 Task: Create a grey business letterhead.
Action: Mouse pressed left at (410, 105)
Screenshot: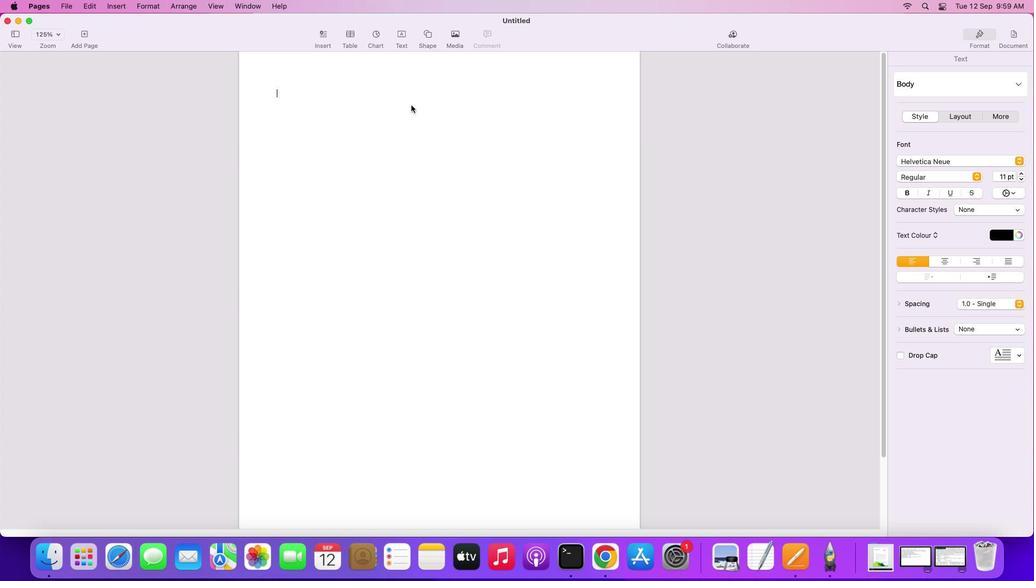 
Action: Mouse moved to (429, 37)
Screenshot: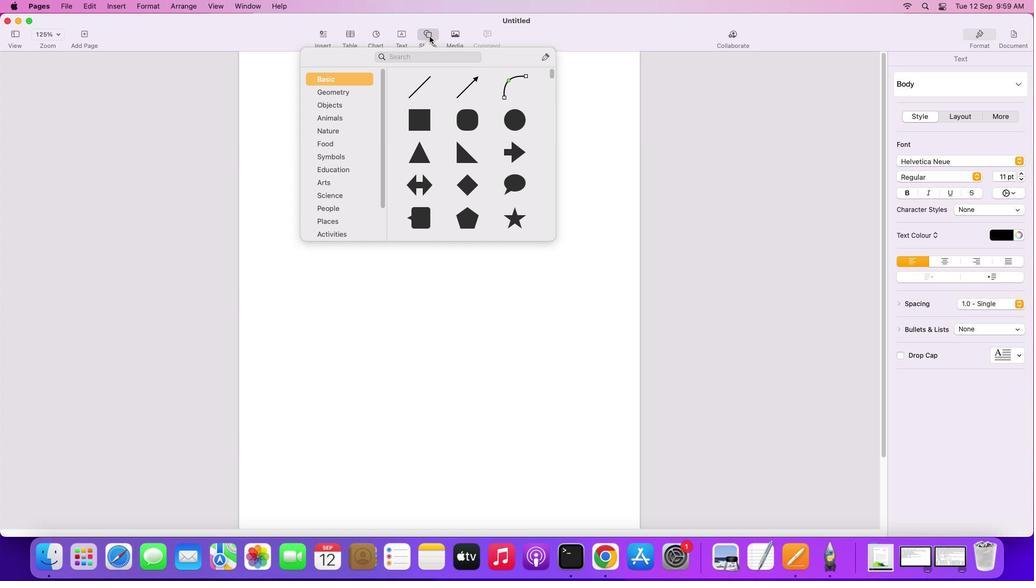 
Action: Mouse pressed left at (429, 37)
Screenshot: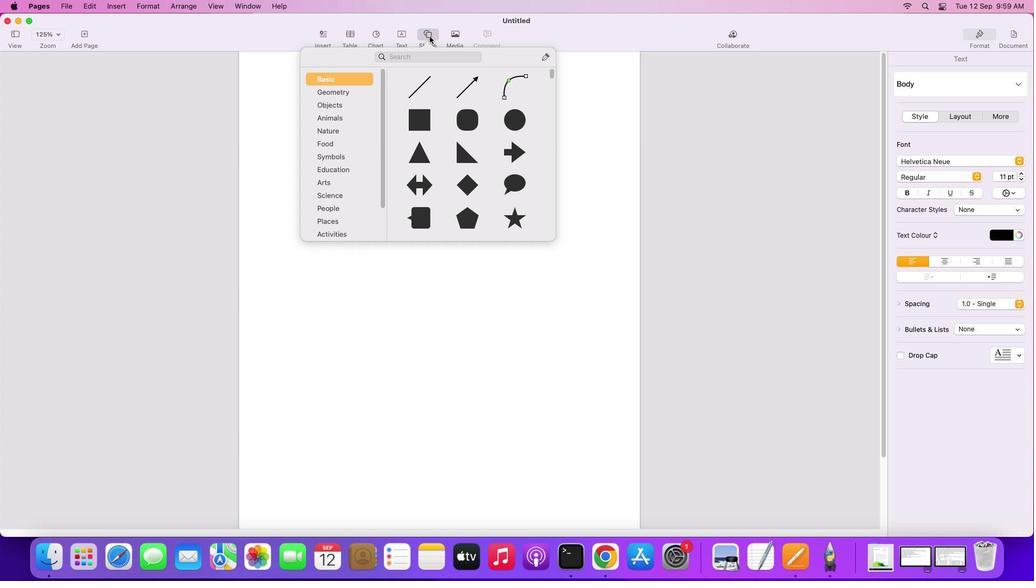 
Action: Mouse moved to (427, 116)
Screenshot: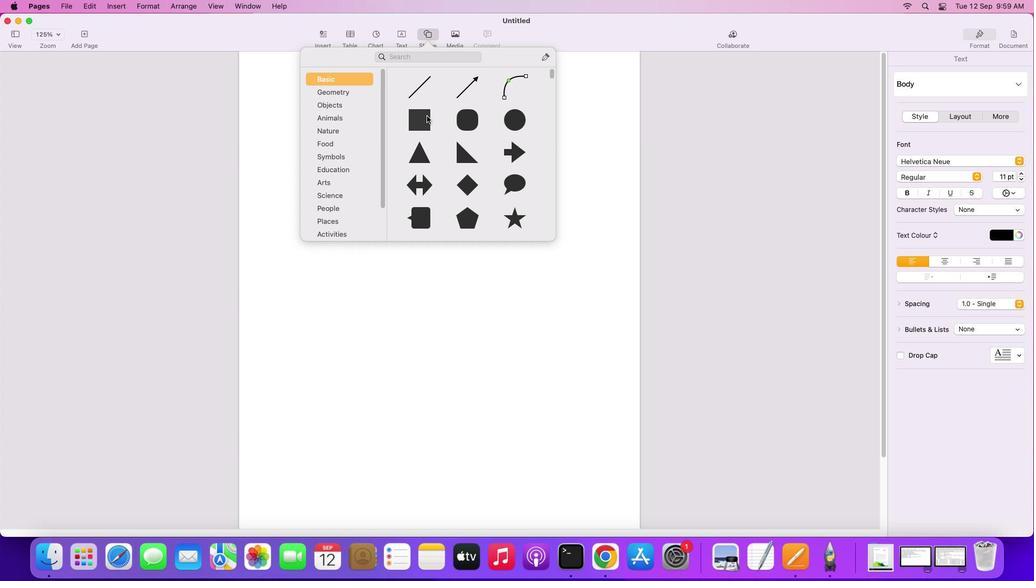 
Action: Mouse pressed left at (427, 116)
Screenshot: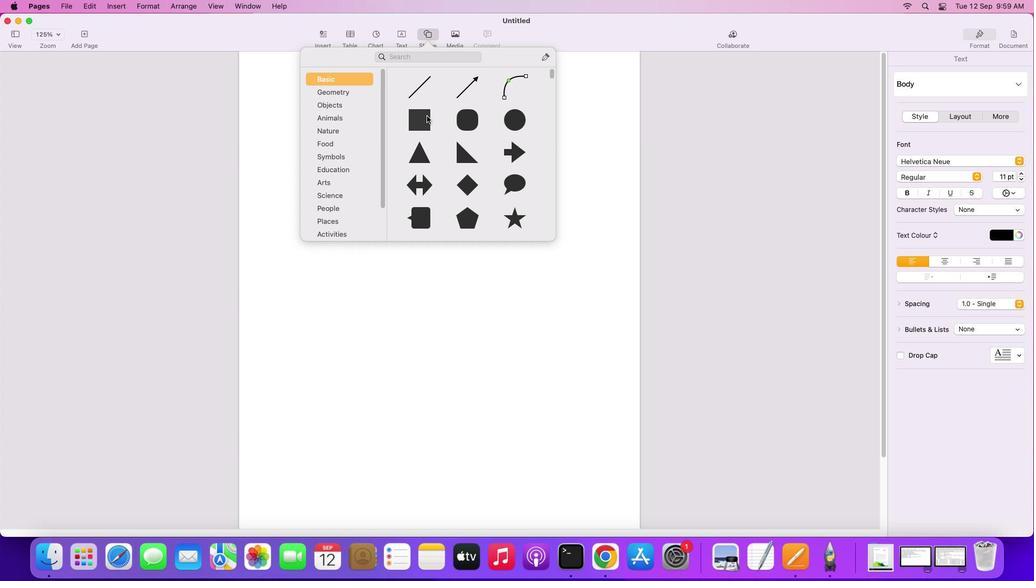 
Action: Mouse moved to (427, 123)
Screenshot: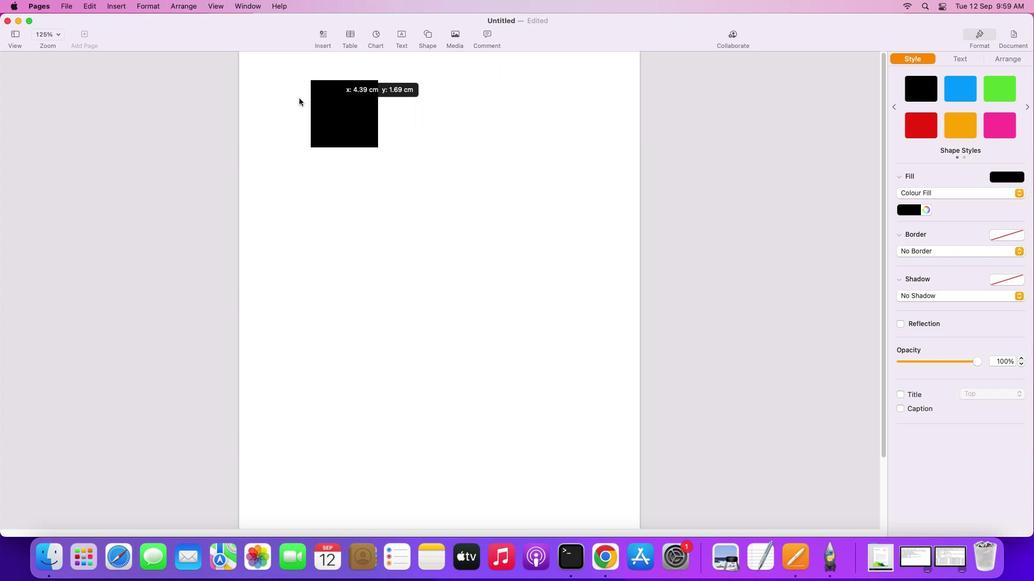 
Action: Mouse pressed left at (427, 123)
Screenshot: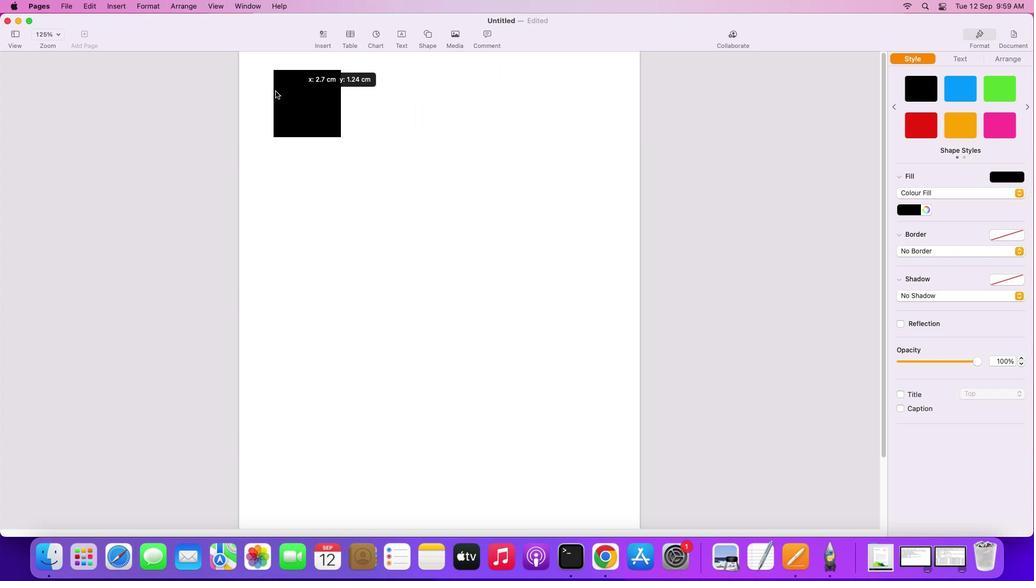 
Action: Mouse moved to (306, 117)
Screenshot: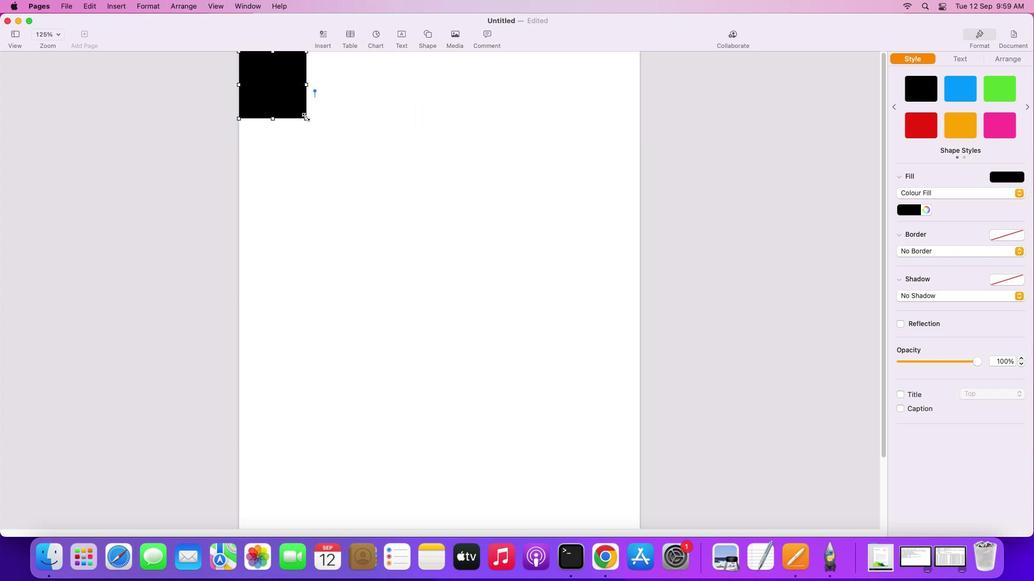
Action: Mouse pressed left at (306, 117)
Screenshot: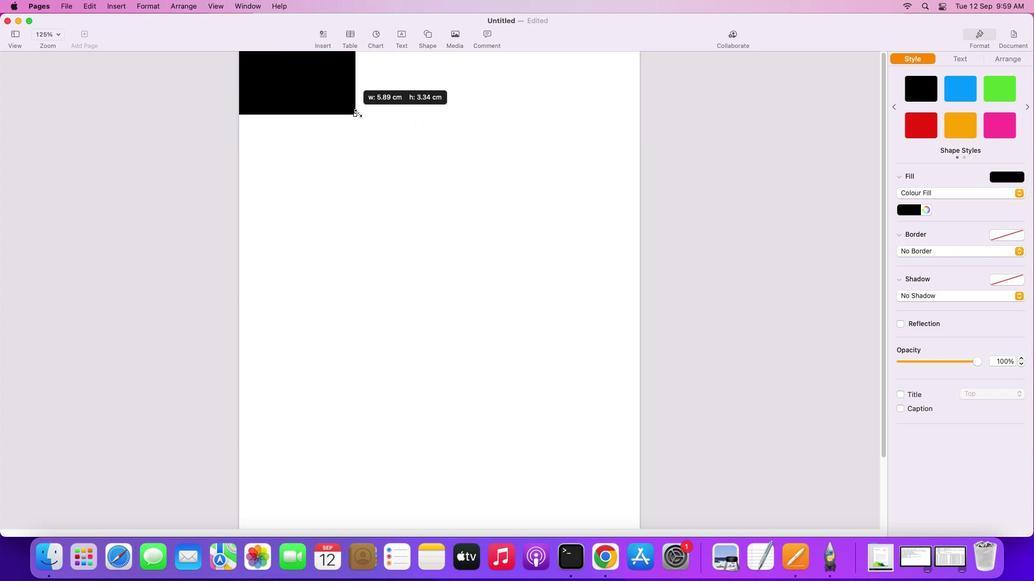 
Action: Mouse moved to (453, 98)
Screenshot: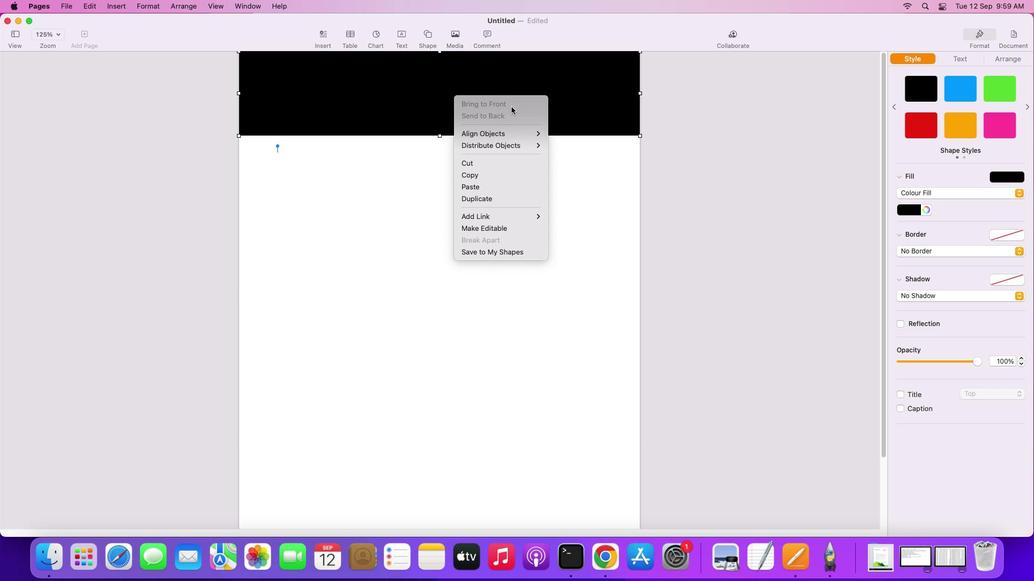 
Action: Mouse pressed right at (453, 98)
Screenshot: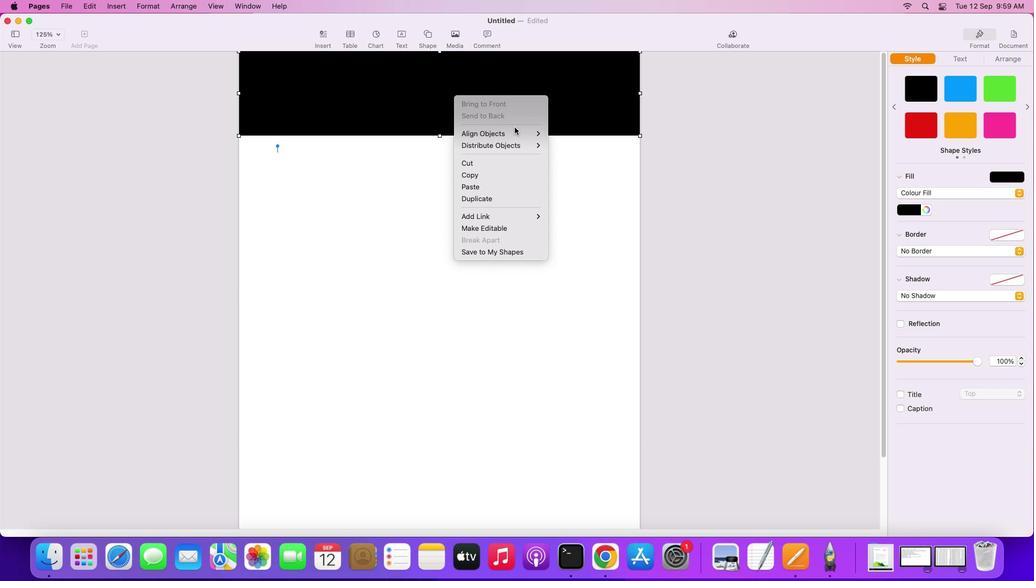 
Action: Mouse moved to (501, 227)
Screenshot: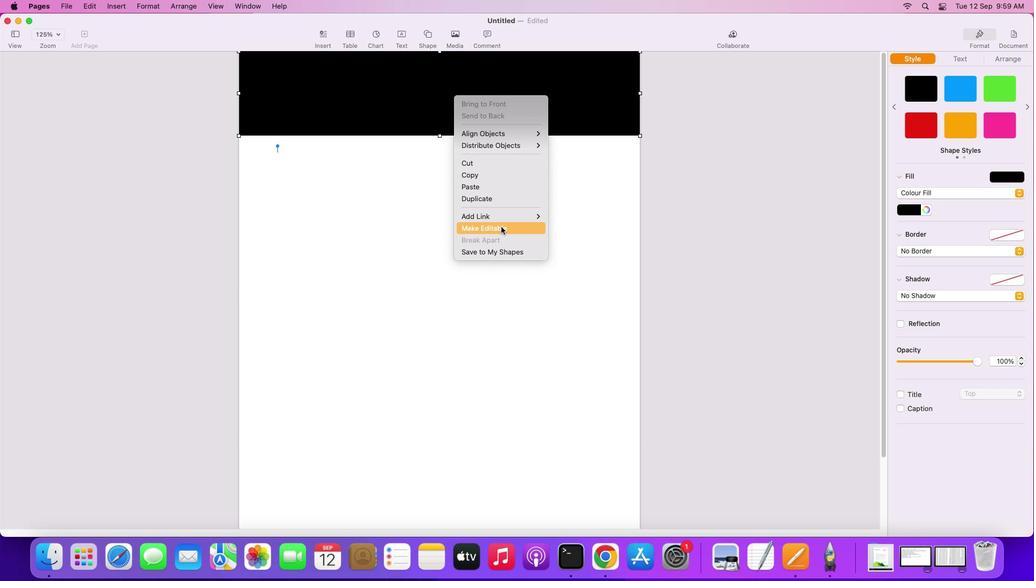
Action: Mouse pressed left at (501, 227)
Screenshot: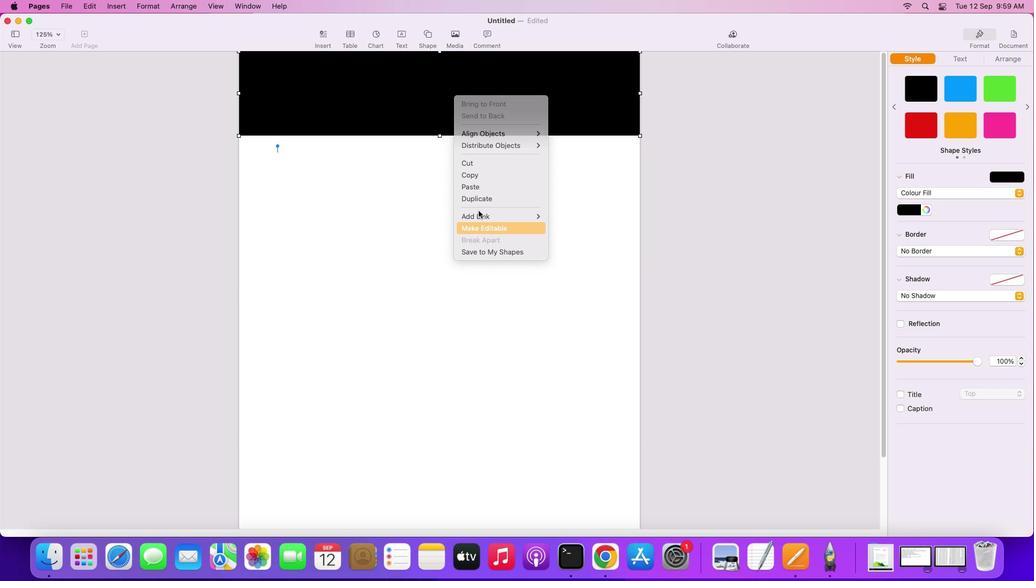 
Action: Mouse moved to (440, 135)
Screenshot: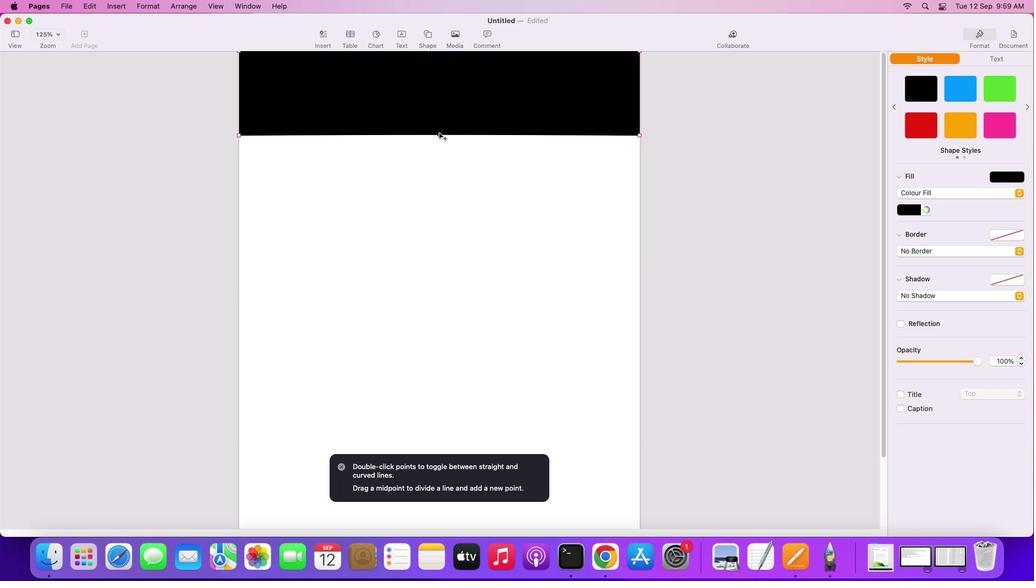 
Action: Mouse pressed left at (440, 135)
Screenshot: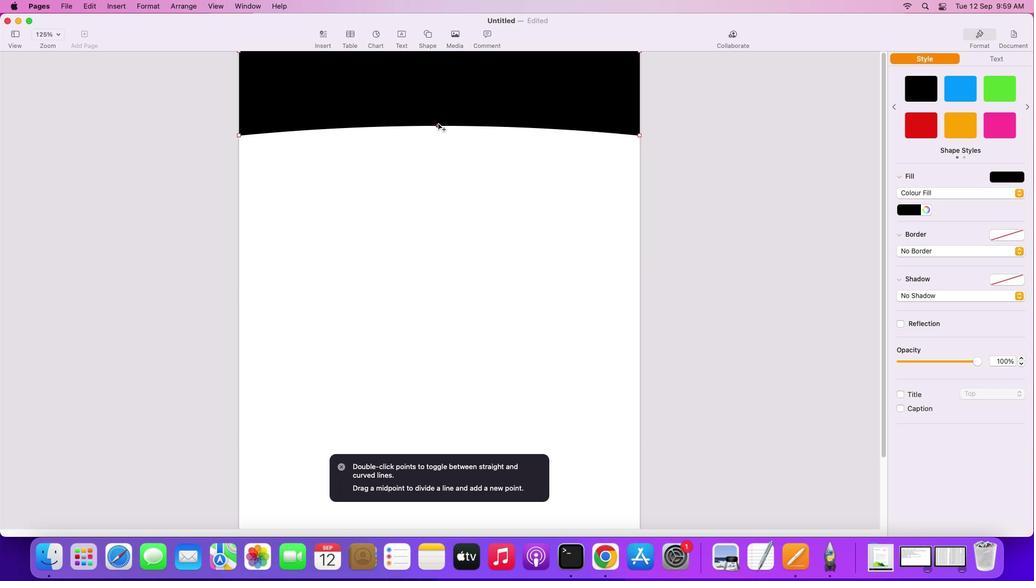
Action: Mouse moved to (334, 107)
Screenshot: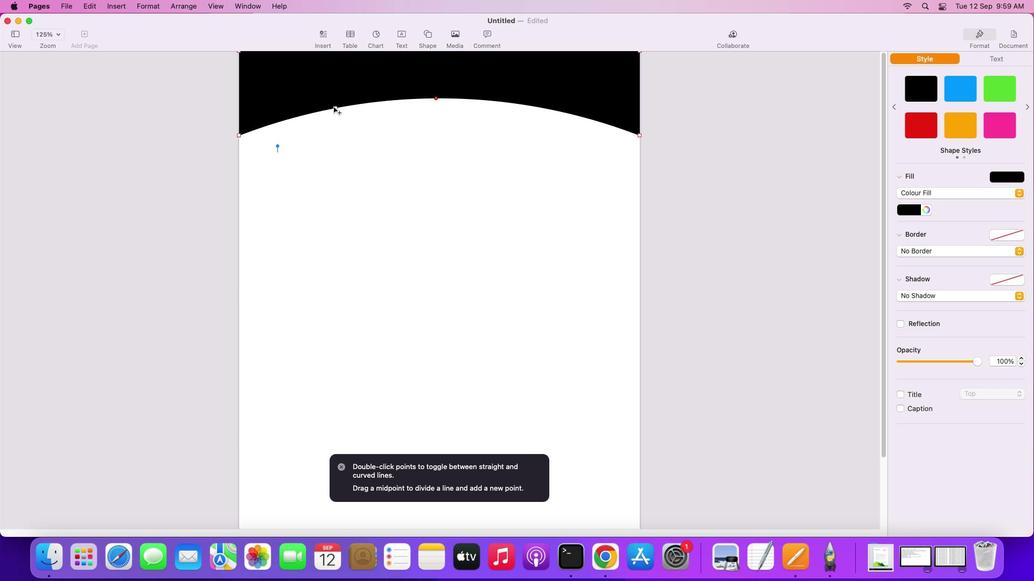
Action: Mouse pressed left at (334, 107)
Screenshot: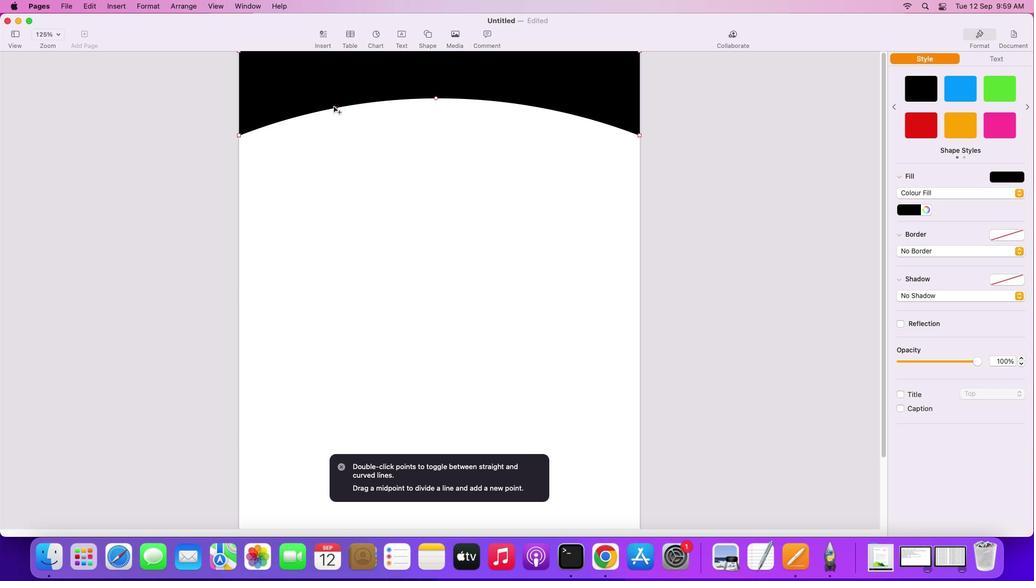 
Action: Mouse moved to (538, 119)
Screenshot: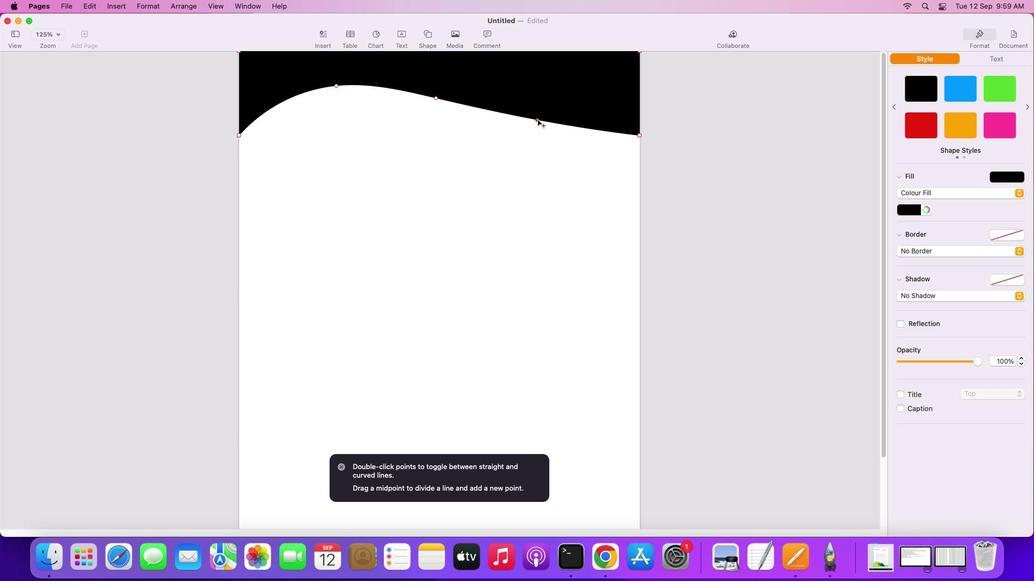 
Action: Mouse pressed left at (538, 119)
Screenshot: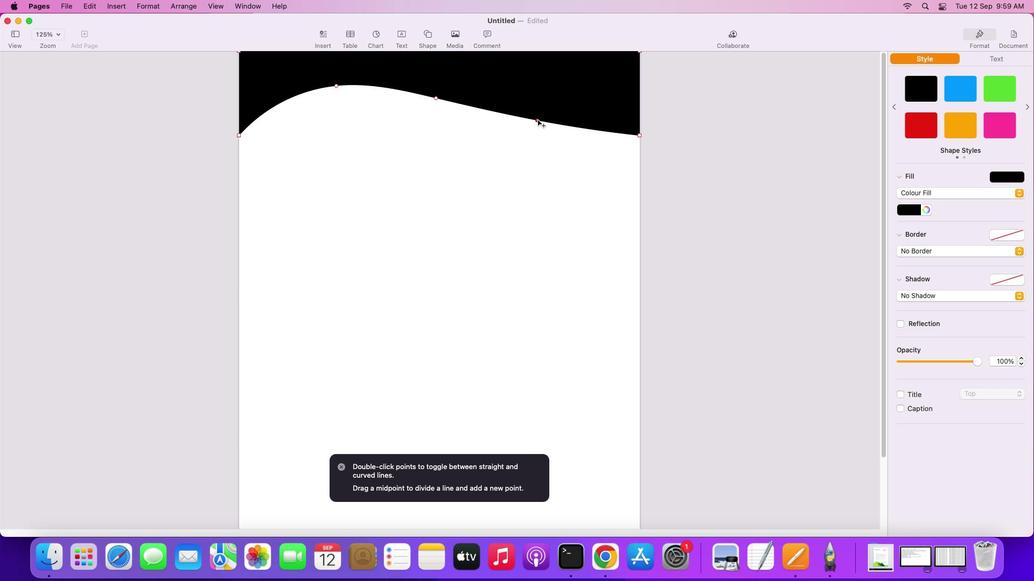 
Action: Mouse moved to (639, 134)
Screenshot: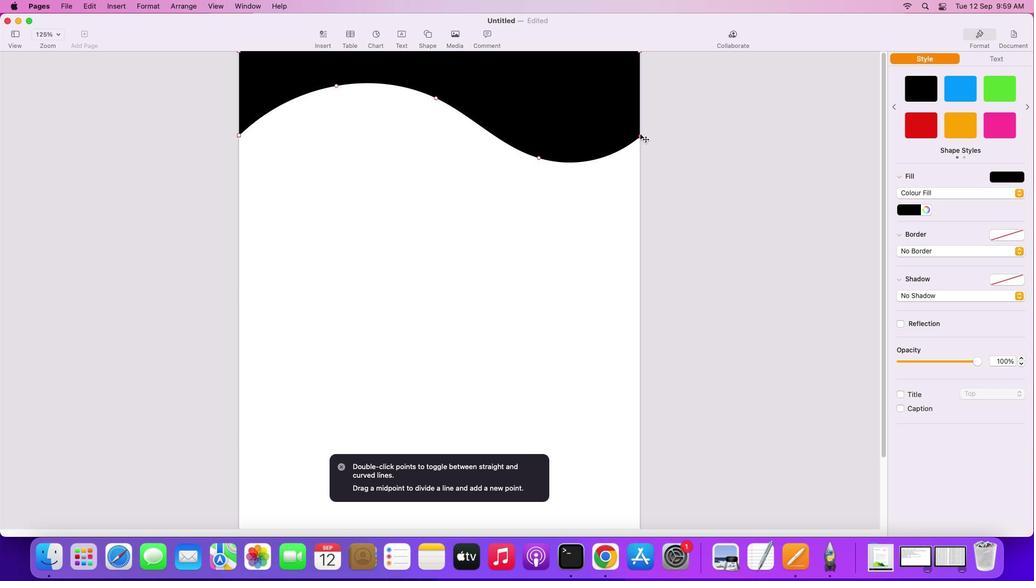 
Action: Mouse pressed left at (639, 134)
Screenshot: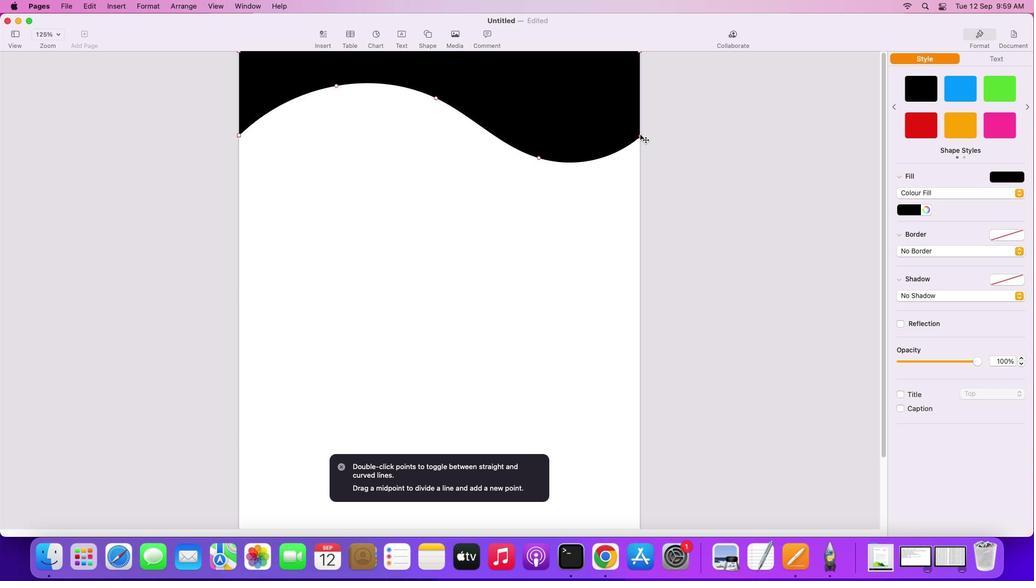 
Action: Mouse moved to (389, 133)
Screenshot: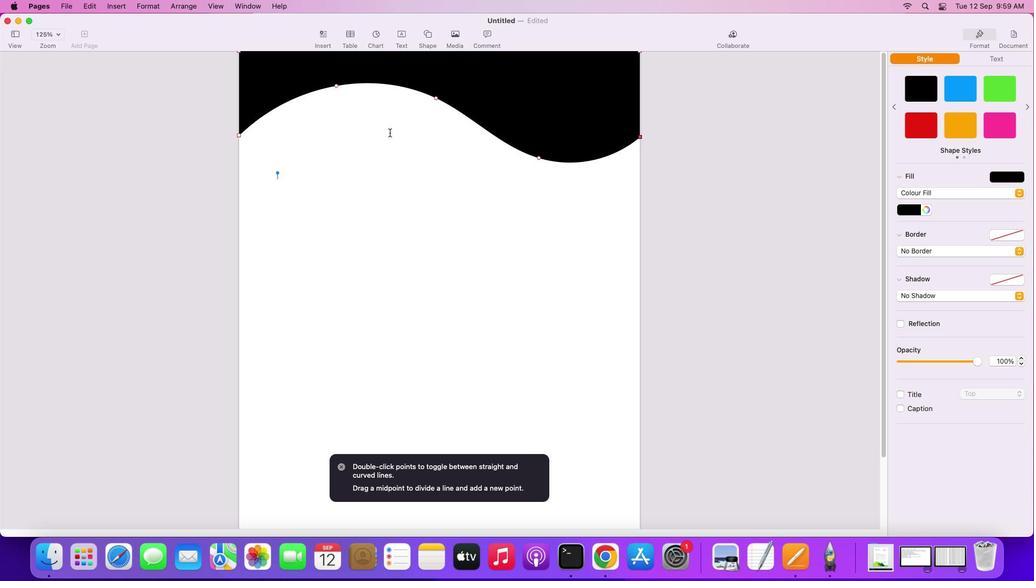 
Action: Mouse pressed left at (389, 133)
Screenshot: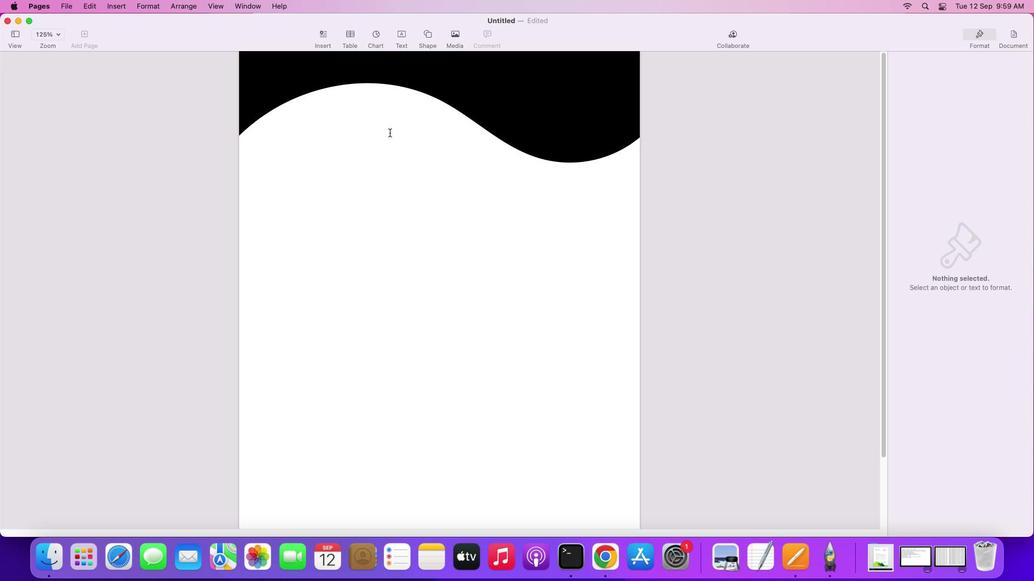 
Action: Mouse moved to (394, 358)
Screenshot: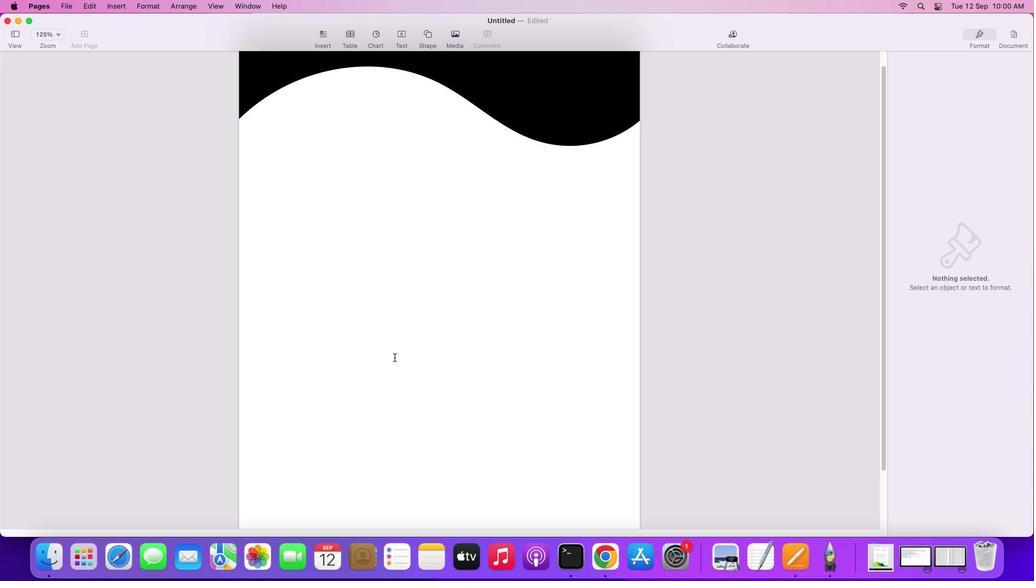 
Action: Mouse scrolled (394, 358) with delta (0, 0)
Screenshot: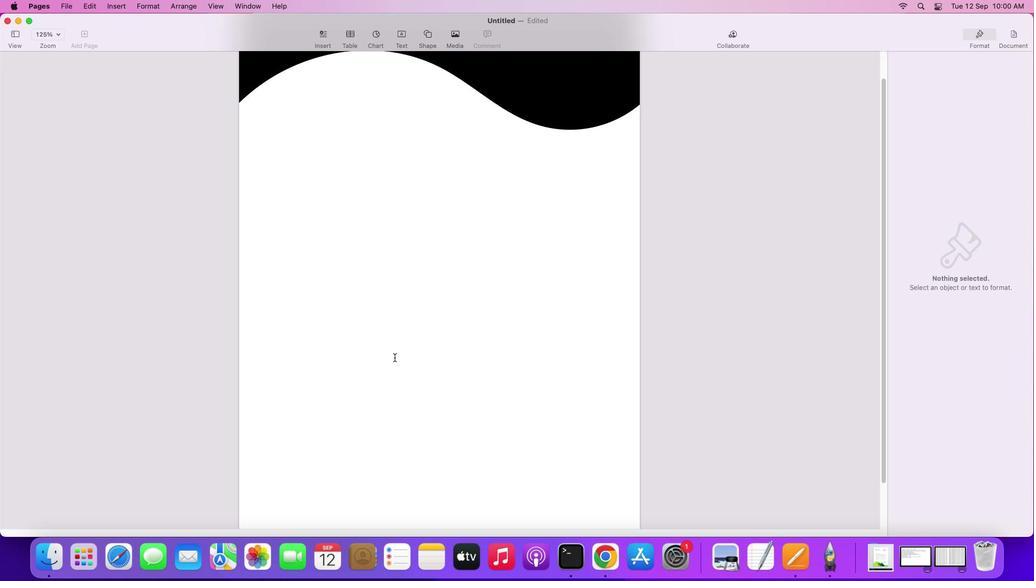 
Action: Mouse scrolled (394, 358) with delta (0, 0)
Screenshot: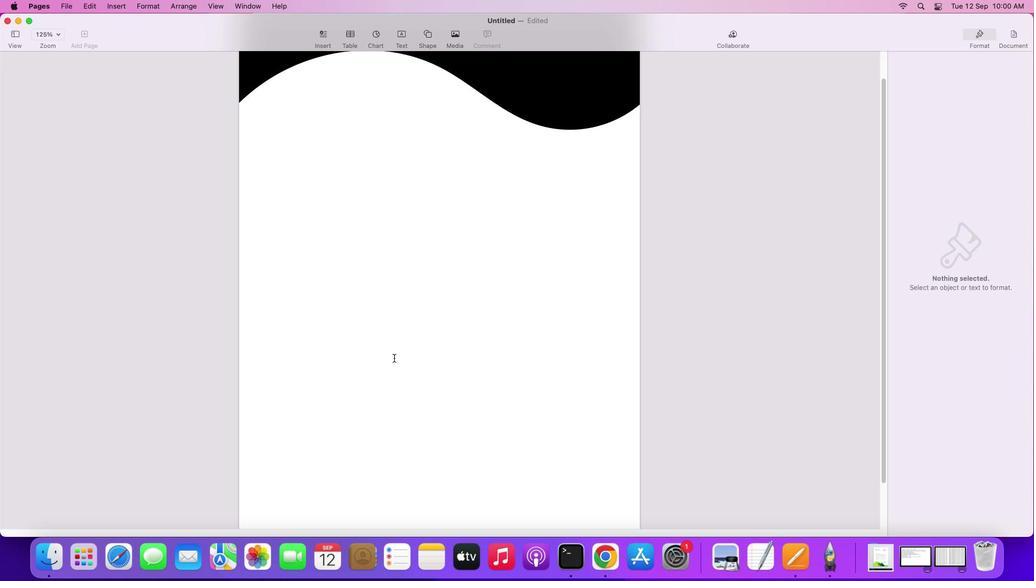 
Action: Mouse scrolled (394, 358) with delta (0, 0)
Screenshot: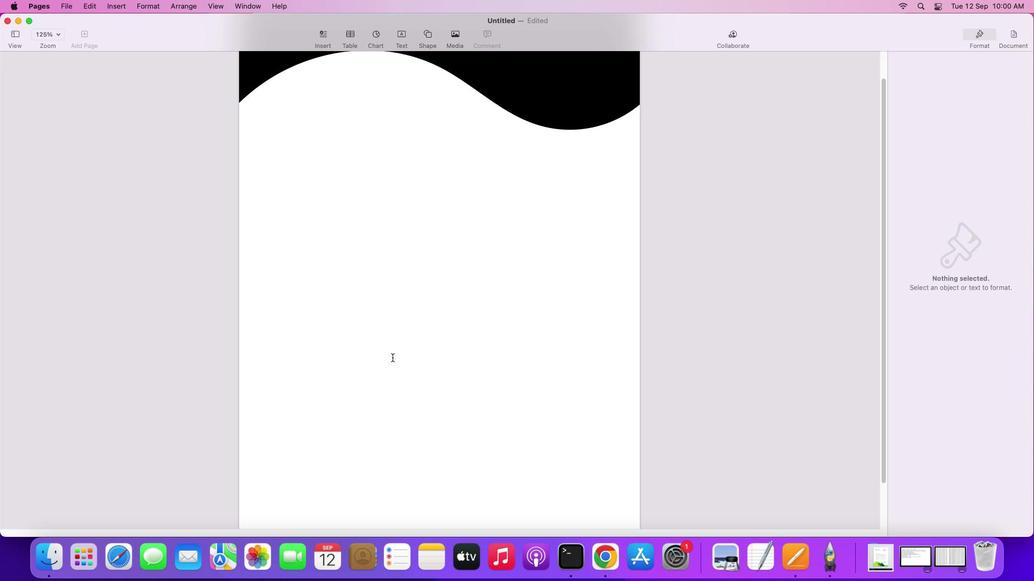 
Action: Mouse scrolled (394, 358) with delta (0, 0)
Screenshot: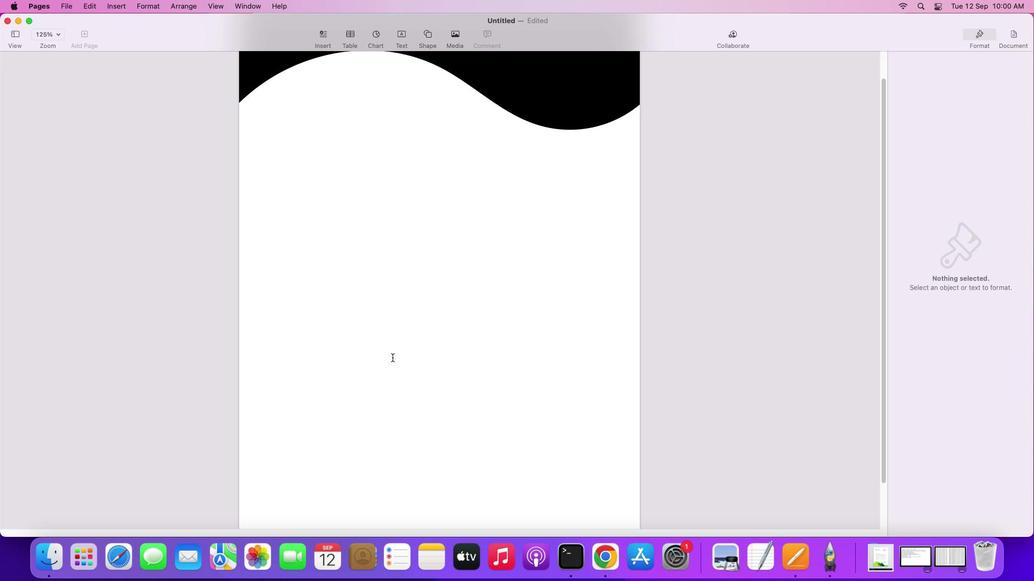 
Action: Mouse scrolled (394, 358) with delta (0, -1)
Screenshot: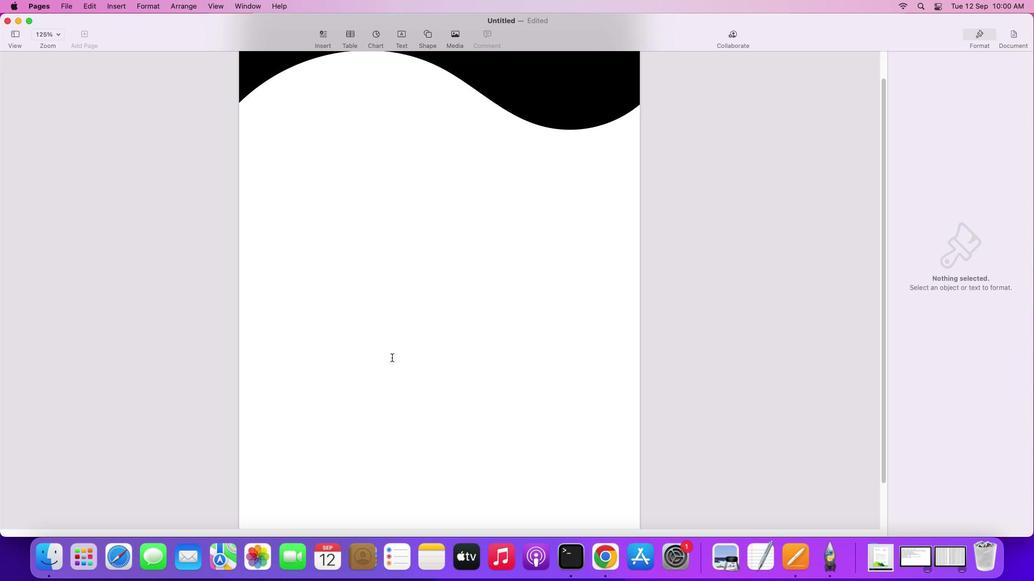 
Action: Mouse moved to (392, 357)
Screenshot: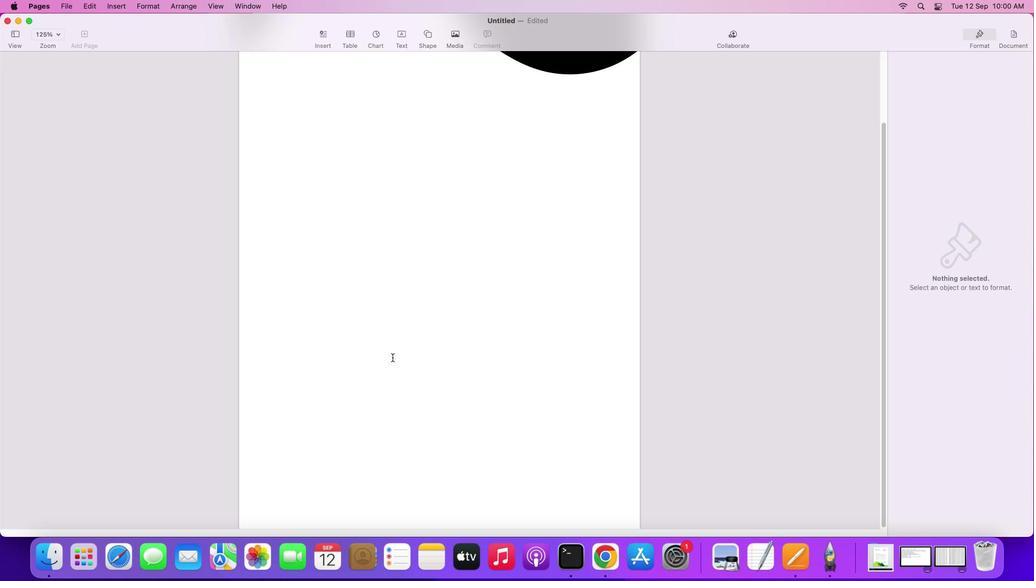 
Action: Mouse scrolled (392, 357) with delta (0, 0)
Screenshot: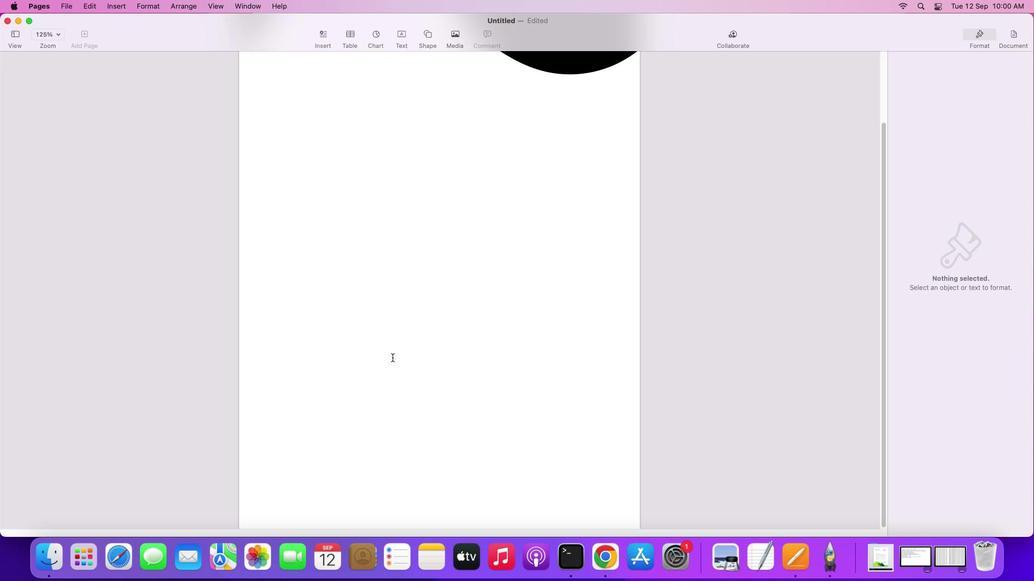 
Action: Mouse scrolled (392, 357) with delta (0, 0)
Screenshot: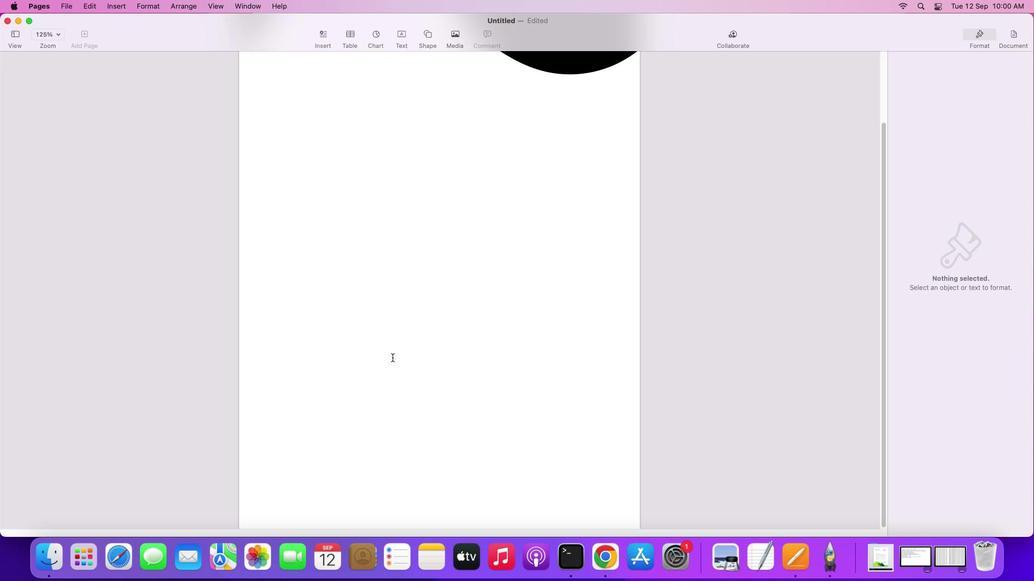 
Action: Mouse scrolled (392, 357) with delta (0, -1)
Screenshot: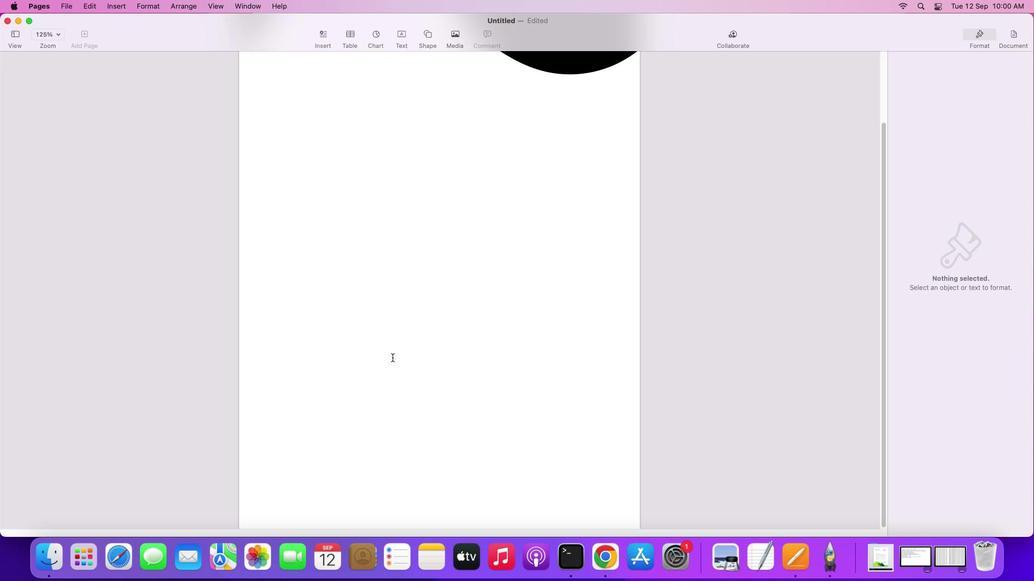 
Action: Mouse scrolled (392, 357) with delta (0, -2)
Screenshot: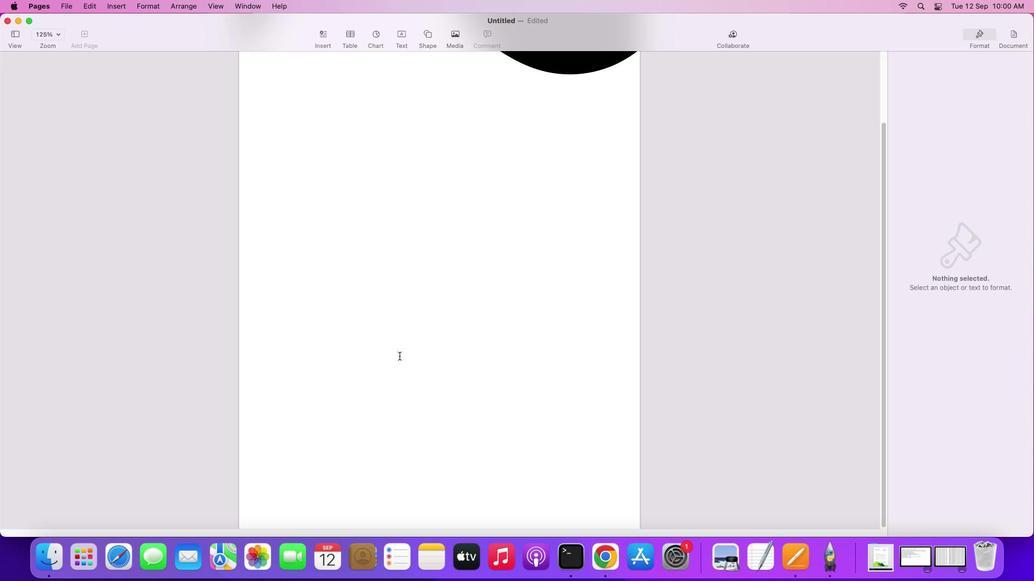 
Action: Mouse scrolled (392, 357) with delta (0, -2)
Screenshot: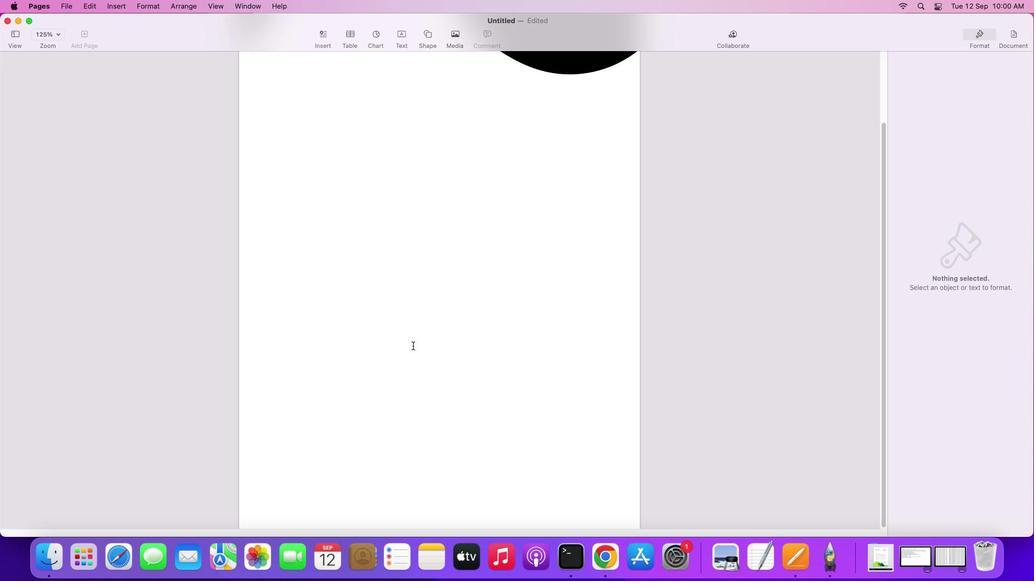 
Action: Mouse moved to (428, 36)
Screenshot: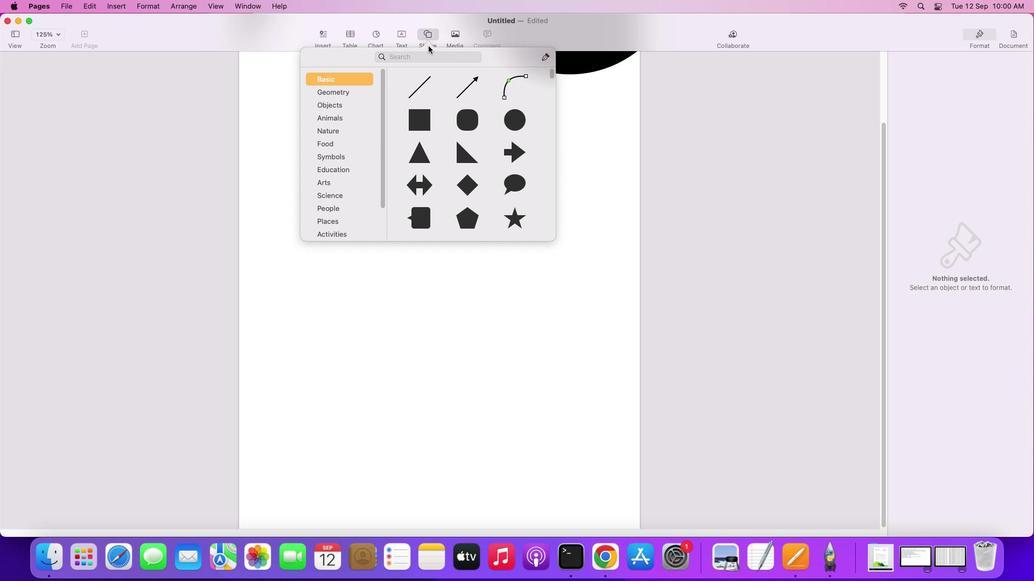 
Action: Mouse pressed left at (428, 36)
Screenshot: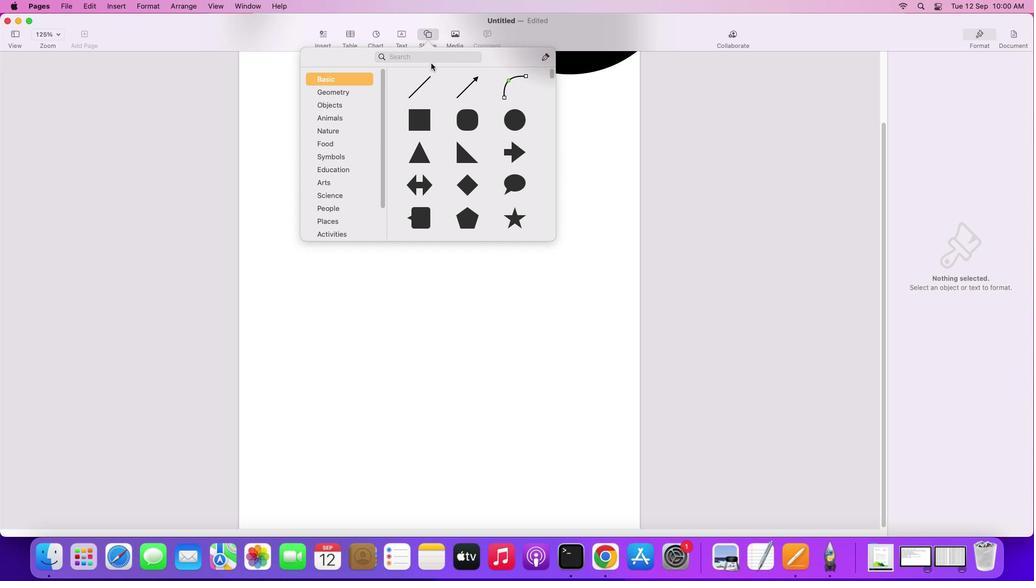 
Action: Mouse moved to (513, 119)
Screenshot: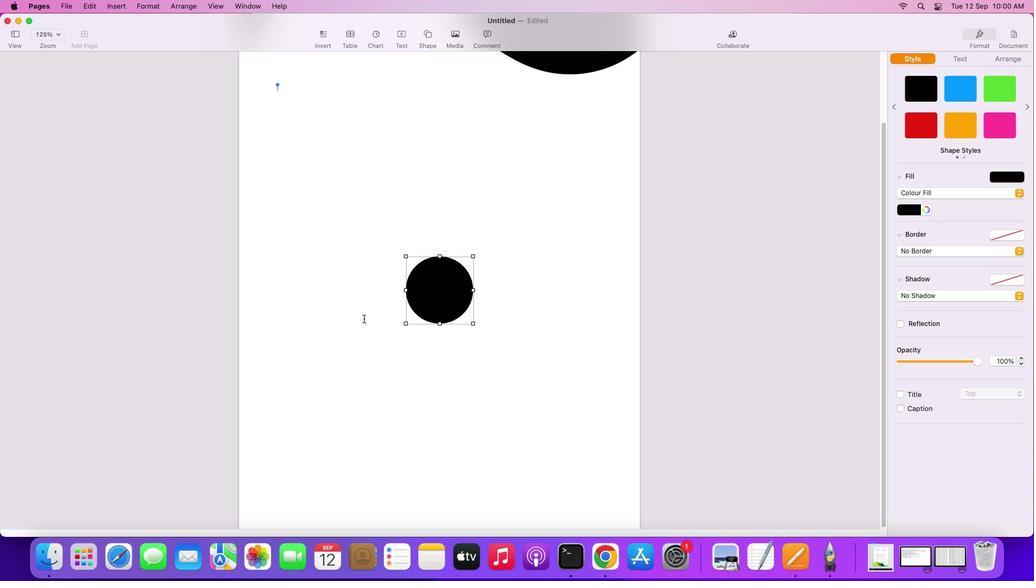
Action: Mouse pressed left at (513, 119)
Screenshot: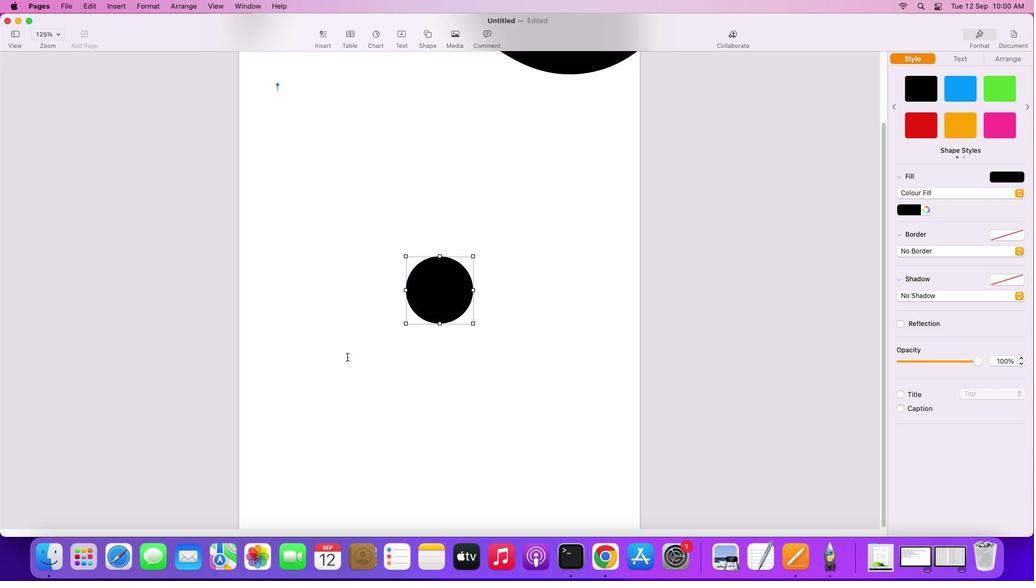 
Action: Mouse moved to (1006, 58)
Screenshot: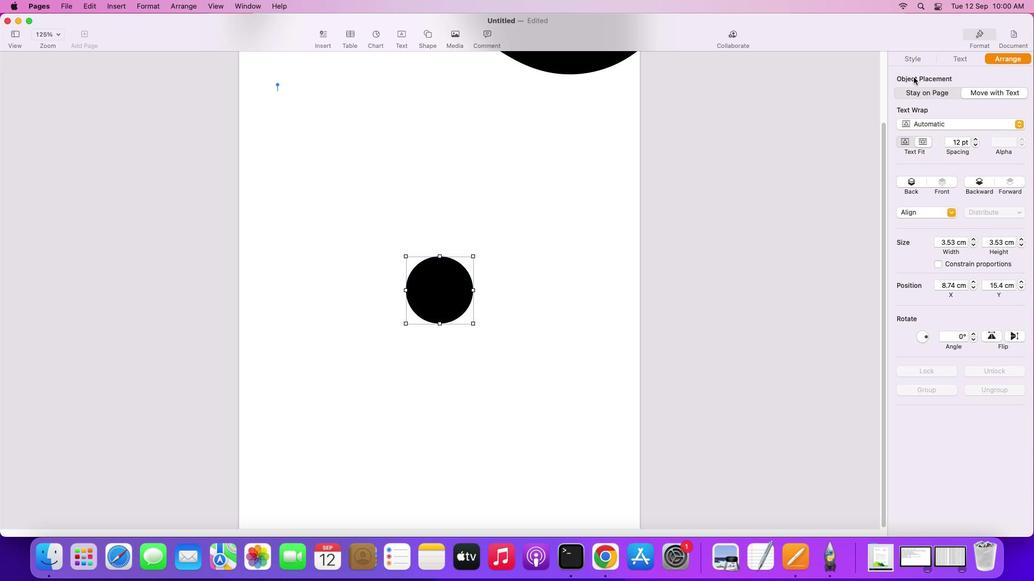 
Action: Mouse pressed left at (1006, 58)
Screenshot: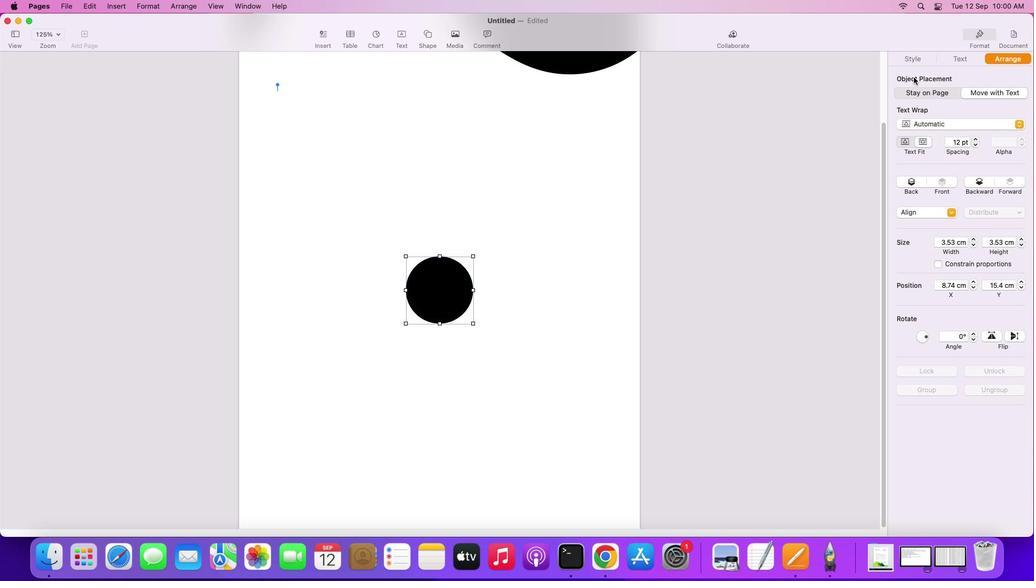 
Action: Mouse moved to (916, 93)
Screenshot: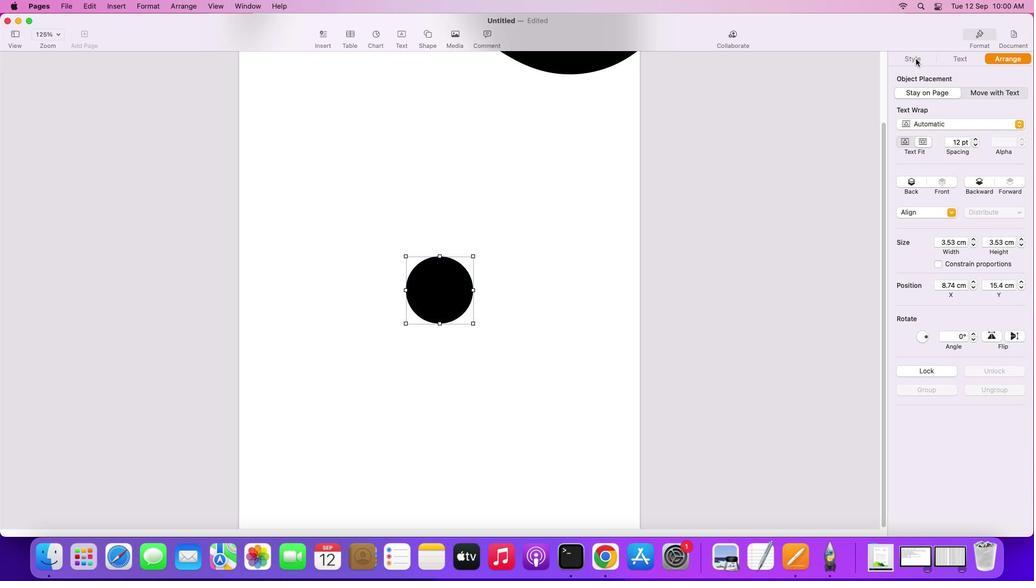 
Action: Mouse pressed left at (916, 93)
Screenshot: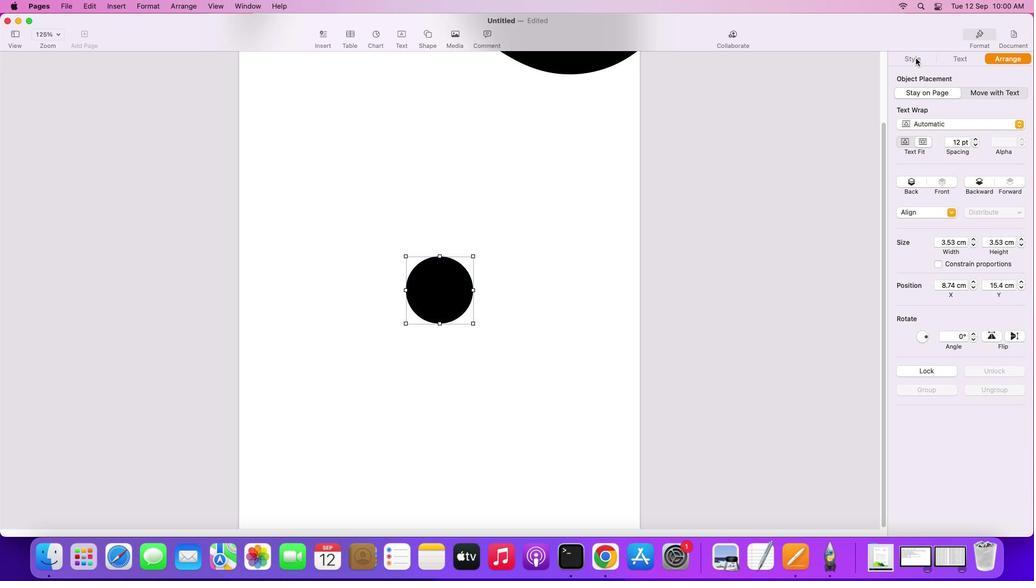 
Action: Mouse moved to (915, 58)
Screenshot: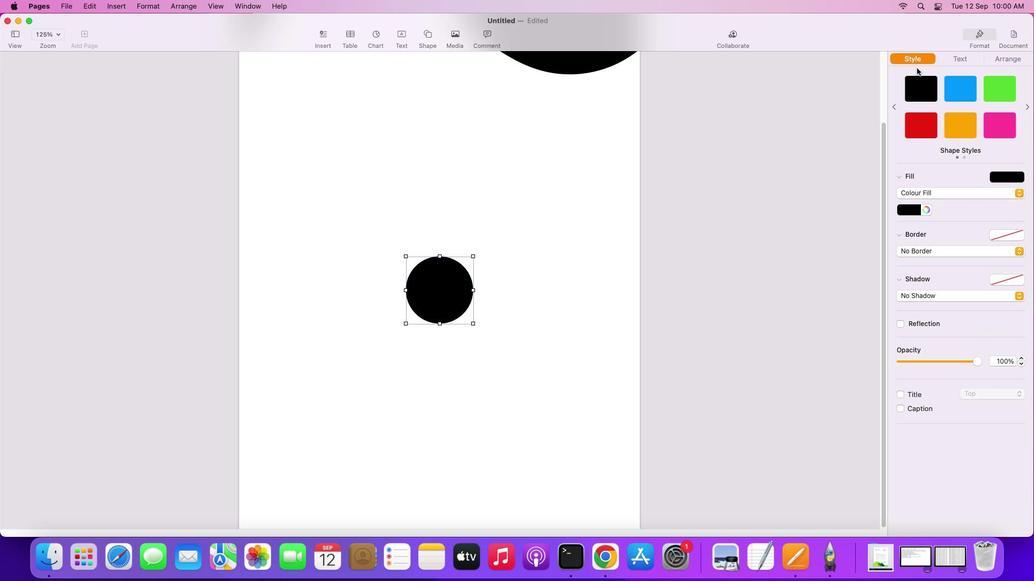 
Action: Mouse pressed left at (915, 58)
Screenshot: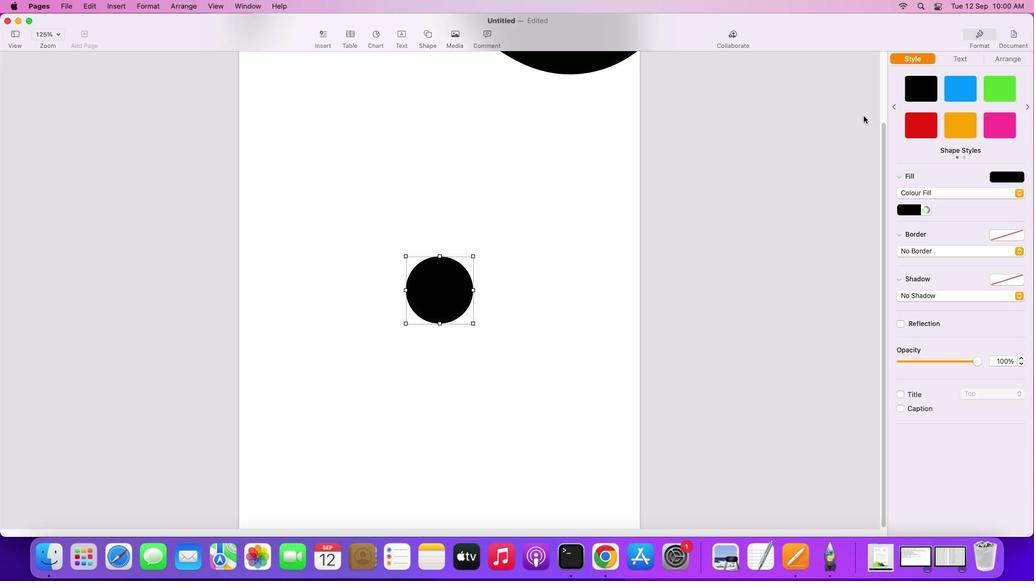 
Action: Mouse moved to (967, 89)
Screenshot: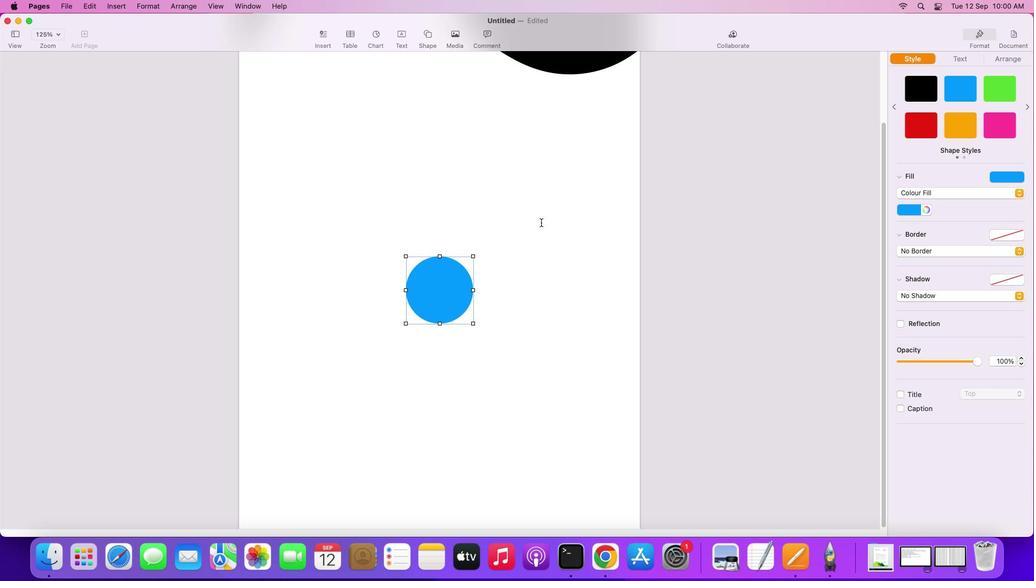 
Action: Mouse pressed left at (967, 89)
Screenshot: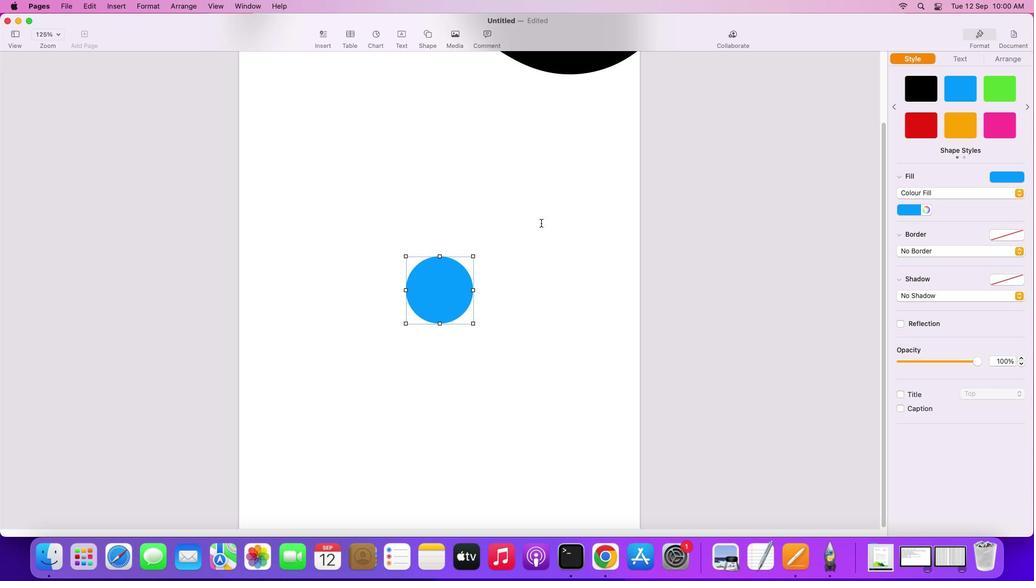 
Action: Mouse moved to (909, 86)
Screenshot: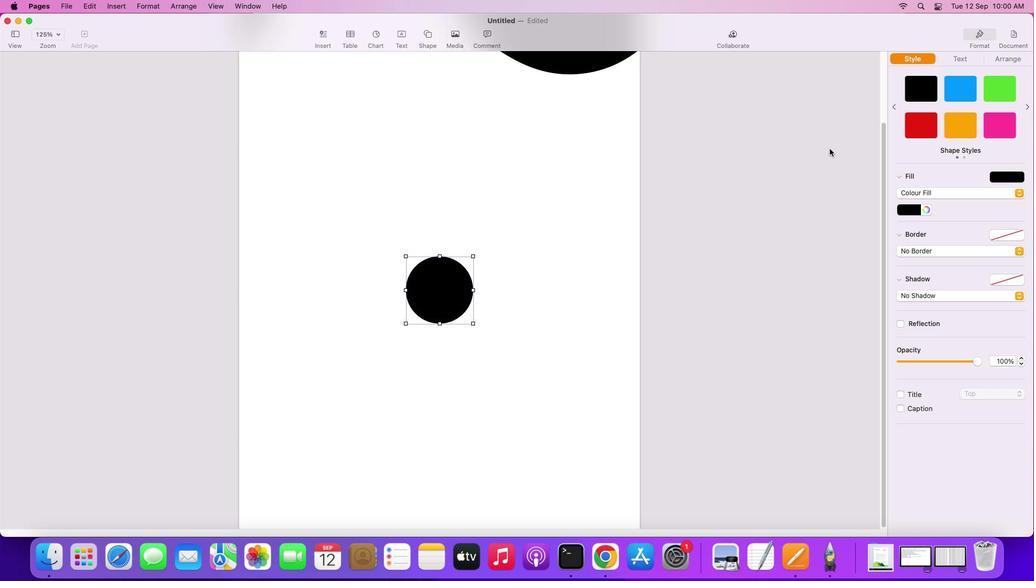 
Action: Mouse pressed left at (909, 86)
Screenshot: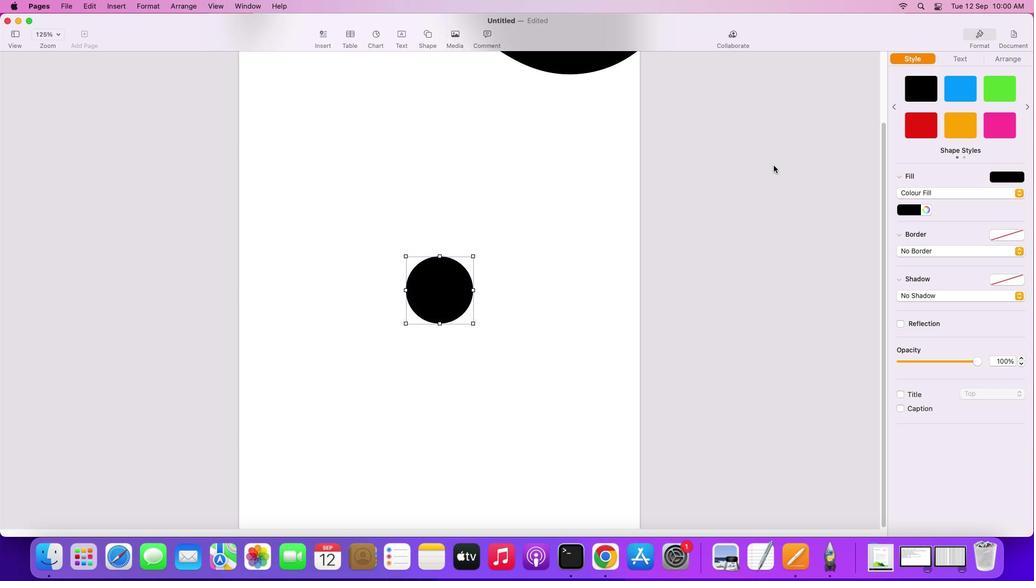 
Action: Mouse moved to (474, 324)
Screenshot: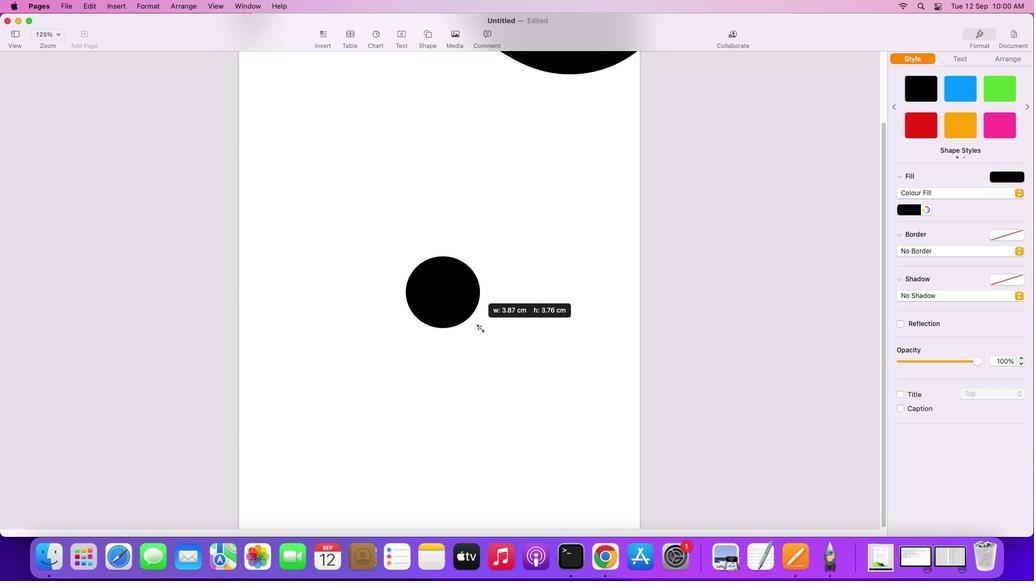 
Action: Mouse pressed left at (474, 324)
Screenshot: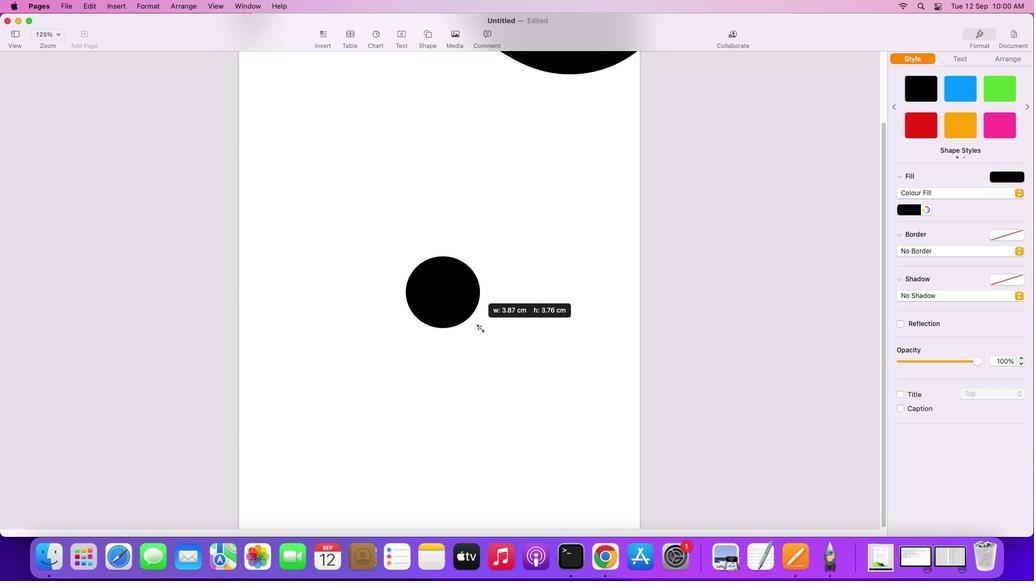 
Action: Mouse moved to (443, 299)
Screenshot: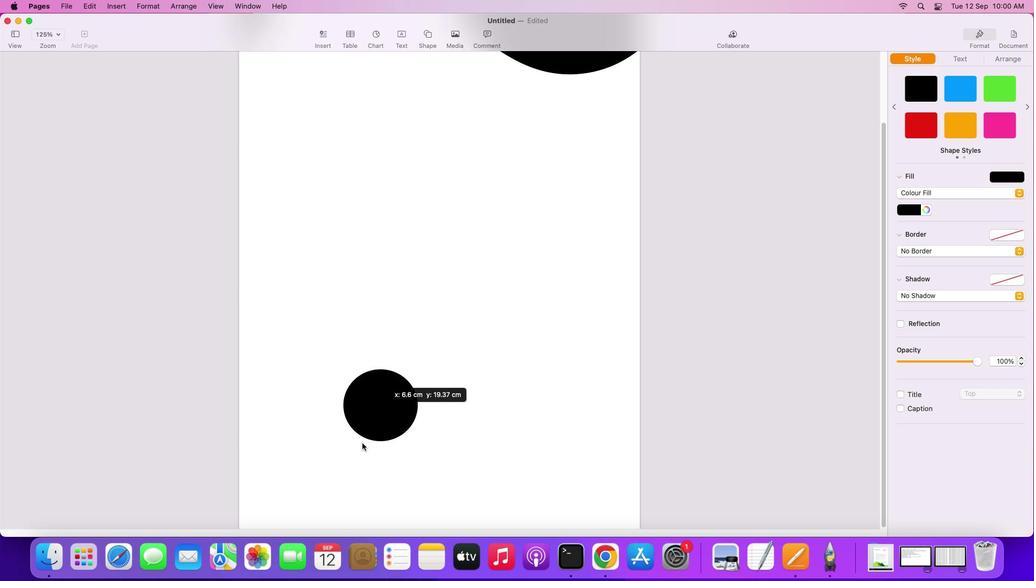 
Action: Mouse pressed left at (443, 299)
Screenshot: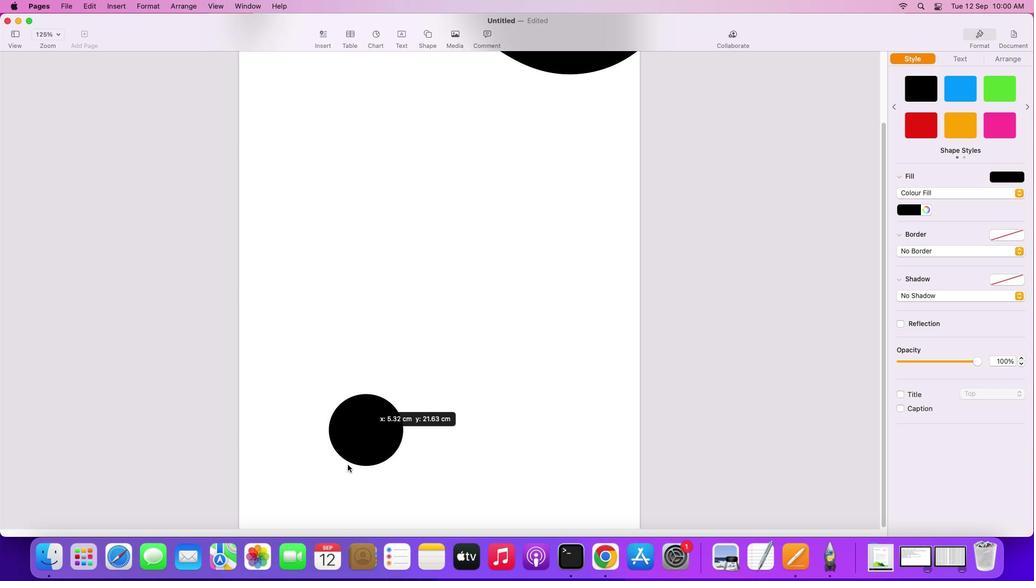 
Action: Mouse moved to (405, 392)
Screenshot: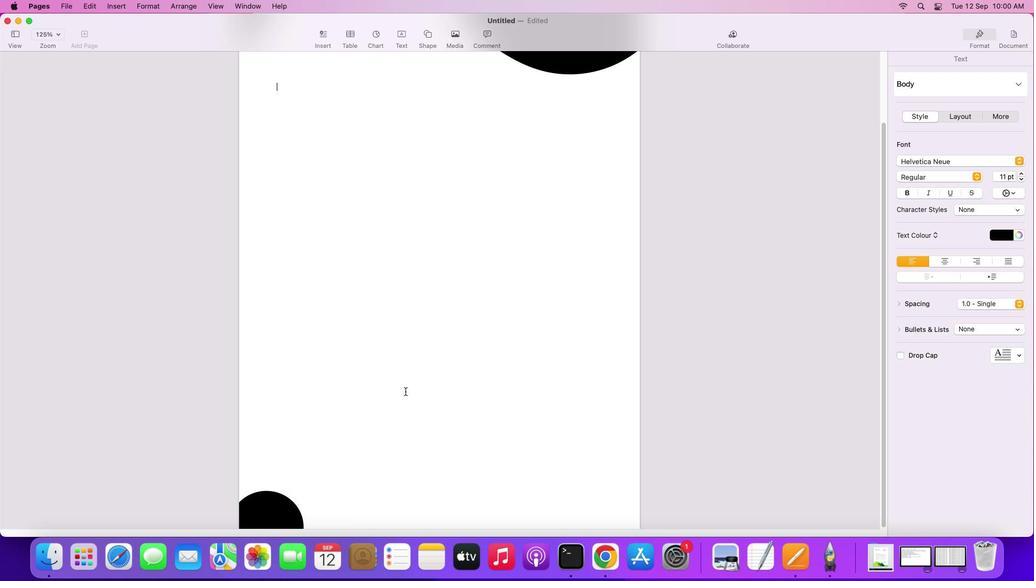 
Action: Mouse pressed left at (405, 392)
Screenshot: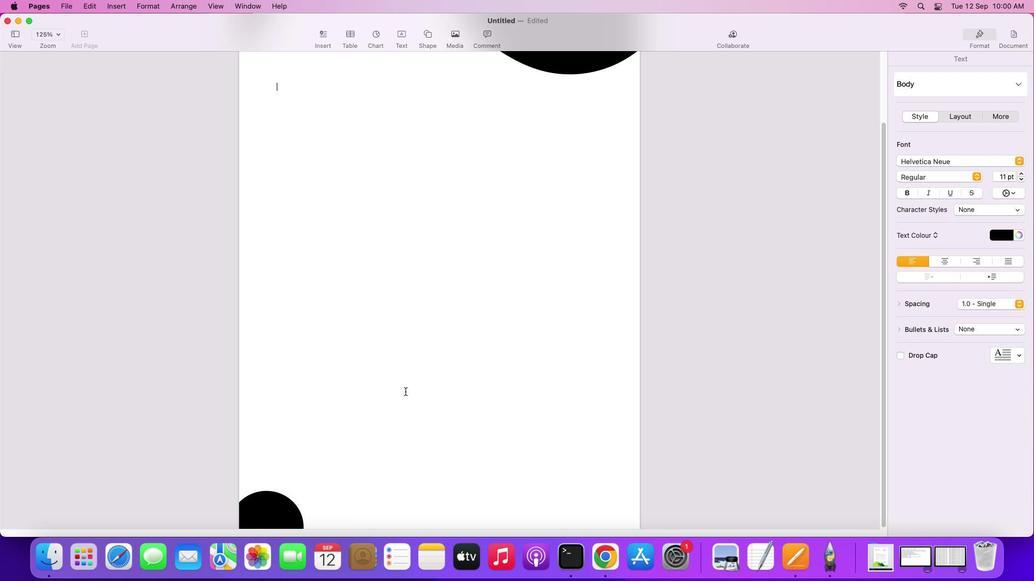 
Action: Mouse moved to (415, 31)
Screenshot: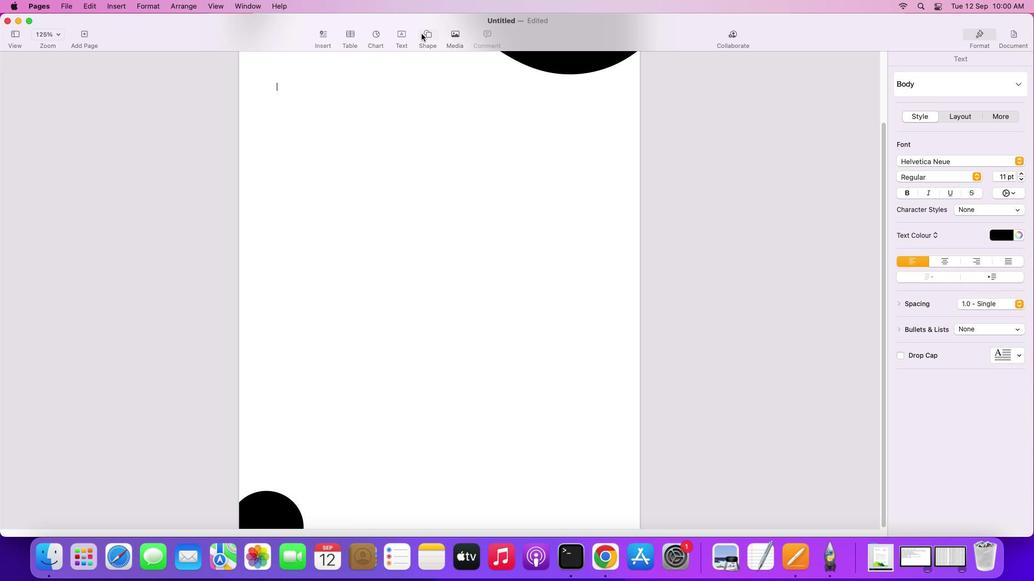 
Action: Mouse pressed left at (415, 31)
Screenshot: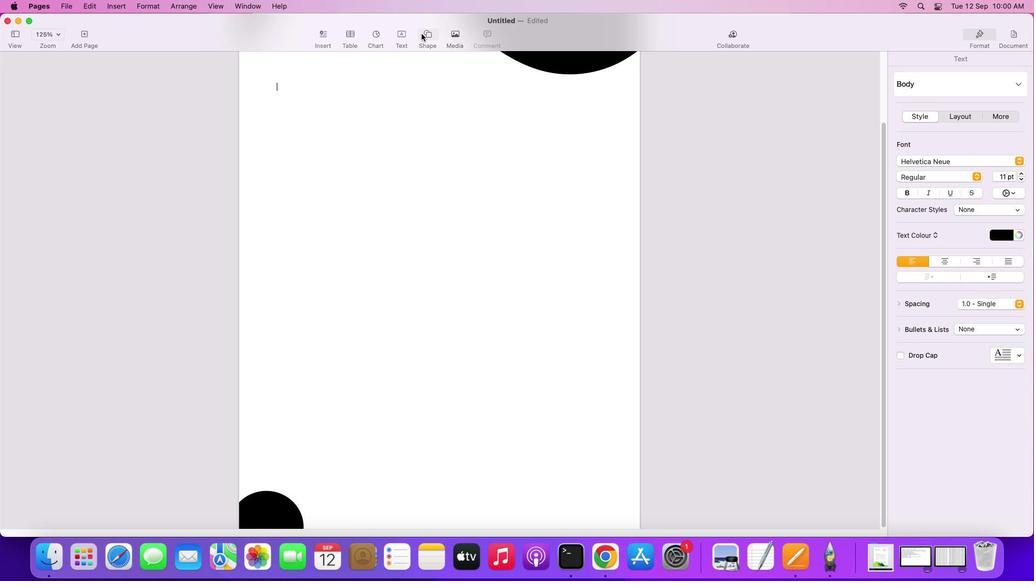 
Action: Mouse moved to (424, 33)
Screenshot: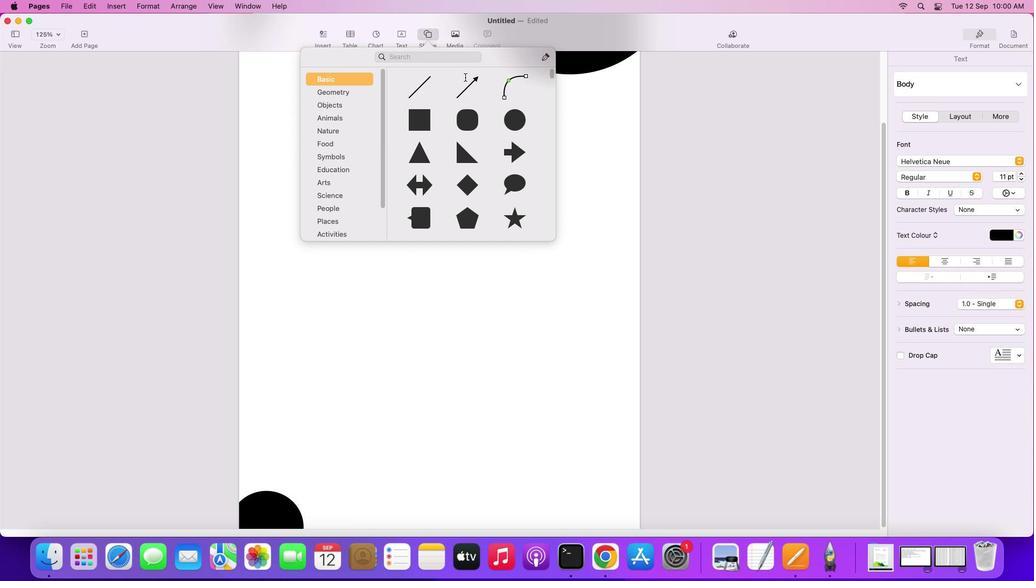 
Action: Mouse pressed left at (424, 33)
Screenshot: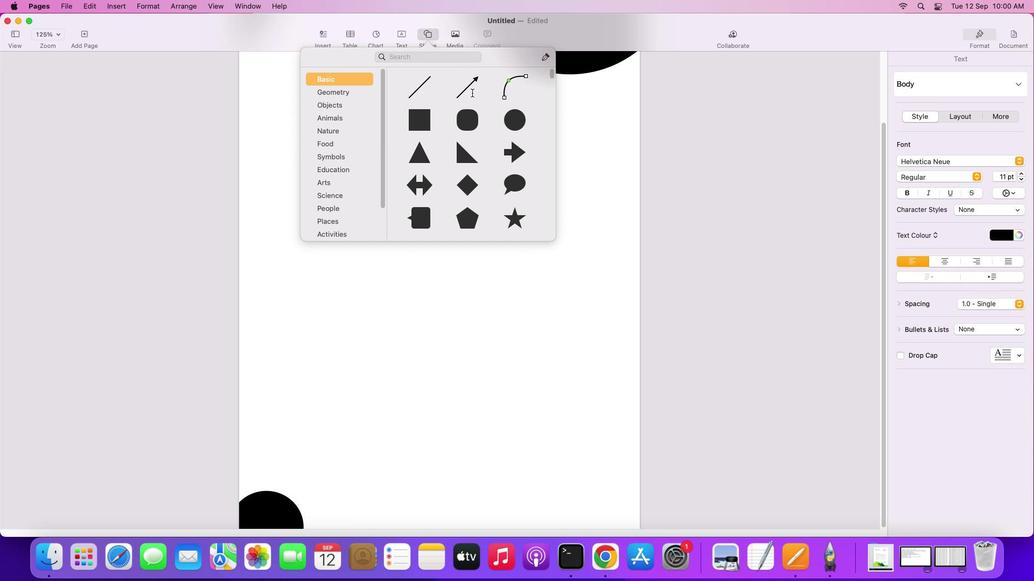
Action: Mouse moved to (519, 124)
Screenshot: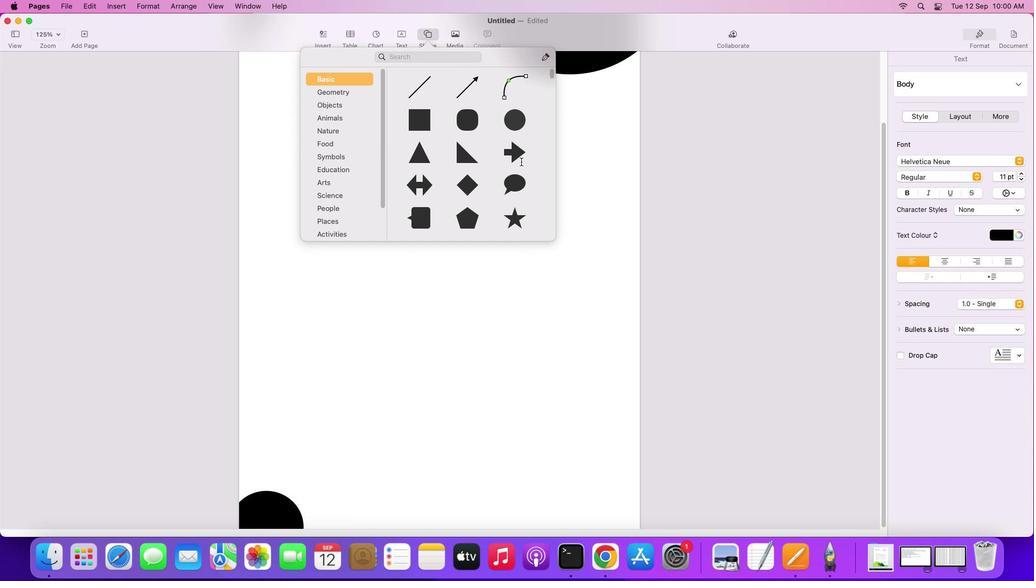 
Action: Mouse pressed left at (519, 124)
Screenshot: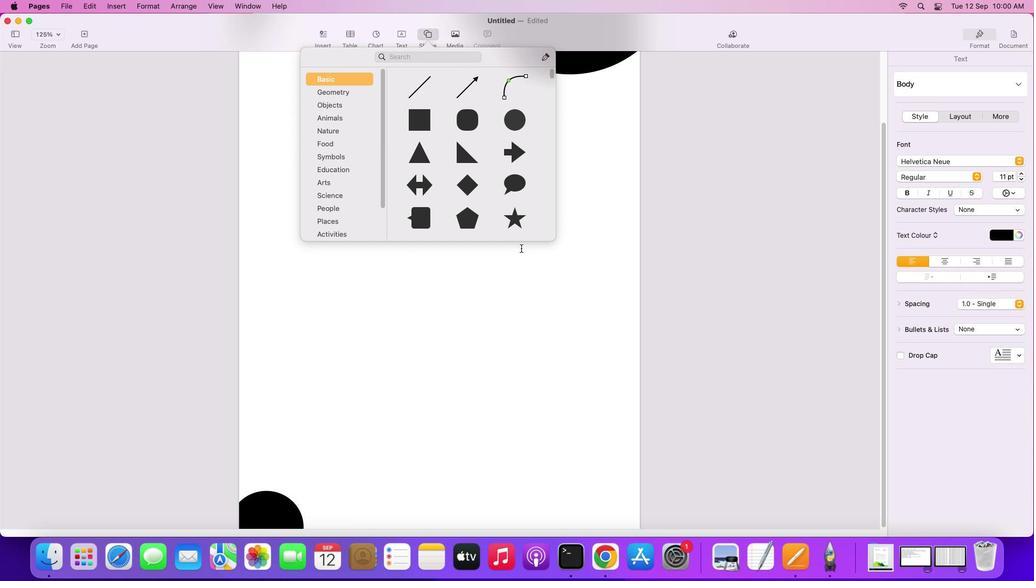
Action: Mouse moved to (424, 33)
Screenshot: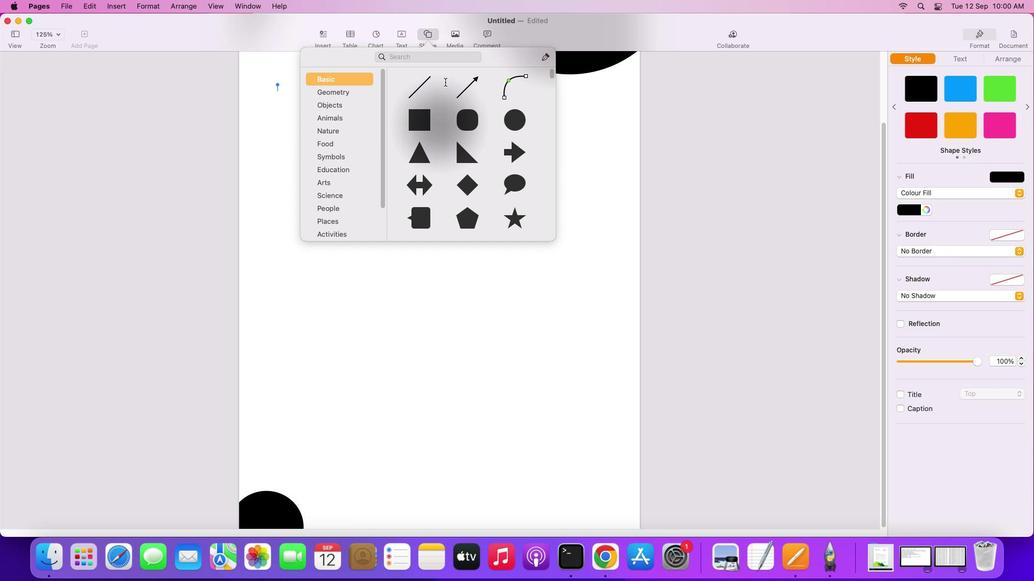 
Action: Mouse pressed left at (424, 33)
Screenshot: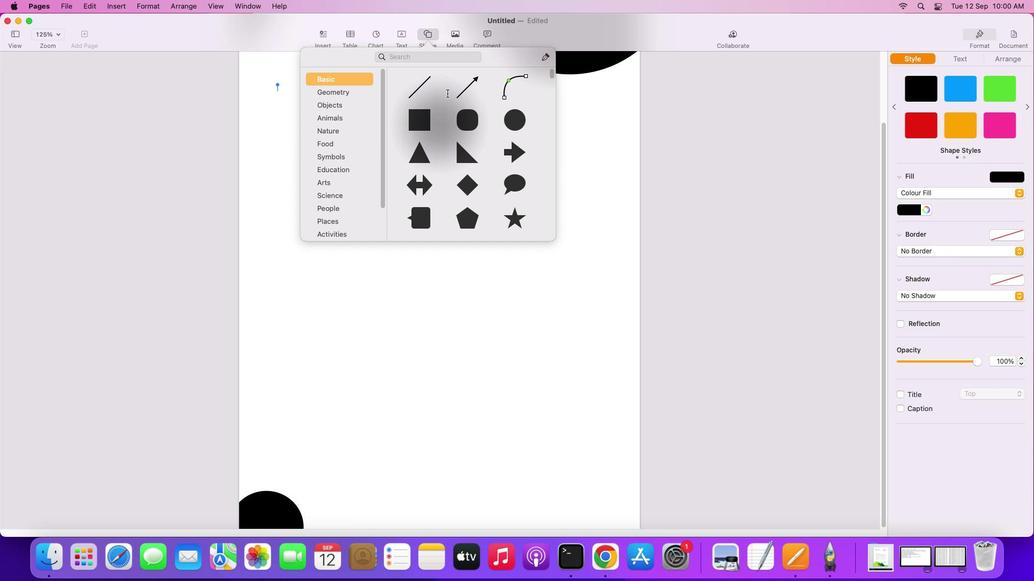 
Action: Mouse moved to (420, 117)
Screenshot: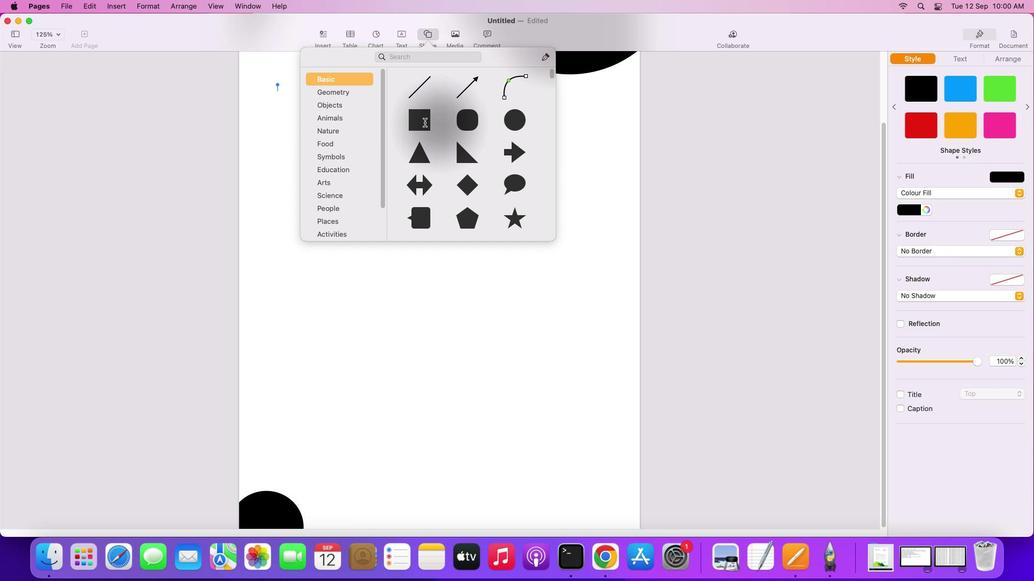 
Action: Mouse pressed left at (420, 117)
Screenshot: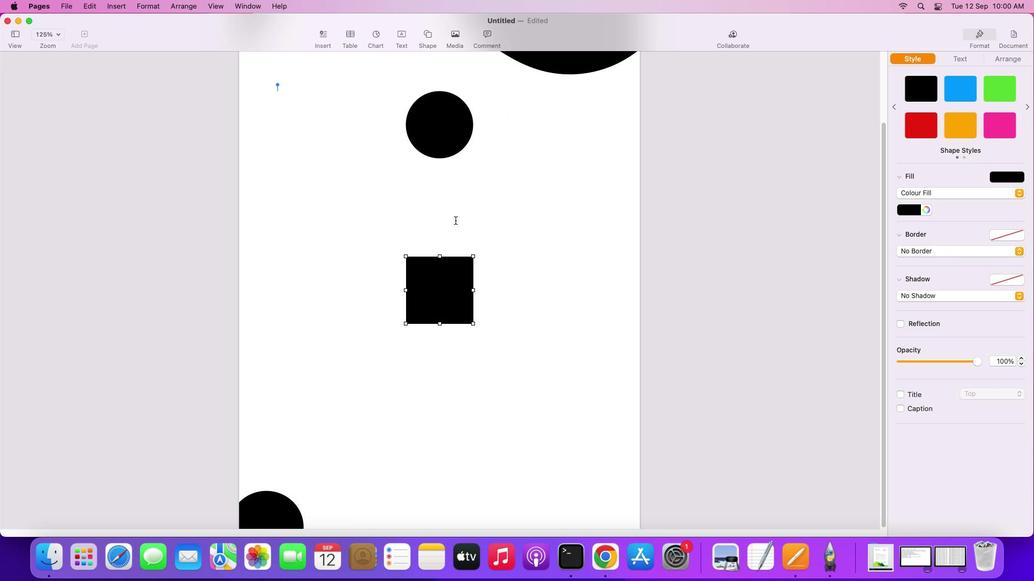 
Action: Mouse moved to (453, 302)
Screenshot: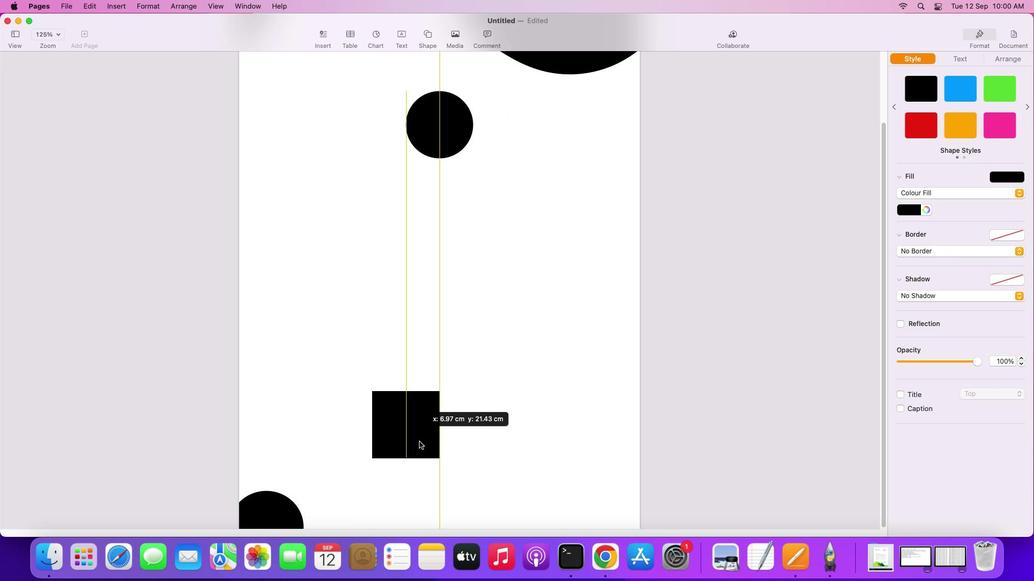 
Action: Mouse pressed left at (453, 302)
Screenshot: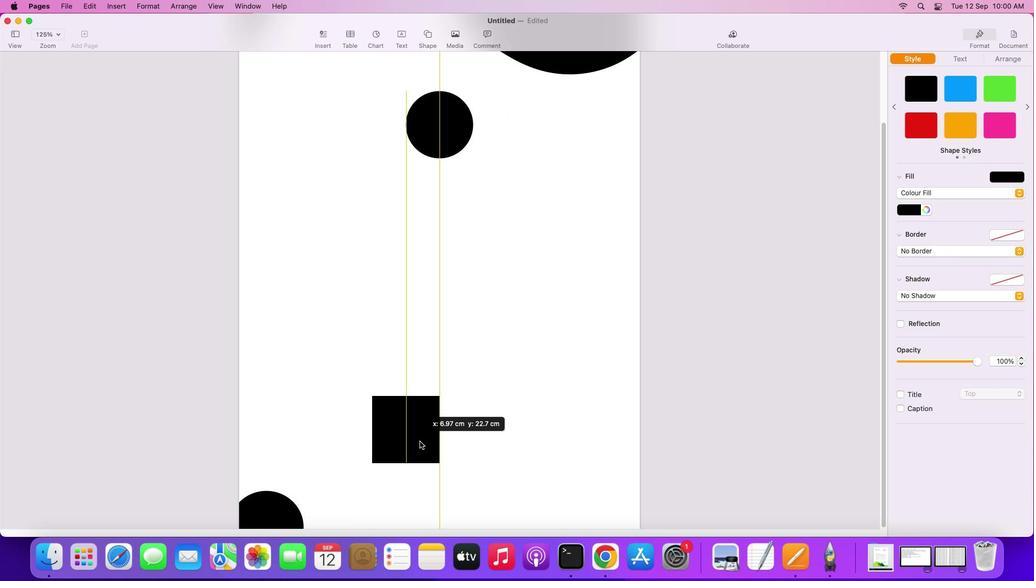 
Action: Mouse moved to (404, 490)
Screenshot: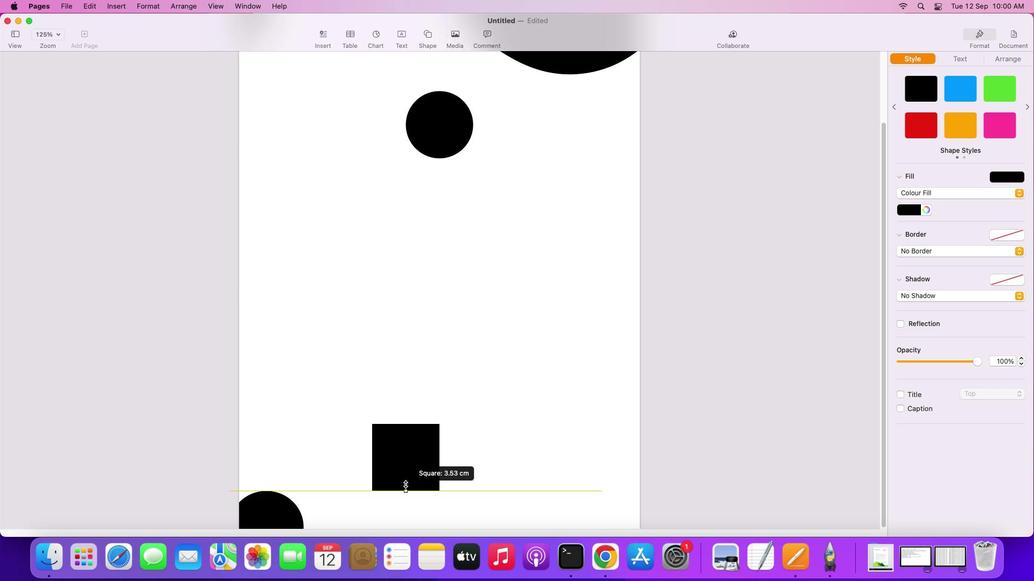 
Action: Mouse pressed left at (404, 490)
Screenshot: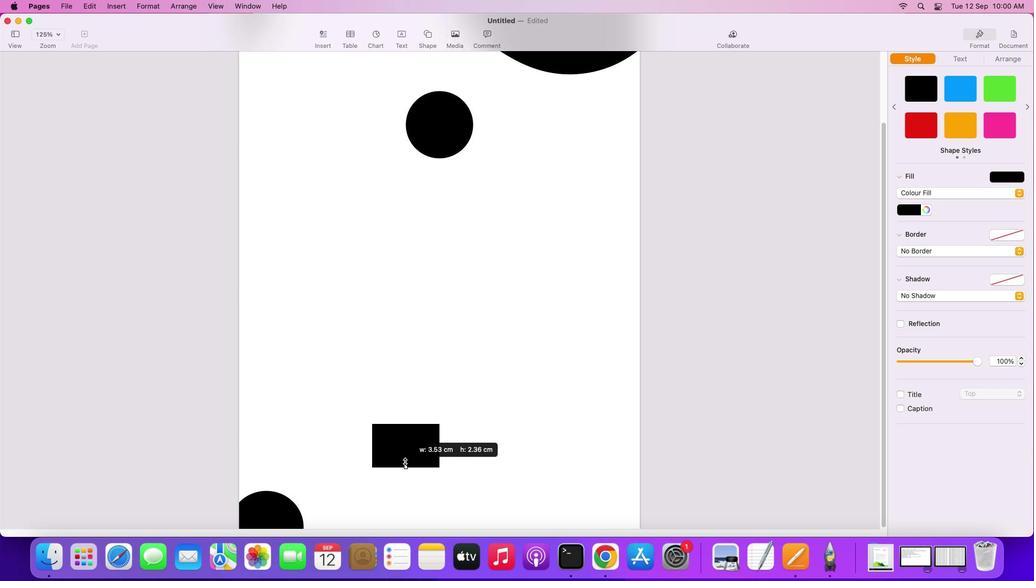 
Action: Mouse moved to (406, 431)
Screenshot: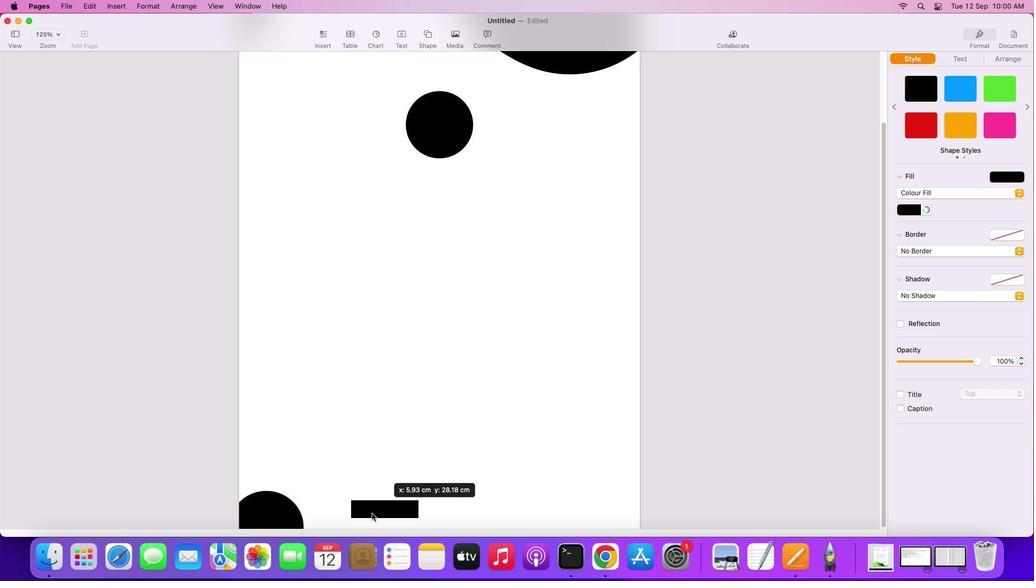 
Action: Mouse pressed left at (406, 431)
Screenshot: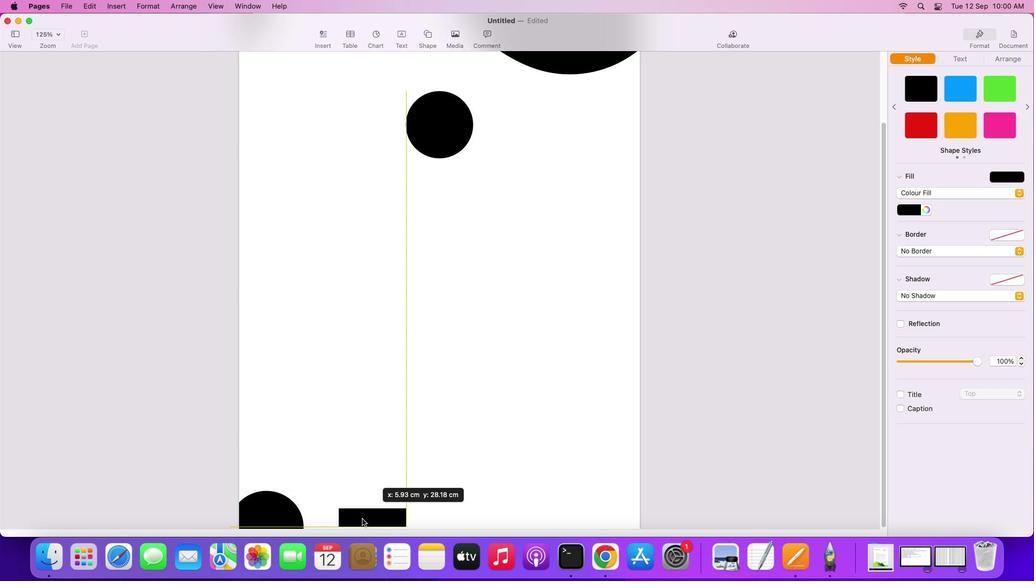 
Action: Mouse moved to (1007, 56)
Screenshot: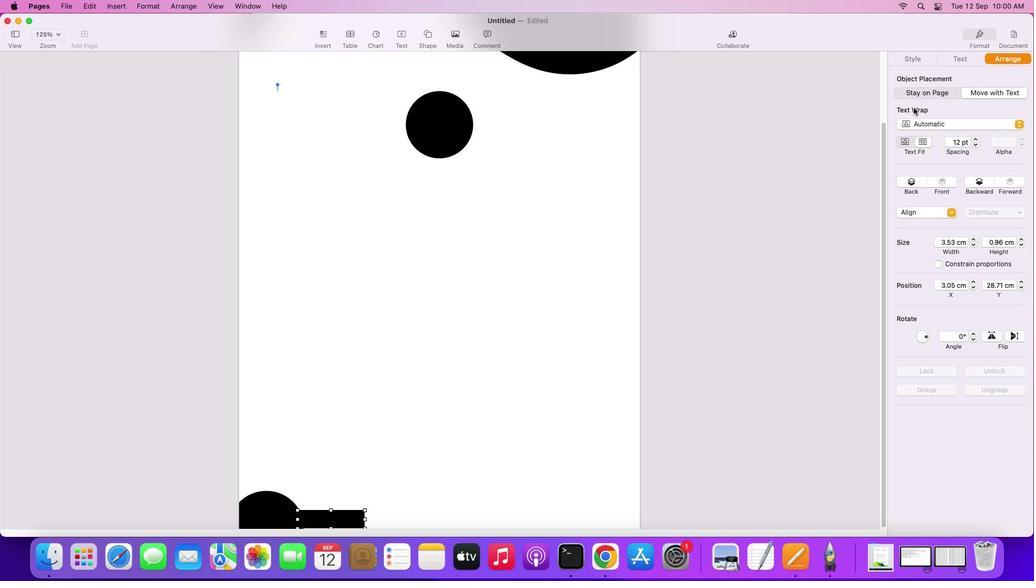 
Action: Mouse pressed left at (1007, 56)
Screenshot: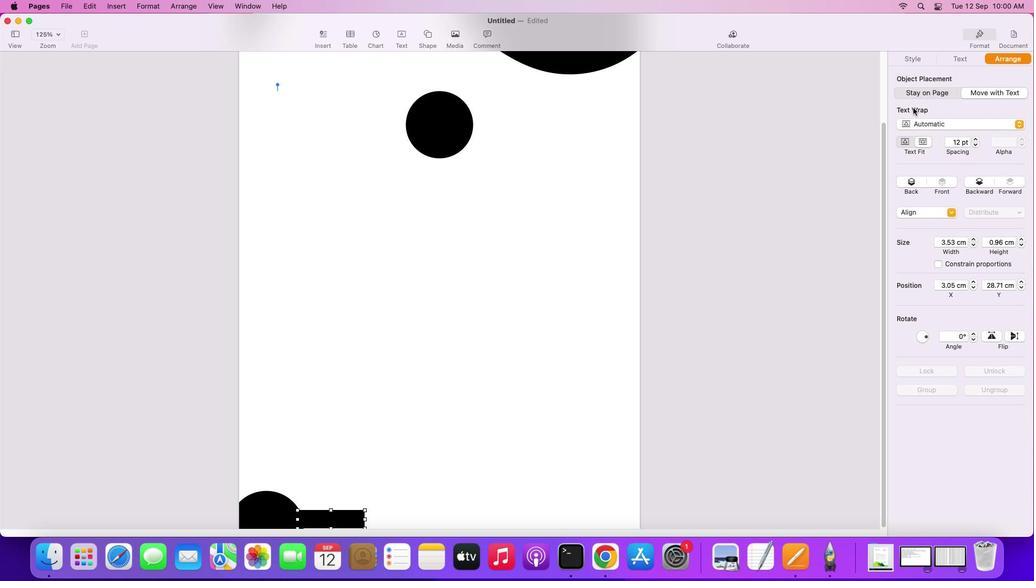 
Action: Mouse moved to (917, 93)
Screenshot: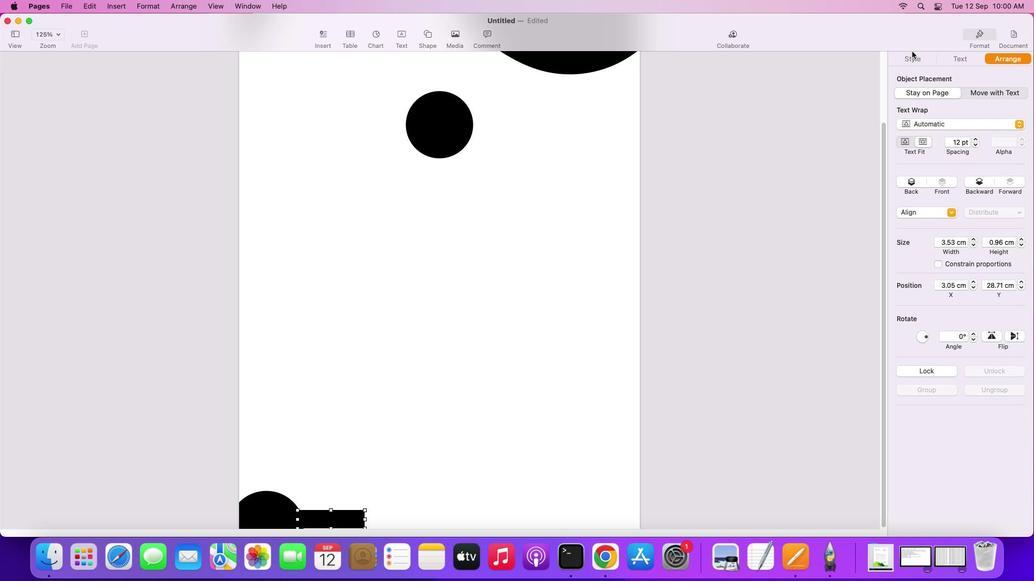 
Action: Mouse pressed left at (917, 93)
Screenshot: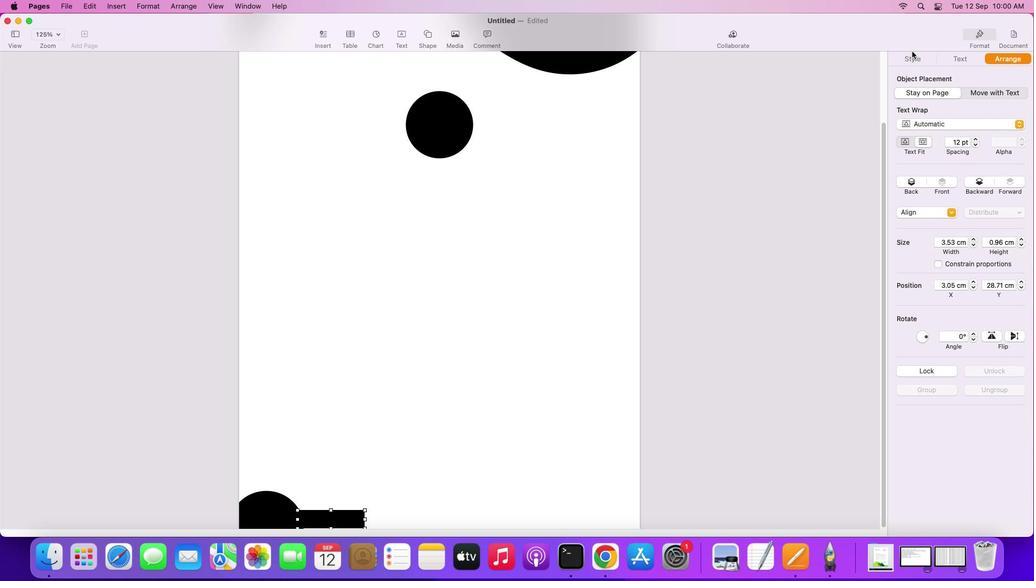 
Action: Mouse moved to (911, 51)
Screenshot: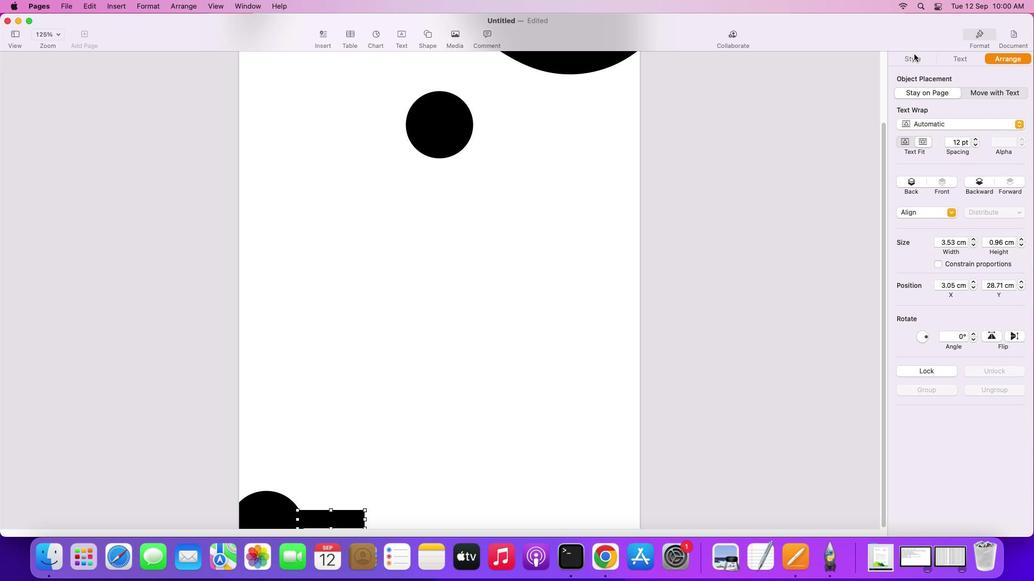 
Action: Mouse pressed left at (911, 51)
Screenshot: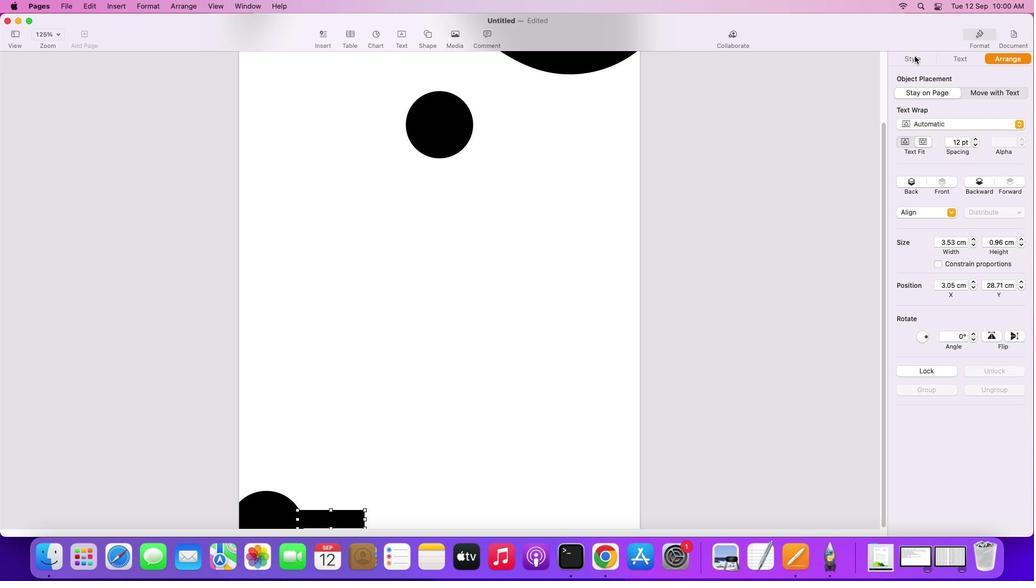 
Action: Mouse moved to (914, 56)
Screenshot: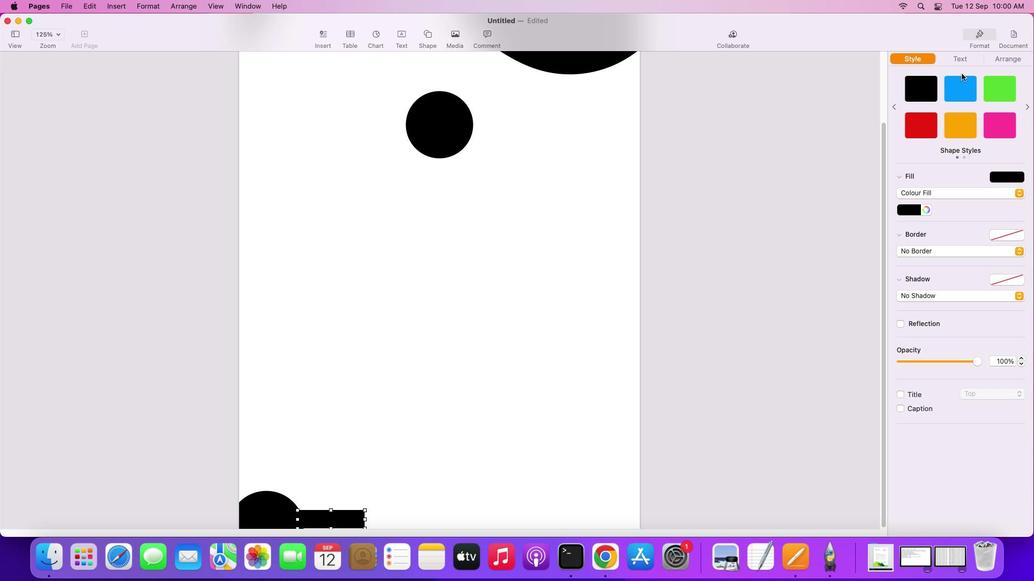 
Action: Mouse pressed left at (914, 56)
Screenshot: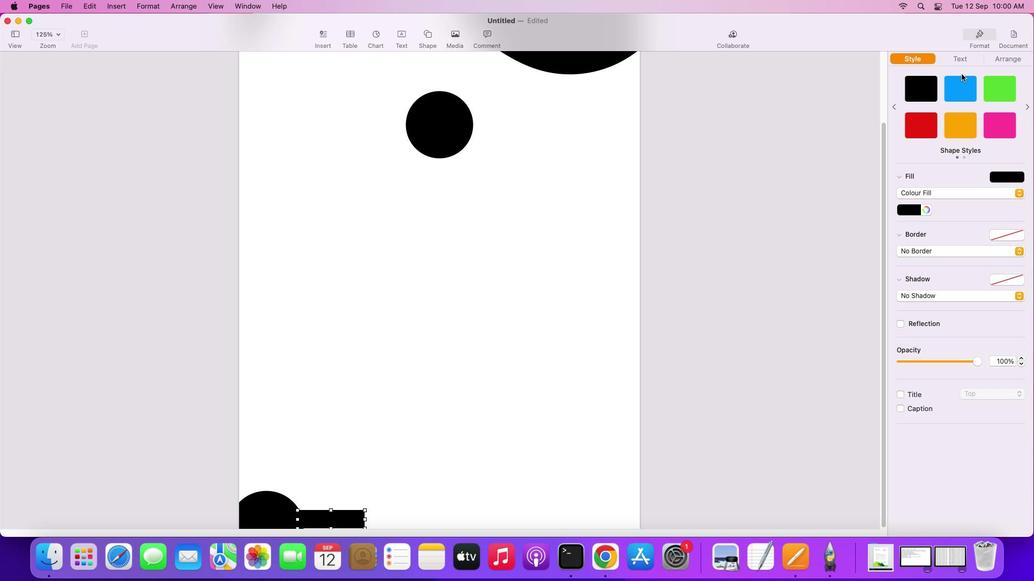 
Action: Mouse moved to (956, 85)
Screenshot: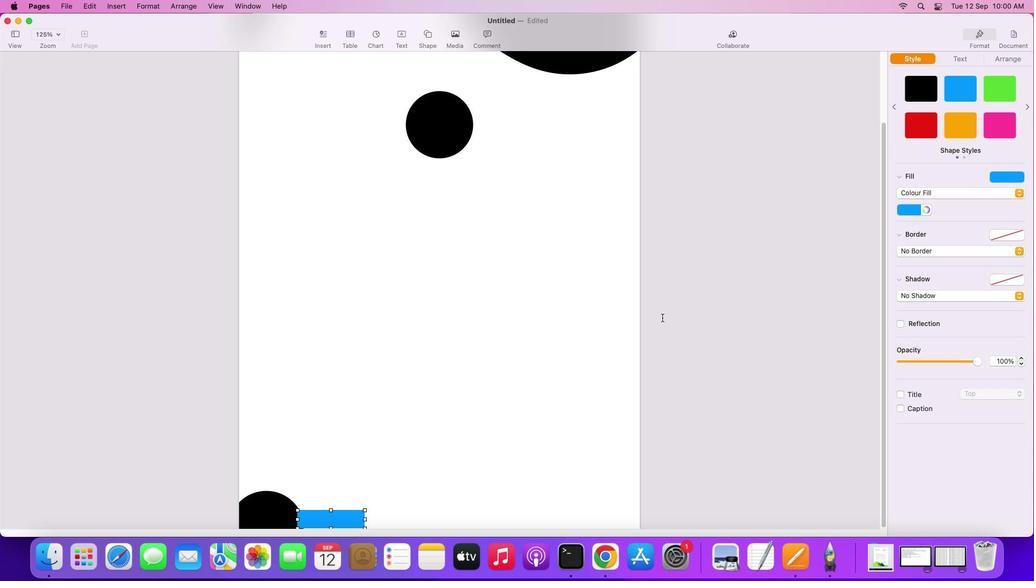 
Action: Mouse pressed left at (956, 85)
Screenshot: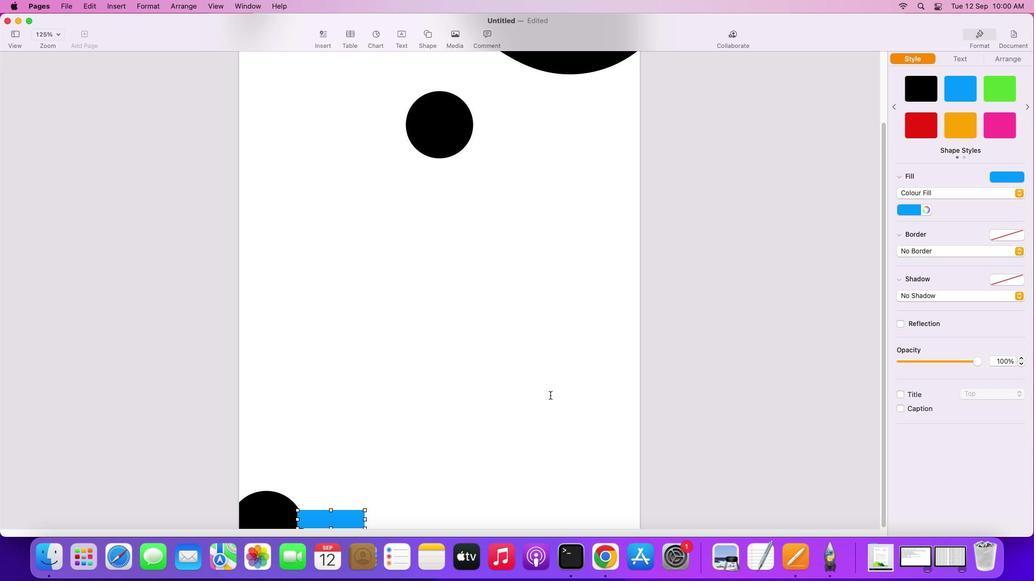 
Action: Mouse moved to (333, 519)
Screenshot: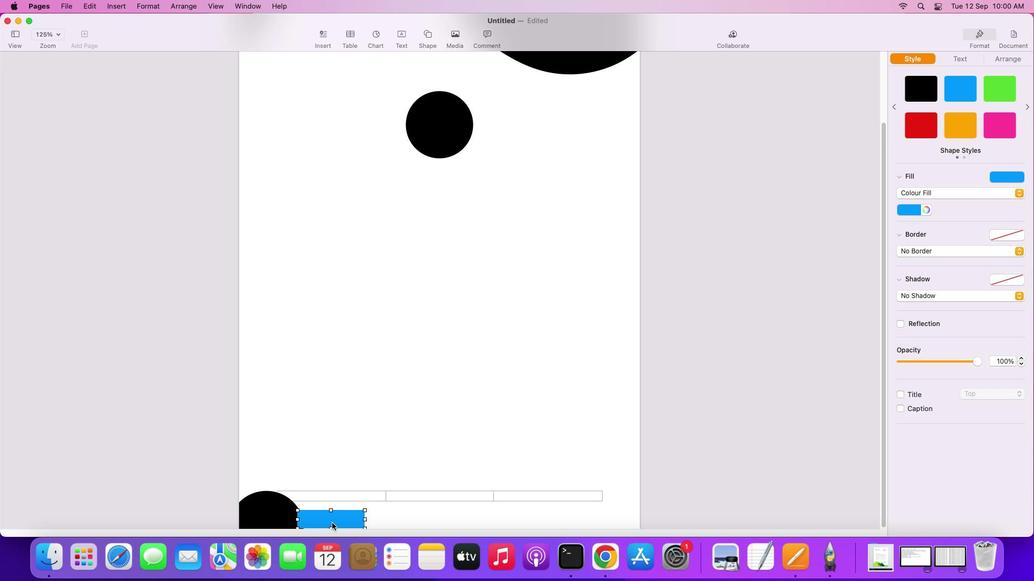 
Action: Mouse pressed left at (333, 519)
Screenshot: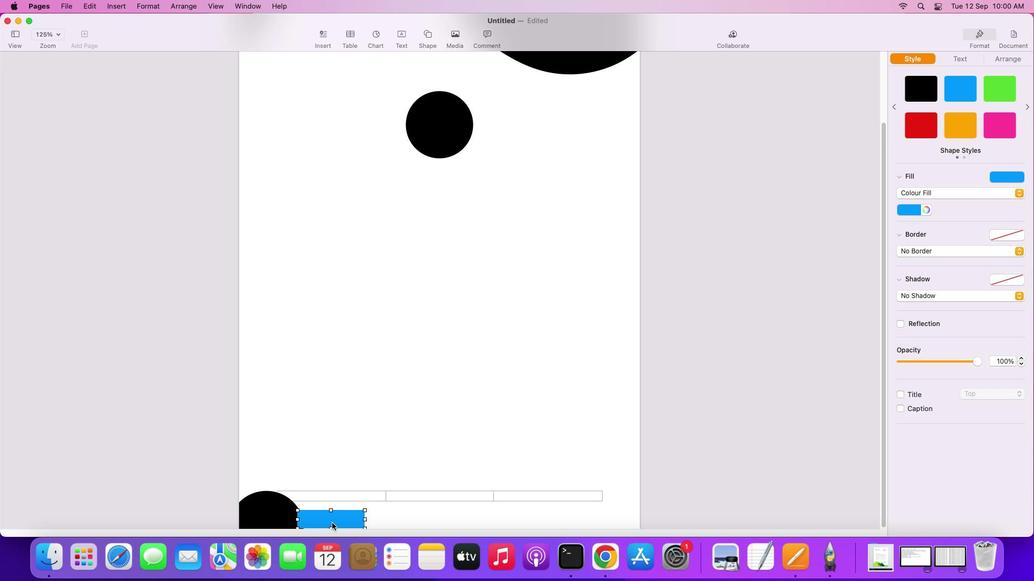 
Action: Mouse moved to (282, 516)
Screenshot: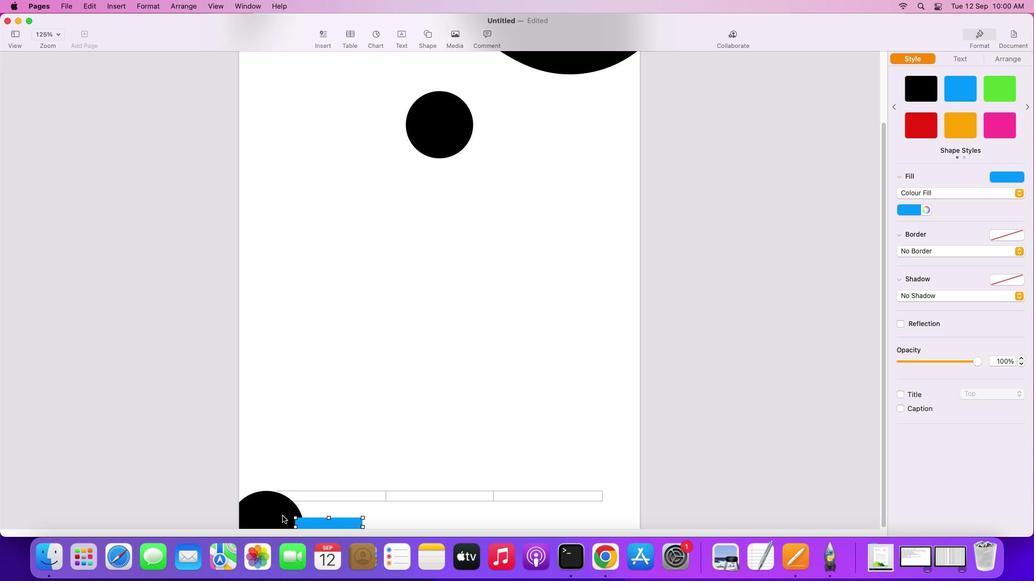 
Action: Mouse pressed left at (282, 516)
Screenshot: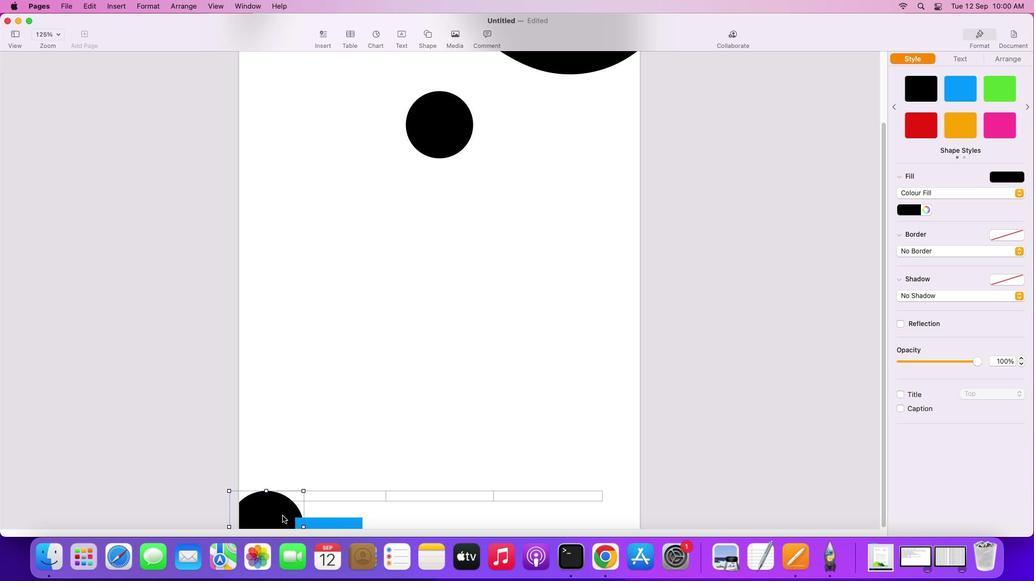 
Action: Mouse moved to (412, 429)
Screenshot: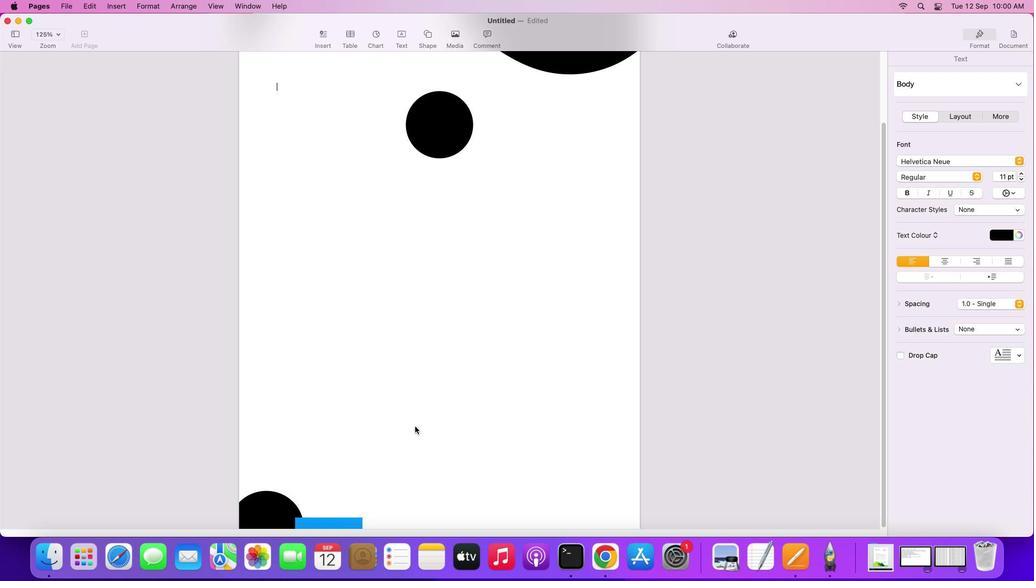 
Action: Mouse pressed left at (412, 429)
Screenshot: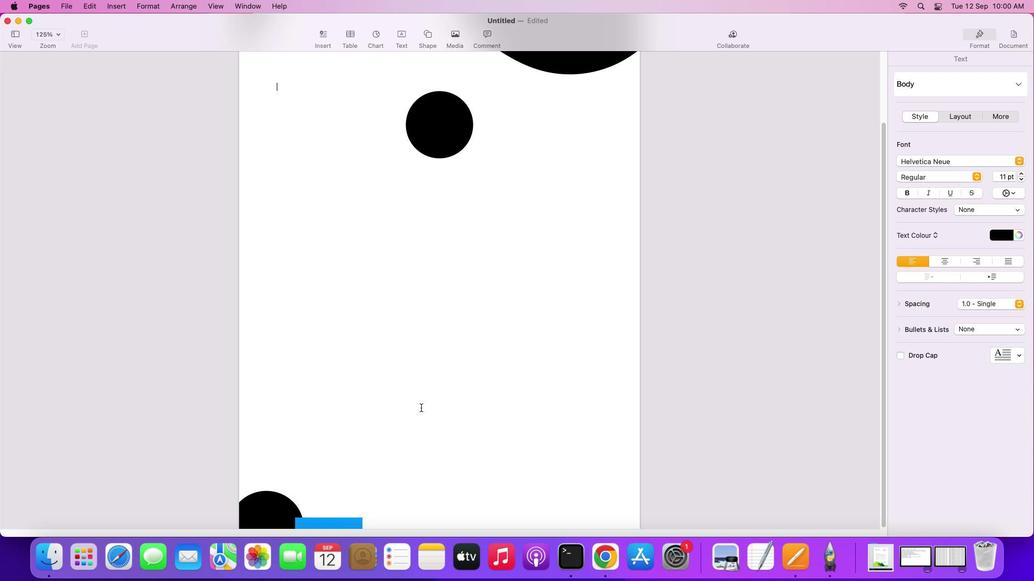 
Action: Mouse moved to (440, 141)
Screenshot: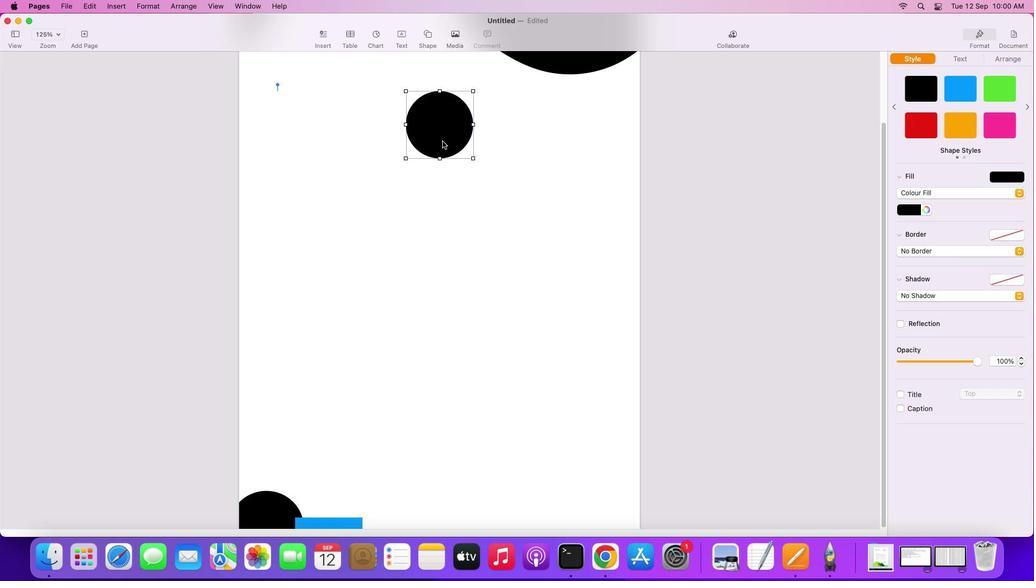 
Action: Mouse pressed left at (440, 141)
Screenshot: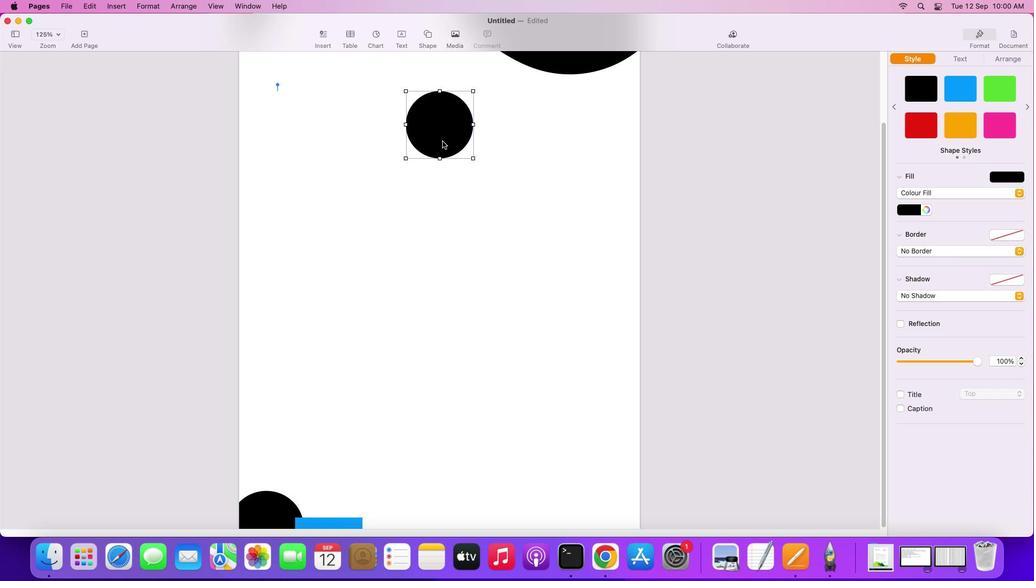 
Action: Mouse moved to (442, 138)
Screenshot: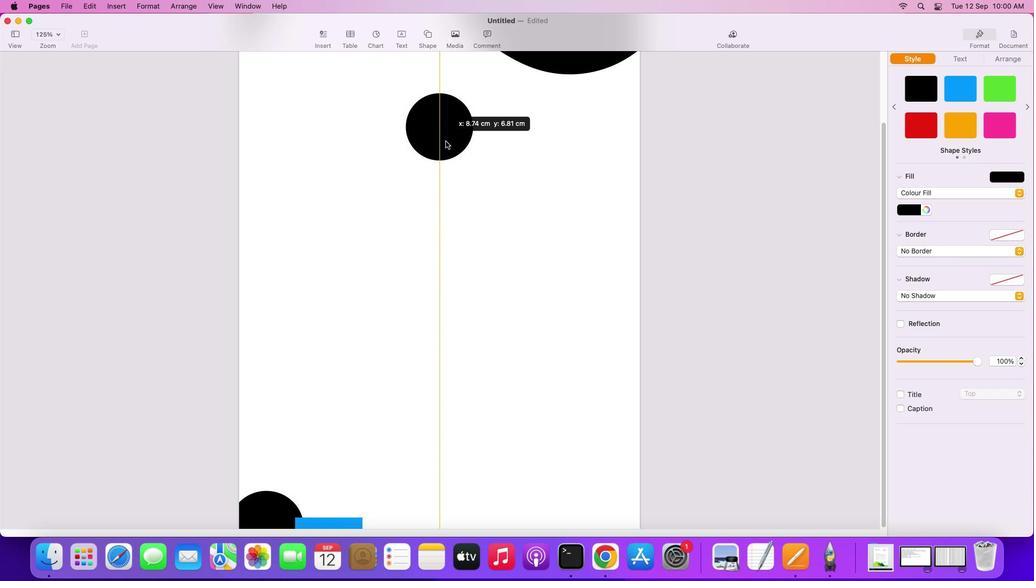 
Action: Mouse pressed left at (442, 138)
Screenshot: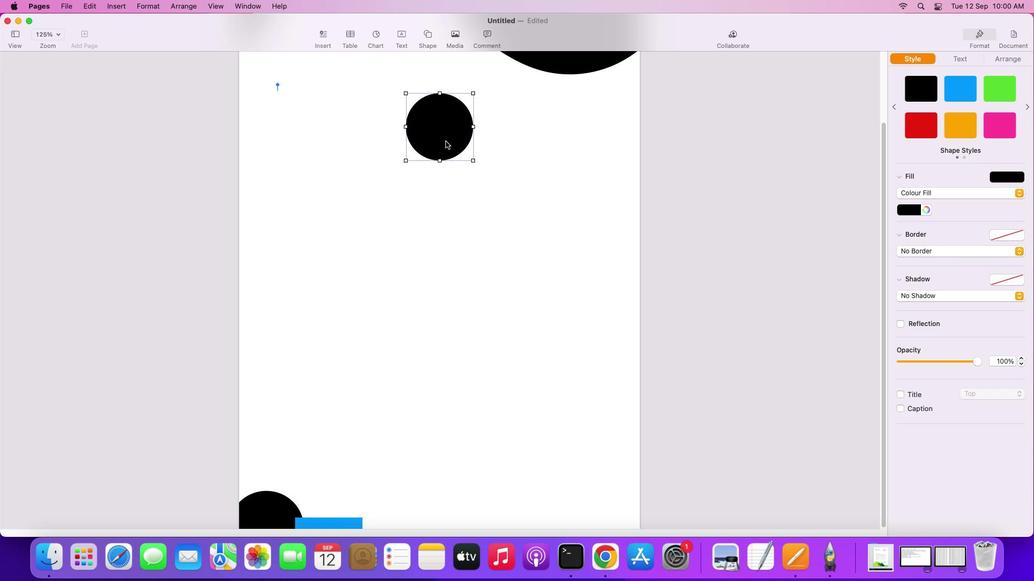 
Action: Mouse moved to (1007, 85)
Screenshot: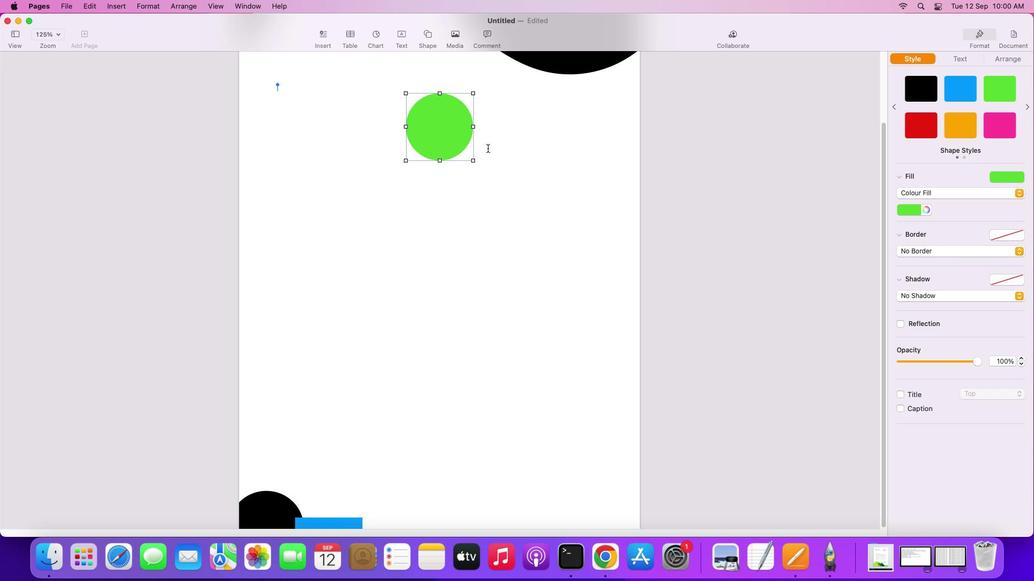 
Action: Mouse pressed left at (1007, 85)
Screenshot: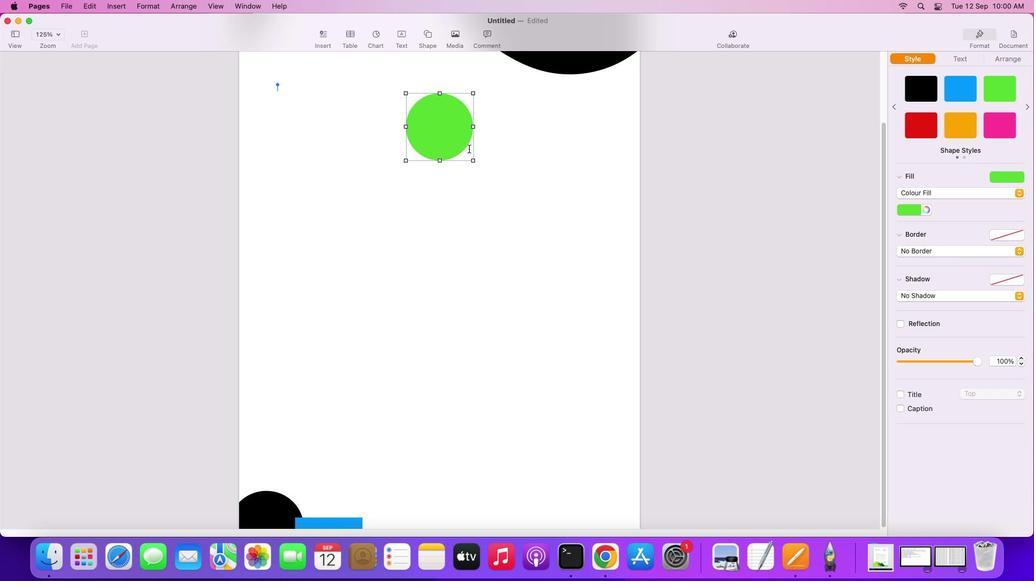 
Action: Mouse moved to (447, 133)
Screenshot: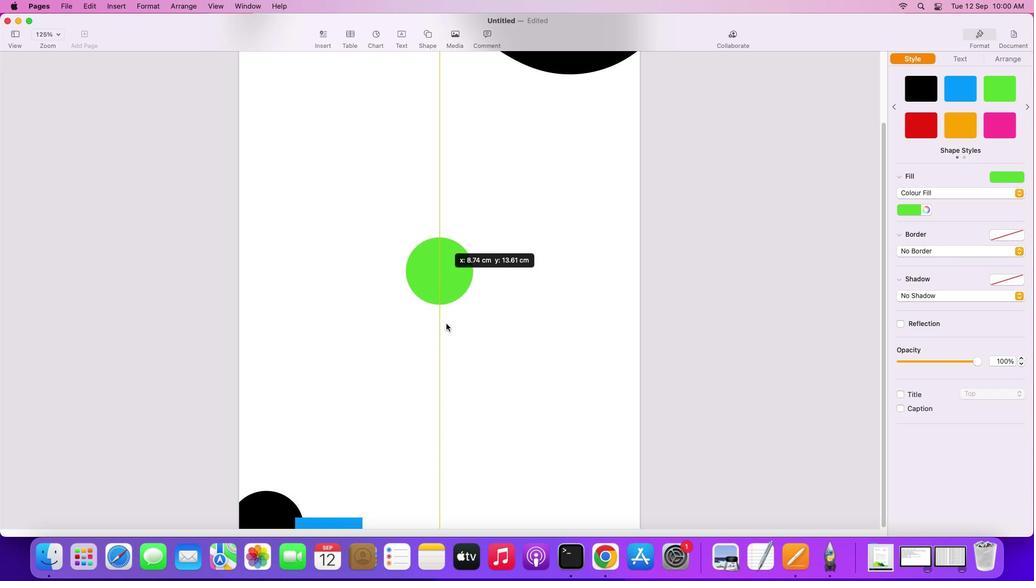 
Action: Mouse pressed left at (447, 133)
Screenshot: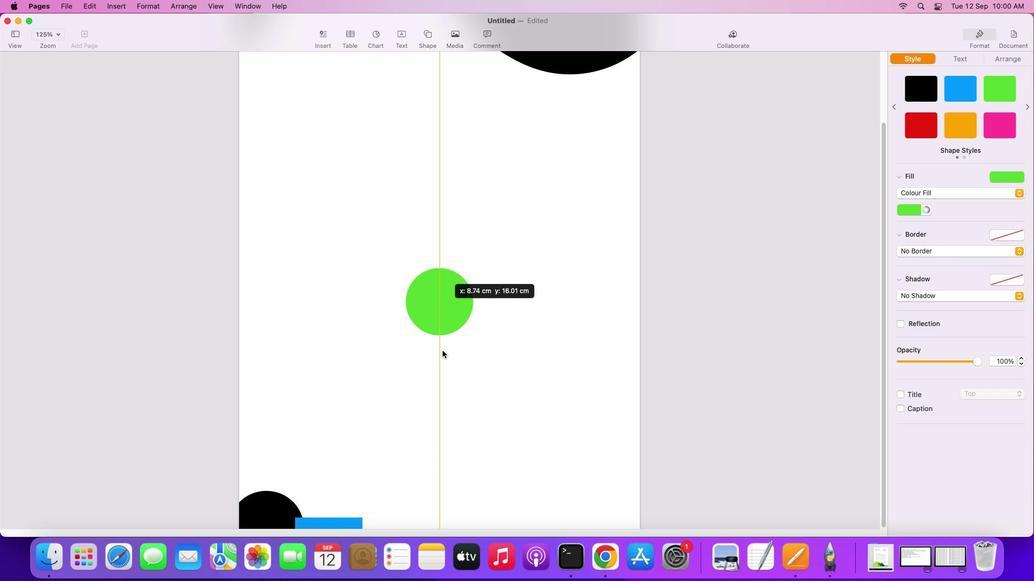 
Action: Mouse moved to (372, 502)
Screenshot: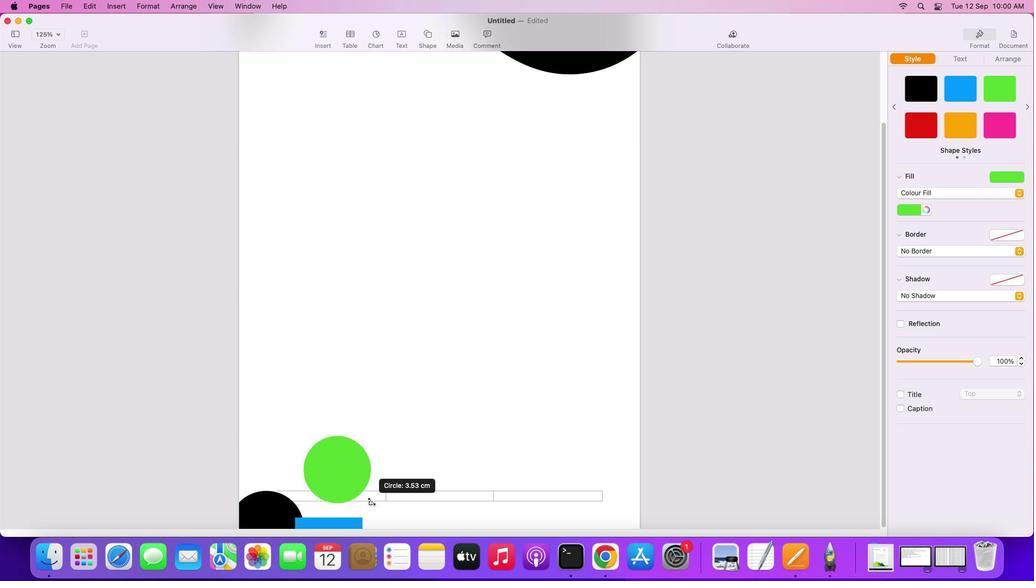 
Action: Mouse pressed left at (372, 502)
Screenshot: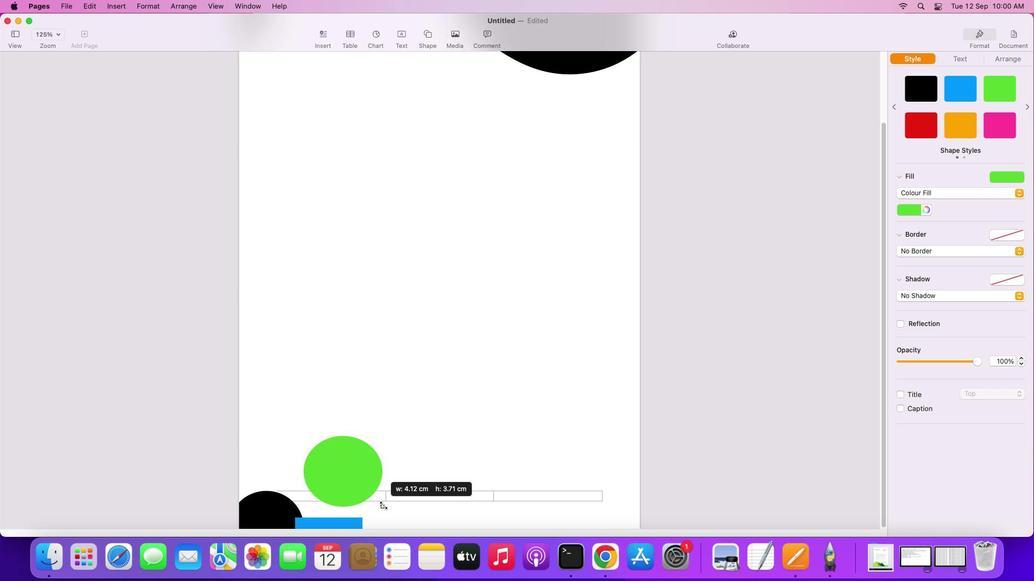 
Action: Mouse moved to (347, 480)
Screenshot: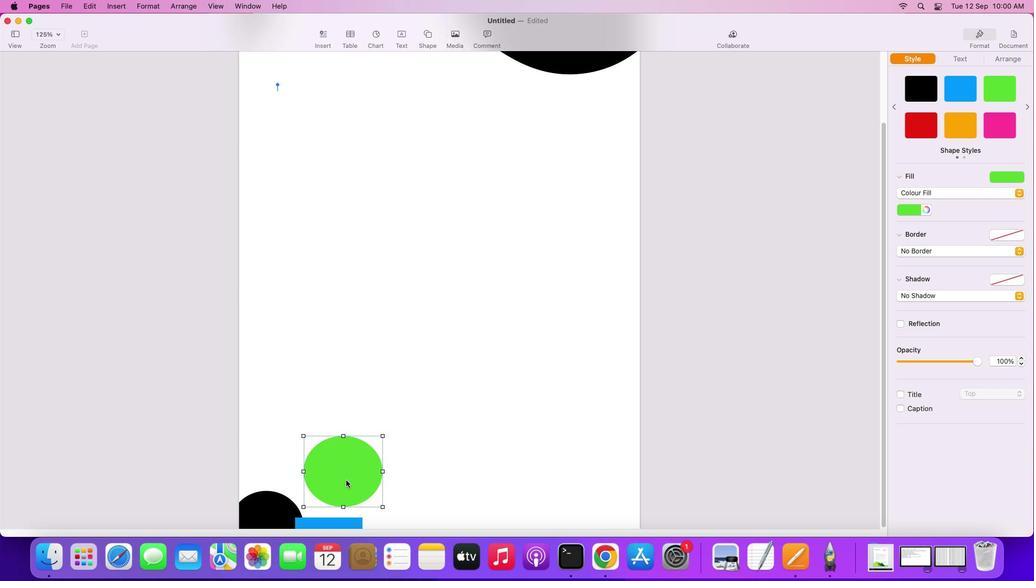 
Action: Mouse pressed left at (347, 480)
Screenshot: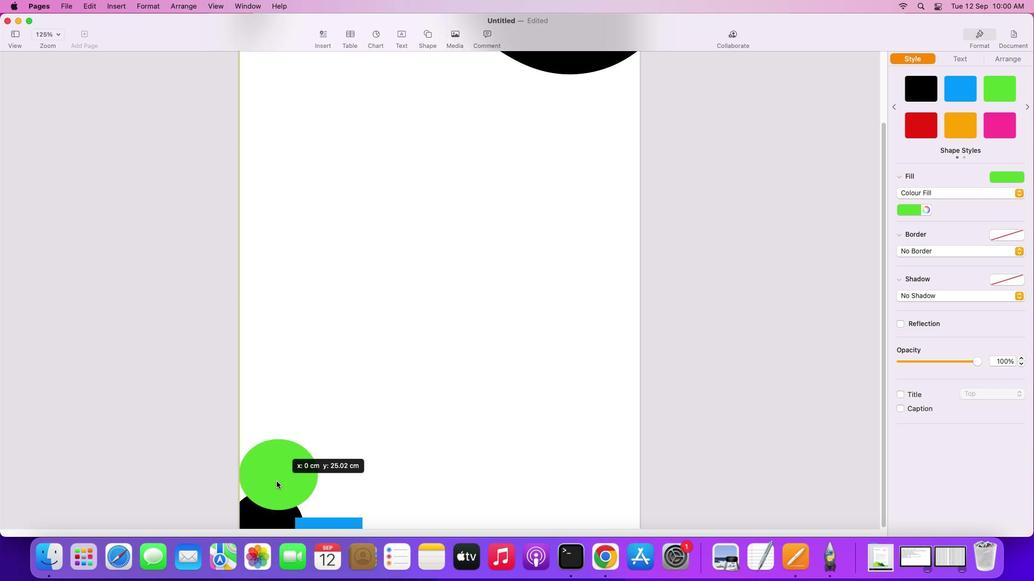 
Action: Mouse moved to (346, 523)
Screenshot: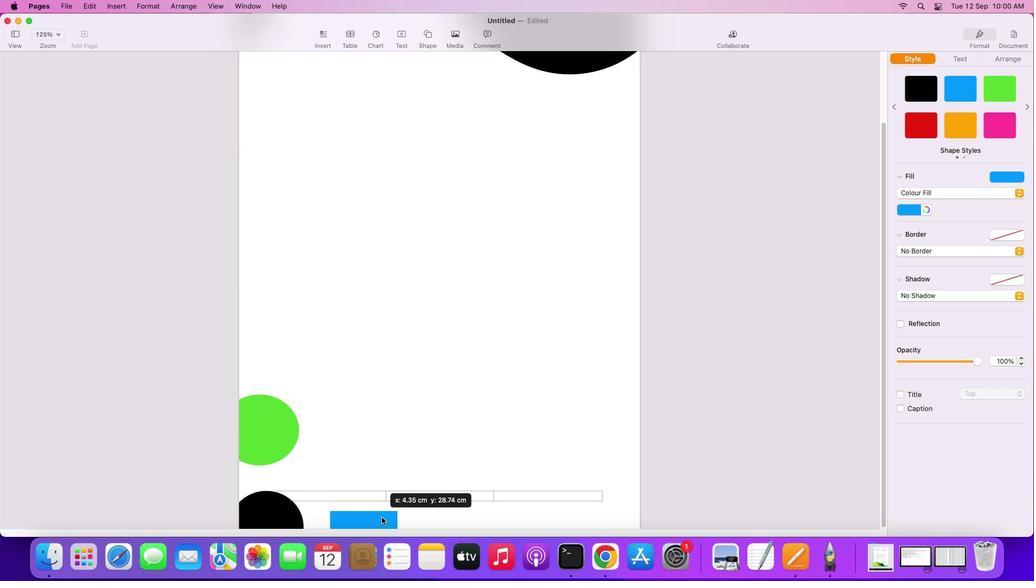 
Action: Mouse pressed left at (346, 523)
Screenshot: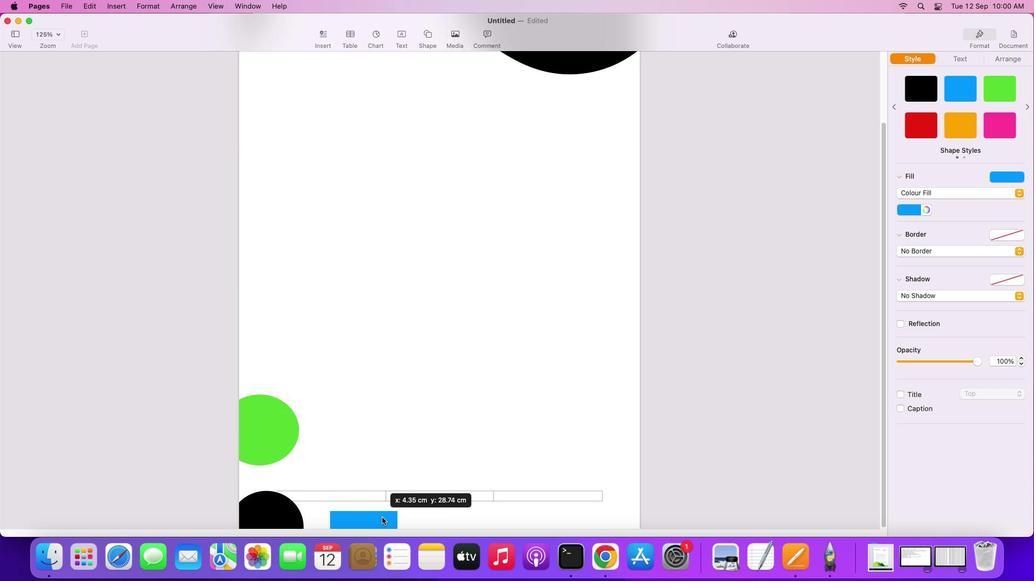 
Action: Mouse moved to (289, 511)
Screenshot: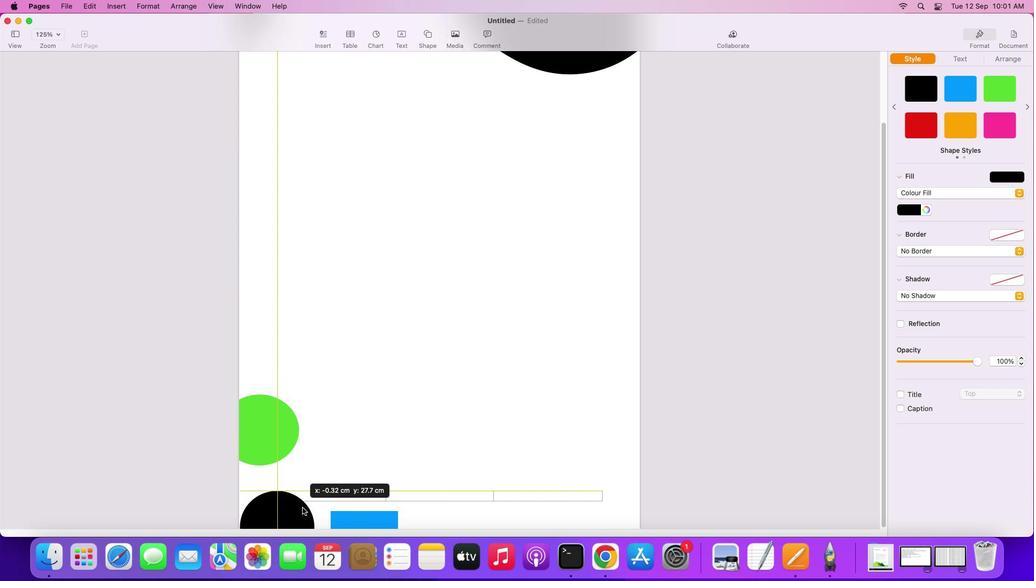 
Action: Mouse pressed left at (289, 511)
Screenshot: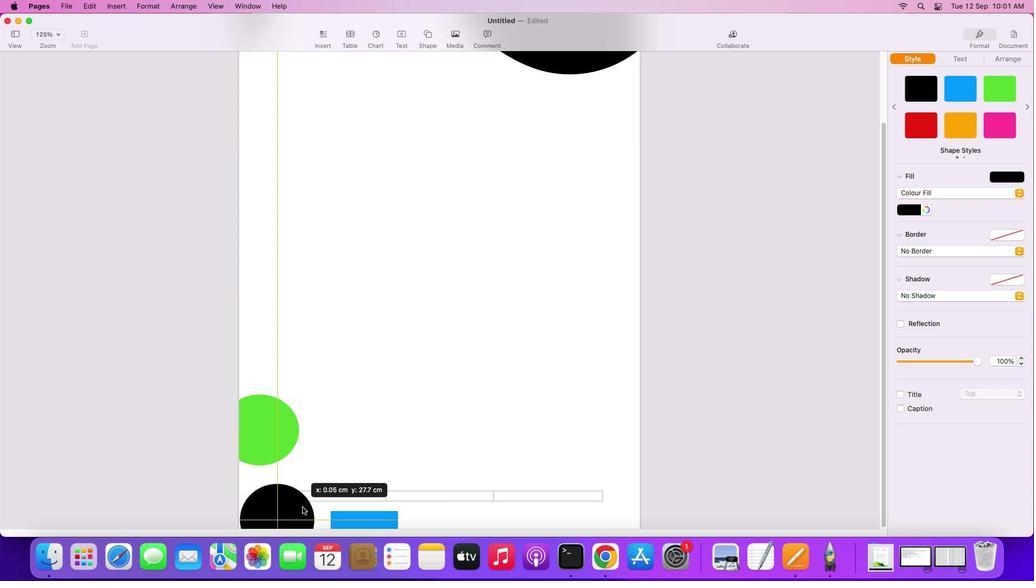 
Action: Mouse moved to (356, 518)
Screenshot: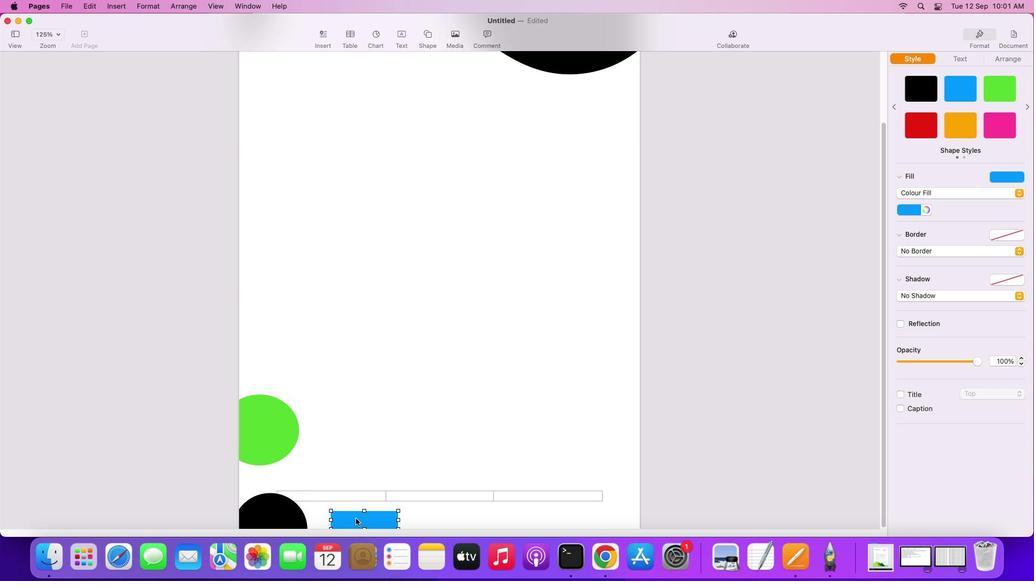 
Action: Mouse pressed left at (356, 518)
Screenshot: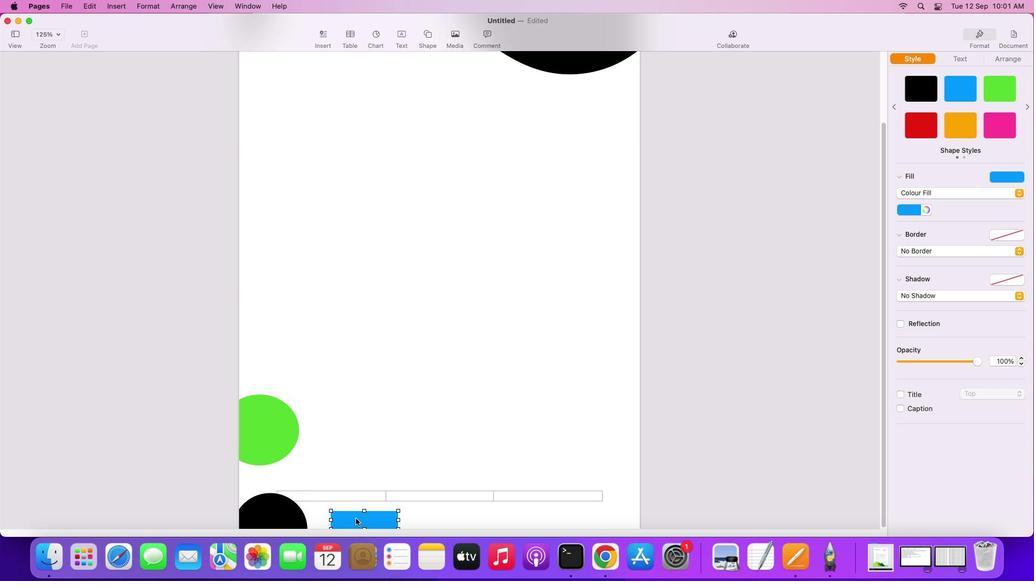 
Action: Mouse moved to (264, 437)
Screenshot: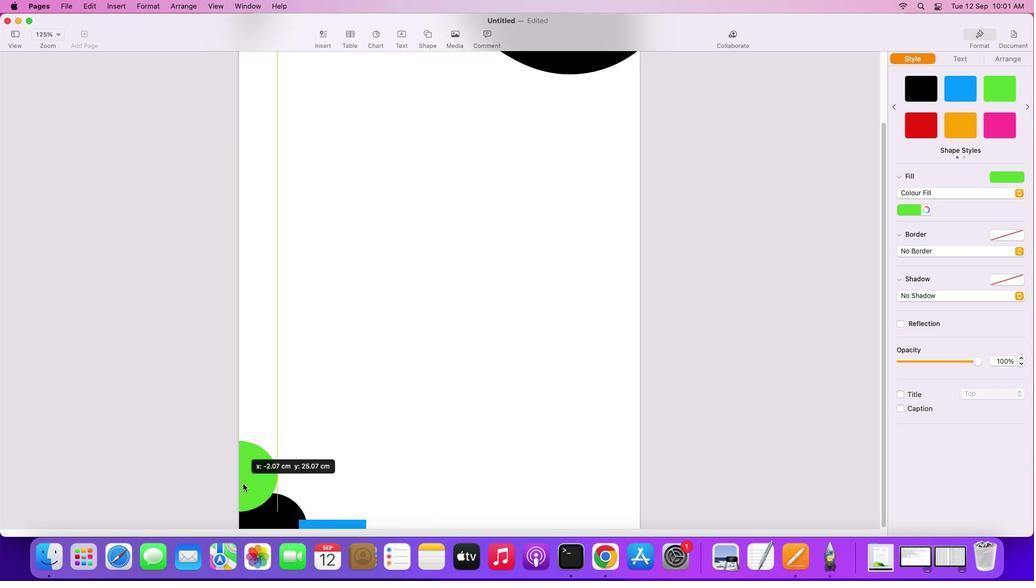 
Action: Mouse pressed left at (264, 437)
Screenshot: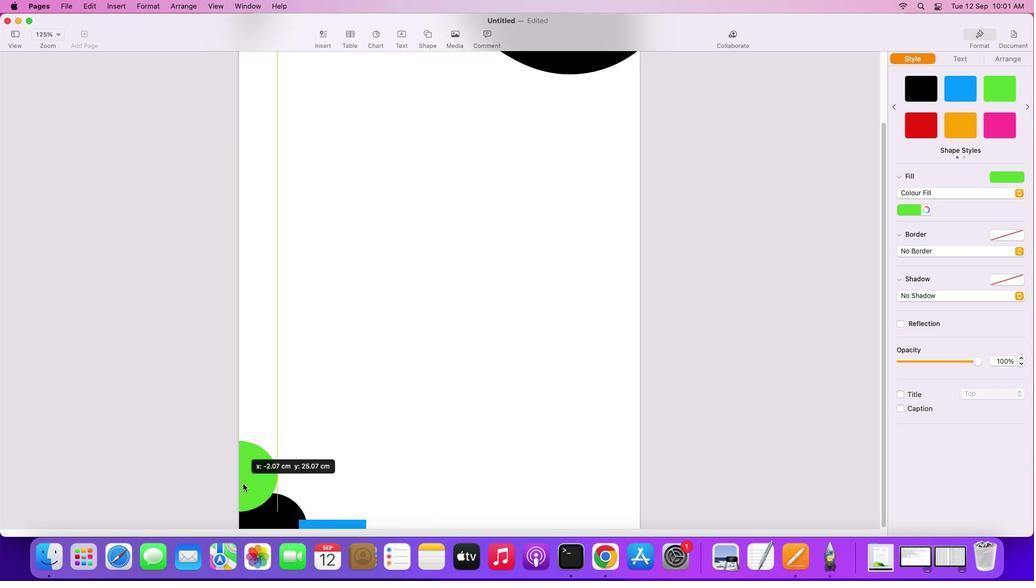 
Action: Mouse moved to (489, 375)
Screenshot: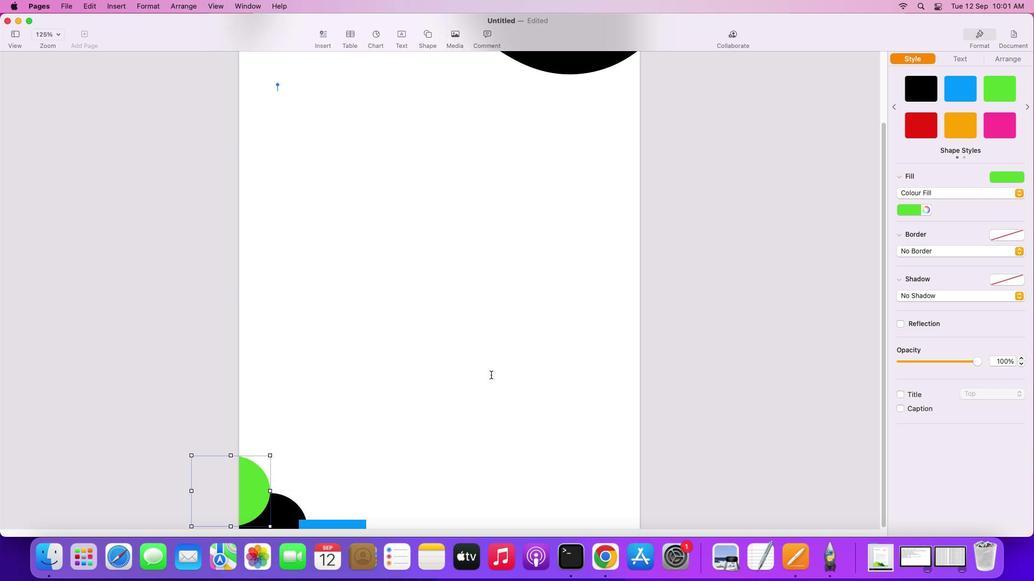 
Action: Mouse pressed left at (489, 375)
Screenshot: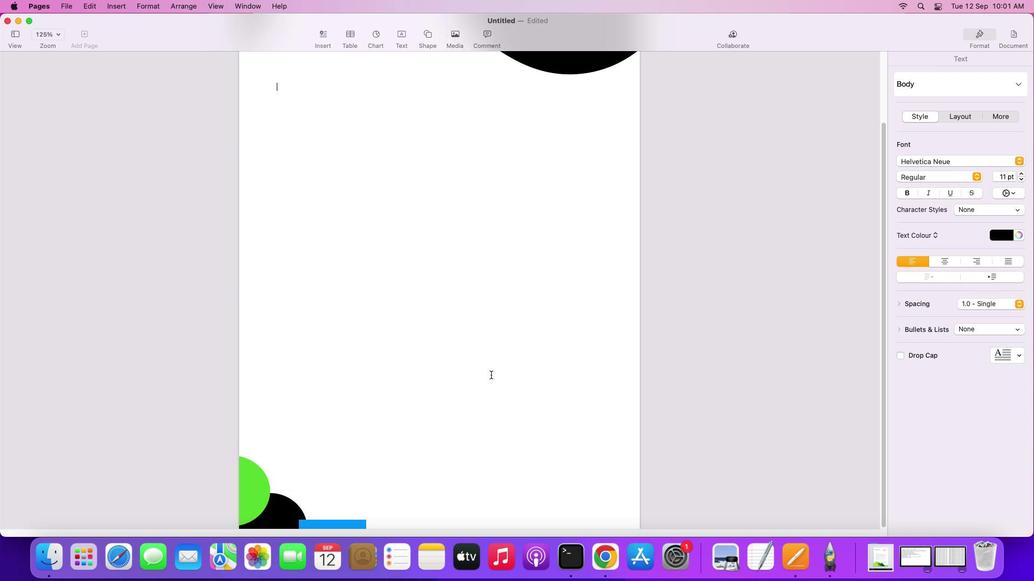 
Action: Mouse moved to (434, 32)
Screenshot: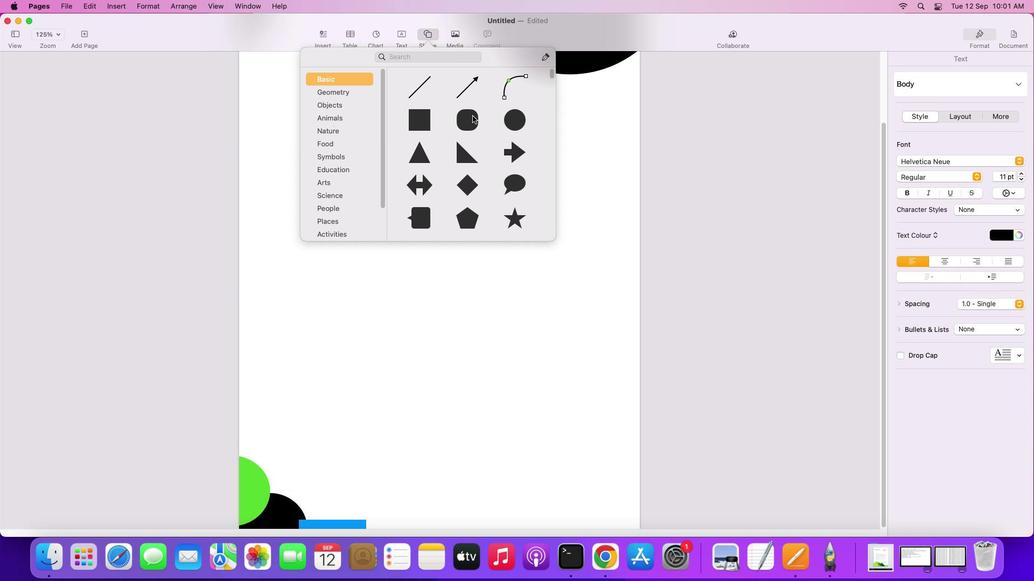 
Action: Mouse pressed left at (434, 32)
Screenshot: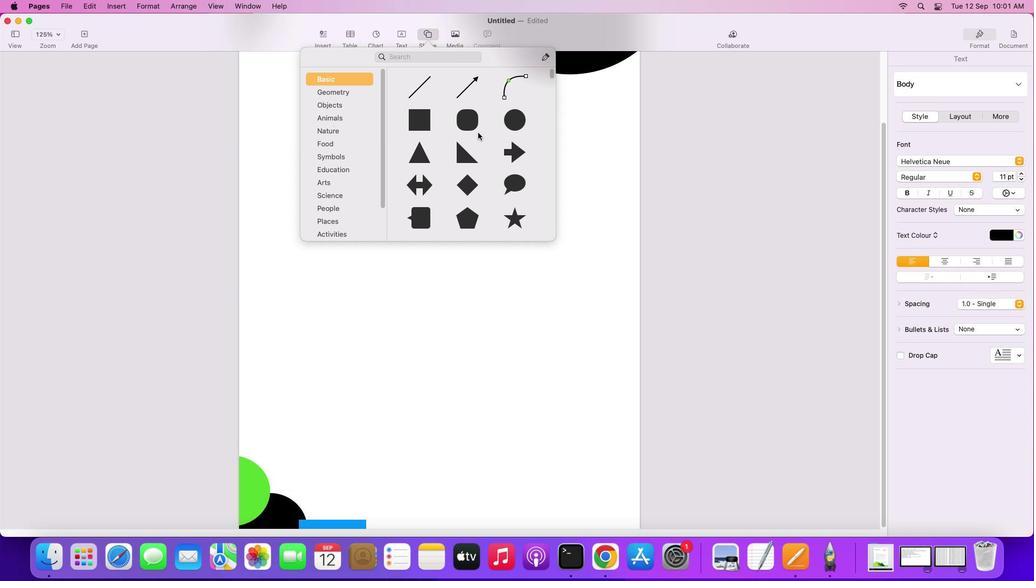 
Action: Mouse moved to (516, 117)
Screenshot: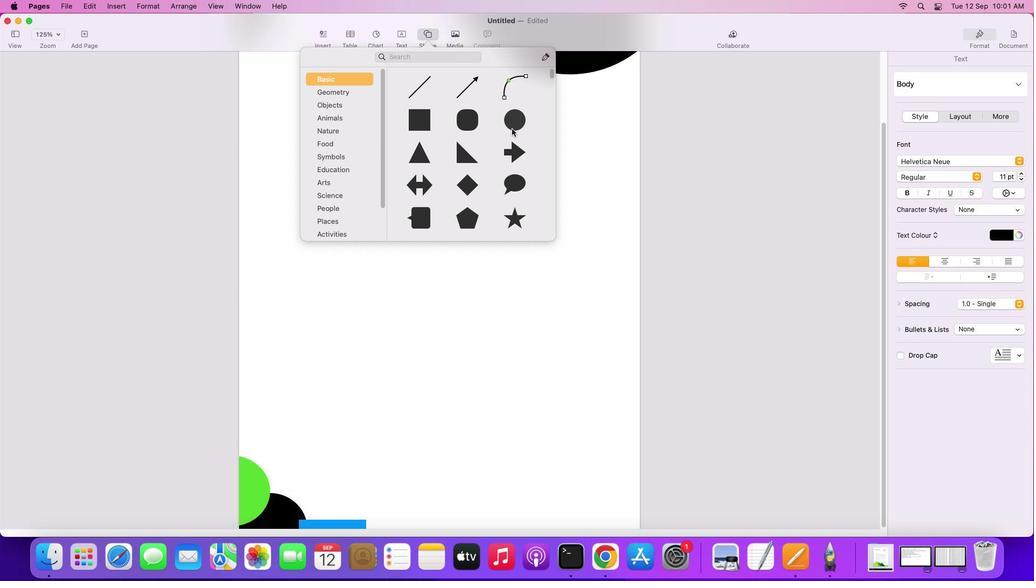 
Action: Mouse pressed left at (516, 117)
Screenshot: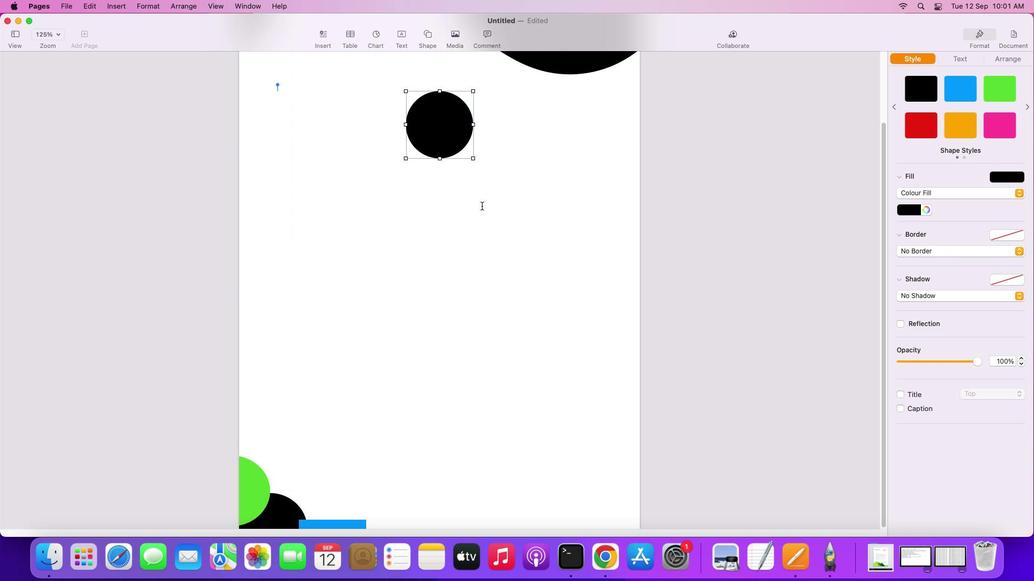 
Action: Mouse moved to (472, 158)
Screenshot: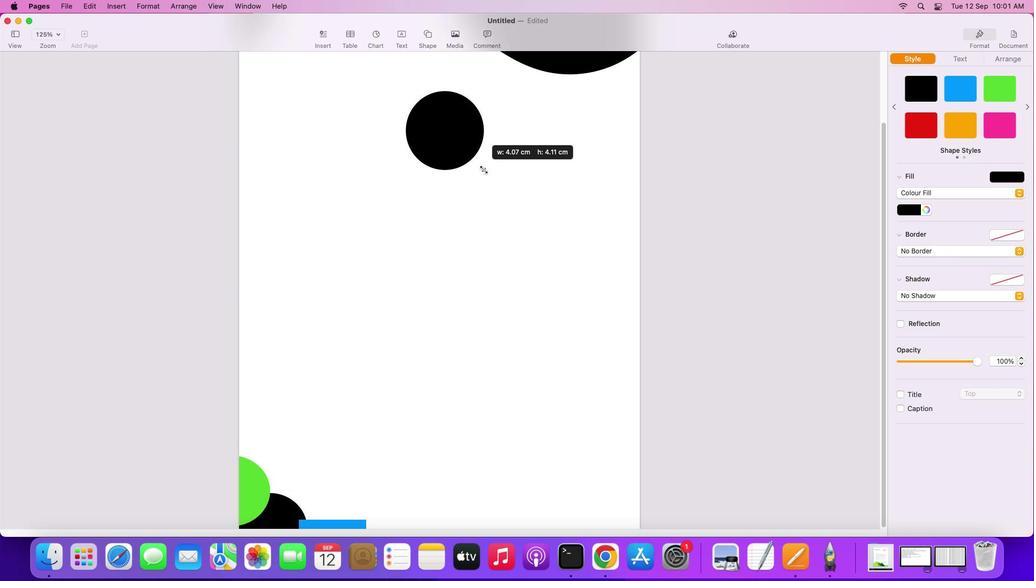 
Action: Mouse pressed left at (472, 158)
Screenshot: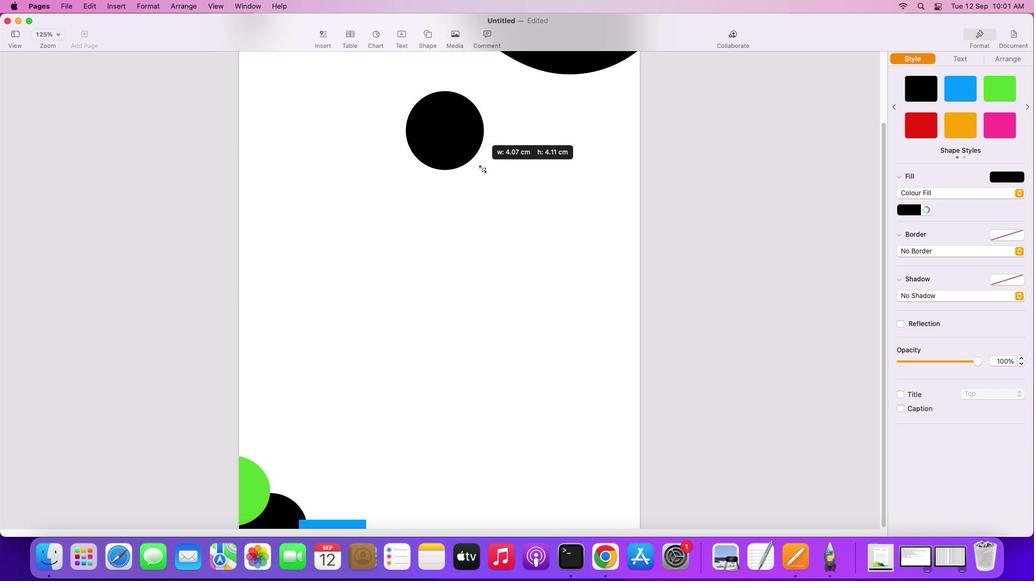 
Action: Mouse moved to (446, 140)
Screenshot: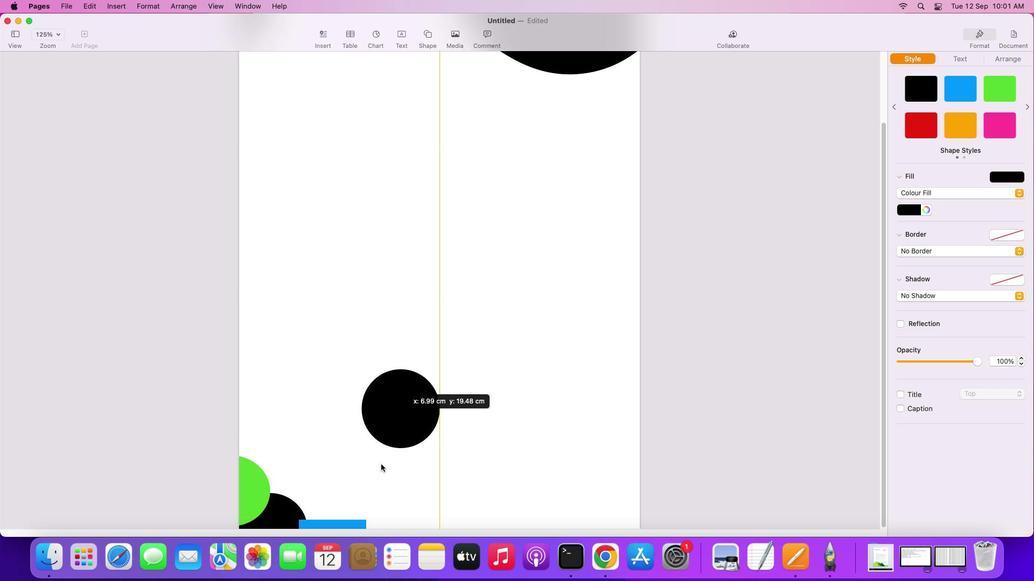 
Action: Mouse pressed left at (446, 140)
Screenshot: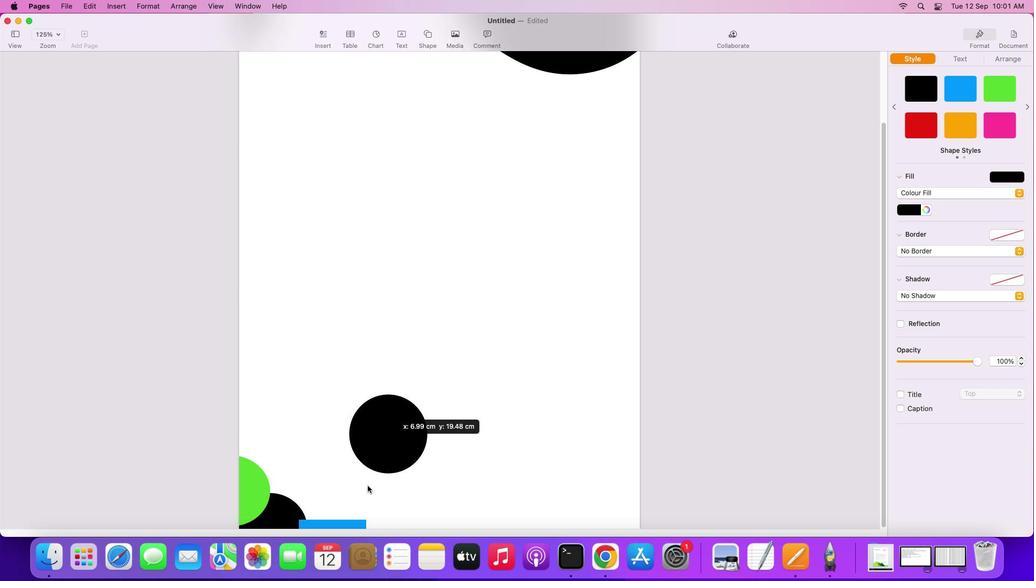 
Action: Mouse moved to (913, 128)
Screenshot: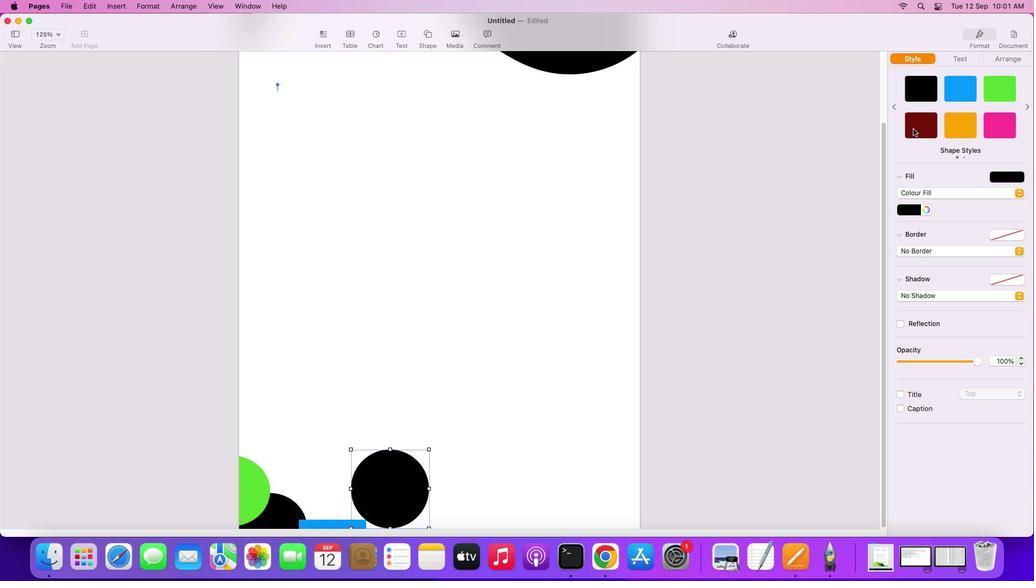 
Action: Mouse pressed left at (913, 128)
Screenshot: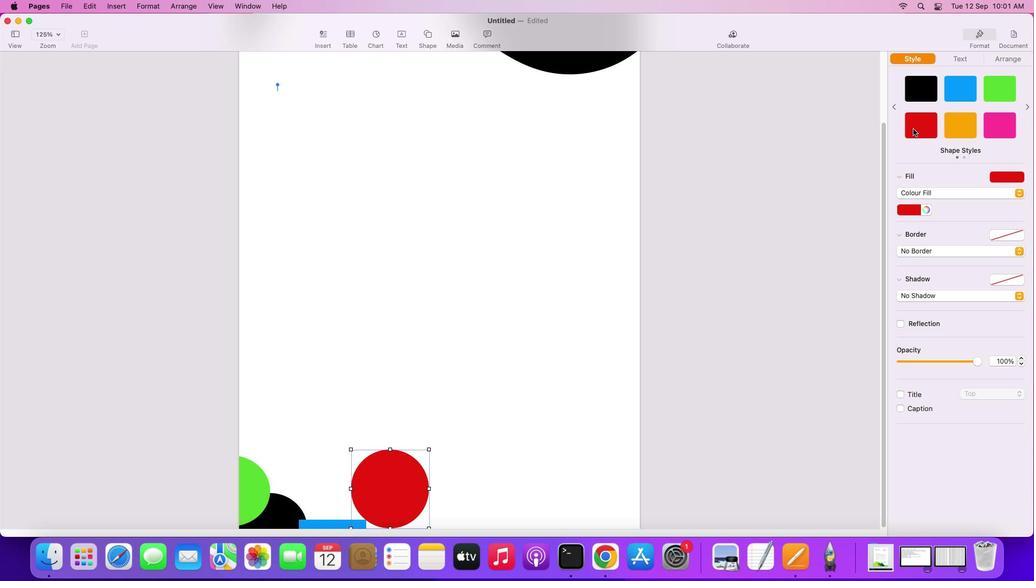 
Action: Mouse moved to (1006, 57)
Screenshot: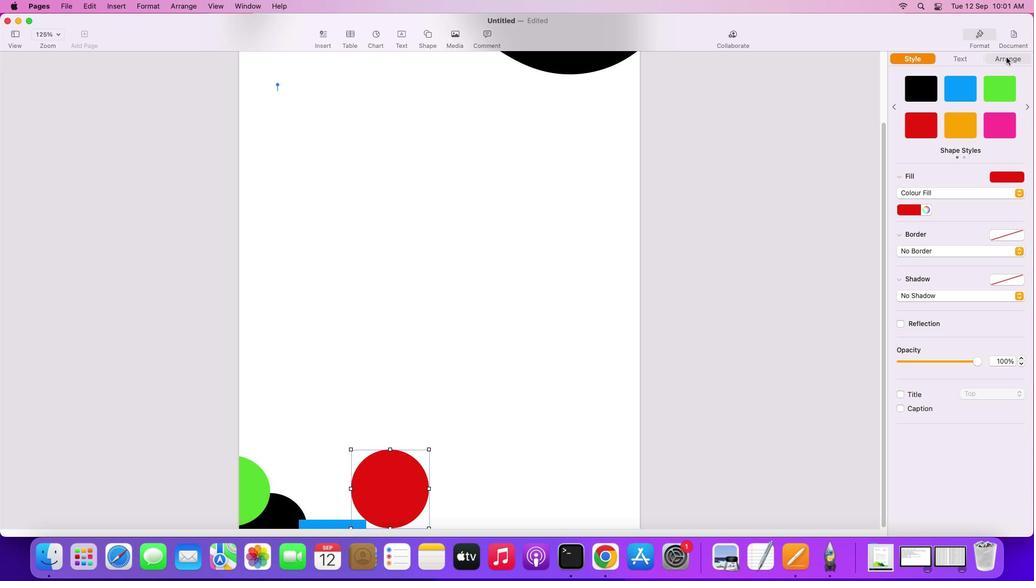 
Action: Mouse pressed left at (1006, 57)
Screenshot: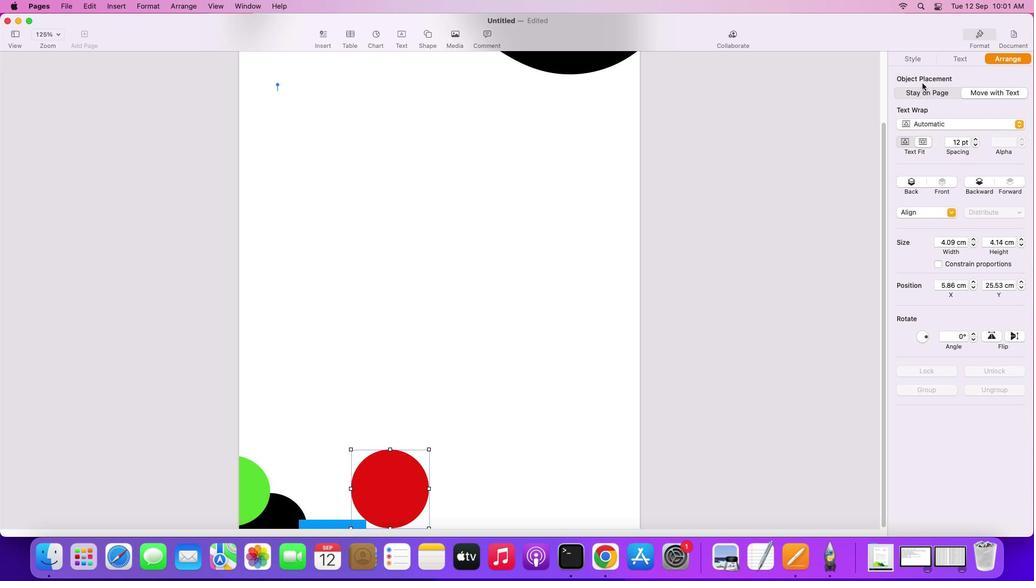 
Action: Mouse moved to (920, 88)
Screenshot: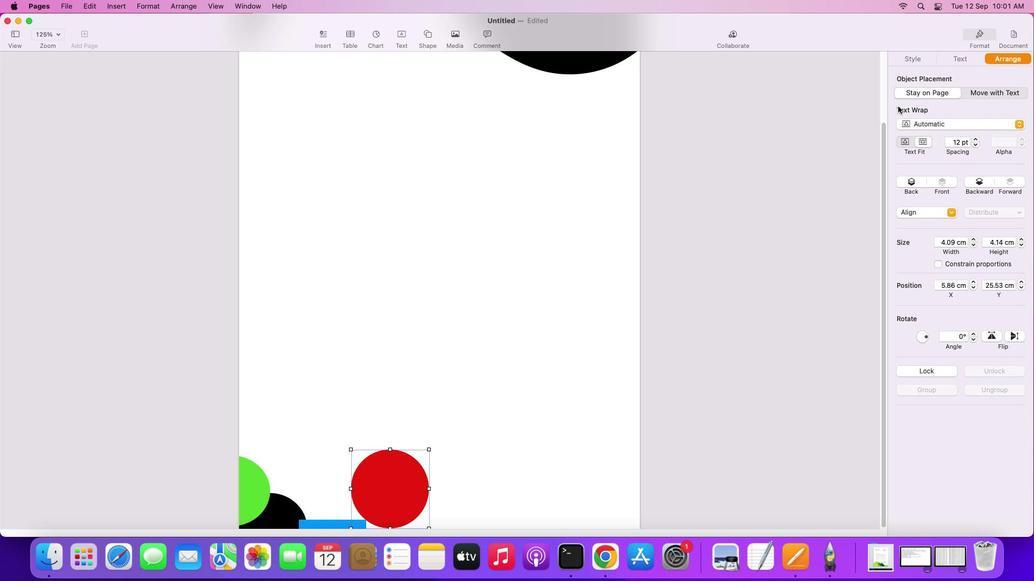 
Action: Mouse pressed left at (920, 88)
Screenshot: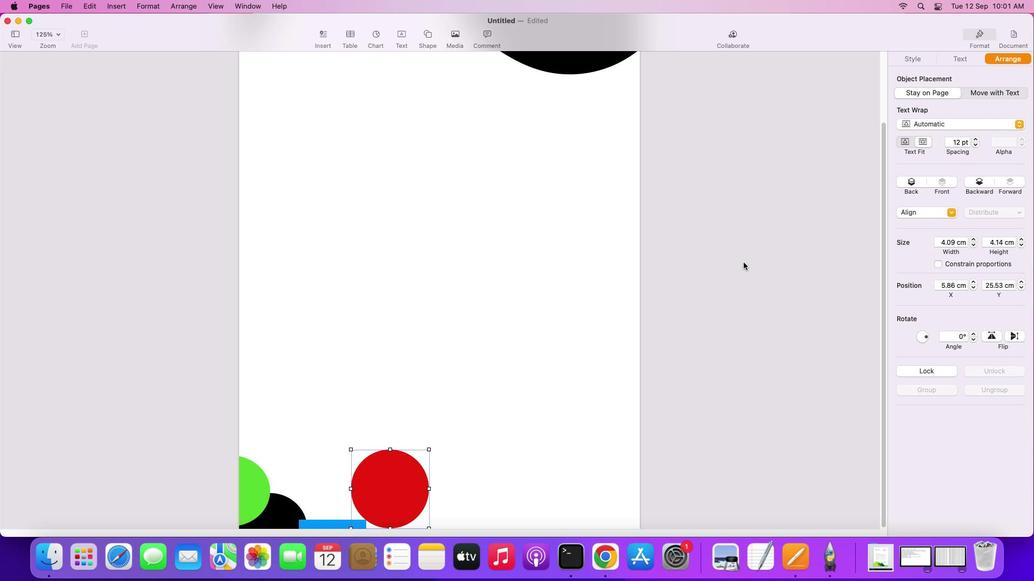 
Action: Mouse moved to (384, 484)
Screenshot: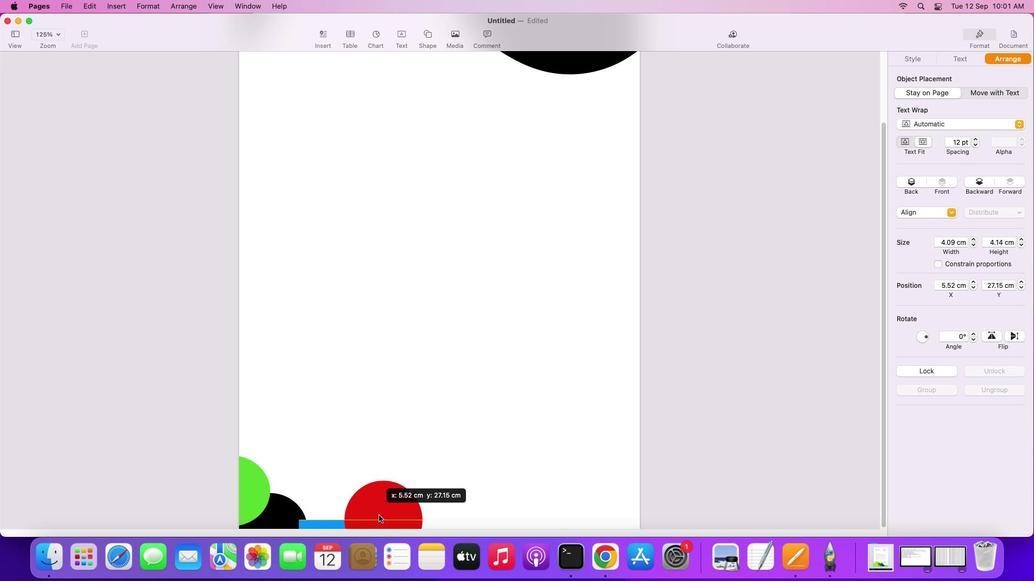 
Action: Mouse pressed left at (384, 484)
Screenshot: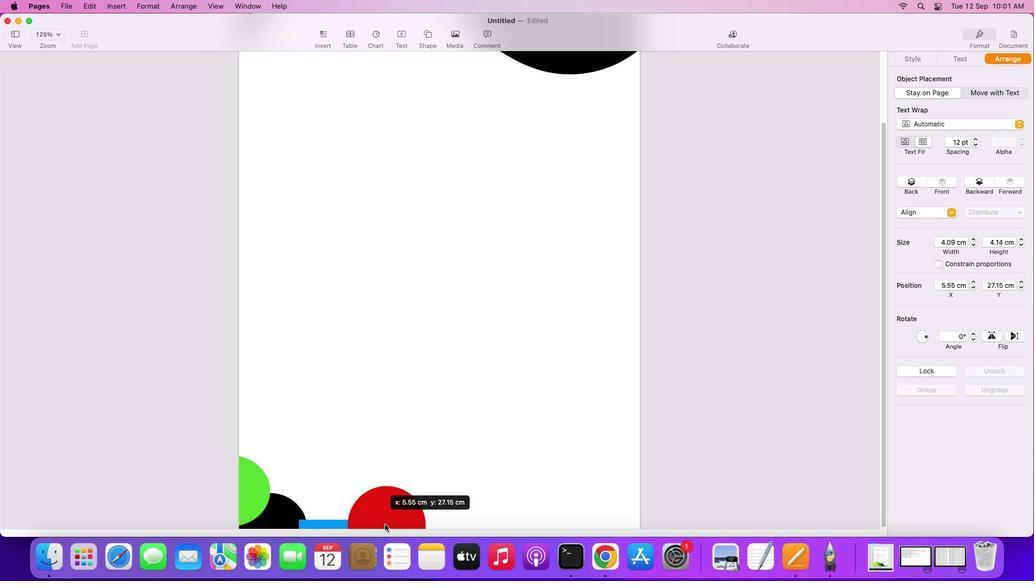 
Action: Mouse moved to (463, 309)
Screenshot: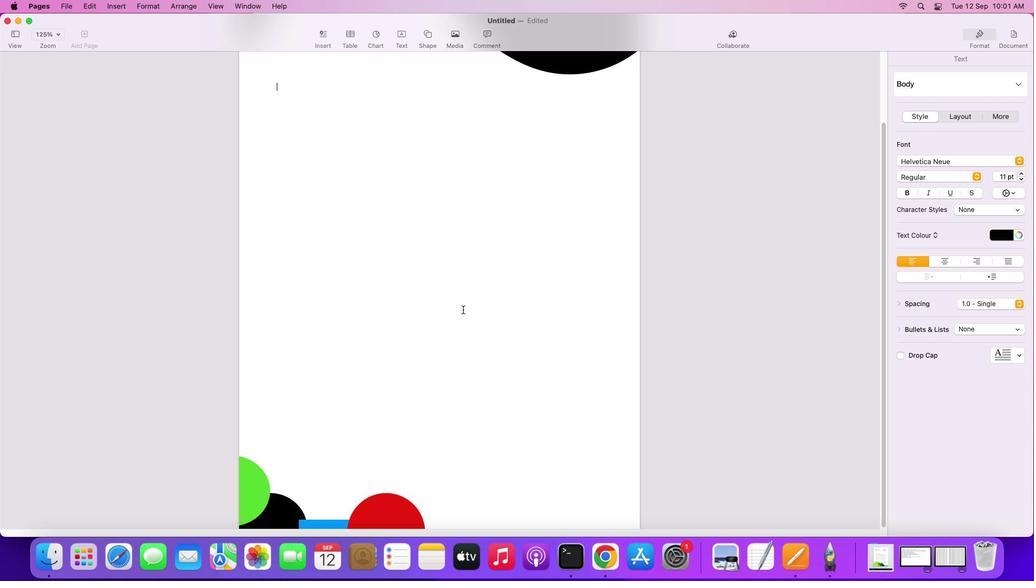 
Action: Mouse pressed left at (463, 309)
Screenshot: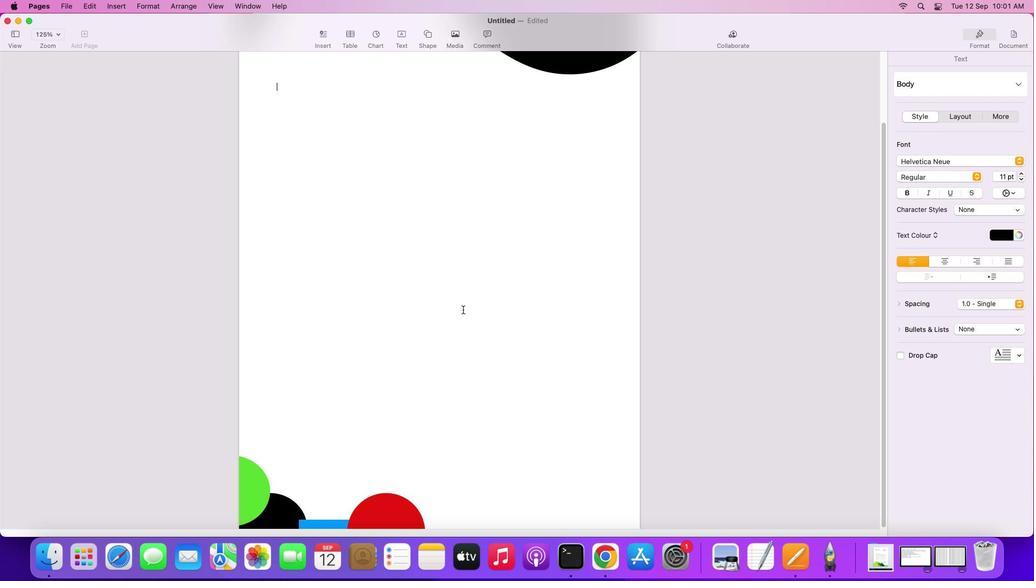 
Action: Mouse moved to (429, 35)
Screenshot: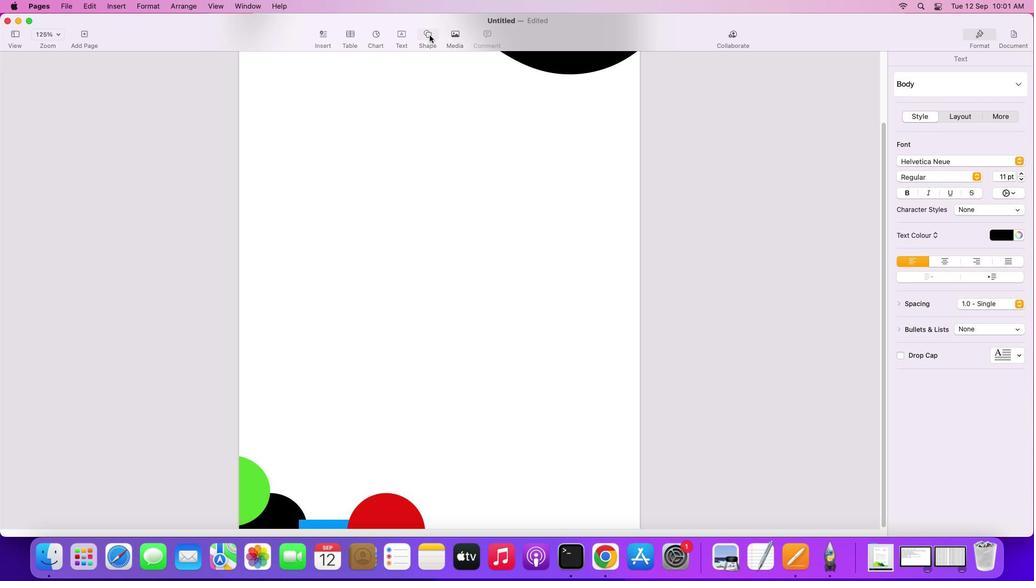 
Action: Mouse pressed left at (429, 35)
Screenshot: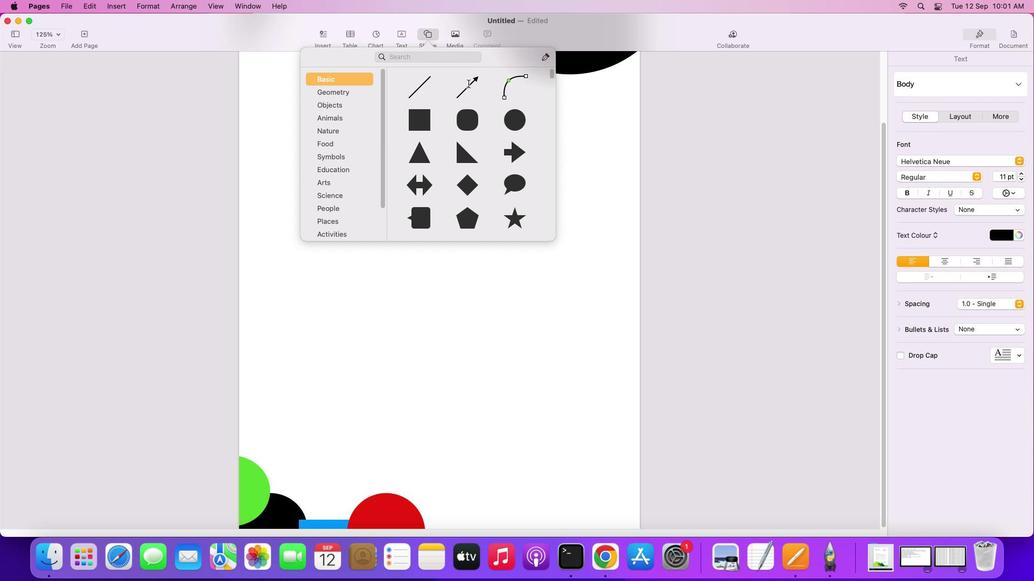 
Action: Mouse moved to (520, 121)
Screenshot: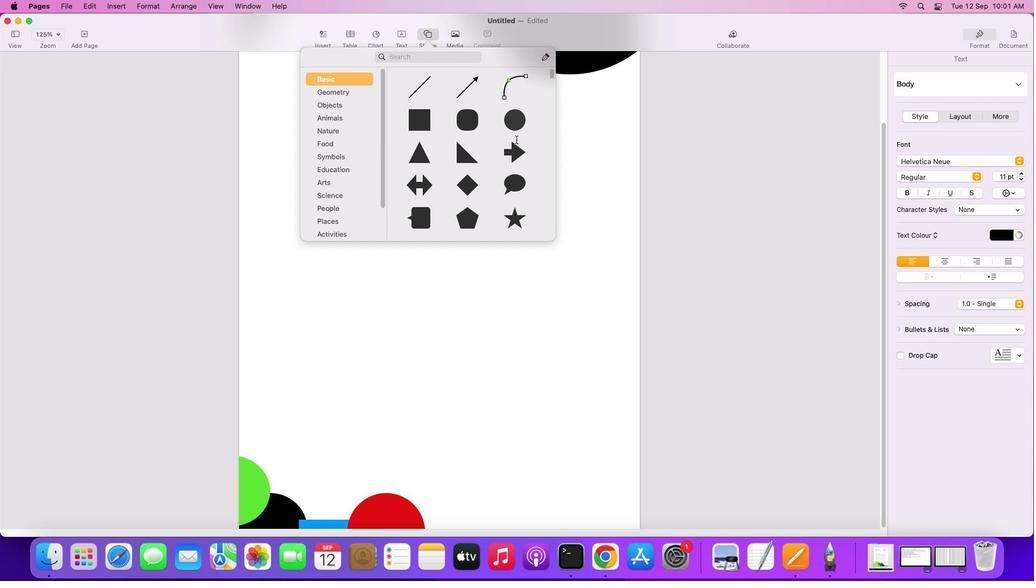 
Action: Mouse pressed left at (520, 121)
Screenshot: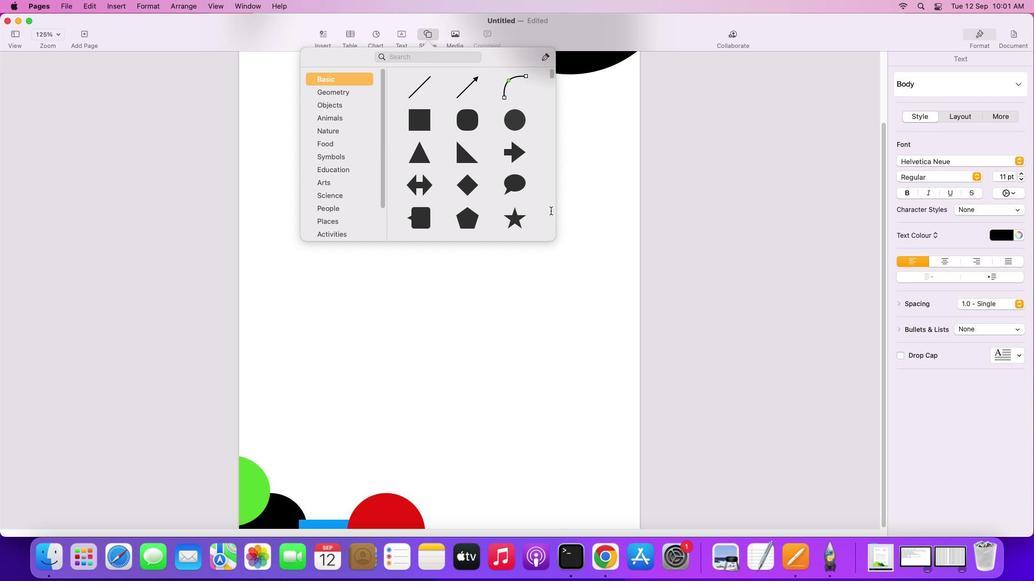 
Action: Mouse moved to (447, 129)
Screenshot: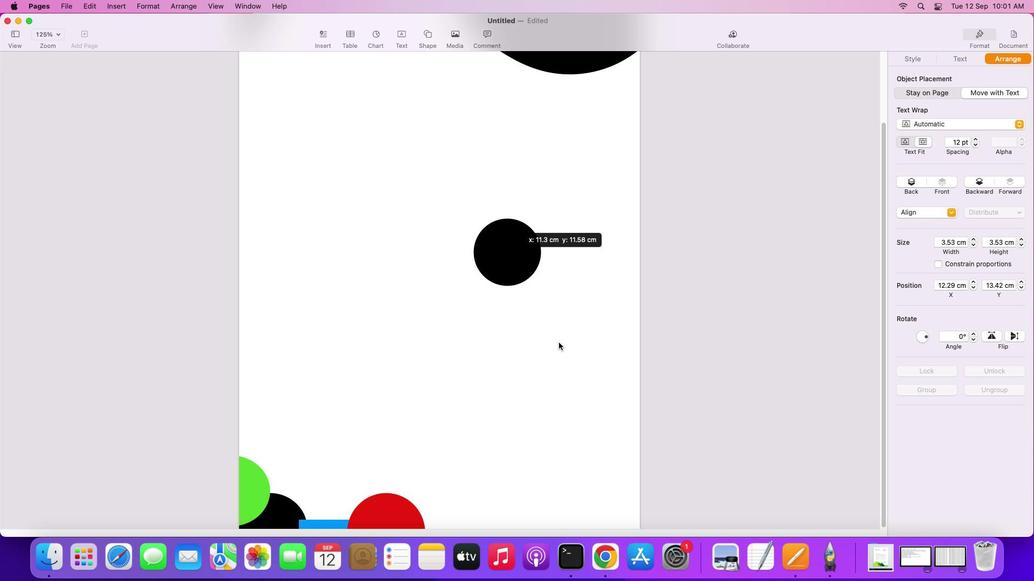 
Action: Mouse pressed left at (447, 129)
Screenshot: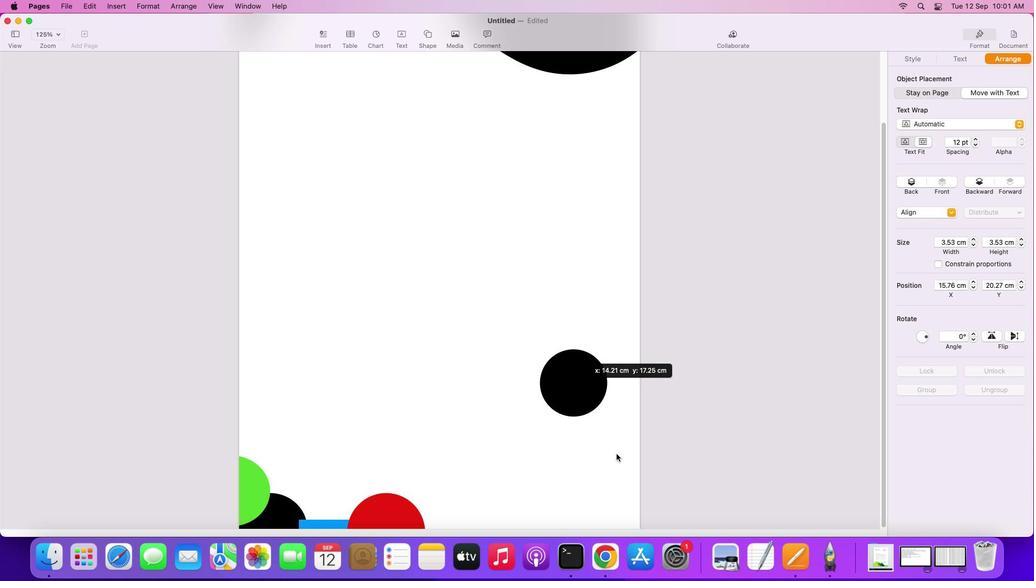 
Action: Mouse moved to (930, 90)
Screenshot: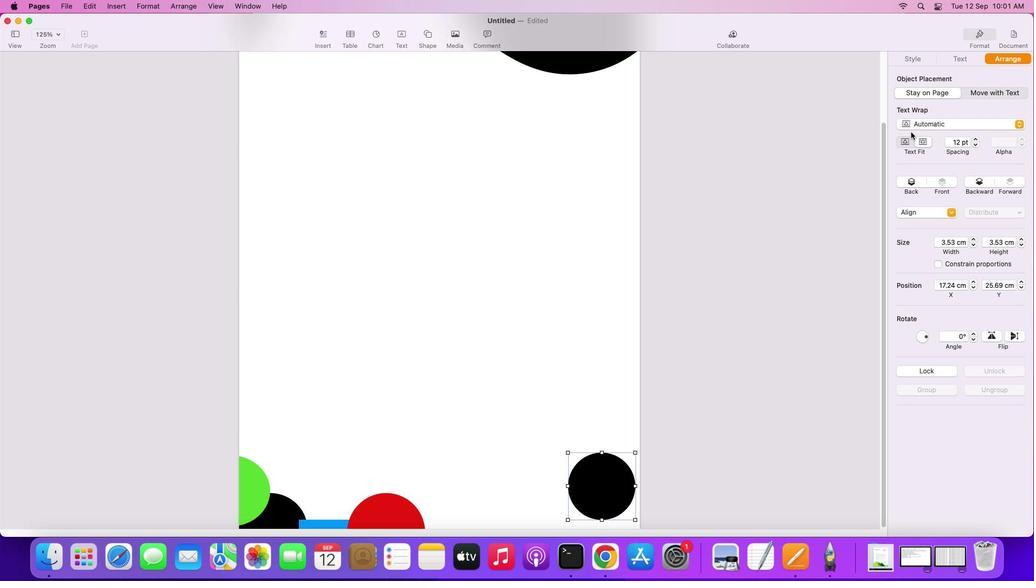 
Action: Mouse pressed left at (930, 90)
Screenshot: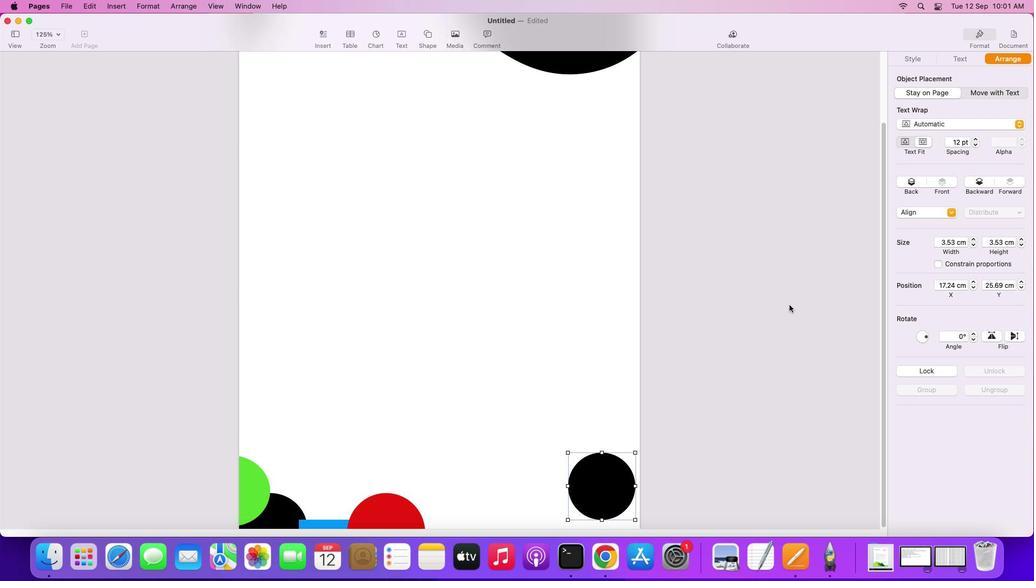 
Action: Mouse moved to (607, 479)
Screenshot: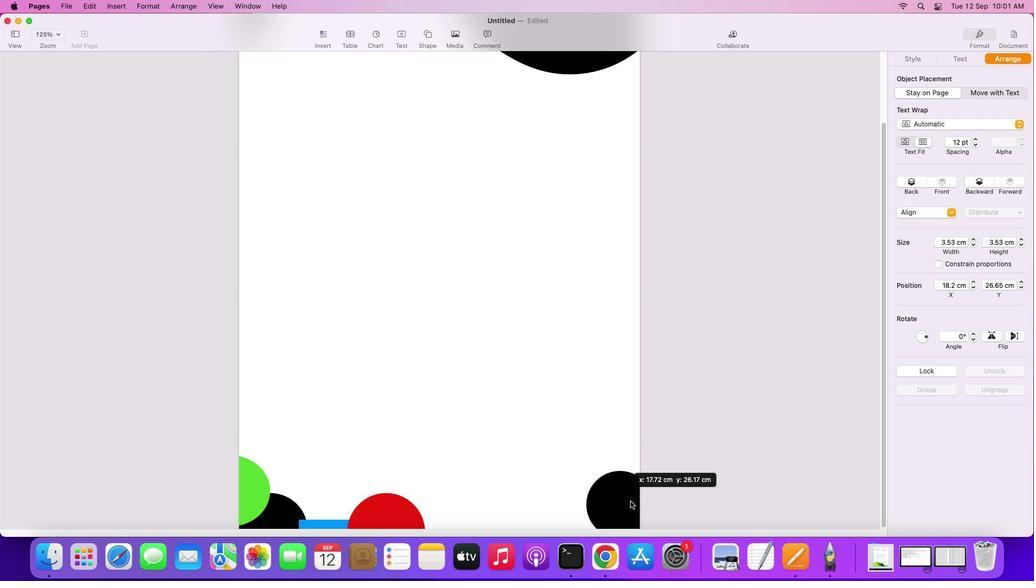 
Action: Mouse pressed left at (607, 479)
Screenshot: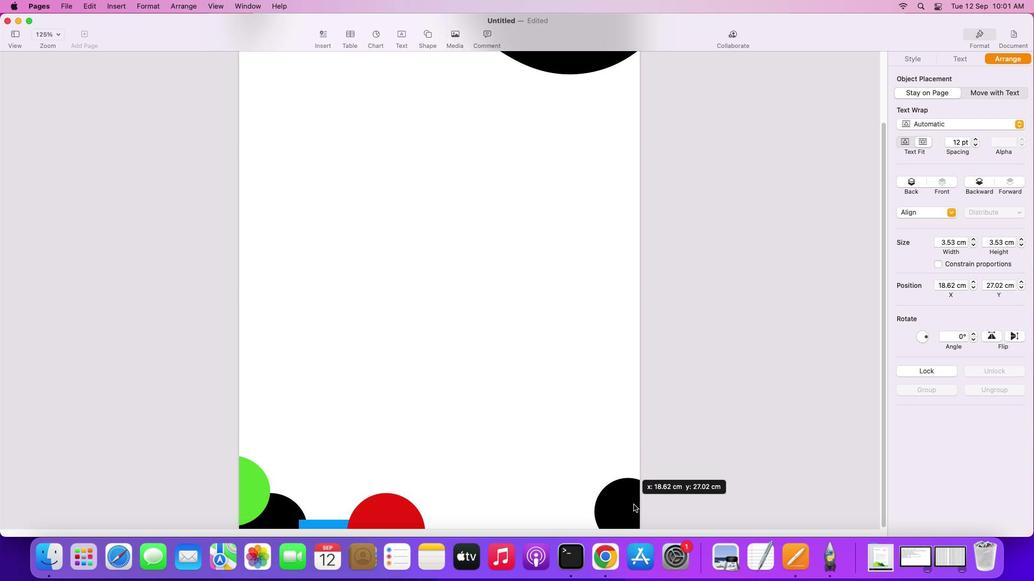 
Action: Mouse moved to (562, 398)
Screenshot: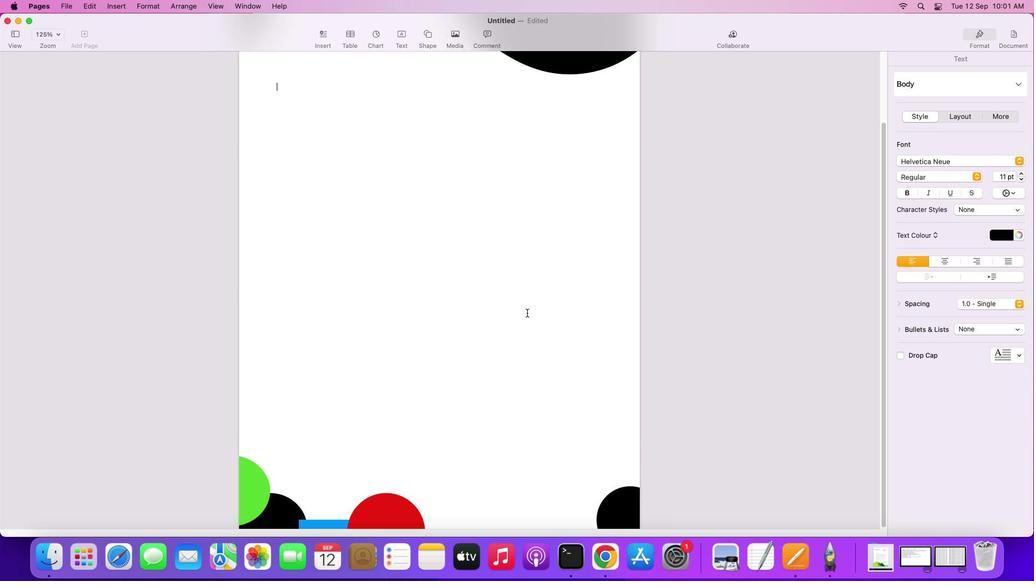 
Action: Mouse pressed left at (562, 398)
Screenshot: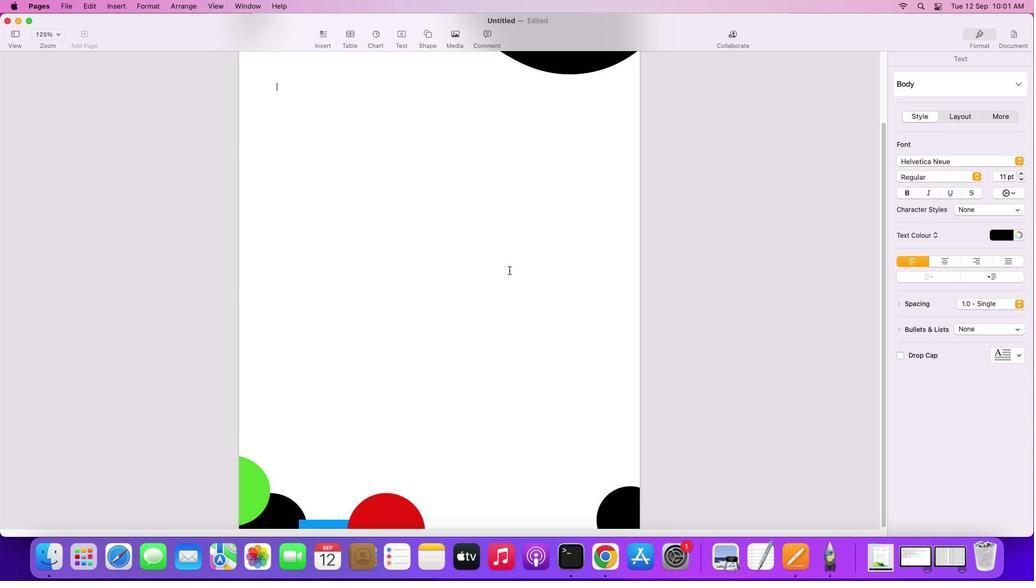 
Action: Mouse moved to (427, 37)
Screenshot: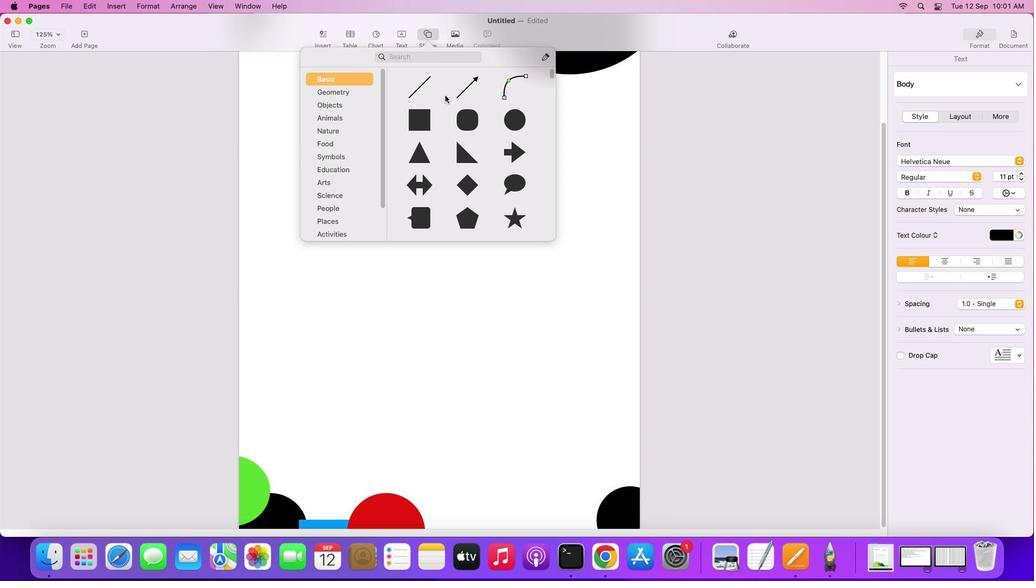 
Action: Mouse pressed left at (427, 37)
Screenshot: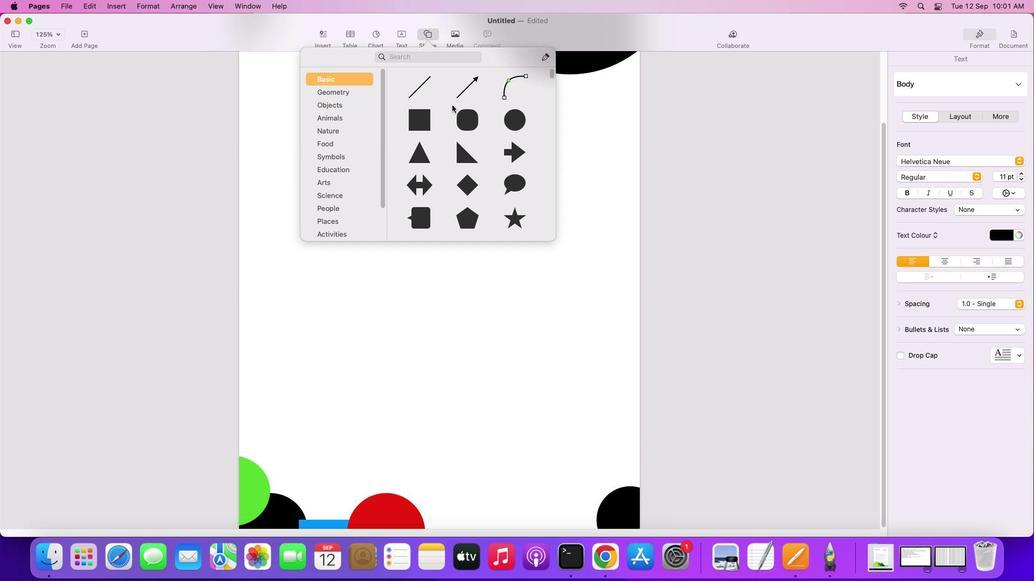 
Action: Mouse moved to (505, 119)
Screenshot: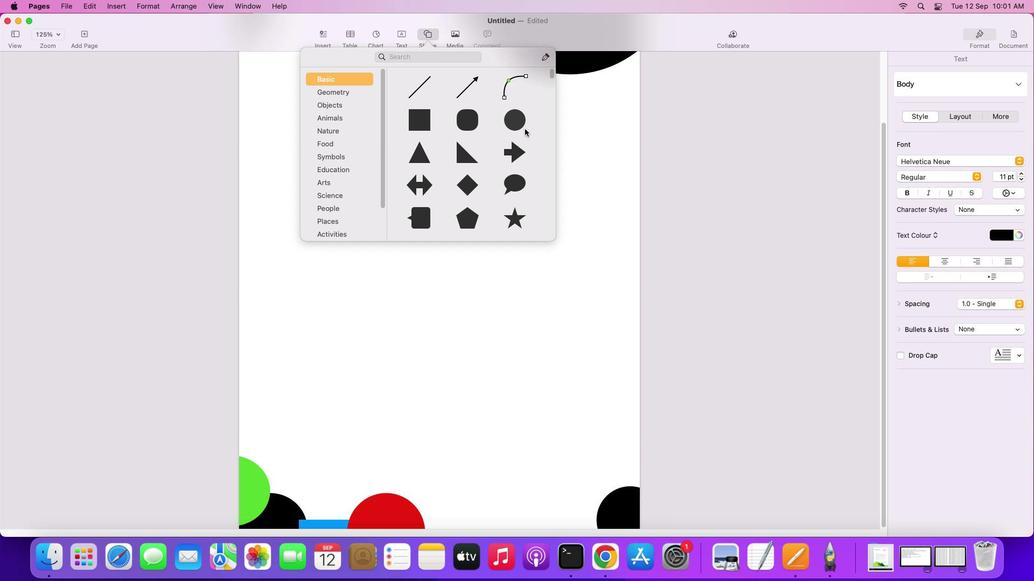 
Action: Mouse pressed left at (505, 119)
Screenshot: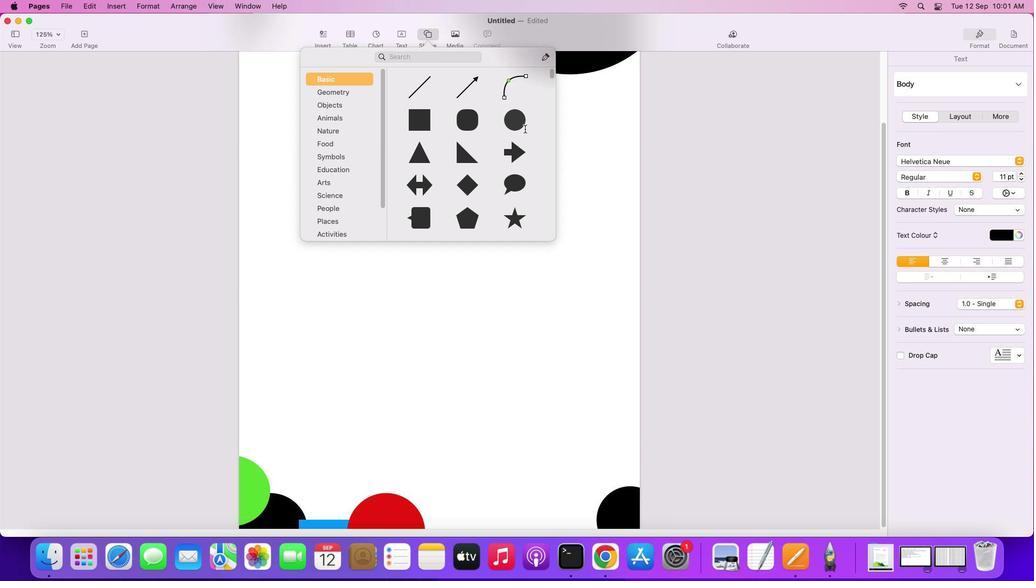 
Action: Mouse moved to (465, 134)
Screenshot: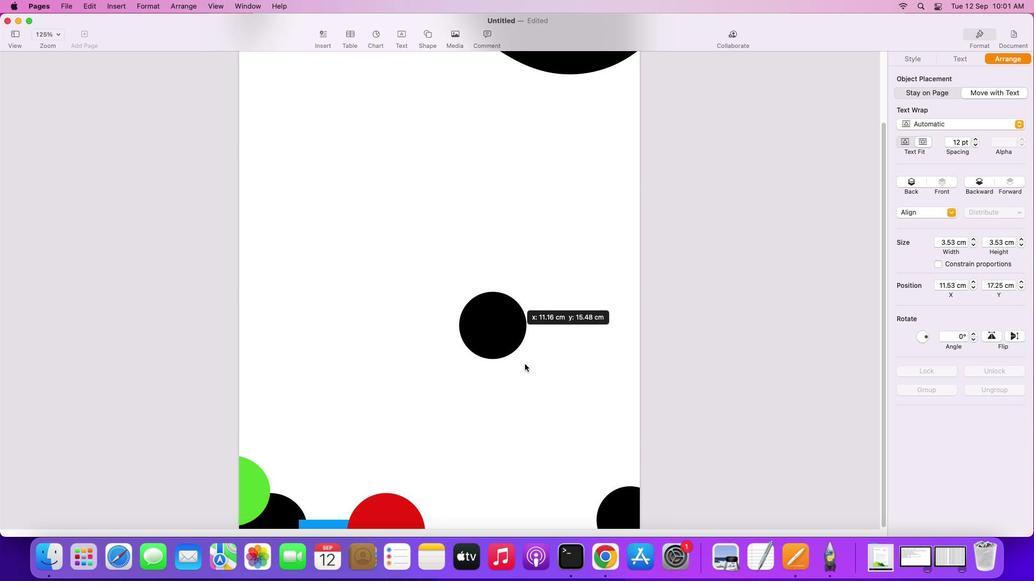 
Action: Mouse pressed left at (465, 134)
Screenshot: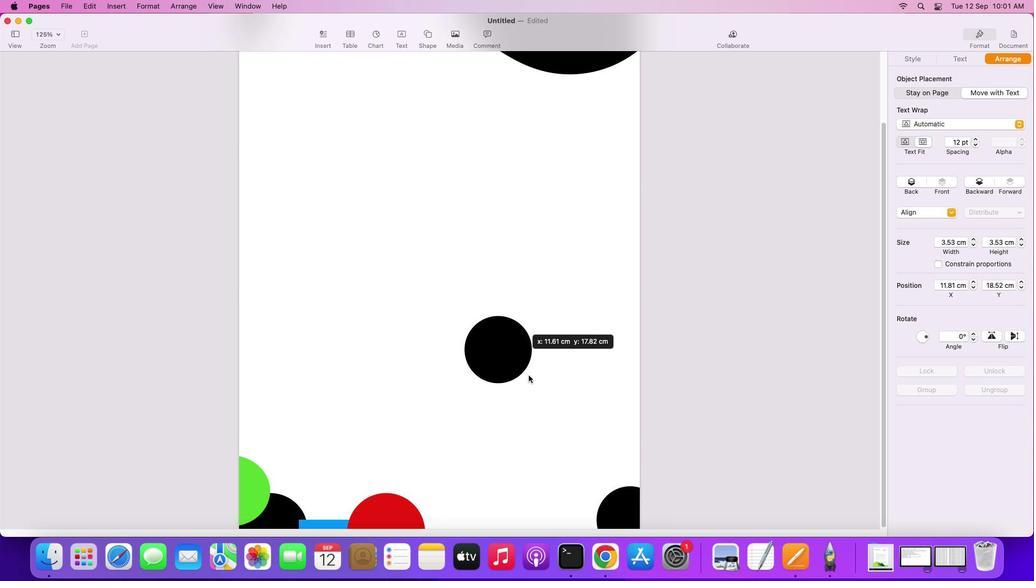 
Action: Mouse moved to (924, 89)
Screenshot: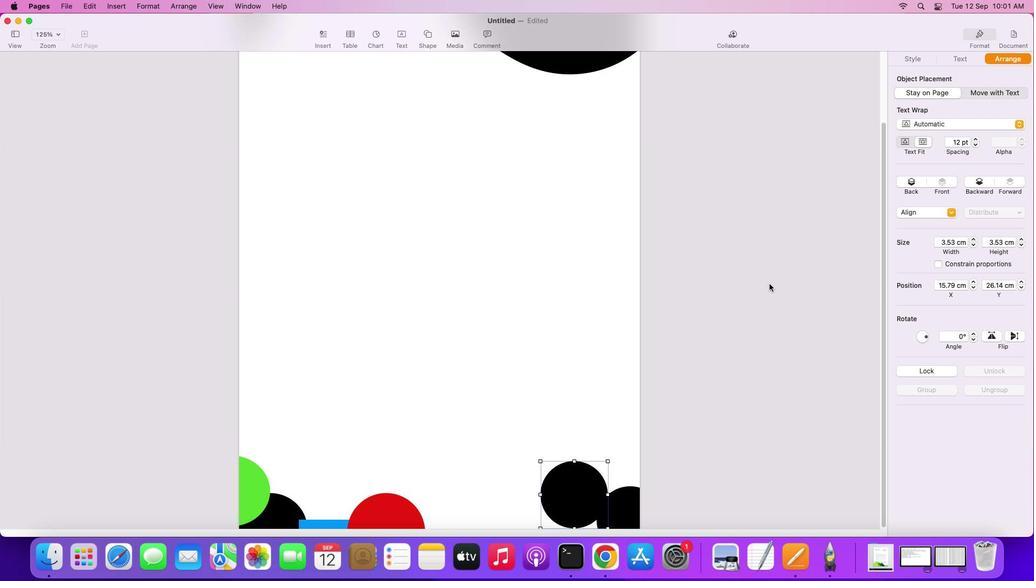 
Action: Mouse pressed left at (924, 89)
Screenshot: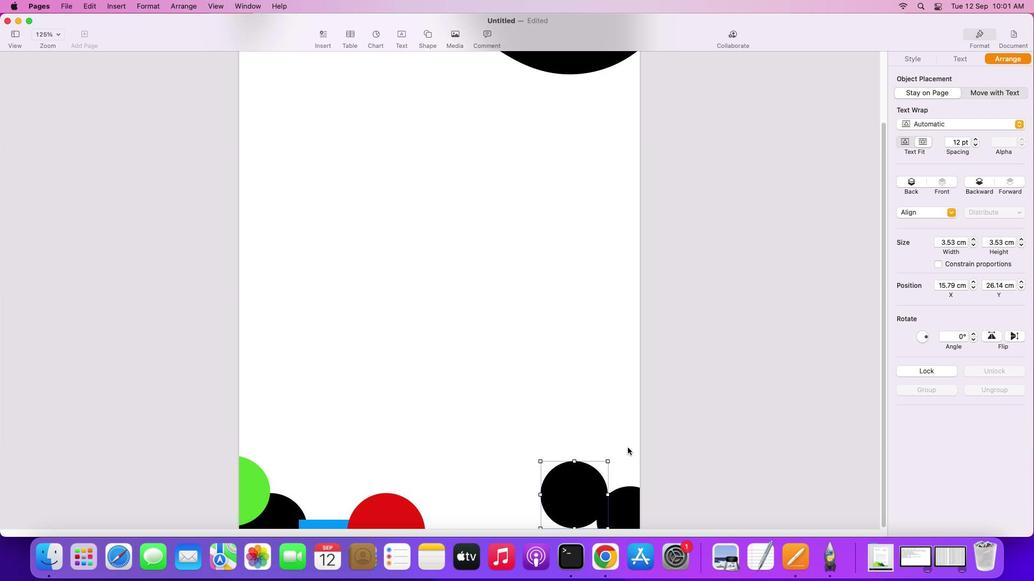 
Action: Mouse moved to (569, 486)
Screenshot: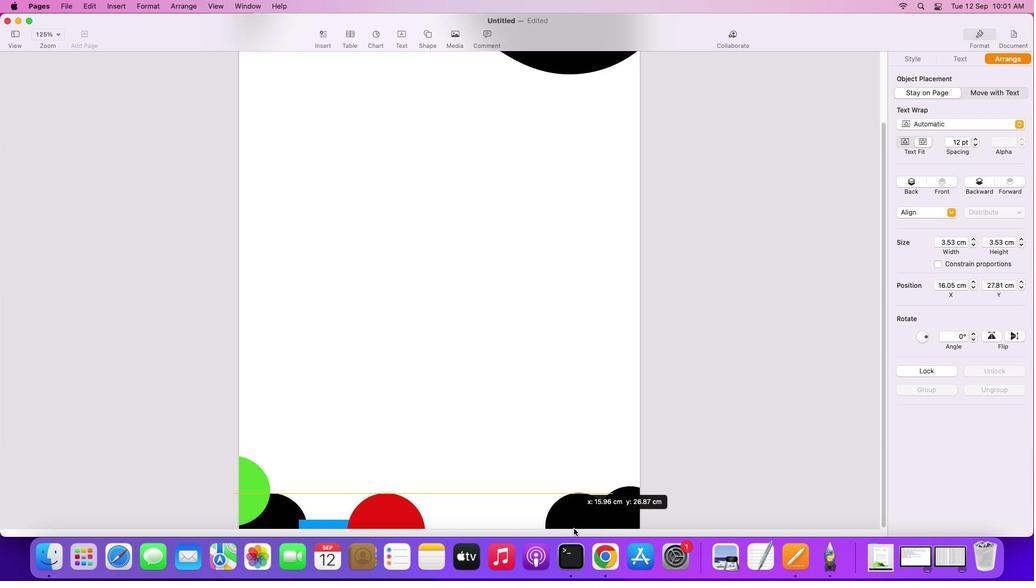 
Action: Mouse pressed left at (569, 486)
Screenshot: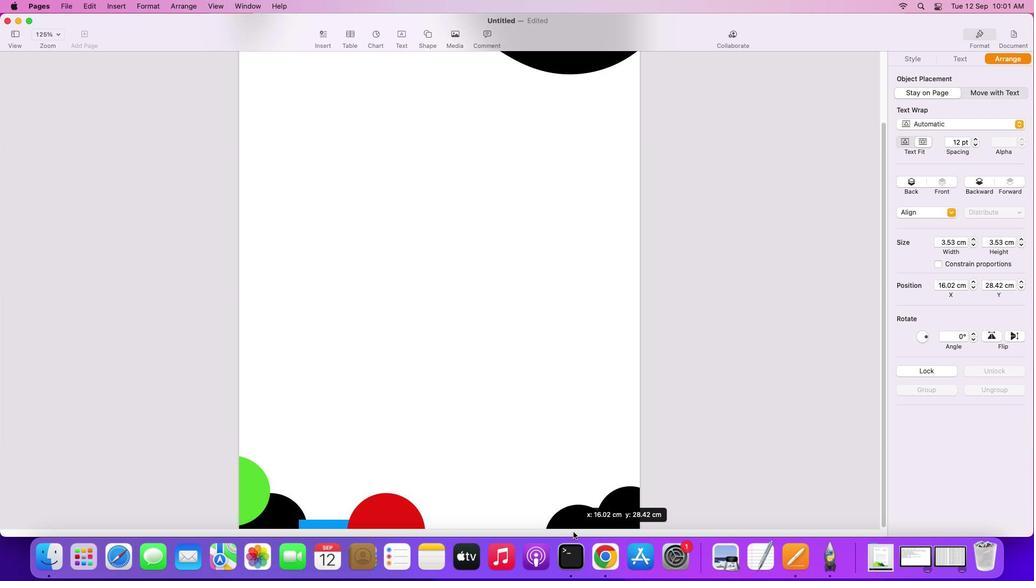 
Action: Mouse moved to (908, 53)
Screenshot: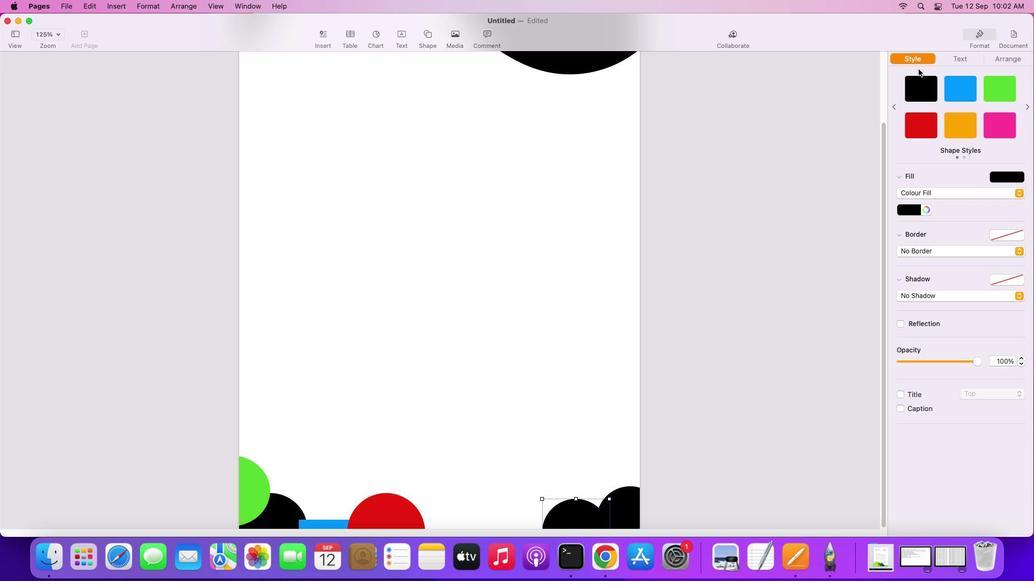
Action: Mouse pressed left at (908, 53)
Screenshot: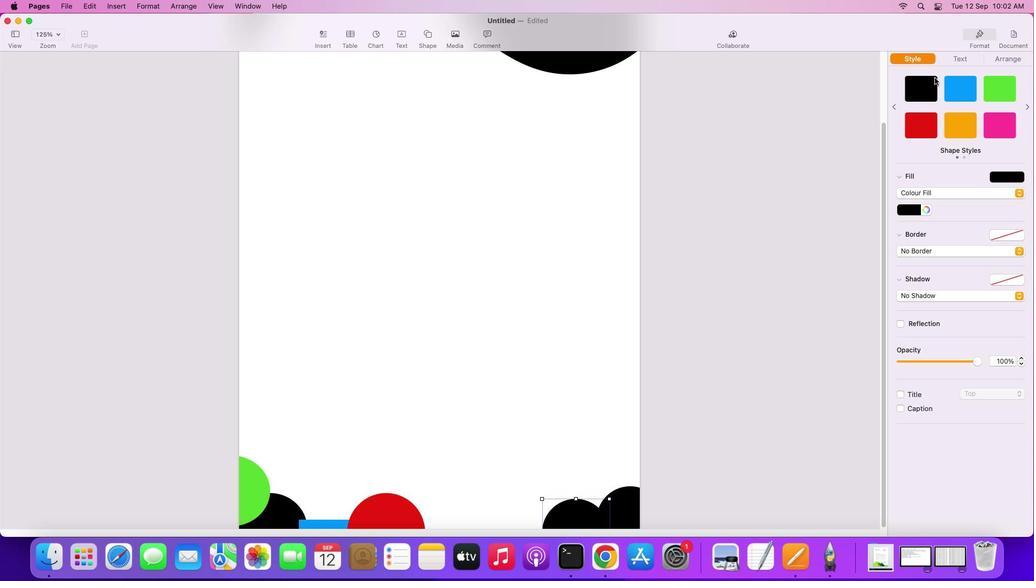 
Action: Mouse moved to (952, 82)
Screenshot: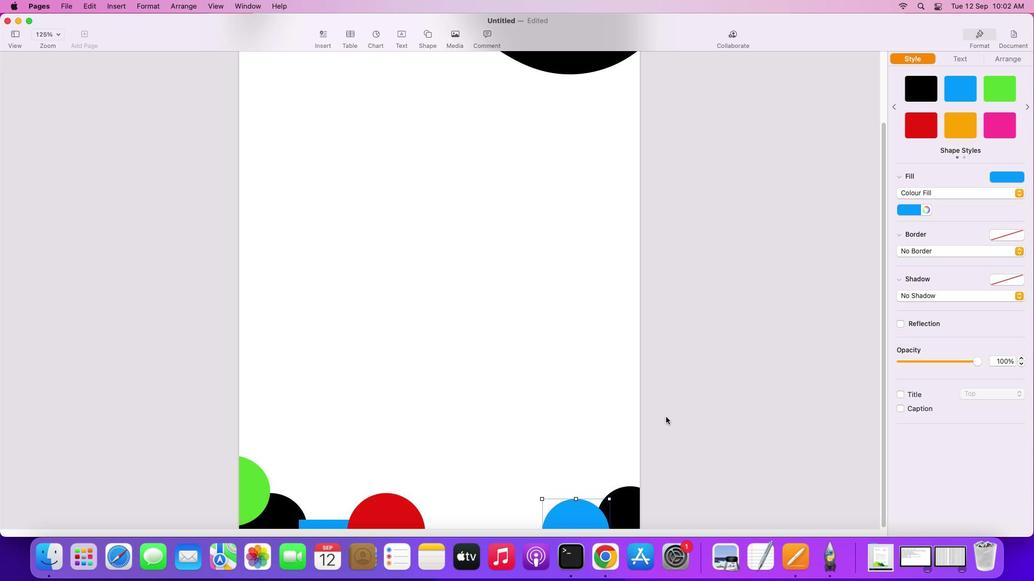 
Action: Mouse pressed left at (952, 82)
Screenshot: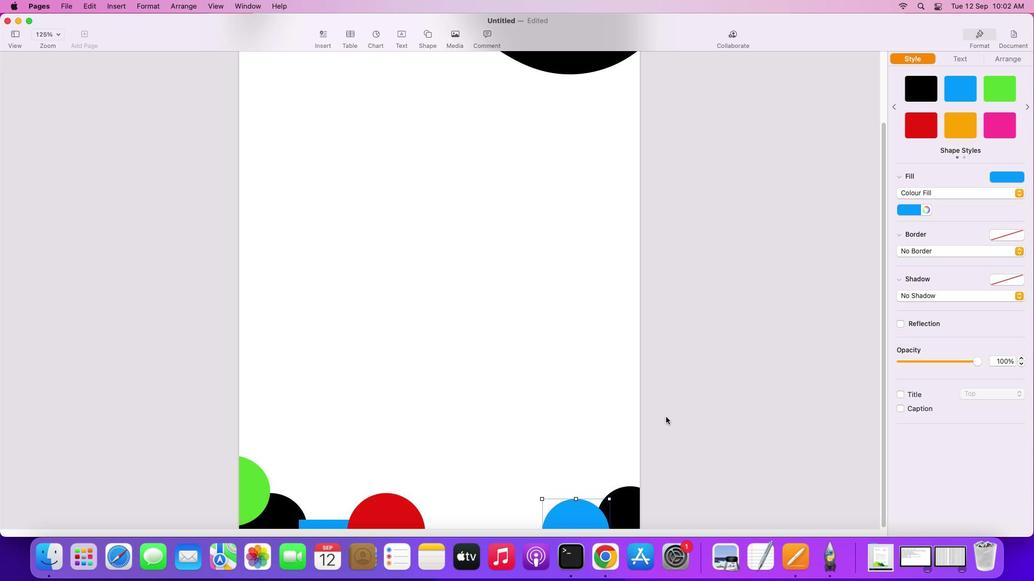 
Action: Mouse moved to (579, 520)
Screenshot: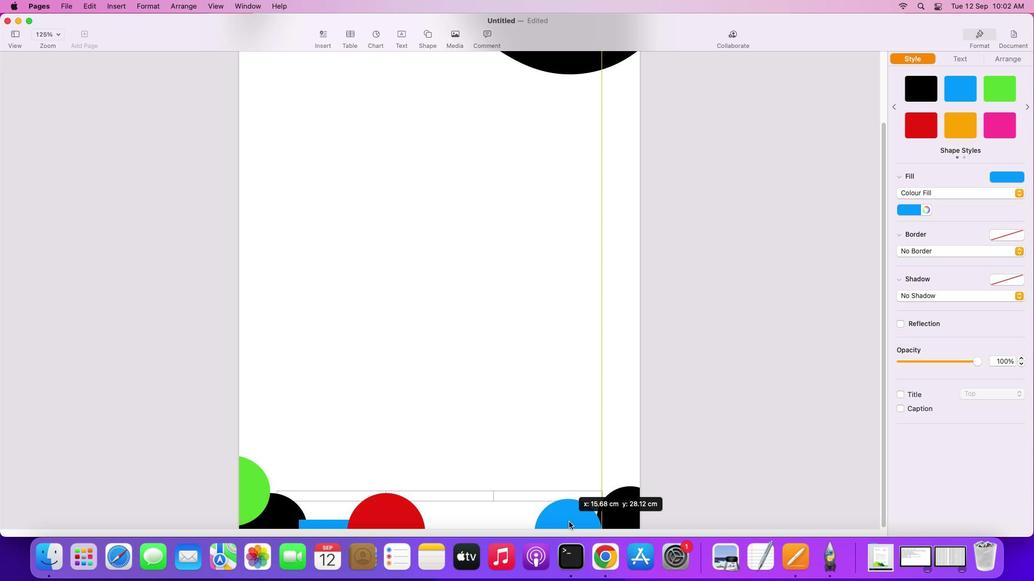 
Action: Mouse pressed left at (579, 520)
Screenshot: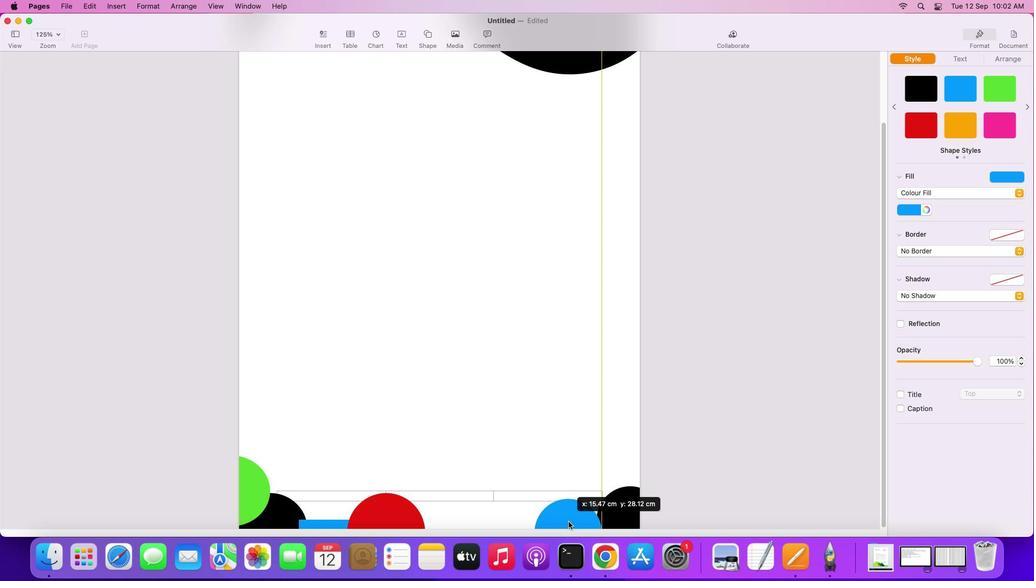 
Action: Mouse moved to (571, 428)
Screenshot: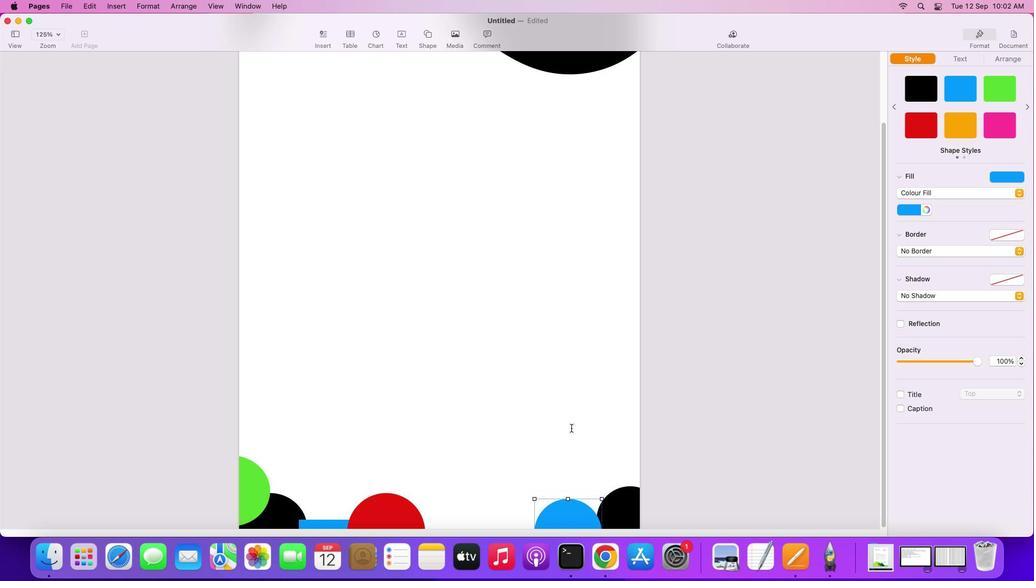 
Action: Mouse pressed left at (571, 428)
Screenshot: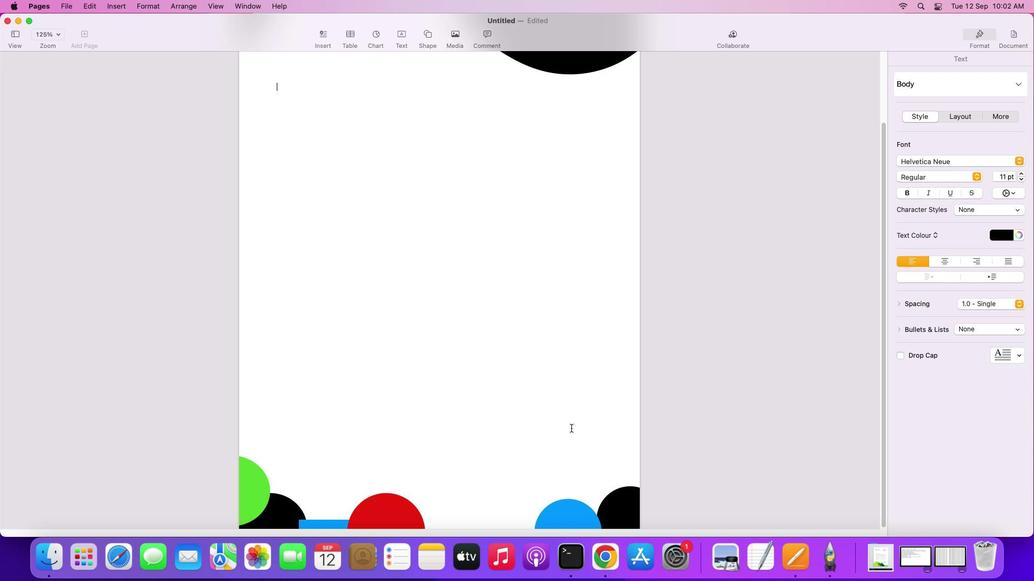 
Action: Mouse moved to (427, 34)
Screenshot: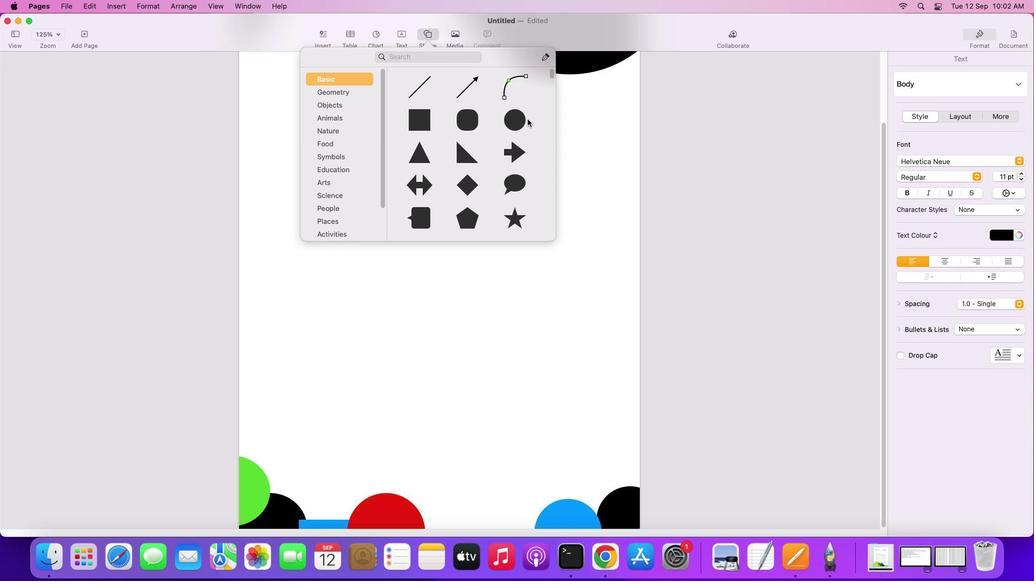 
Action: Mouse pressed left at (427, 34)
Screenshot: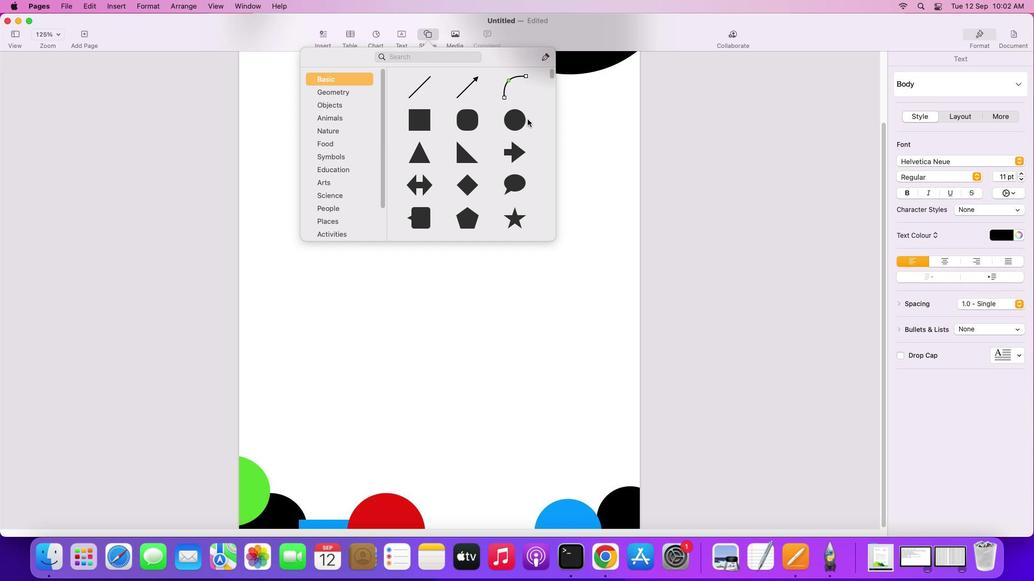 
Action: Mouse moved to (512, 117)
Screenshot: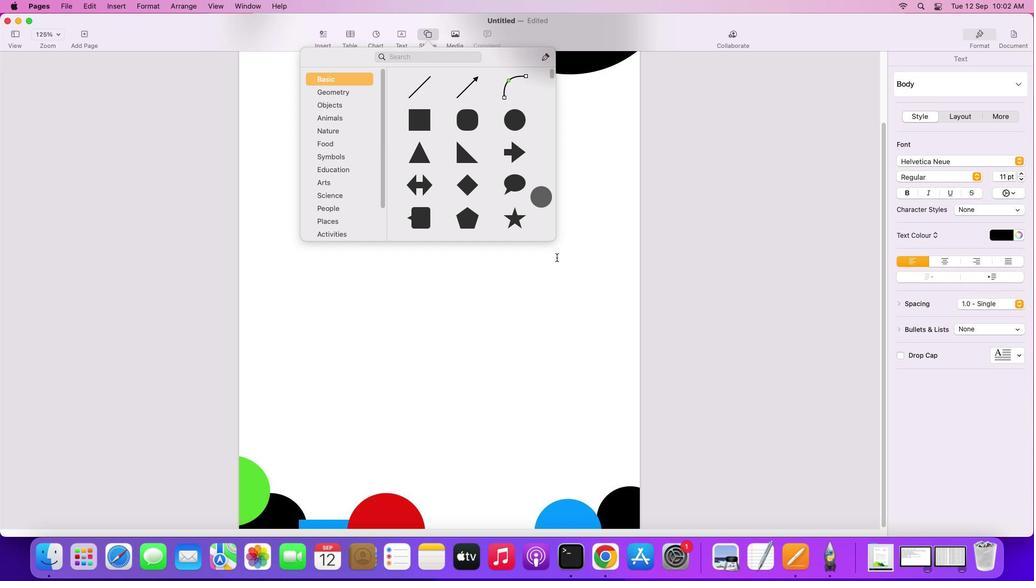 
Action: Mouse pressed left at (512, 117)
Screenshot: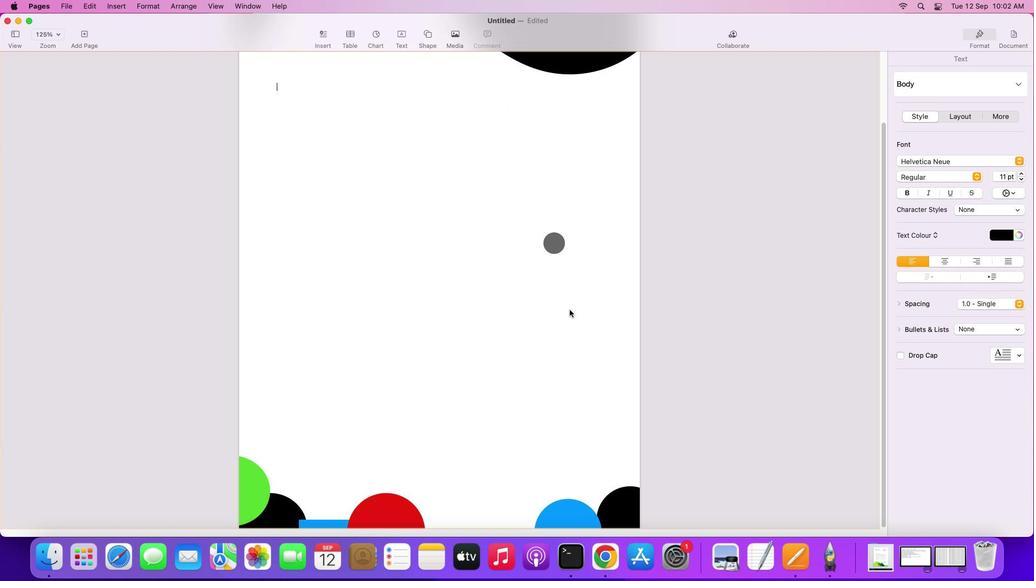 
Action: Mouse moved to (1000, 86)
Screenshot: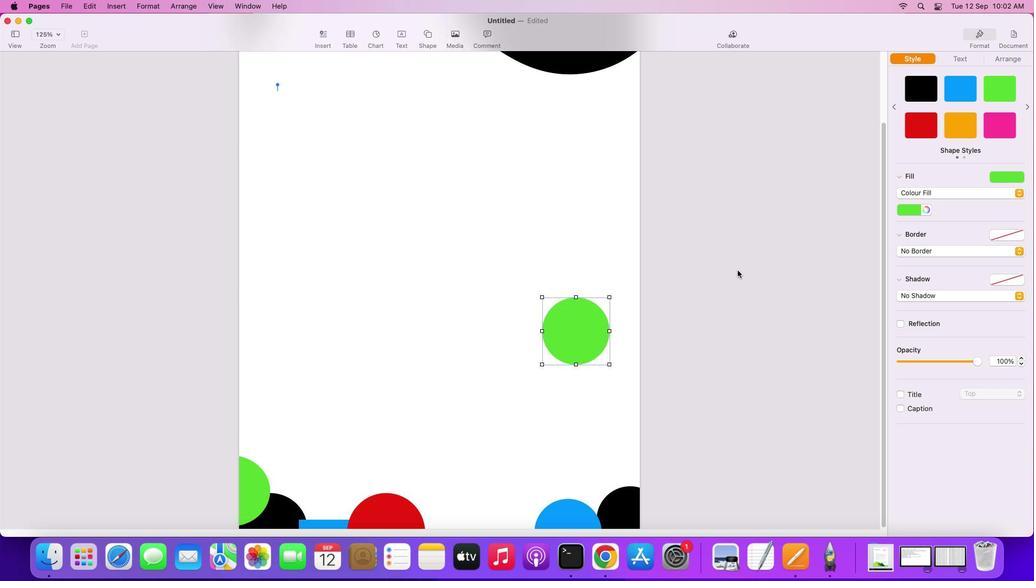 
Action: Mouse pressed left at (1000, 86)
Screenshot: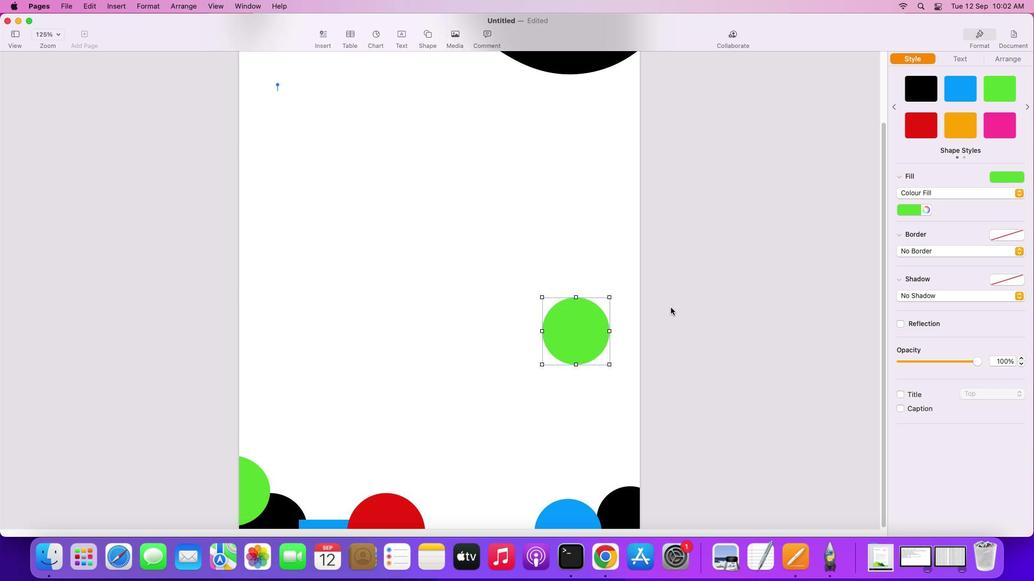 
Action: Mouse moved to (578, 328)
Screenshot: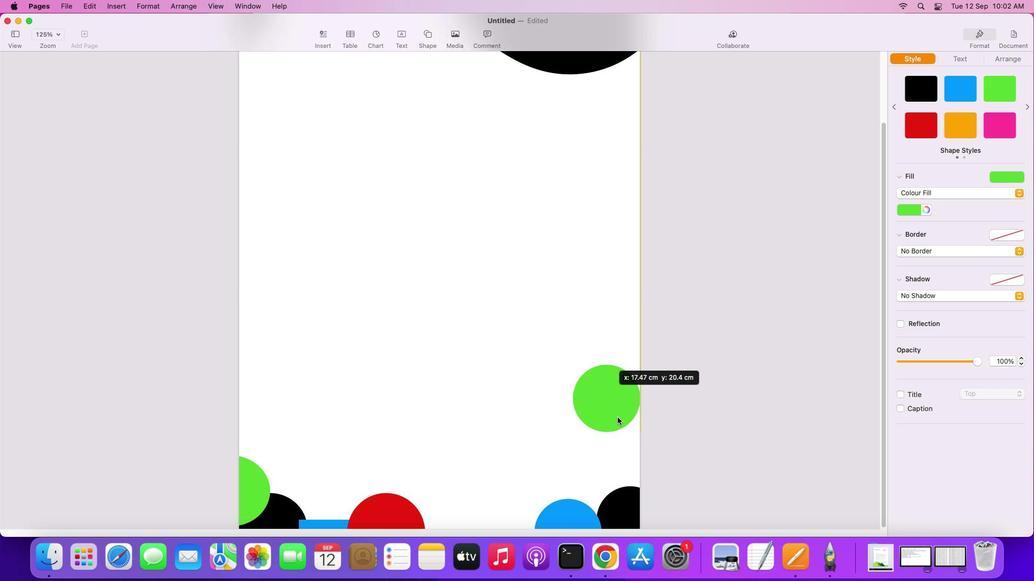 
Action: Mouse pressed left at (578, 328)
Screenshot: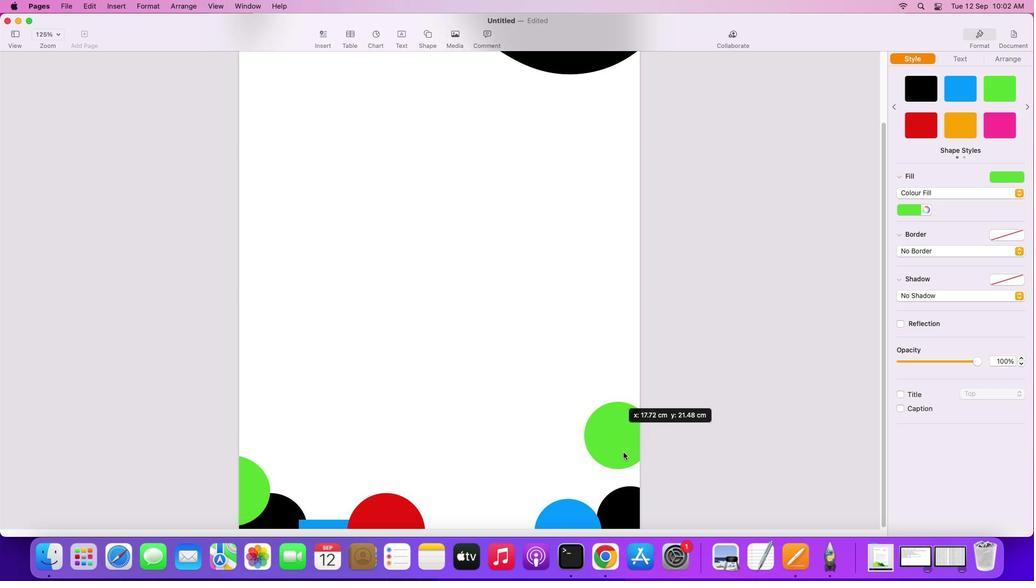 
Action: Mouse moved to (1012, 57)
Screenshot: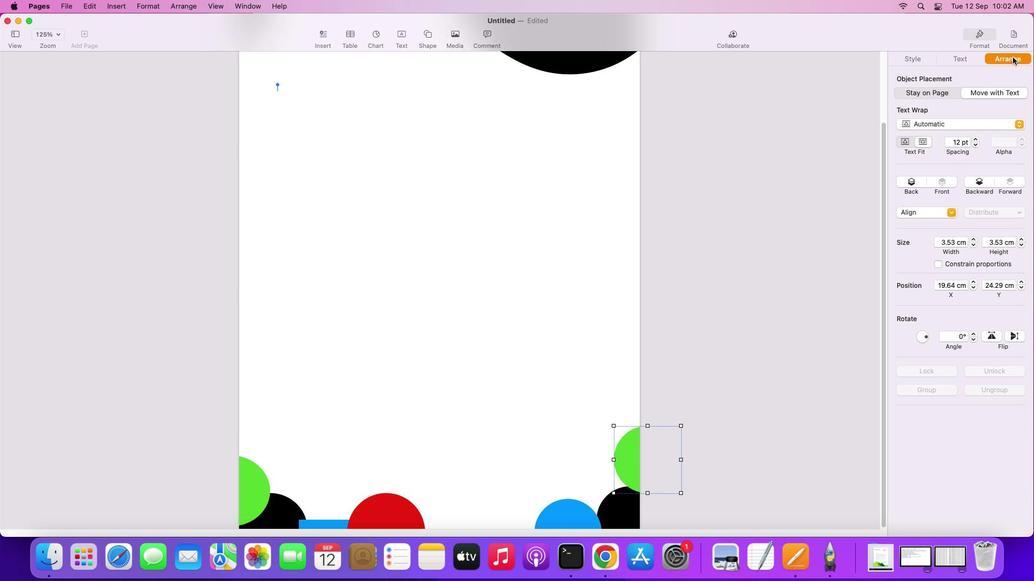 
Action: Mouse pressed left at (1012, 57)
Screenshot: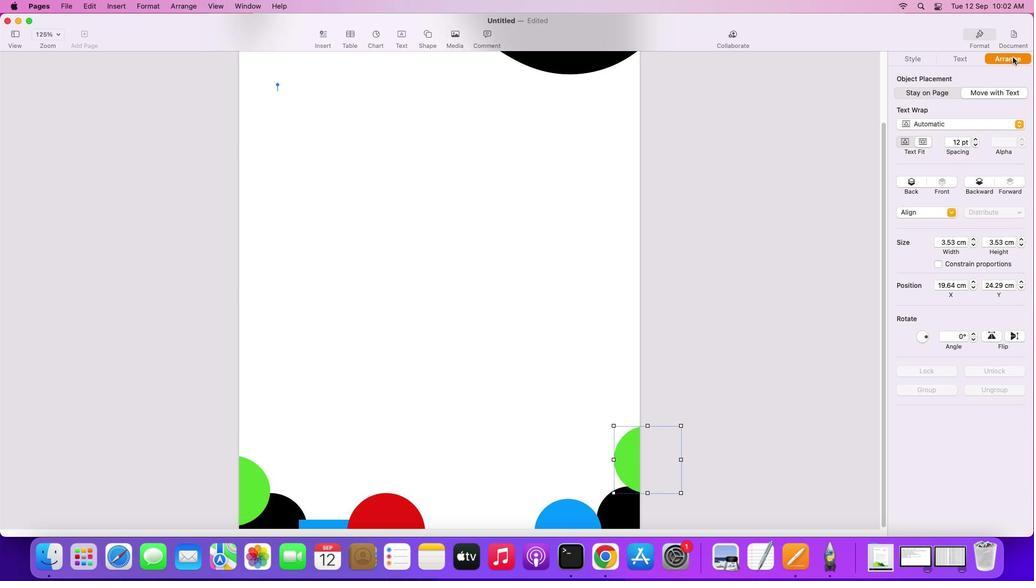 
Action: Mouse moved to (917, 91)
Screenshot: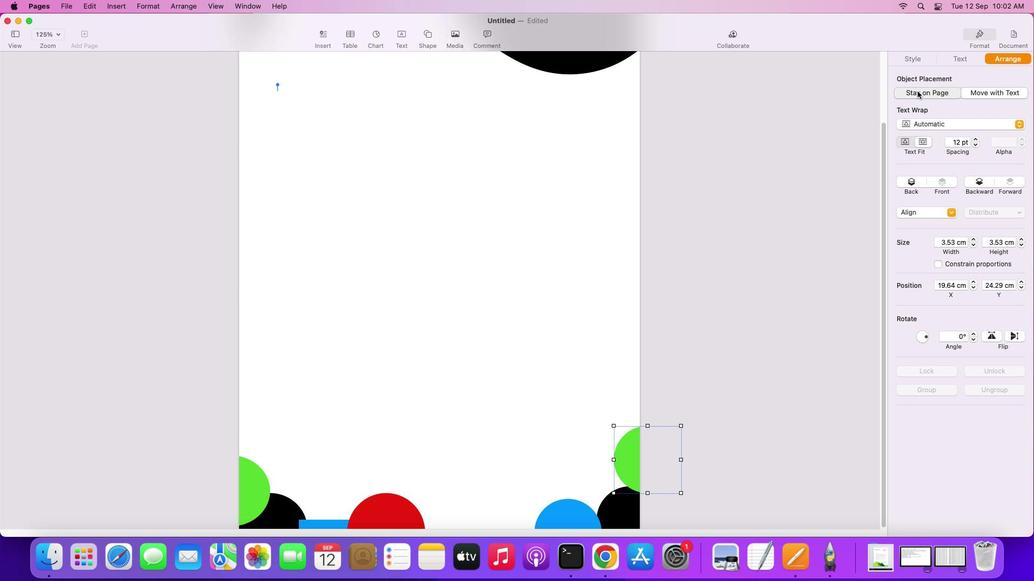 
Action: Mouse pressed left at (917, 91)
Screenshot: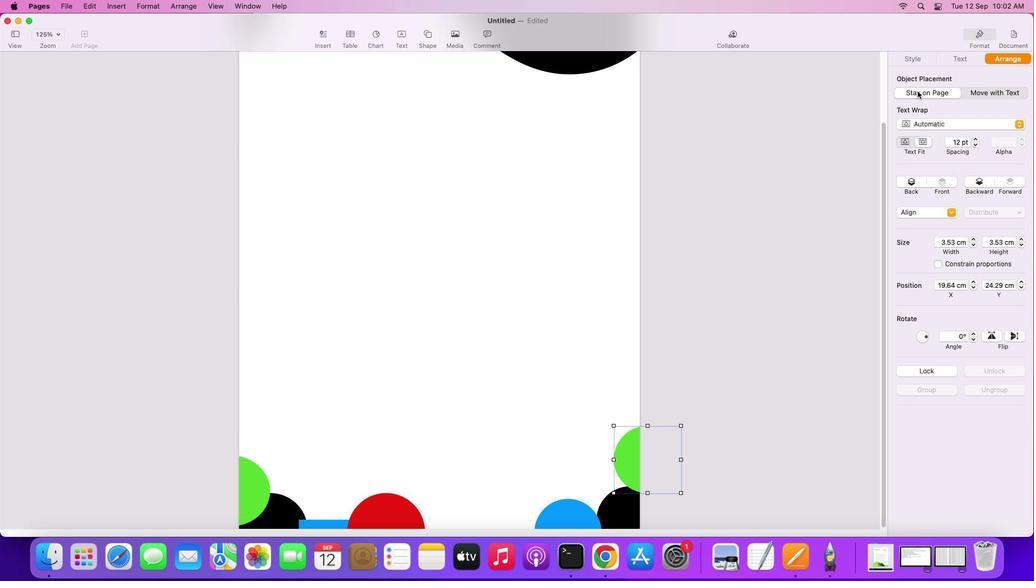 
Action: Mouse moved to (583, 204)
Screenshot: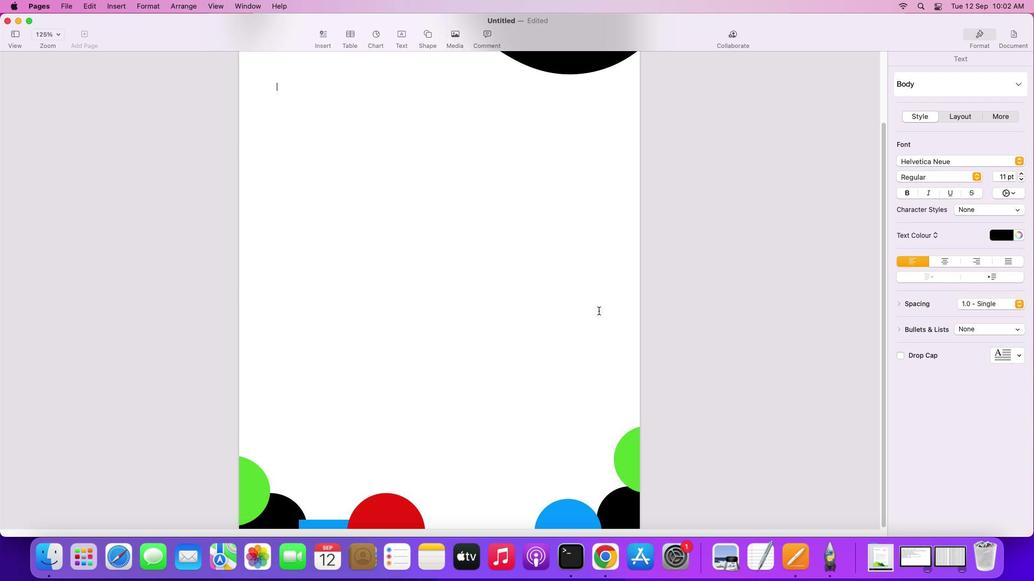 
Action: Mouse pressed left at (583, 204)
Screenshot: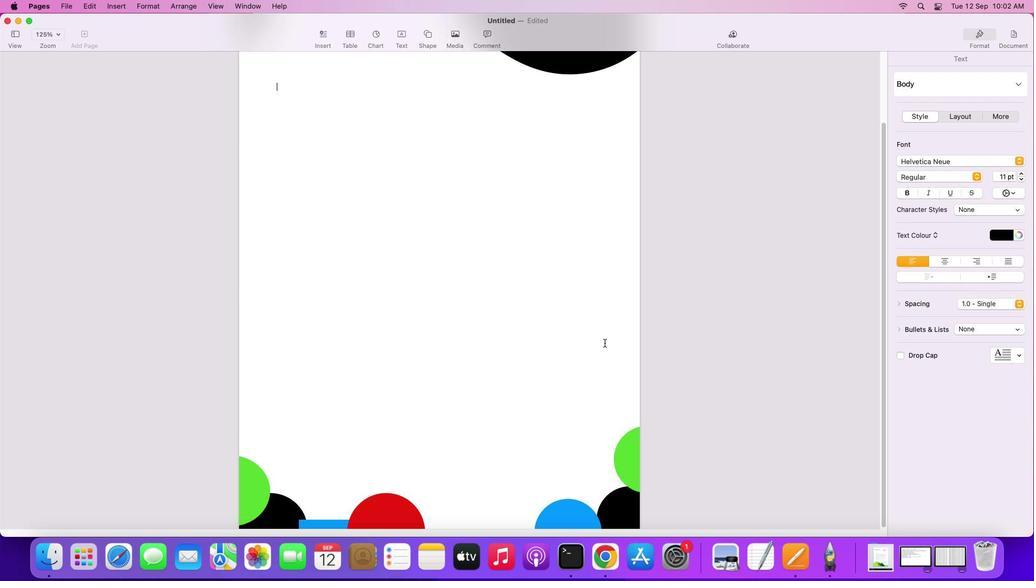 
Action: Mouse moved to (351, 308)
Screenshot: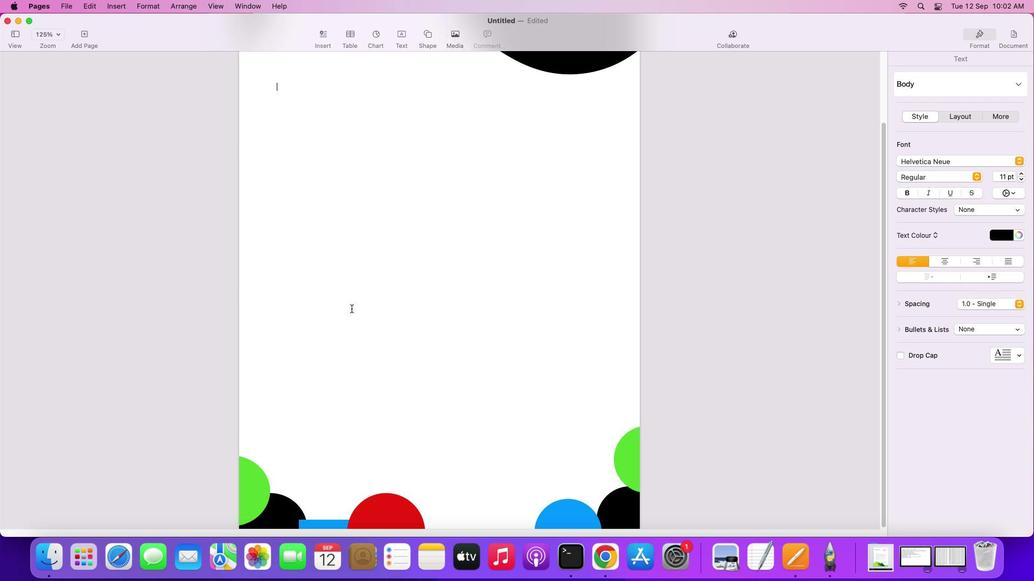 
Action: Mouse pressed left at (351, 308)
Screenshot: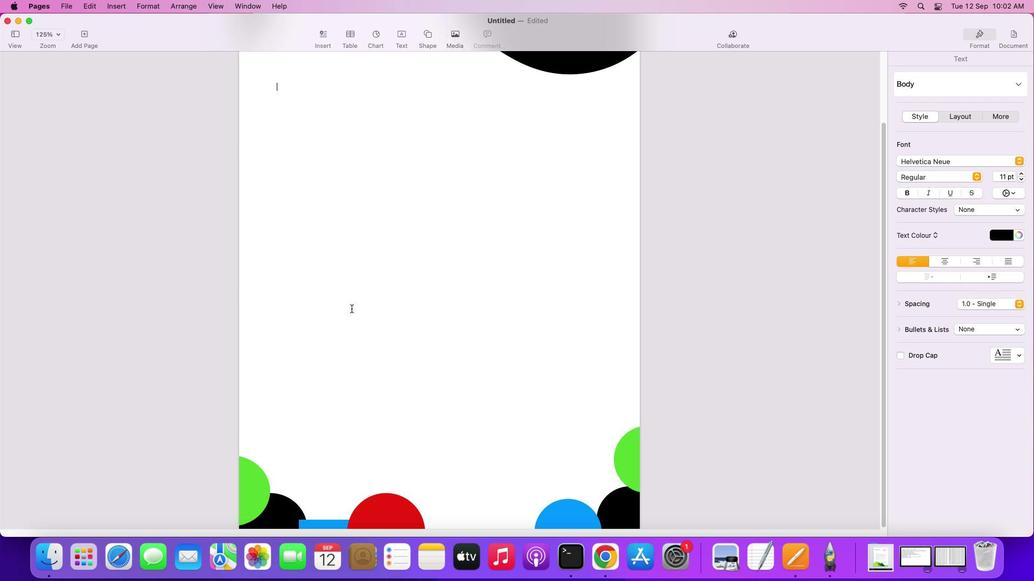 
Action: Mouse moved to (269, 318)
Screenshot: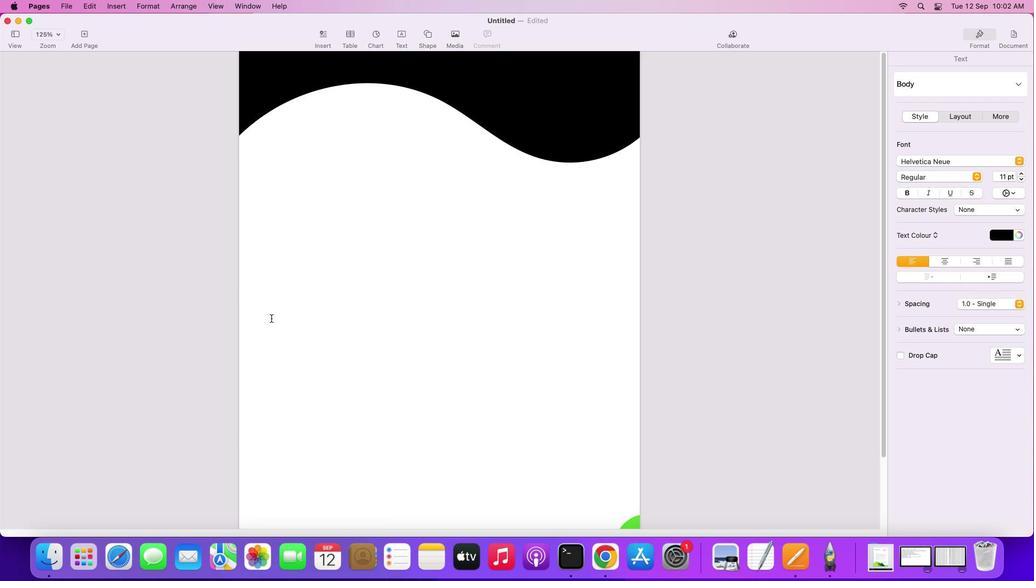 
Action: Mouse scrolled (269, 318) with delta (0, 0)
Screenshot: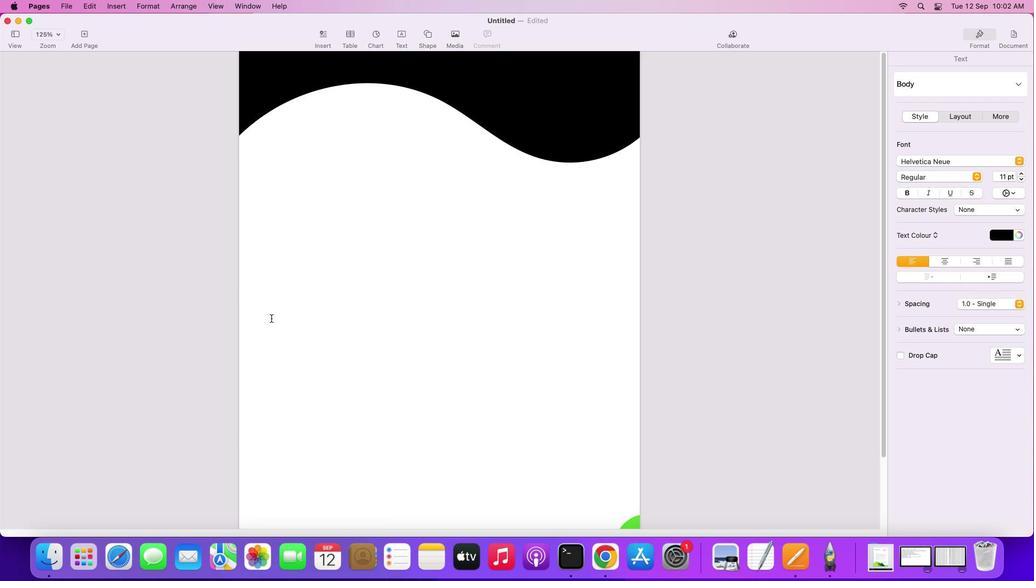 
Action: Mouse moved to (268, 319)
Screenshot: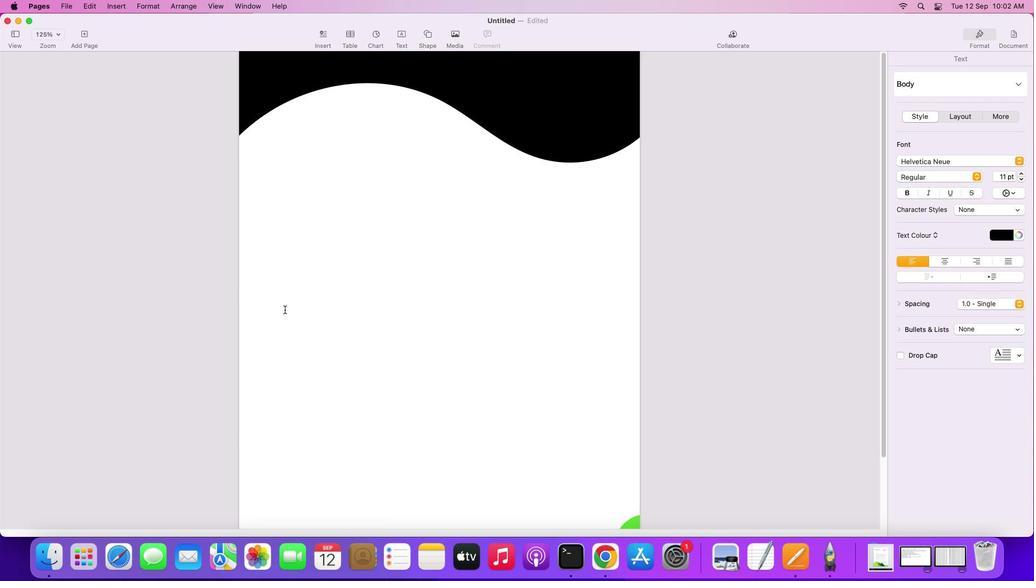 
Action: Mouse scrolled (268, 319) with delta (0, 0)
Screenshot: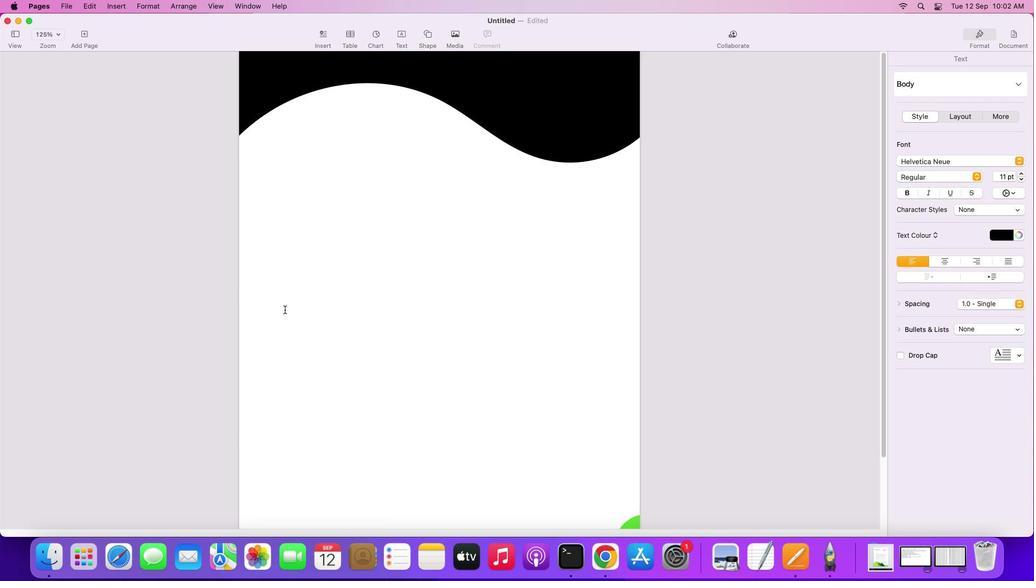 
Action: Mouse scrolled (268, 319) with delta (0, 2)
Screenshot: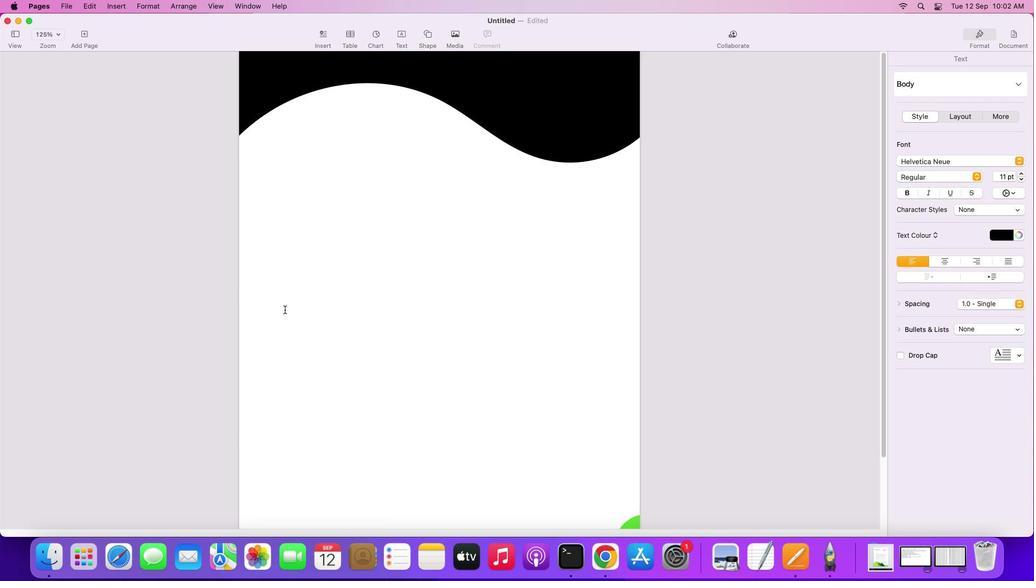 
Action: Mouse scrolled (268, 319) with delta (0, 2)
Screenshot: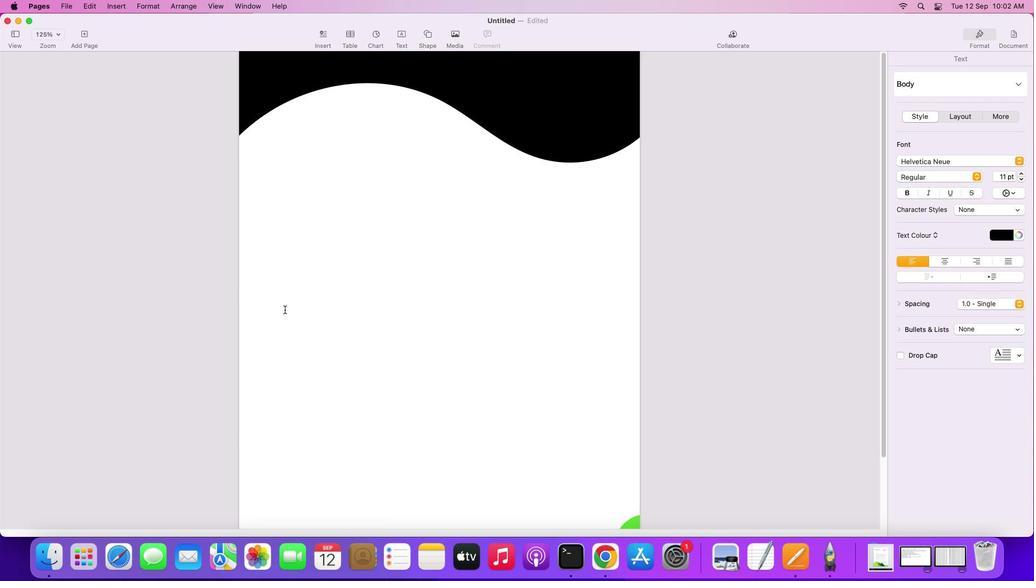 
Action: Mouse scrolled (268, 319) with delta (0, 3)
Screenshot: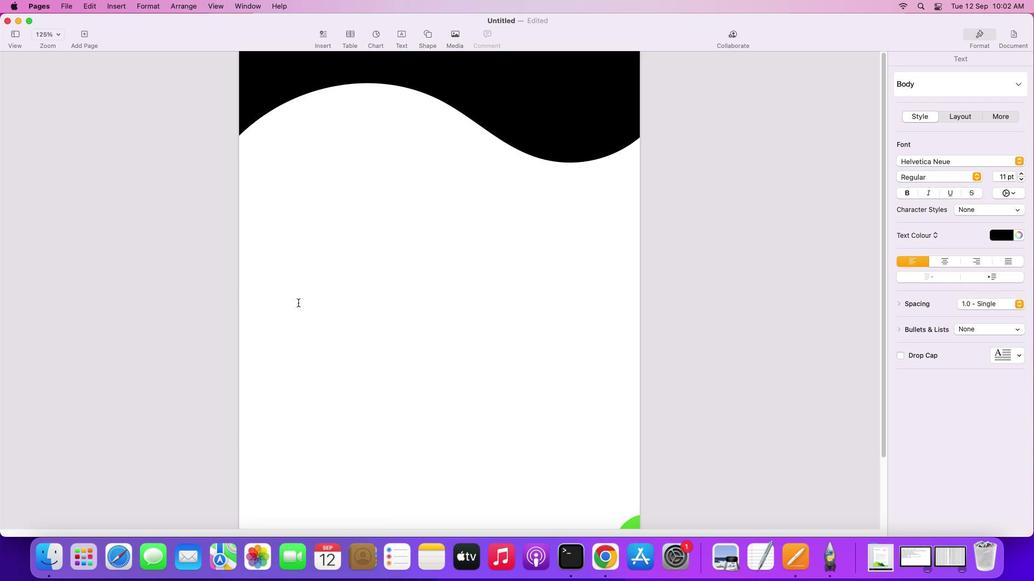 
Action: Mouse scrolled (268, 319) with delta (0, 3)
Screenshot: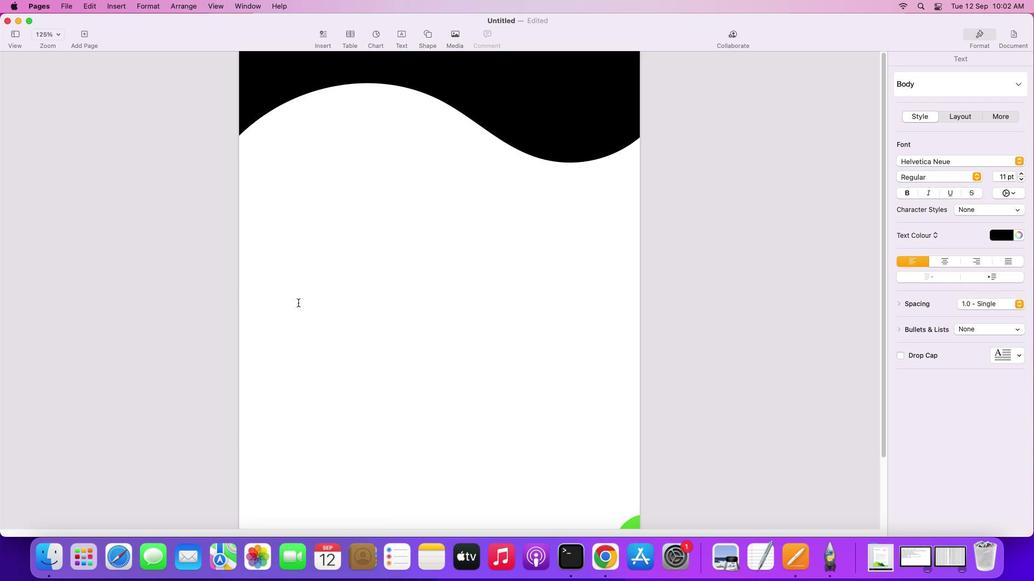 
Action: Mouse scrolled (268, 319) with delta (0, 4)
Screenshot: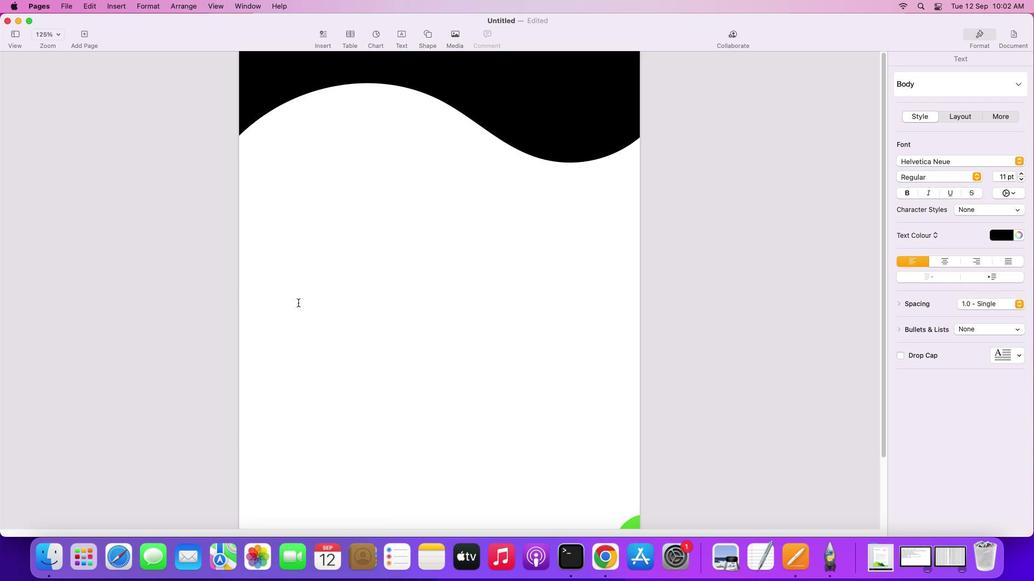 
Action: Mouse moved to (269, 318)
Screenshot: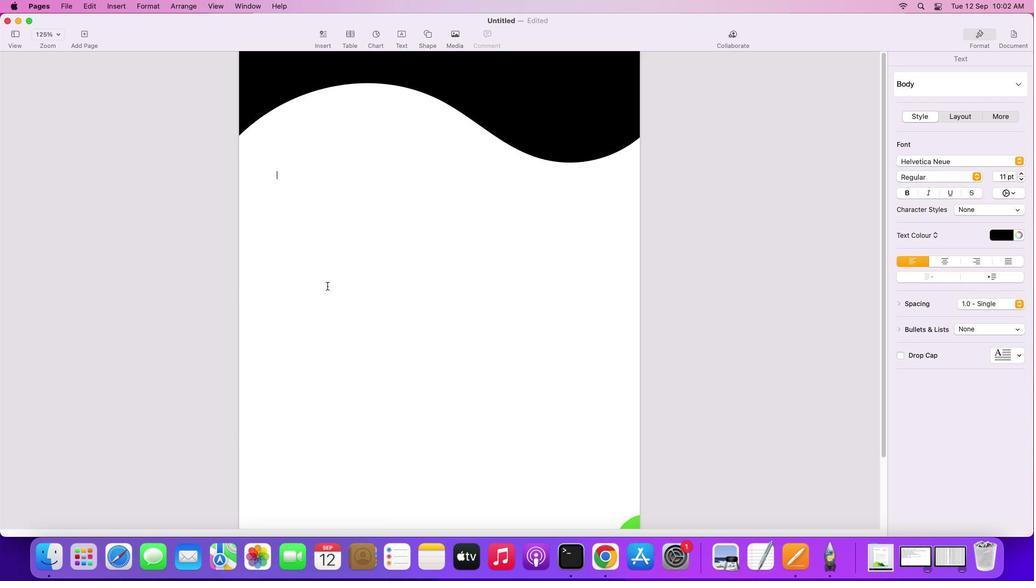 
Action: Mouse scrolled (269, 318) with delta (0, 0)
Screenshot: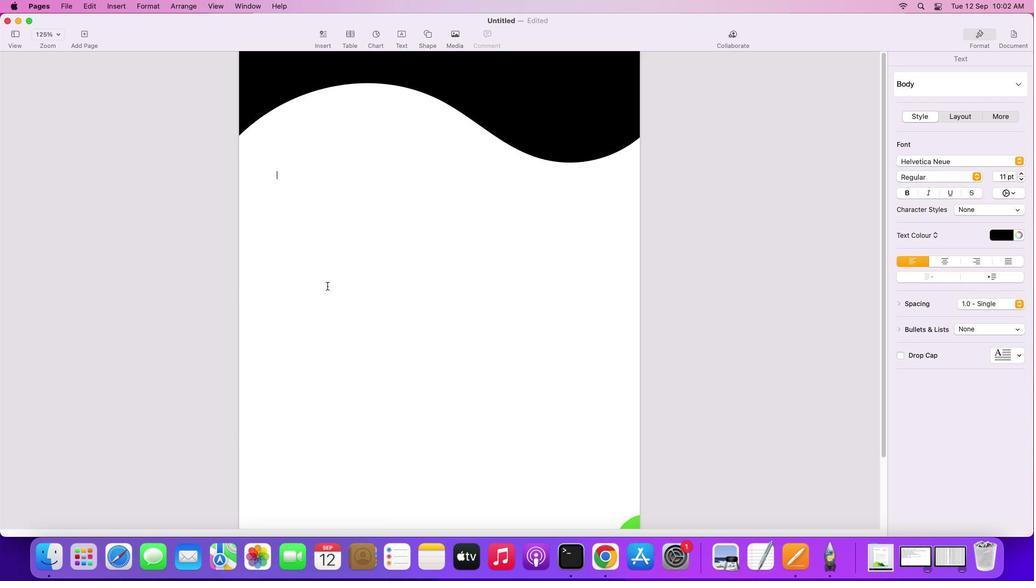 
Action: Mouse scrolled (269, 318) with delta (0, 0)
Screenshot: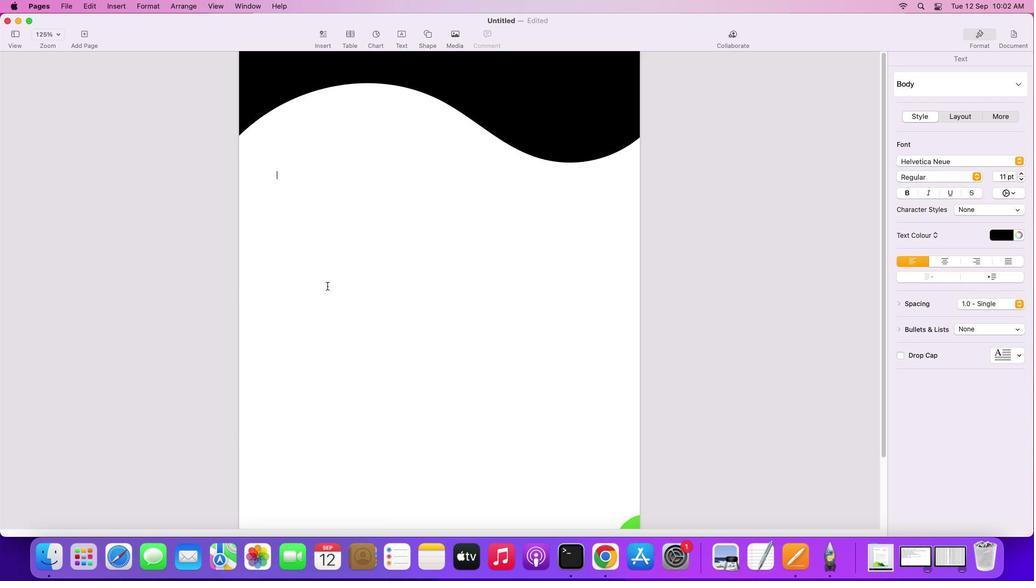 
Action: Mouse moved to (269, 318)
Screenshot: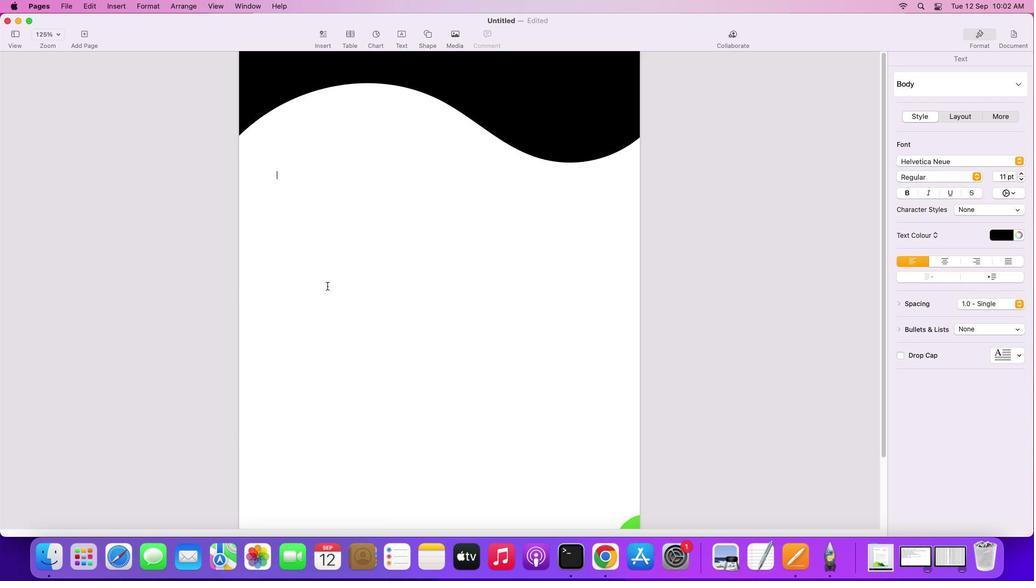 
Action: Mouse scrolled (269, 318) with delta (0, 1)
Screenshot: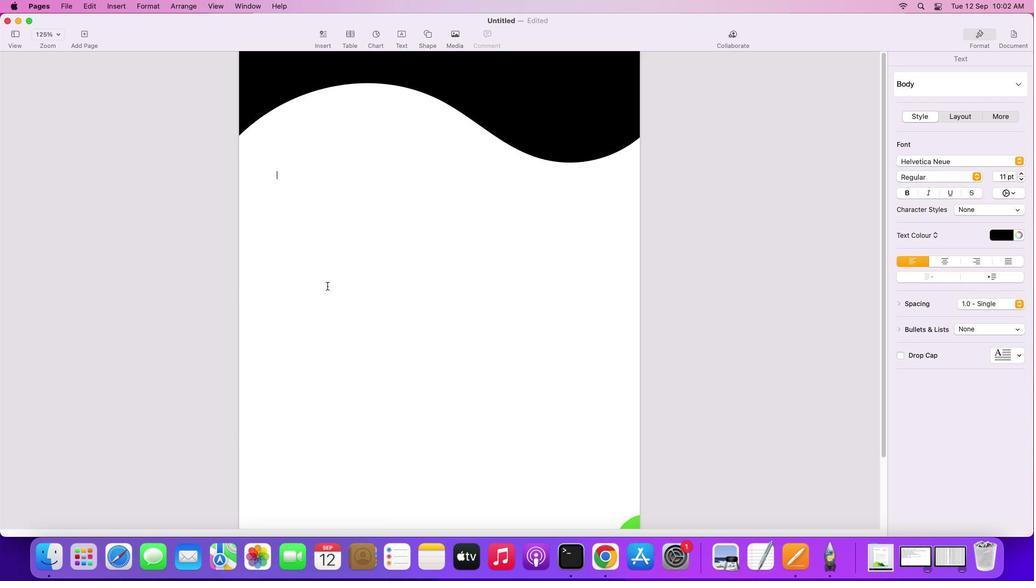 
Action: Mouse scrolled (269, 318) with delta (0, 2)
Screenshot: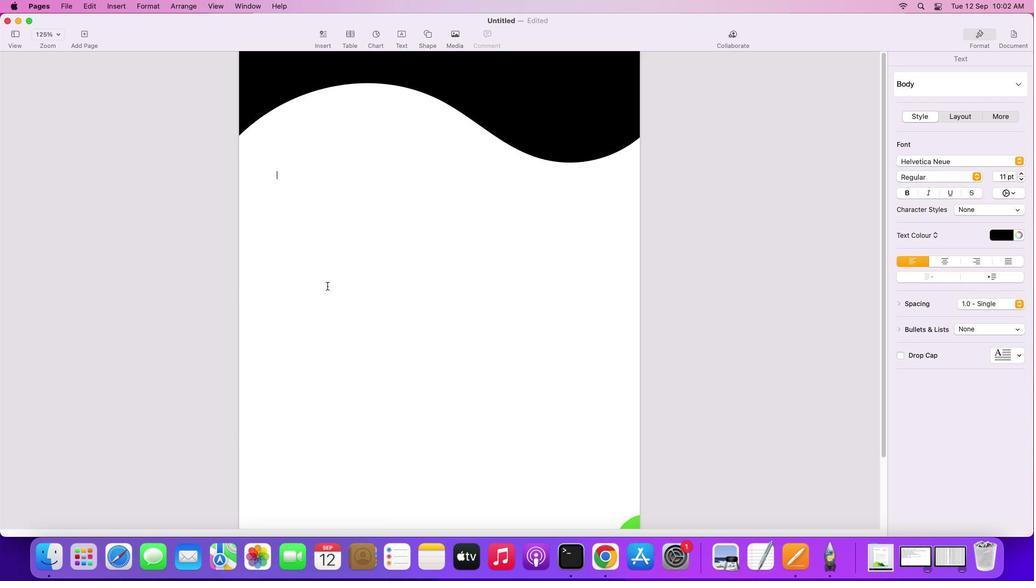 
Action: Mouse scrolled (269, 318) with delta (0, 3)
Screenshot: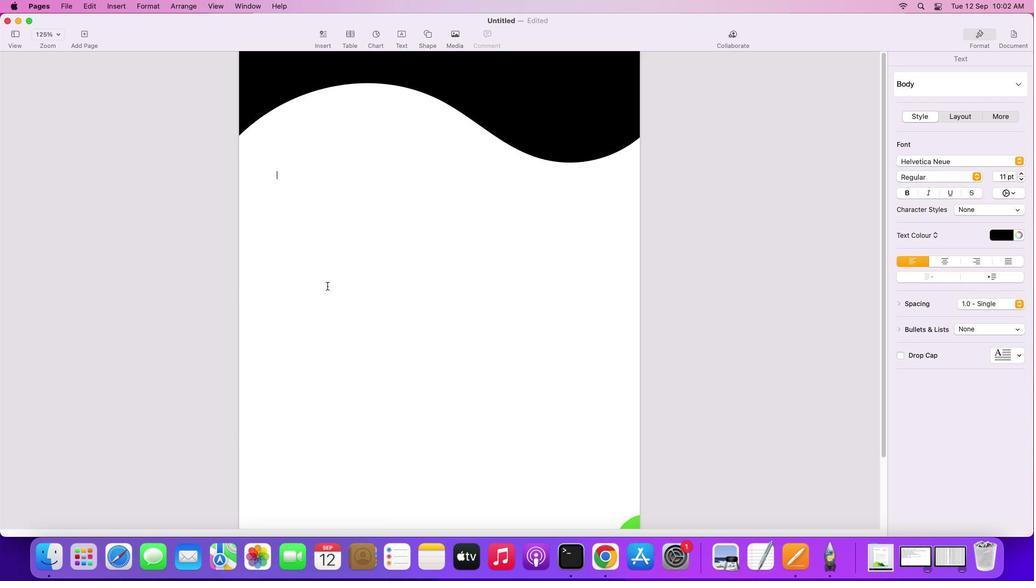
Action: Mouse moved to (270, 318)
Screenshot: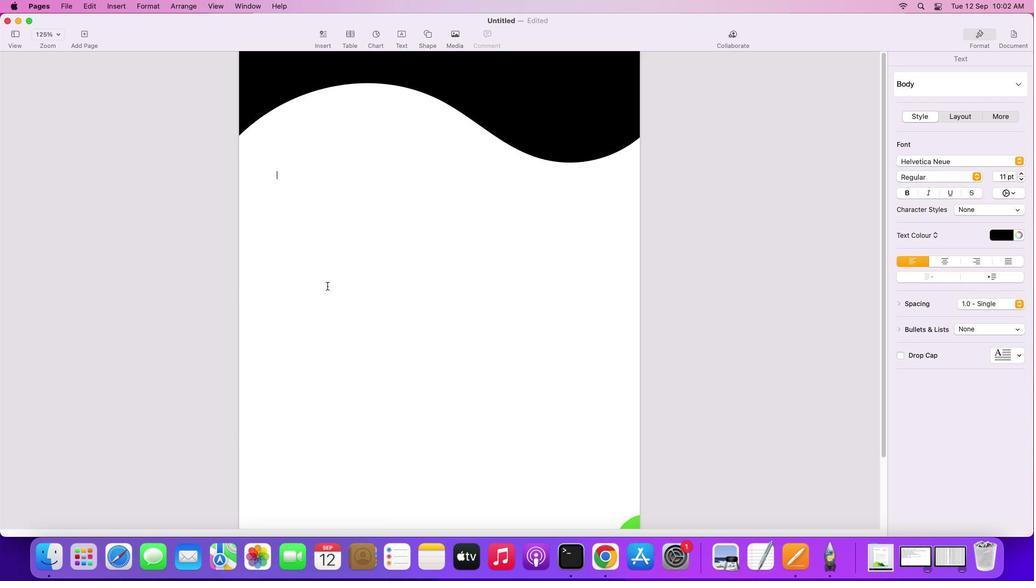 
Action: Mouse scrolled (270, 318) with delta (0, 3)
Screenshot: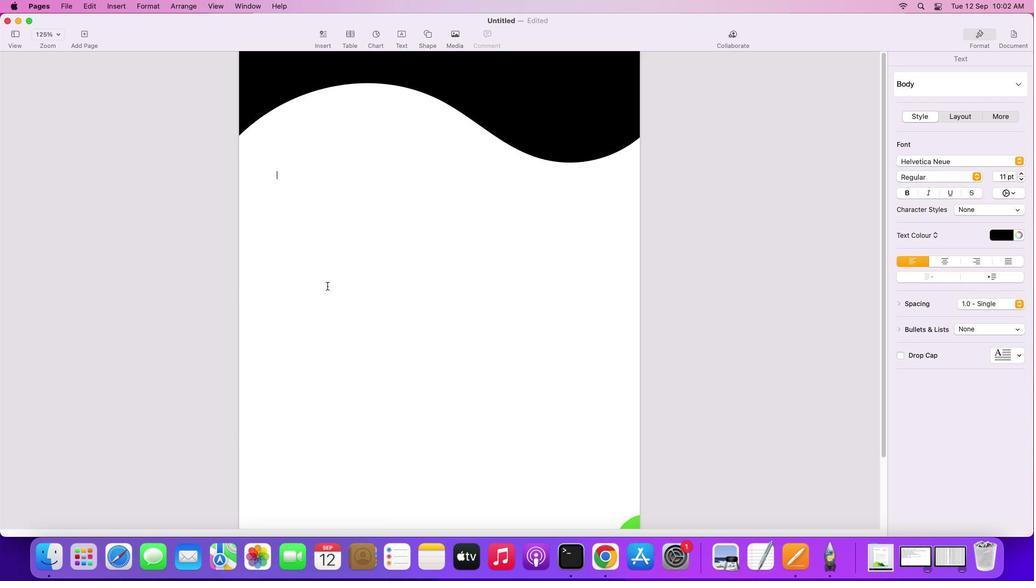 
Action: Mouse moved to (401, 33)
Screenshot: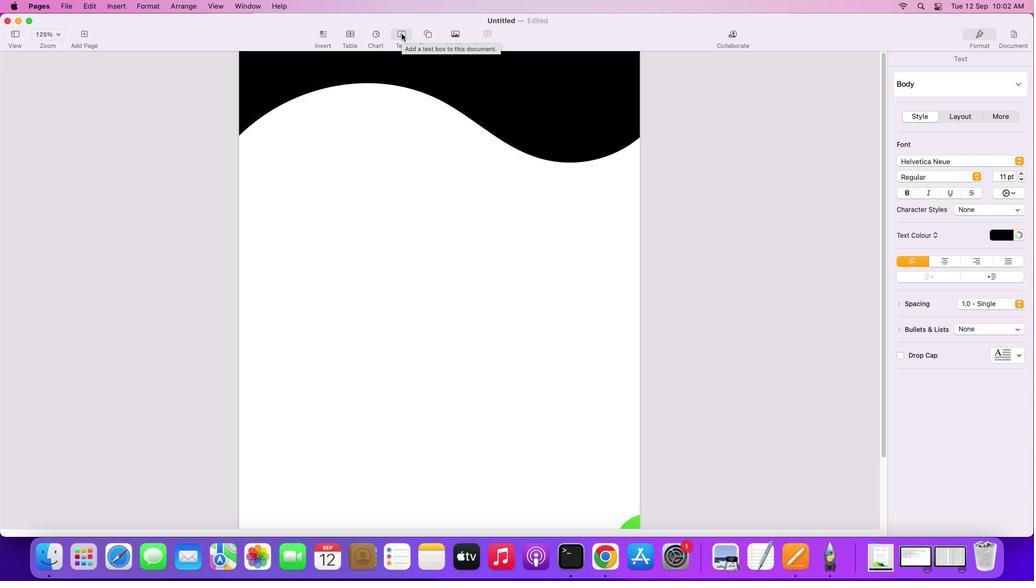 
Action: Mouse pressed left at (401, 33)
Screenshot: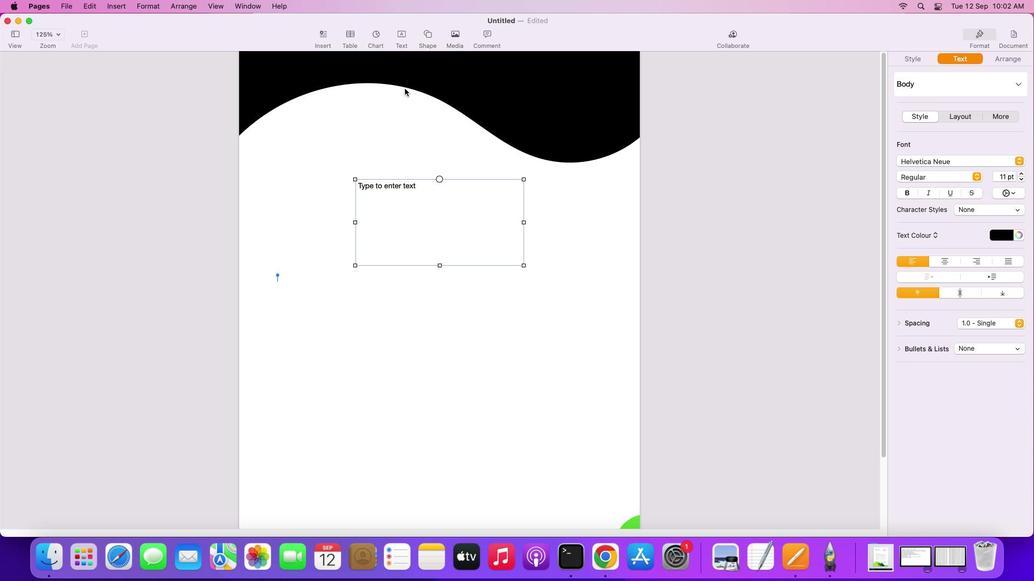 
Action: Mouse moved to (415, 211)
Screenshot: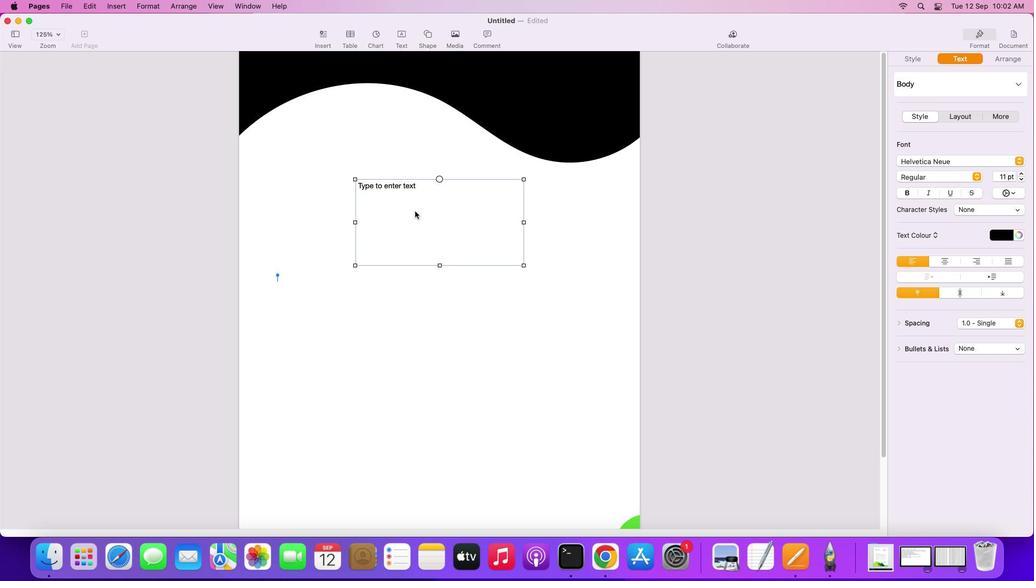 
Action: Key pressed Key.shift'C''O''M''P'
Screenshot: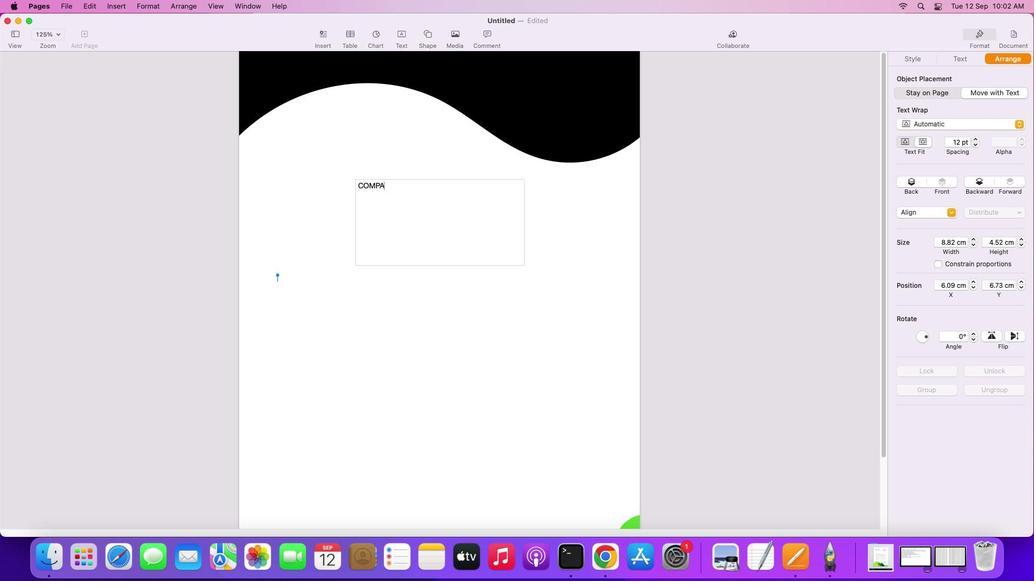 
Action: Mouse moved to (415, 211)
Screenshot: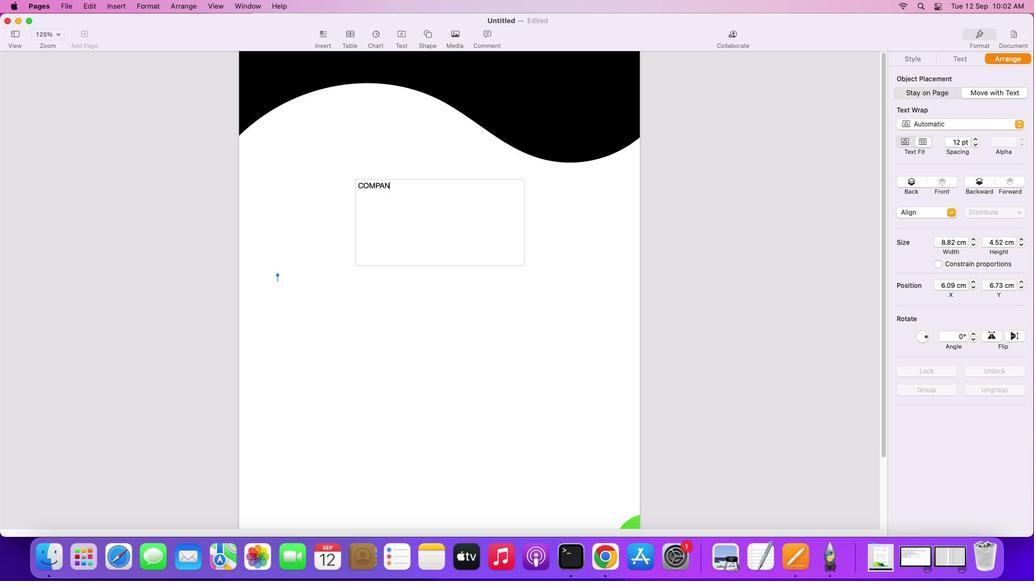 
Action: Key pressed 'A''N''Y'Key.space'N''A''M''E'
Screenshot: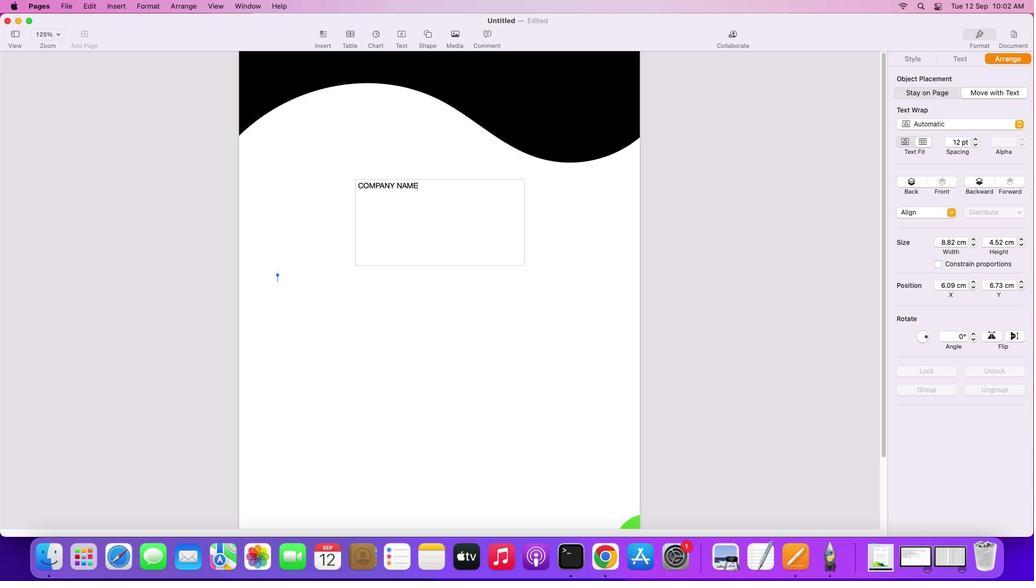 
Action: Mouse moved to (954, 57)
Screenshot: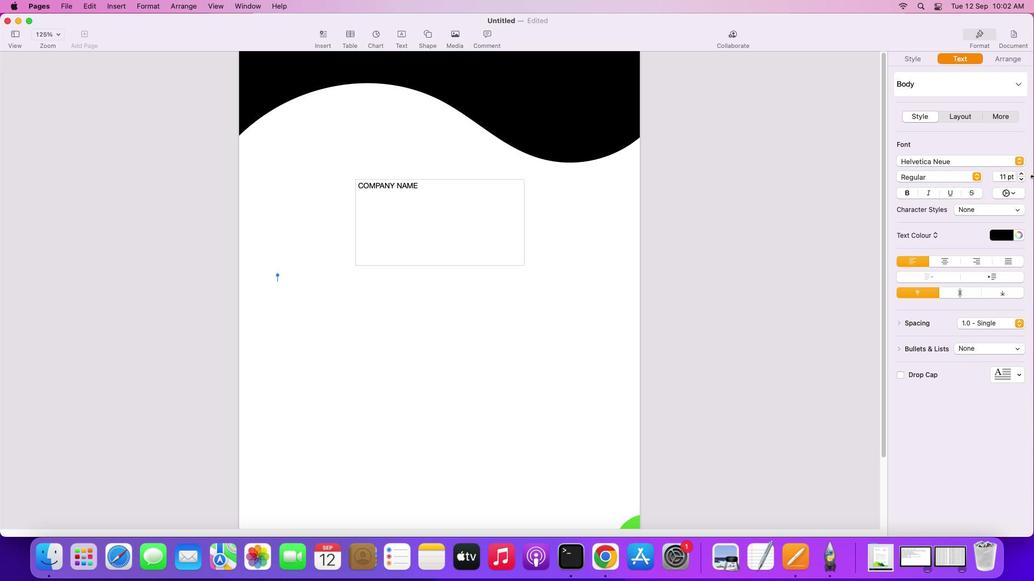 
Action: Mouse pressed left at (954, 57)
Screenshot: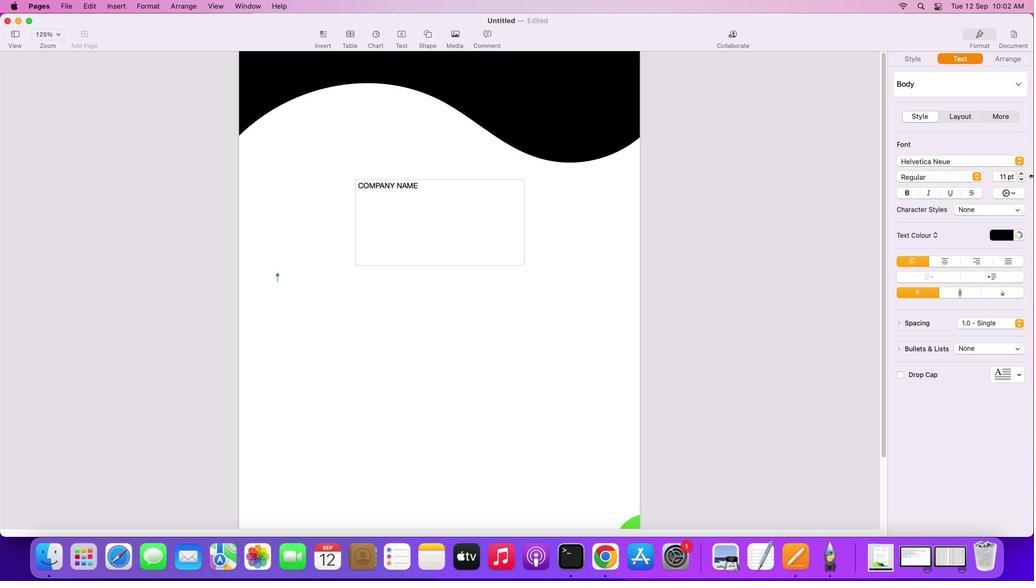
Action: Mouse moved to (1020, 172)
Screenshot: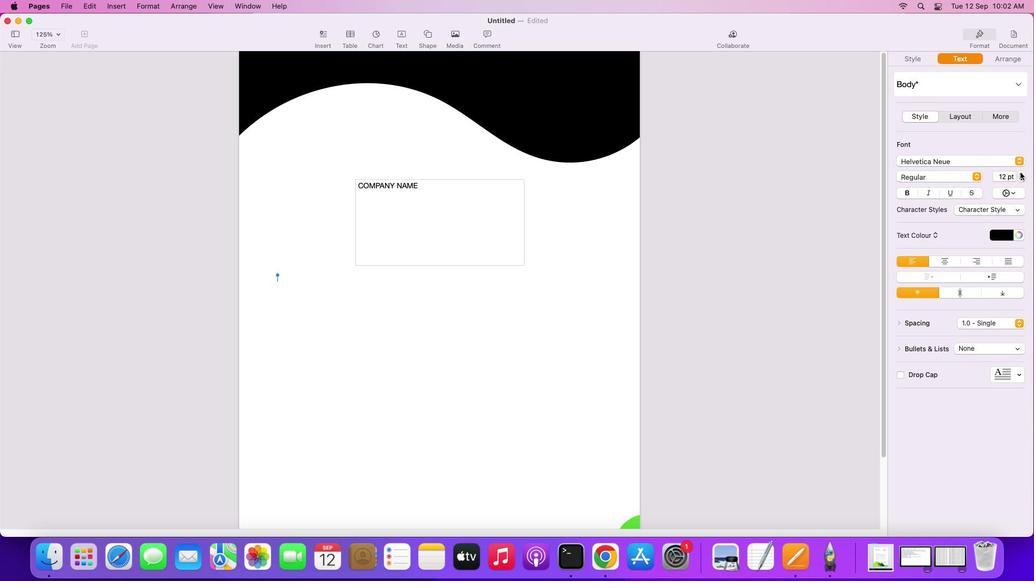 
Action: Mouse pressed left at (1020, 172)
Screenshot: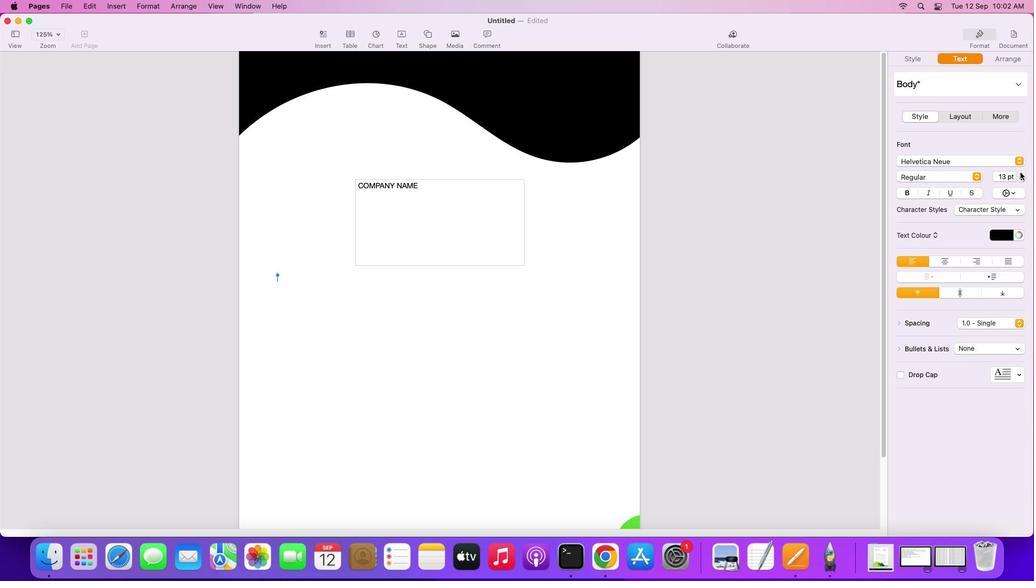 
Action: Mouse pressed left at (1020, 172)
Screenshot: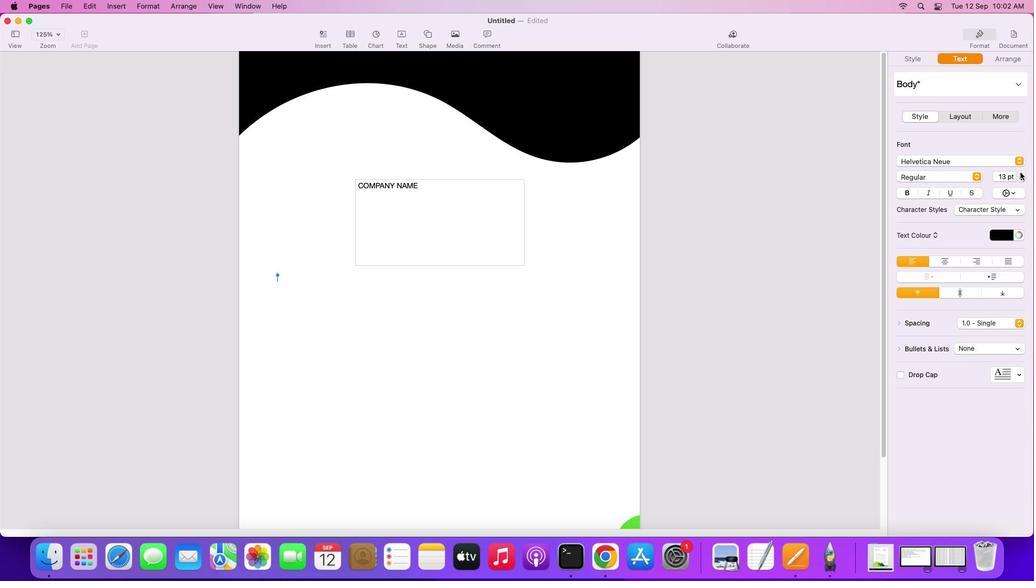 
Action: Mouse pressed left at (1020, 172)
Screenshot: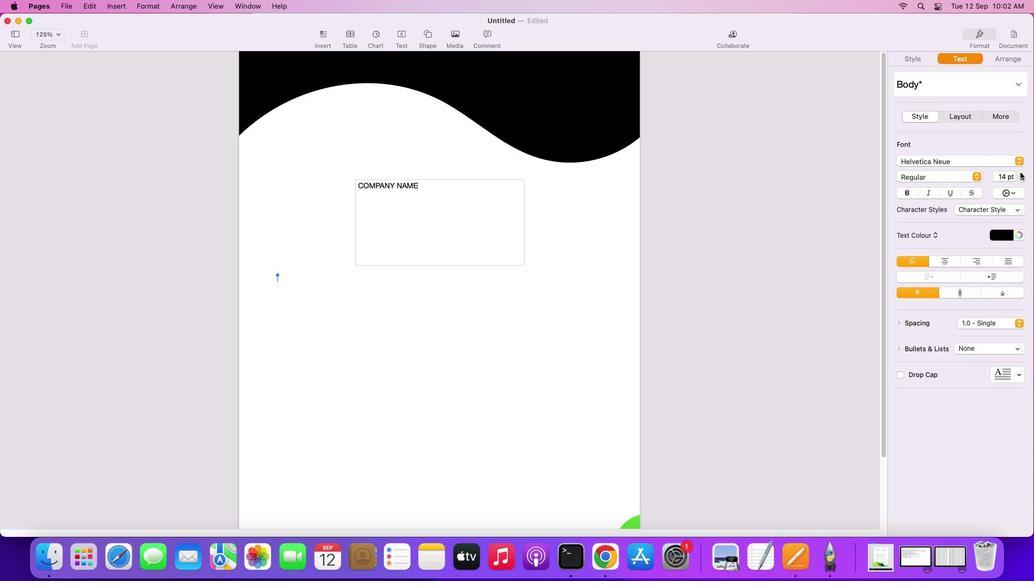 
Action: Mouse pressed left at (1020, 172)
Screenshot: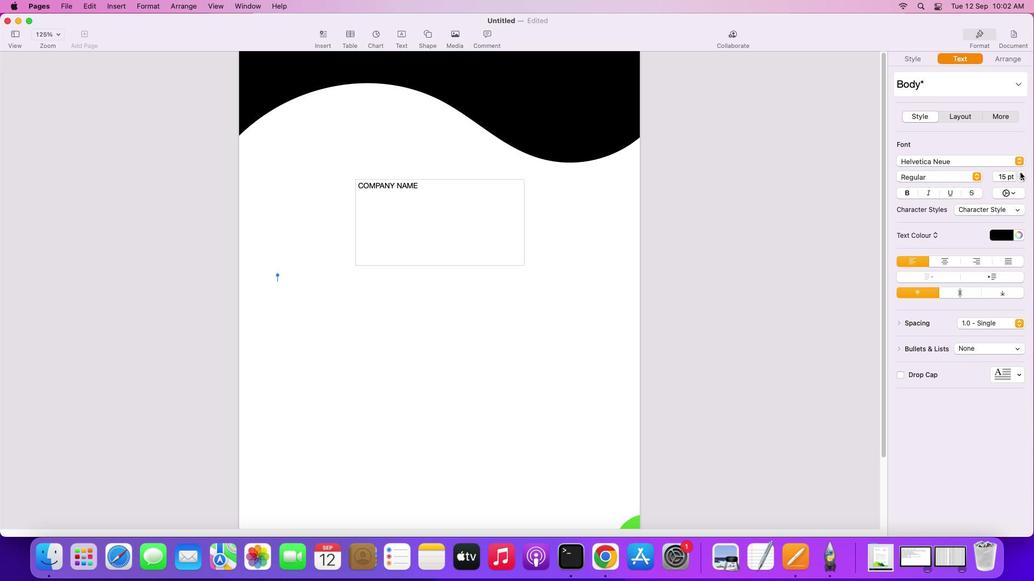 
Action: Mouse pressed left at (1020, 172)
Screenshot: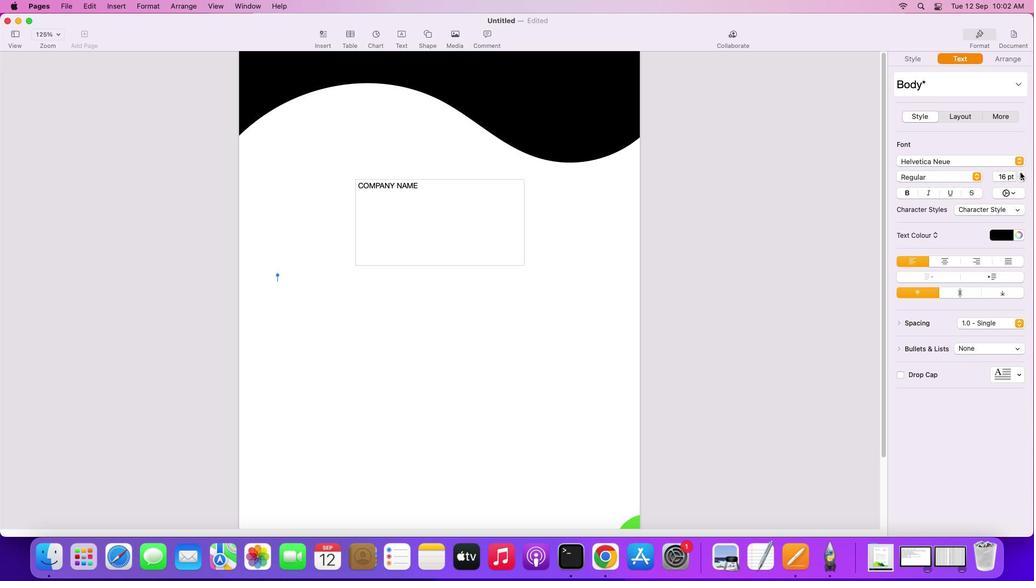 
Action: Mouse moved to (1019, 173)
Screenshot: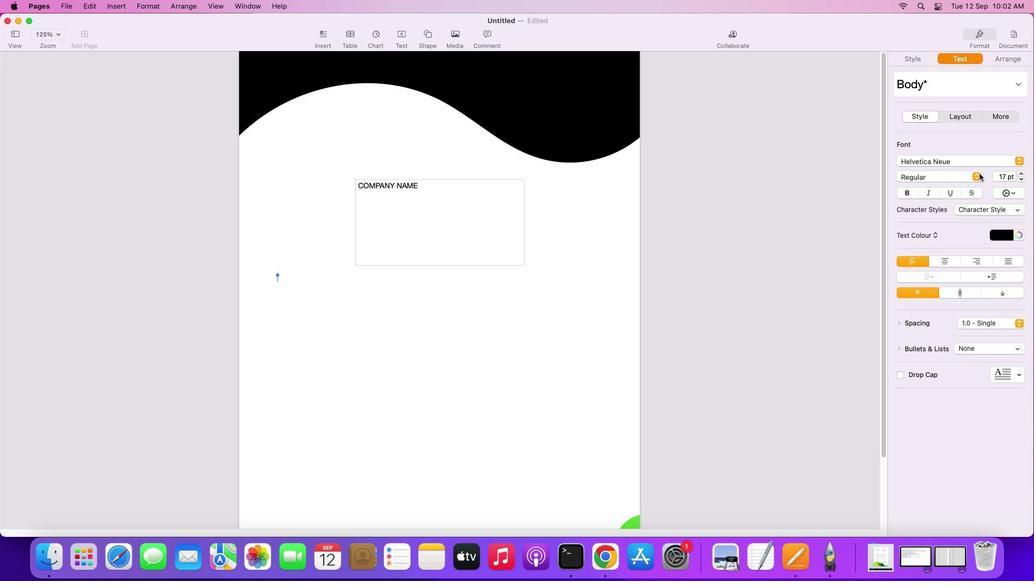 
Action: Mouse pressed left at (1019, 173)
Screenshot: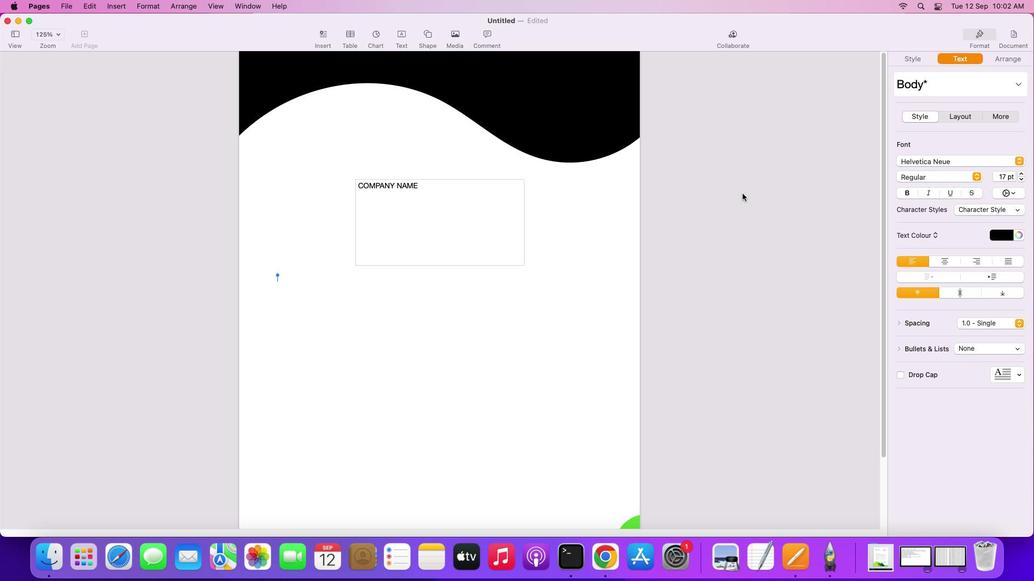 
Action: Mouse moved to (357, 210)
Screenshot: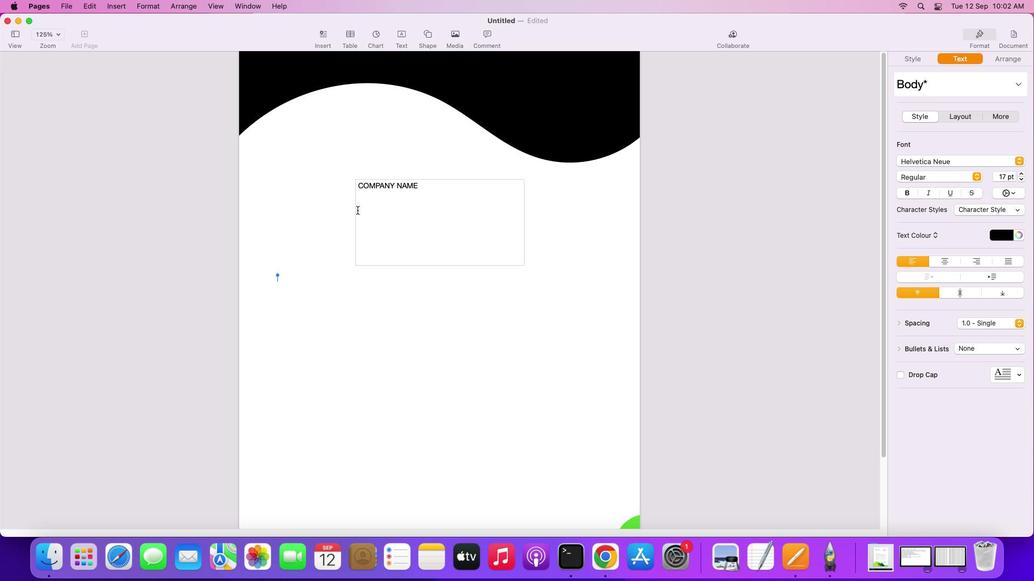 
Action: Key pressed Key.cmd
Screenshot: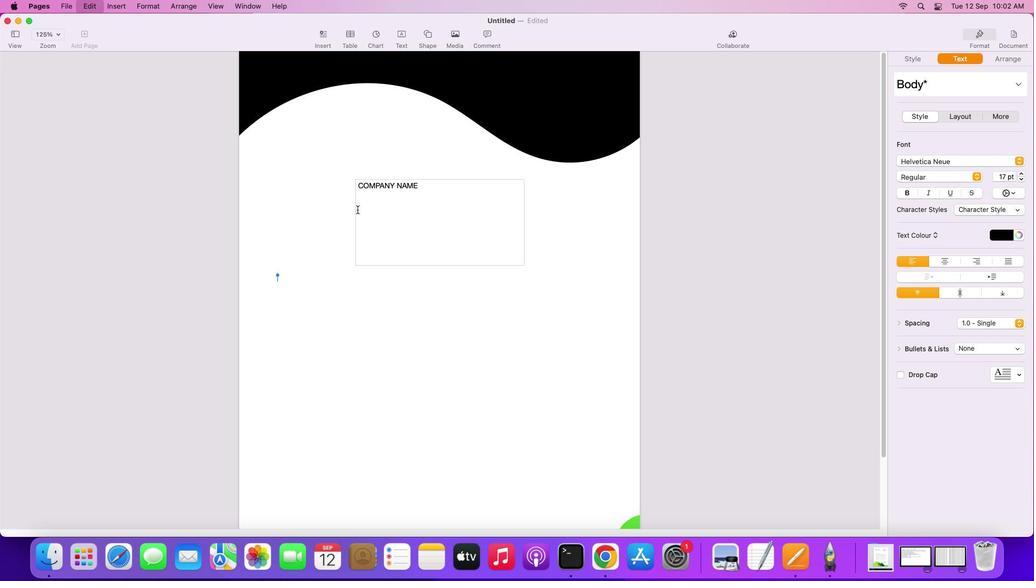 
Action: Mouse moved to (357, 210)
Screenshot: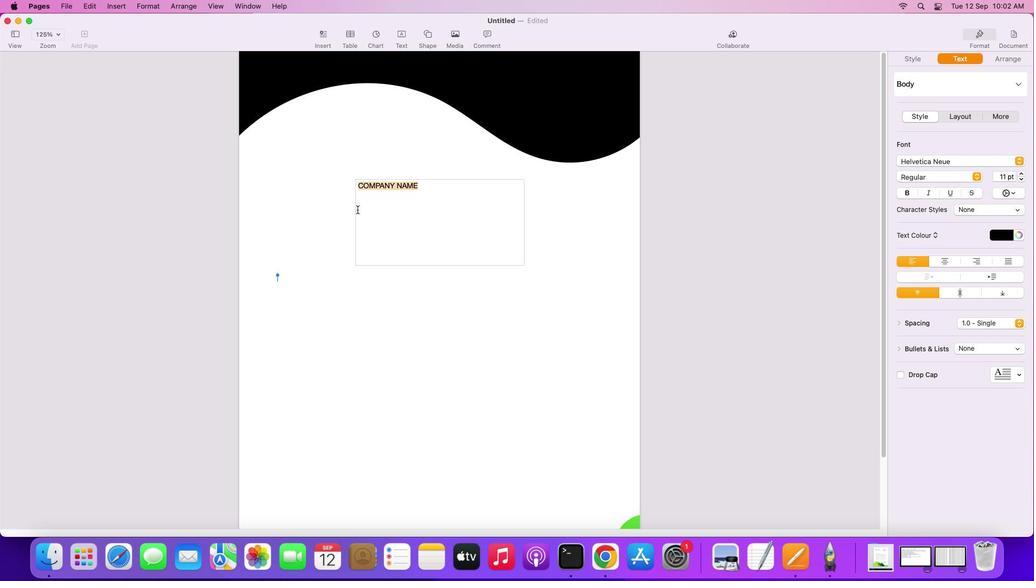 
Action: Key pressed 'a'
Screenshot: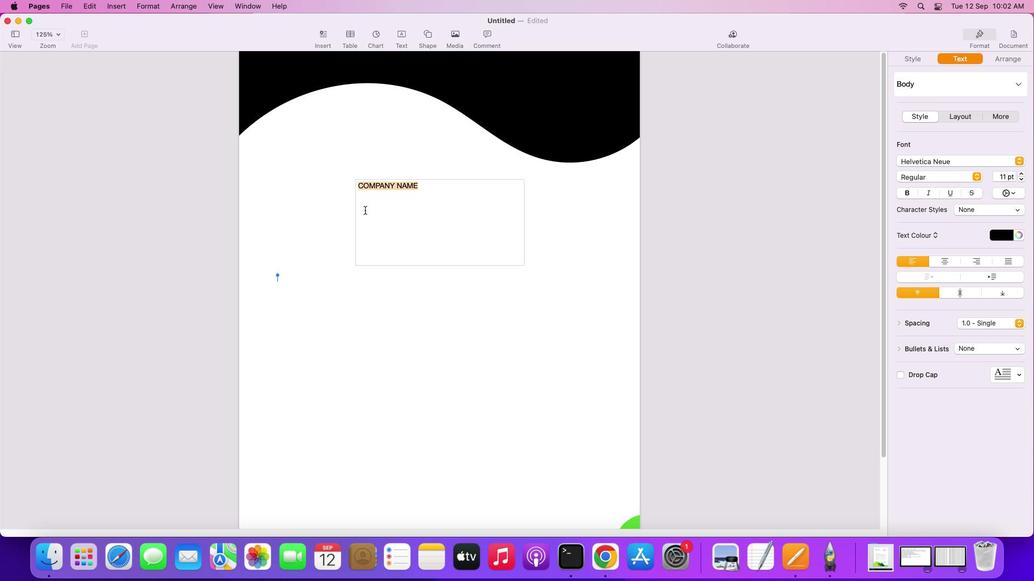 
Action: Mouse moved to (1018, 171)
Screenshot: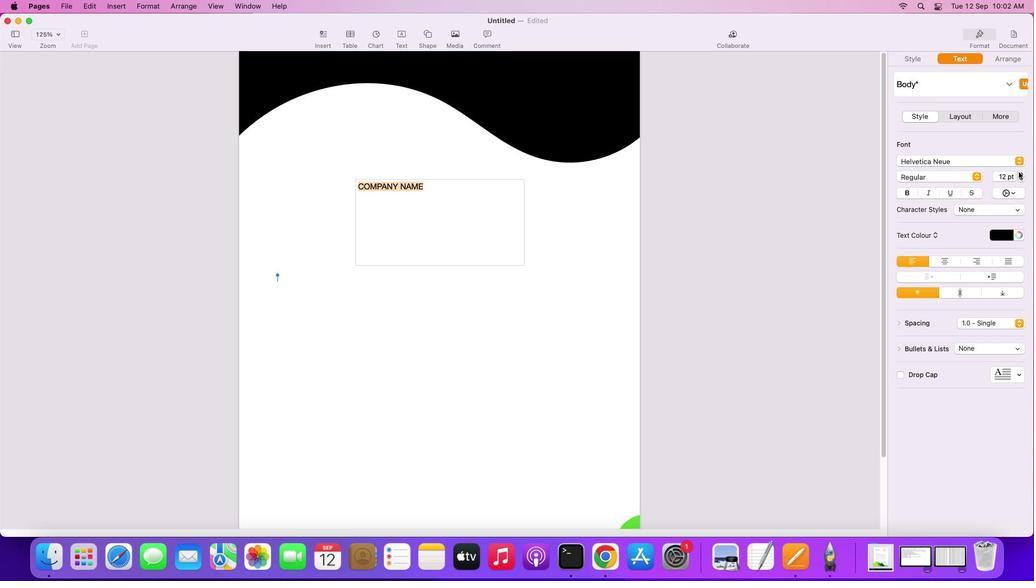 
Action: Mouse pressed left at (1018, 171)
Screenshot: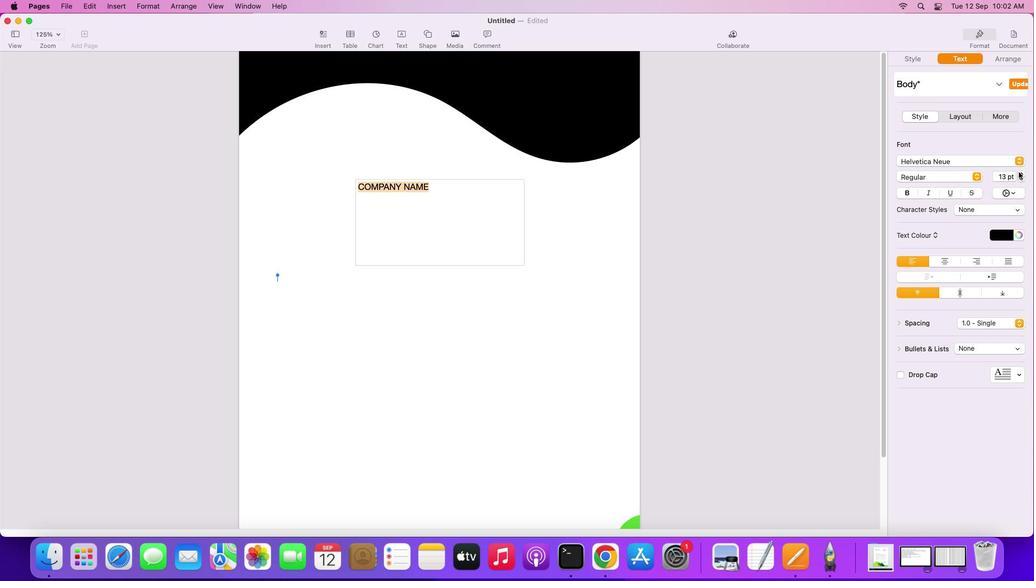 
Action: Mouse pressed left at (1018, 171)
Screenshot: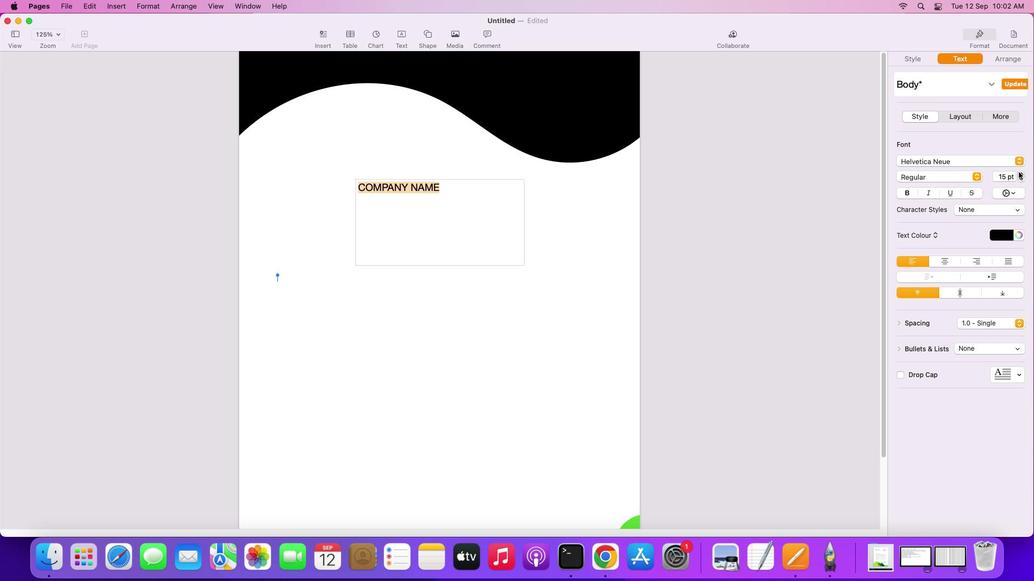 
Action: Mouse pressed left at (1018, 171)
Screenshot: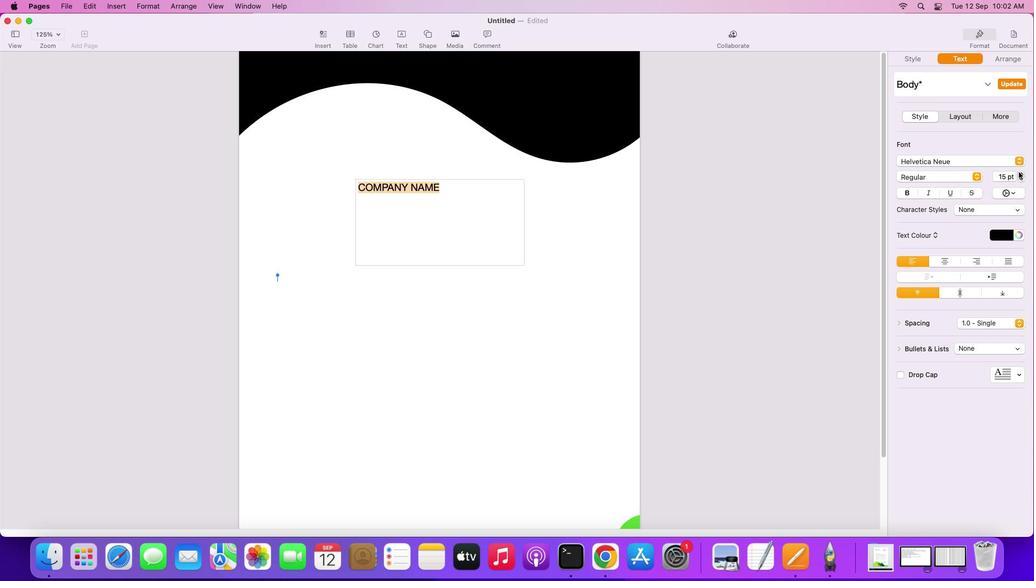 
Action: Mouse pressed left at (1018, 171)
Screenshot: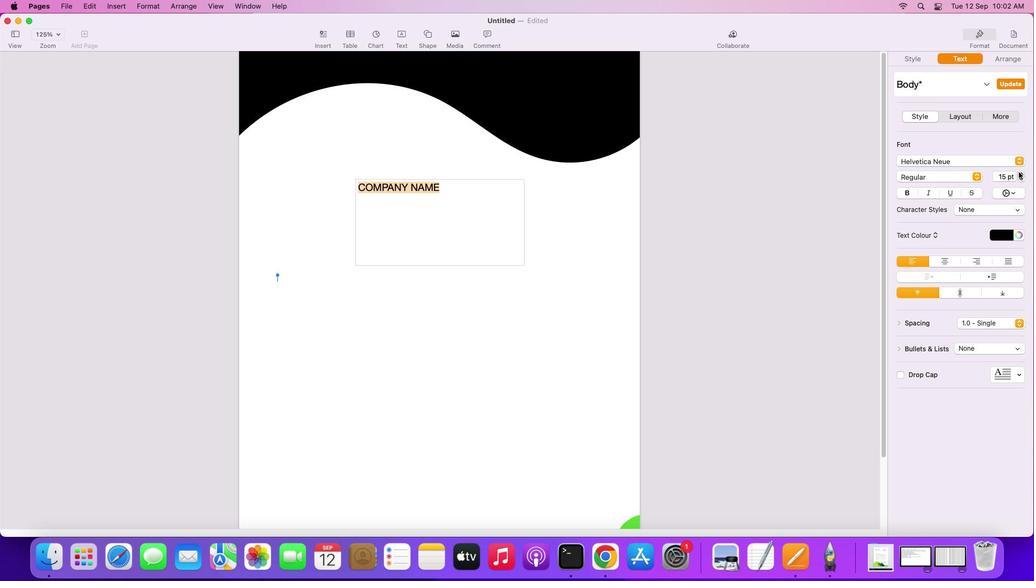 
Action: Mouse pressed left at (1018, 171)
Screenshot: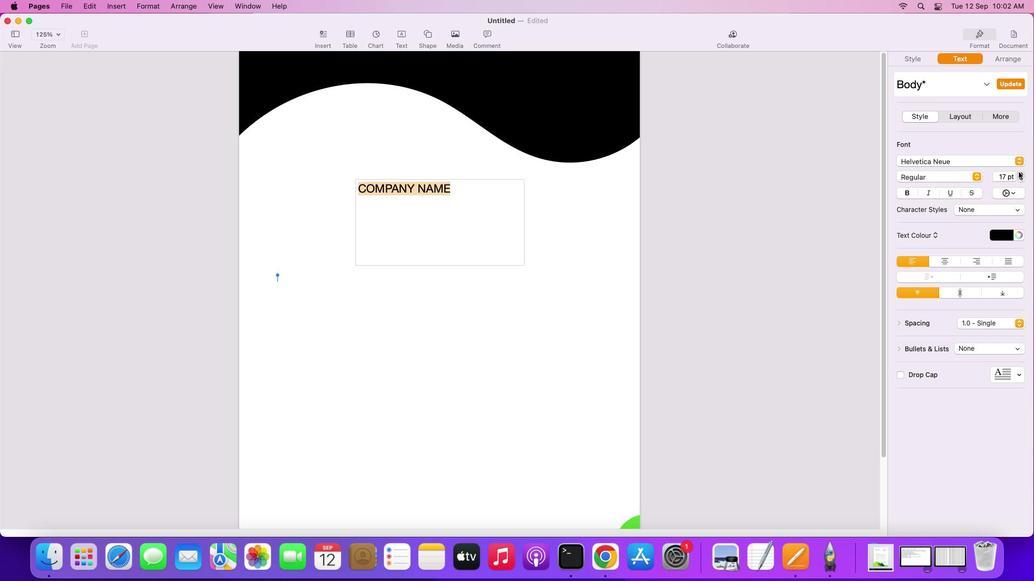 
Action: Mouse pressed left at (1018, 171)
Screenshot: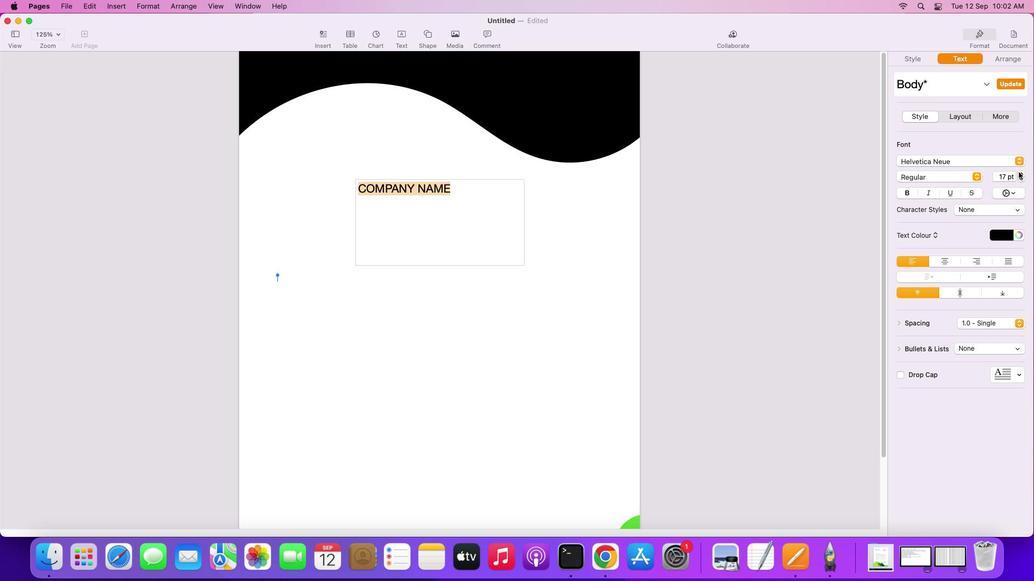 
Action: Mouse pressed left at (1018, 171)
Screenshot: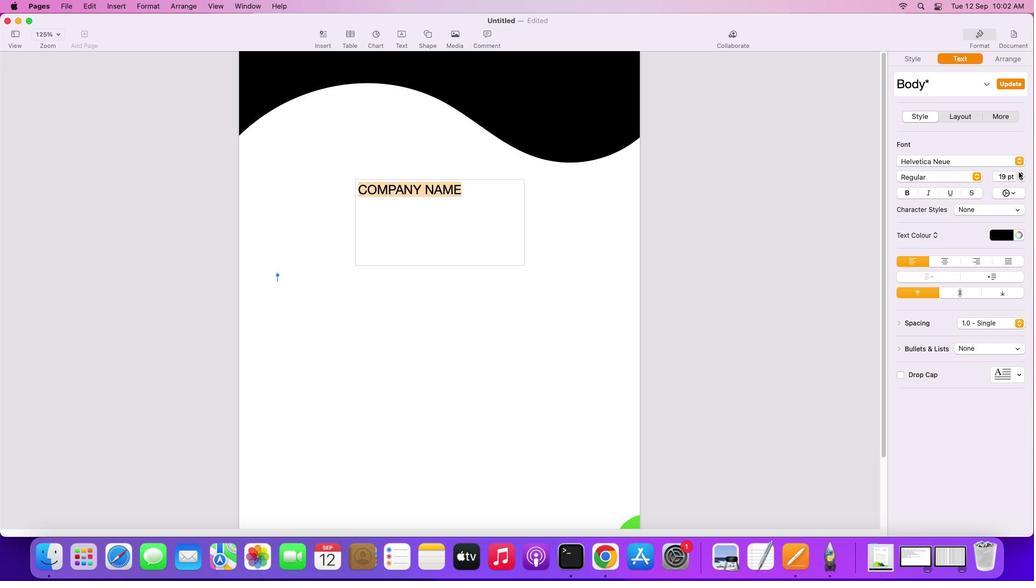 
Action: Mouse pressed left at (1018, 171)
Screenshot: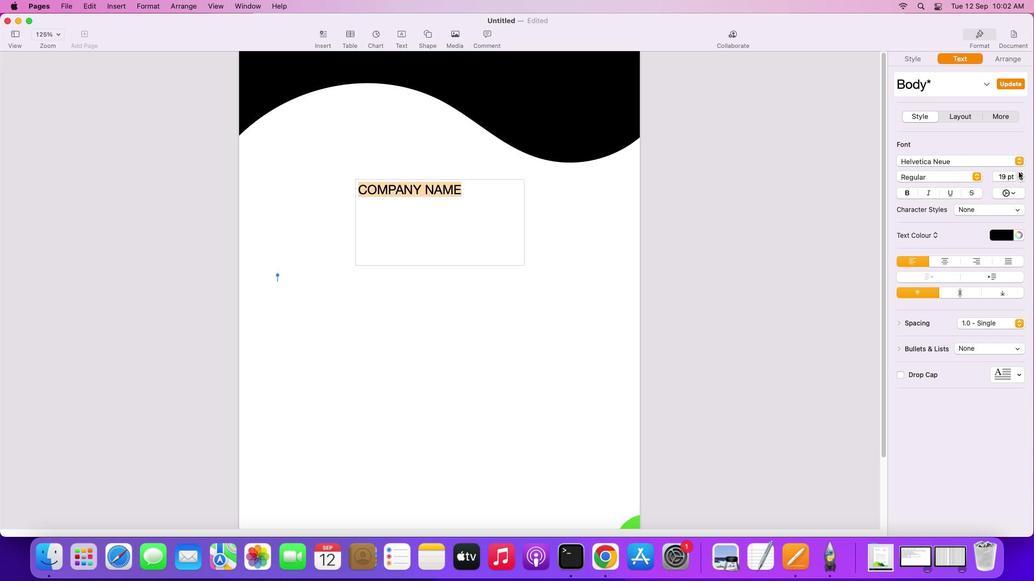 
Action: Mouse pressed left at (1018, 171)
Screenshot: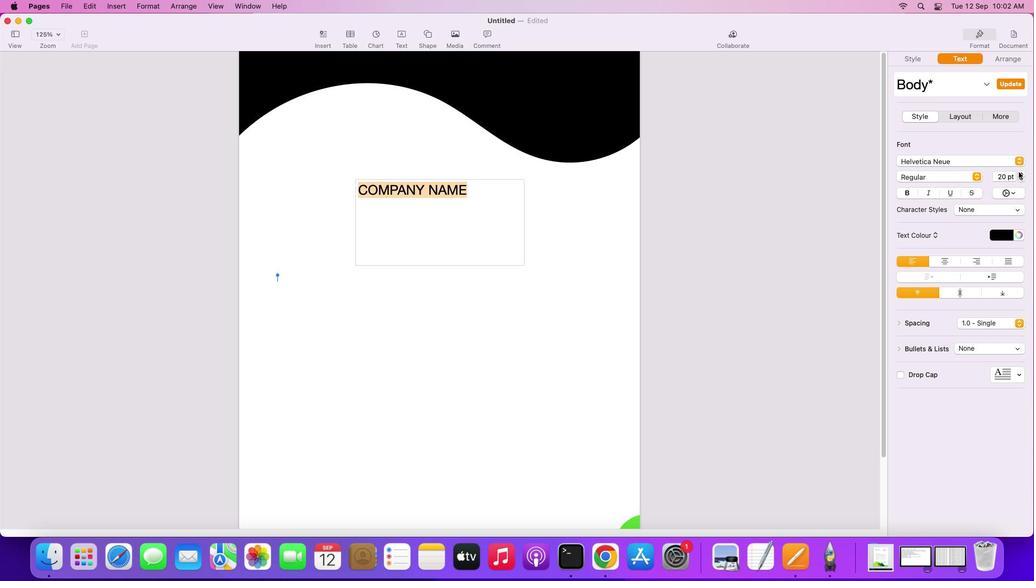 
Action: Mouse moved to (1023, 171)
Screenshot: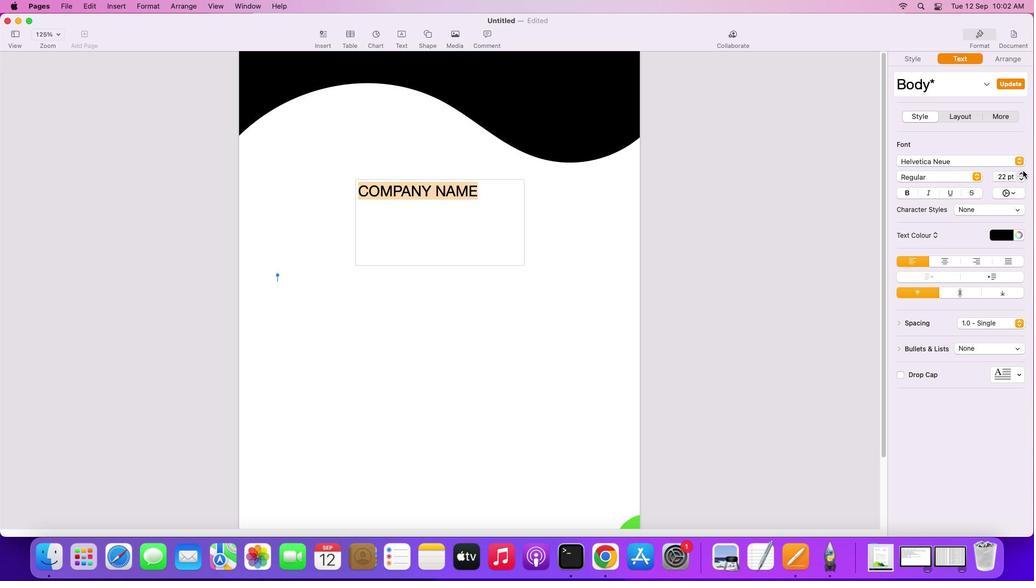 
Action: Mouse pressed left at (1023, 171)
Screenshot: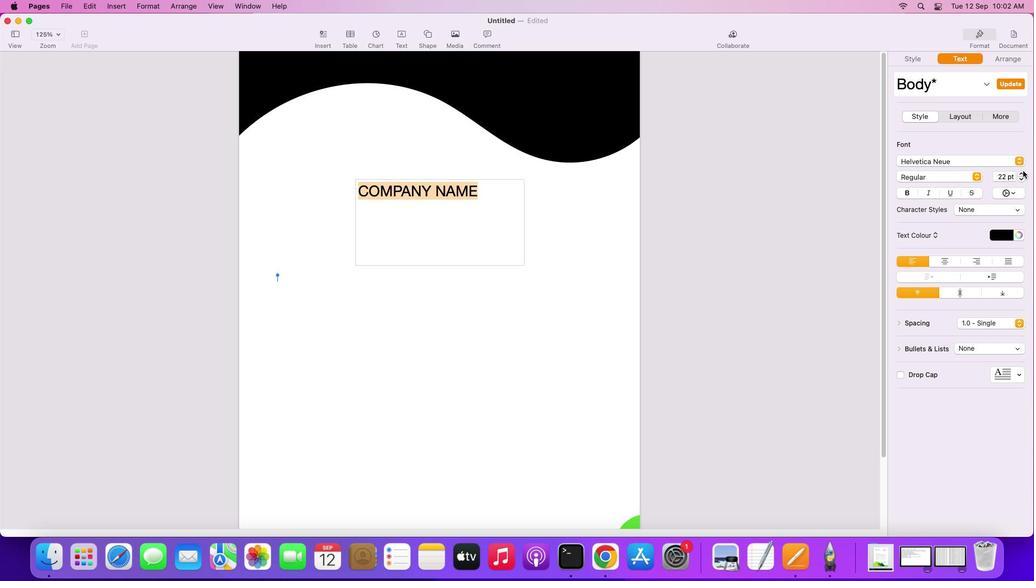 
Action: Mouse pressed left at (1023, 171)
Screenshot: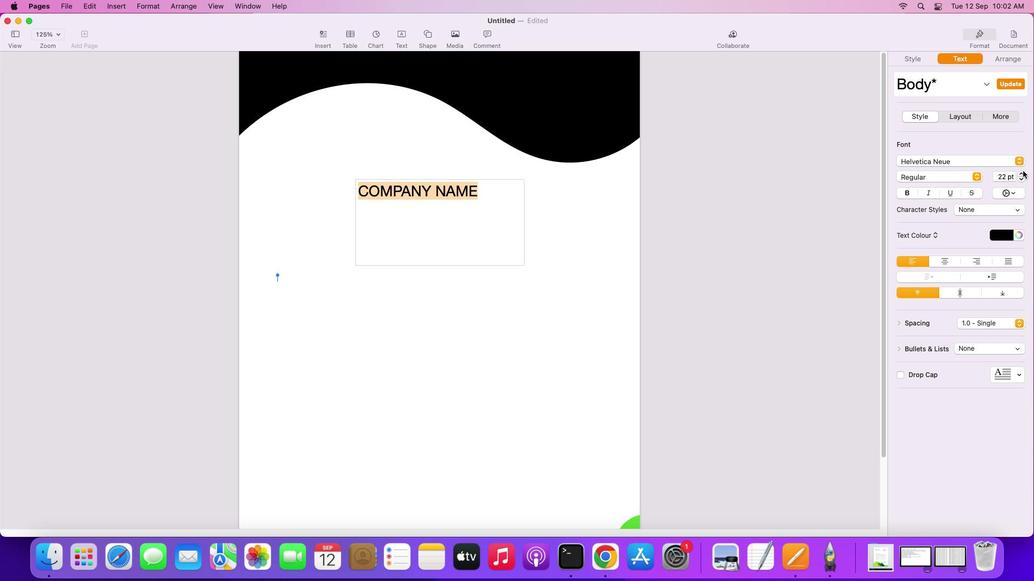 
Action: Mouse moved to (452, 285)
Screenshot: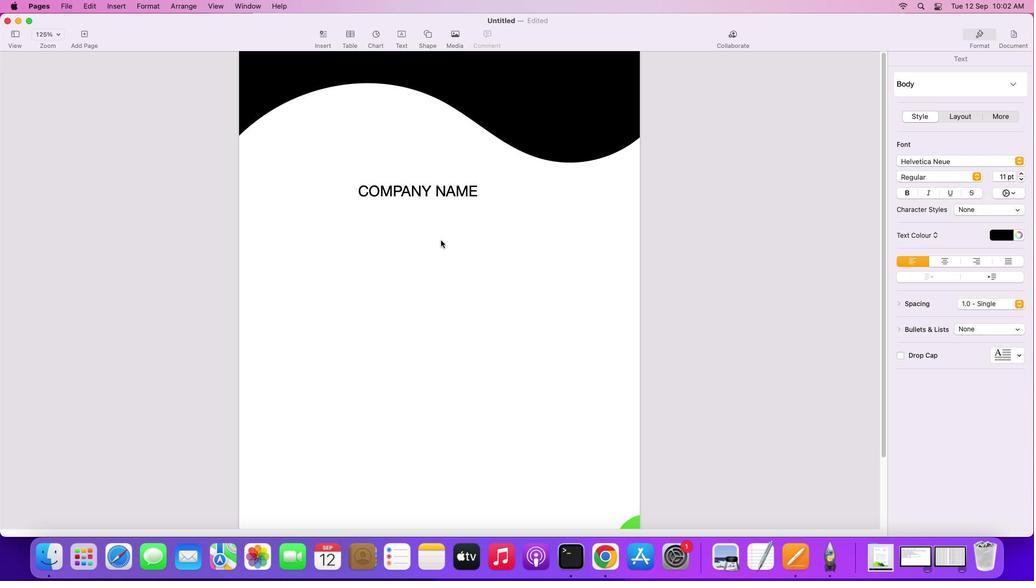 
Action: Mouse pressed left at (452, 285)
Screenshot: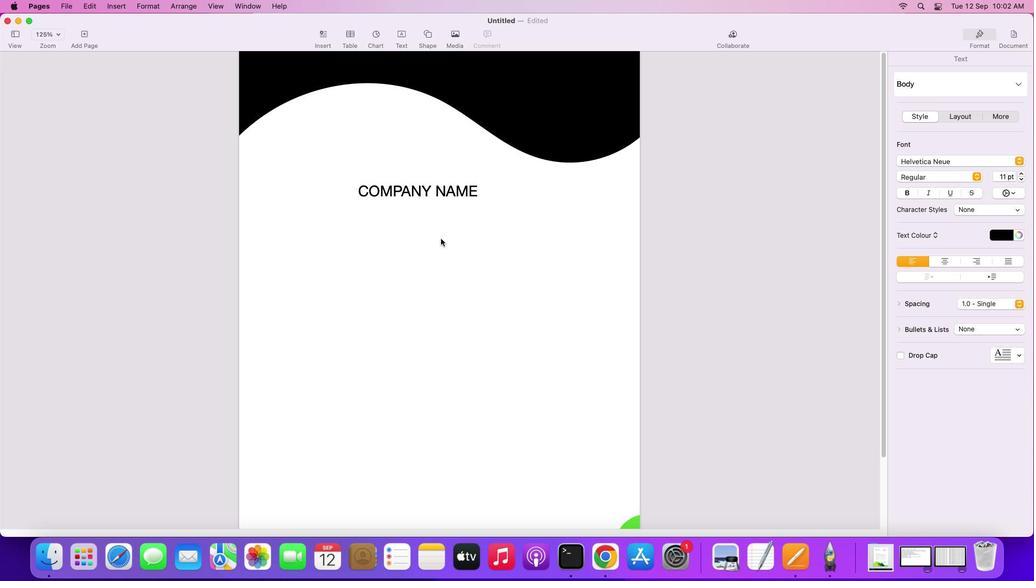 
Action: Mouse moved to (440, 238)
Screenshot: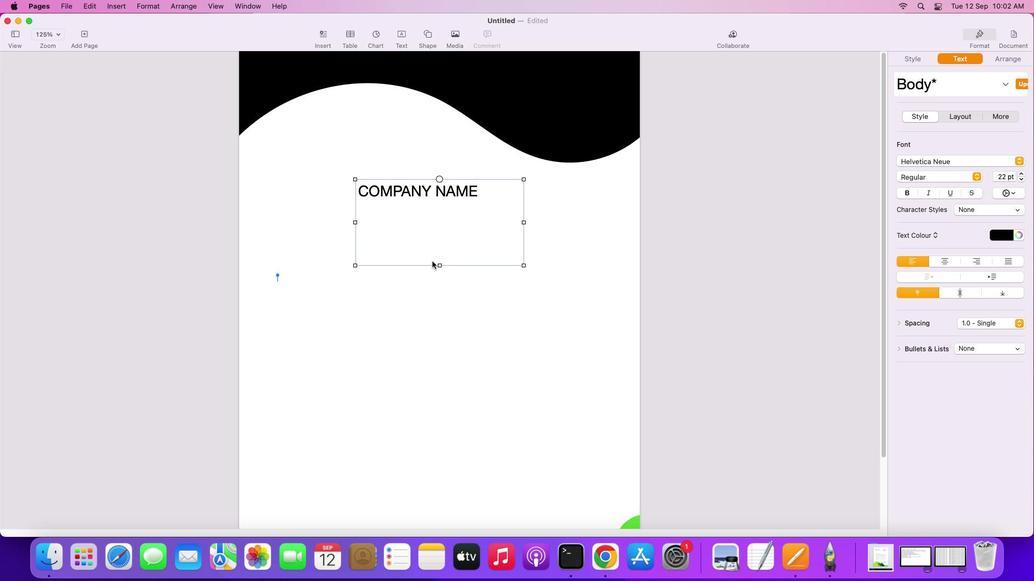 
Action: Mouse pressed left at (440, 238)
Screenshot: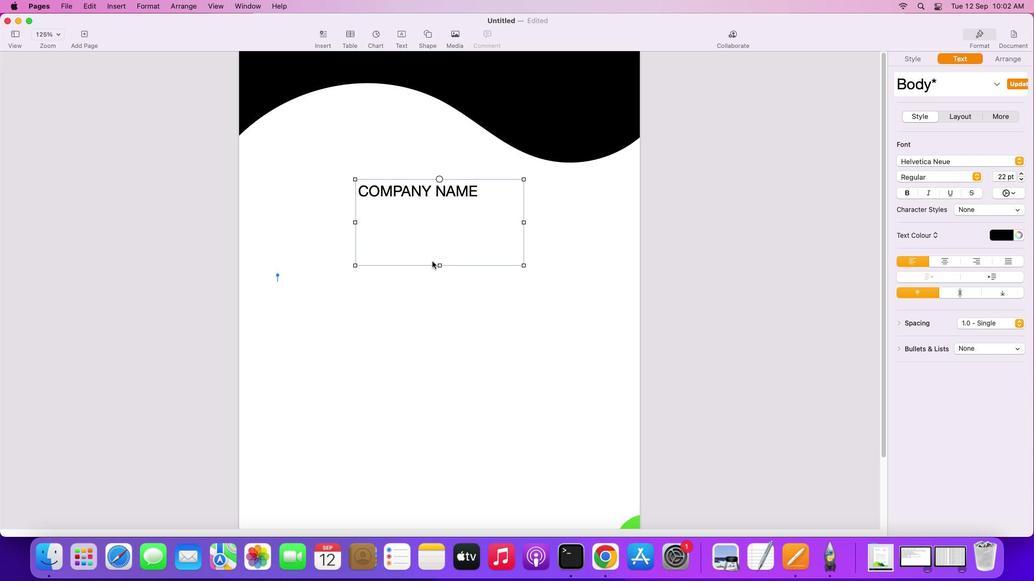
Action: Mouse moved to (438, 263)
Screenshot: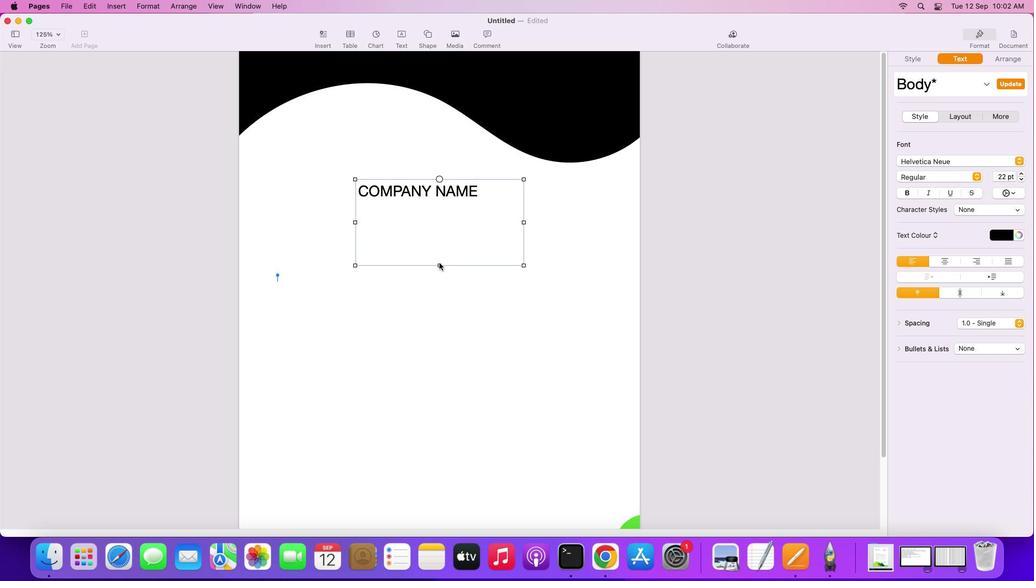 
Action: Mouse pressed left at (438, 263)
Screenshot: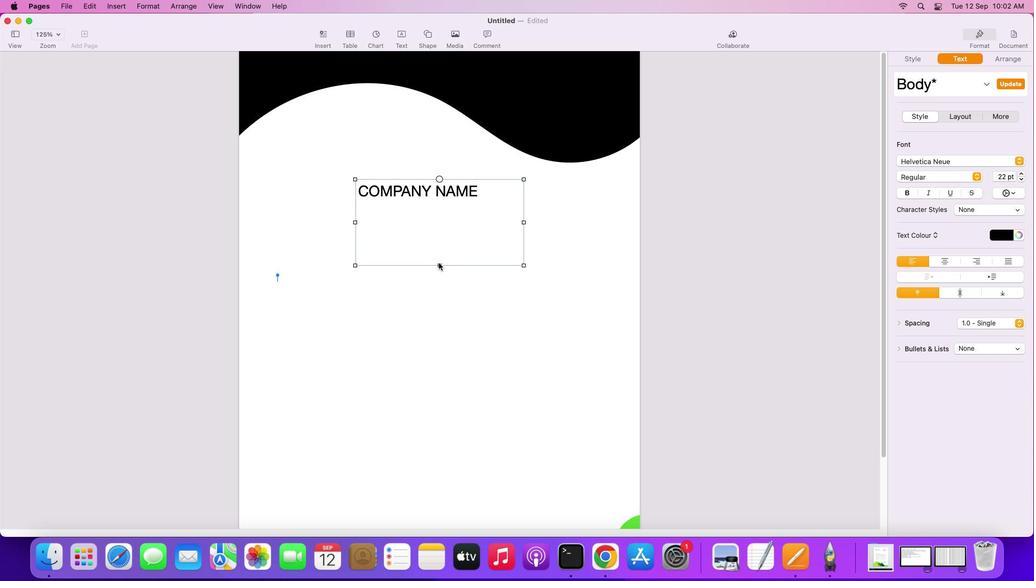 
Action: Mouse moved to (439, 264)
Screenshot: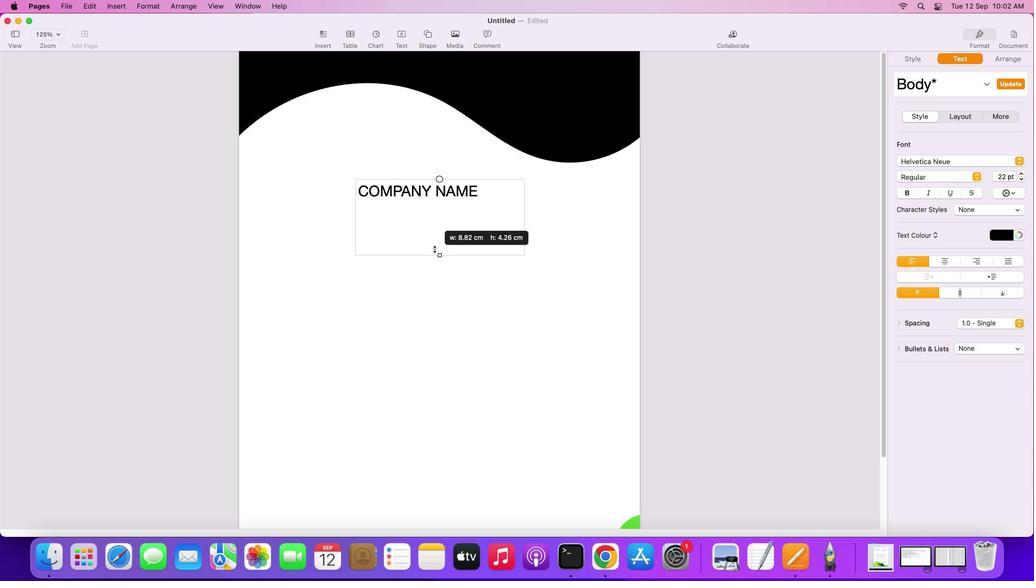 
Action: Mouse pressed left at (439, 264)
Screenshot: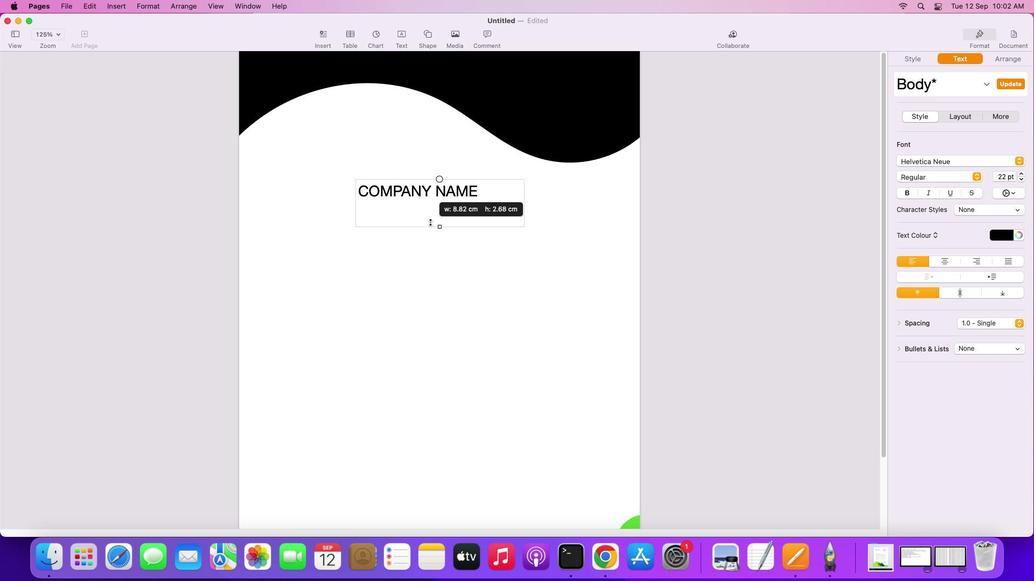 
Action: Mouse moved to (523, 193)
Screenshot: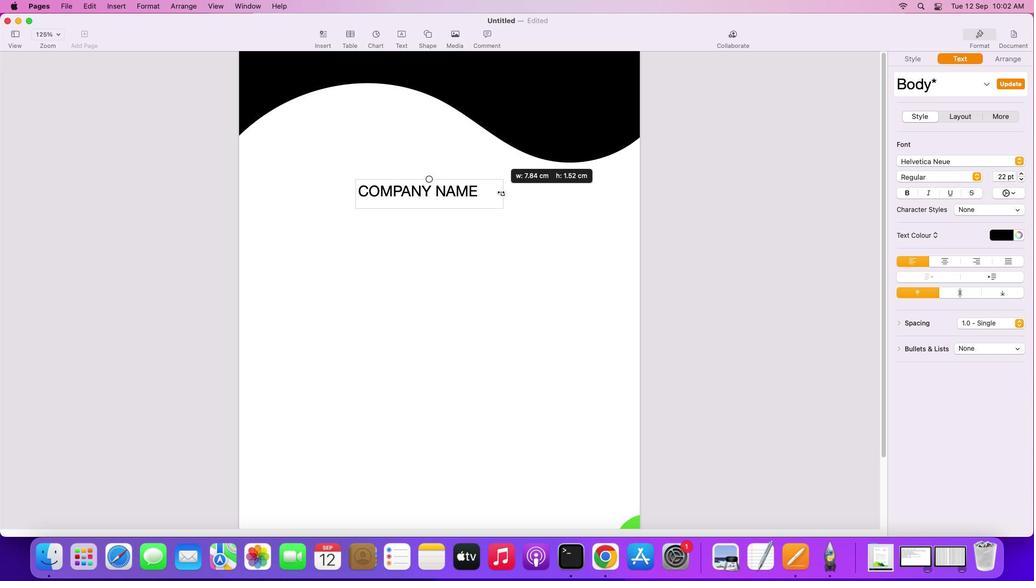 
Action: Mouse pressed left at (523, 193)
Screenshot: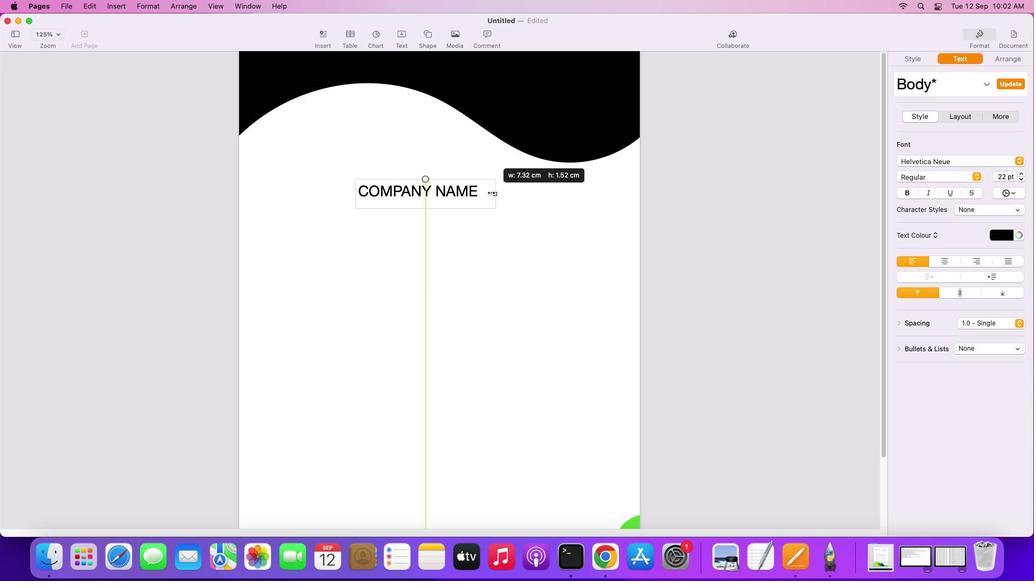 
Action: Mouse moved to (447, 186)
Screenshot: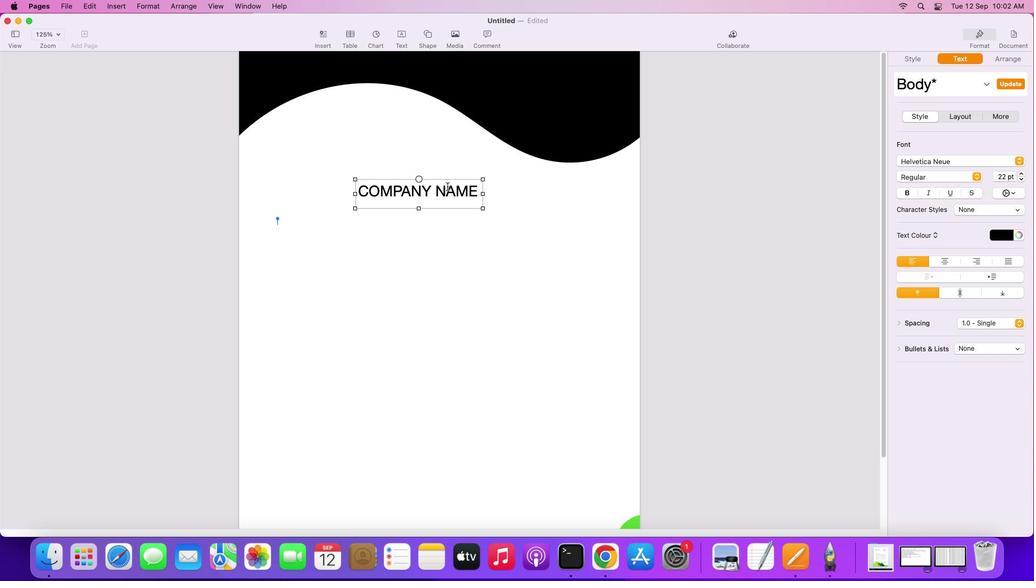 
Action: Mouse pressed left at (447, 186)
Screenshot: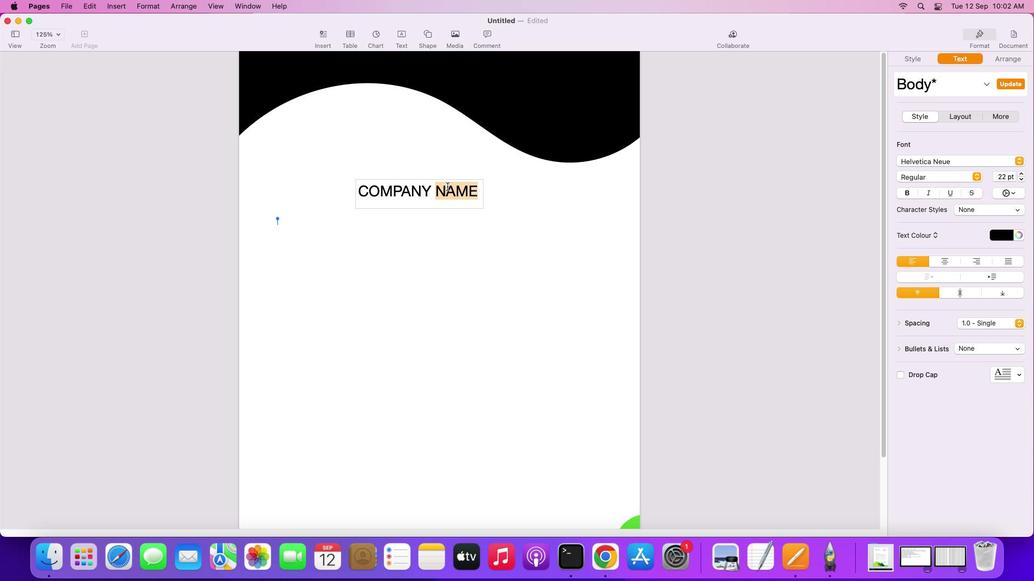 
Action: Mouse pressed left at (447, 186)
Screenshot: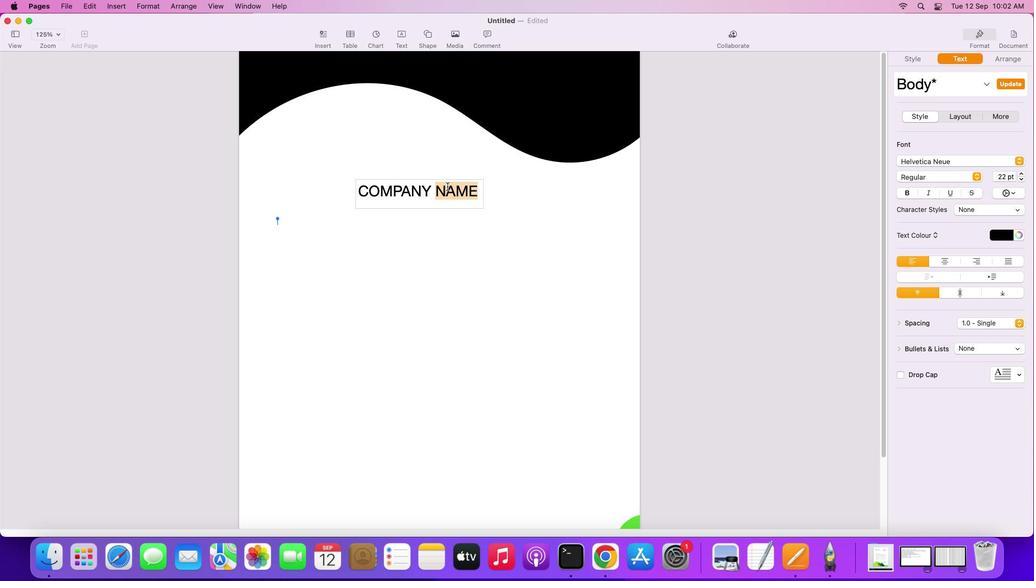 
Action: Key pressed Key.cmd'a'
Screenshot: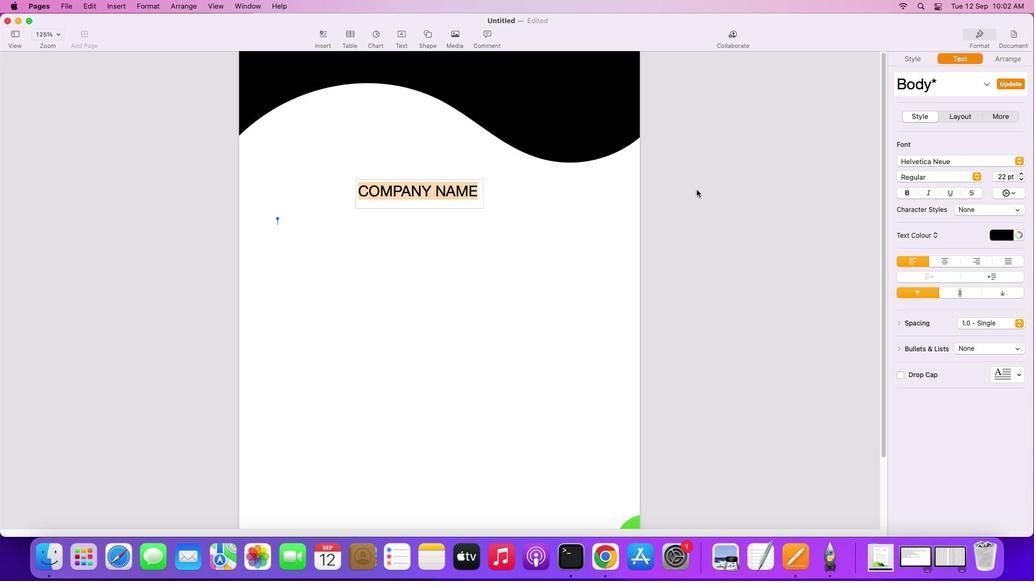 
Action: Mouse moved to (1009, 233)
Screenshot: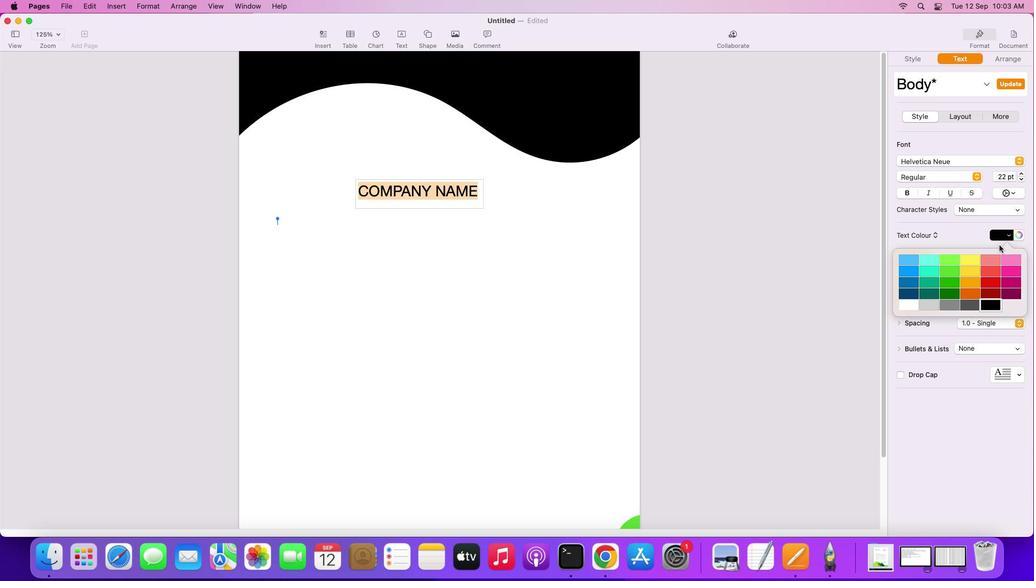 
Action: Mouse pressed left at (1009, 233)
Screenshot: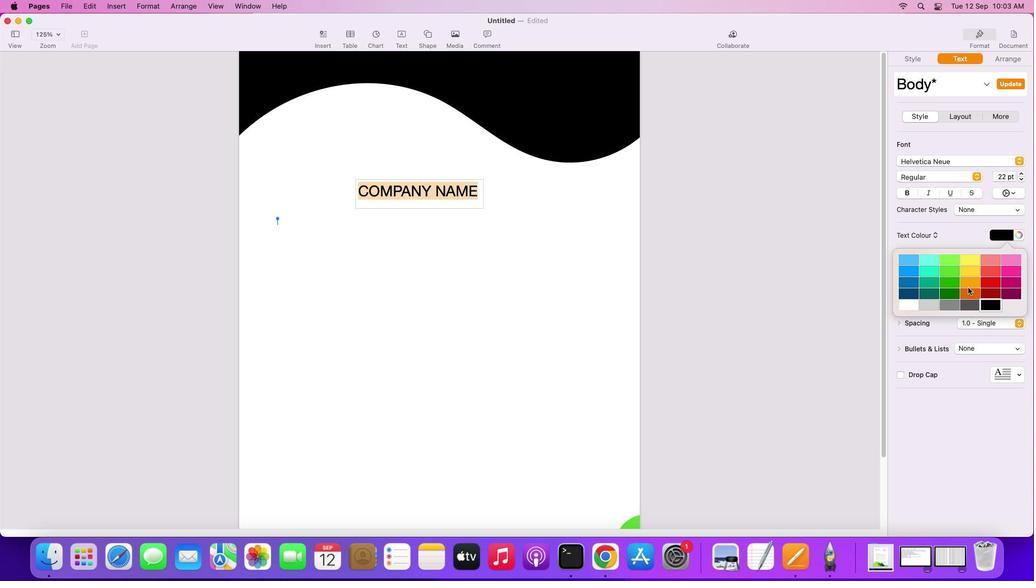 
Action: Mouse moved to (930, 303)
Screenshot: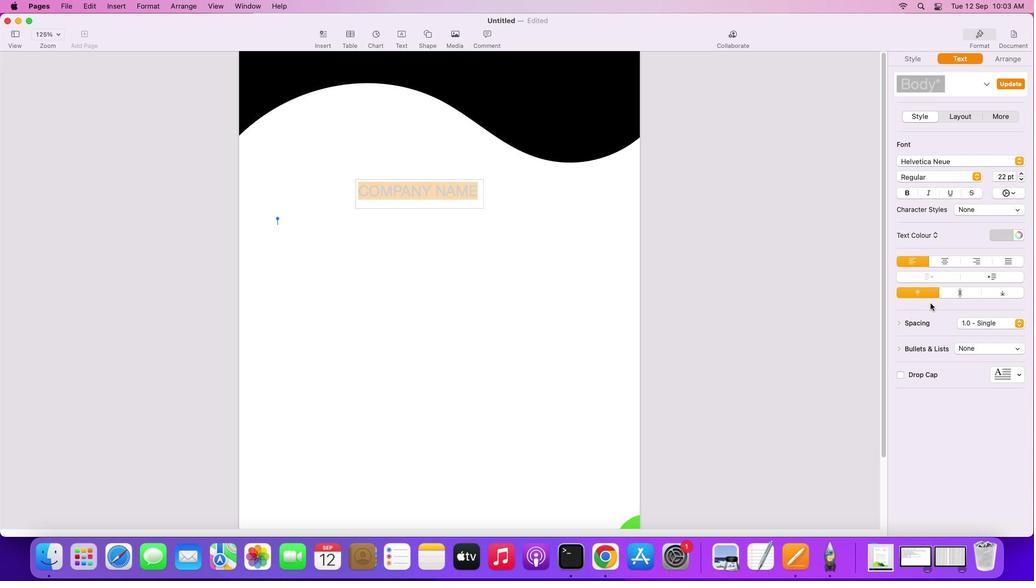 
Action: Mouse pressed left at (930, 303)
Screenshot: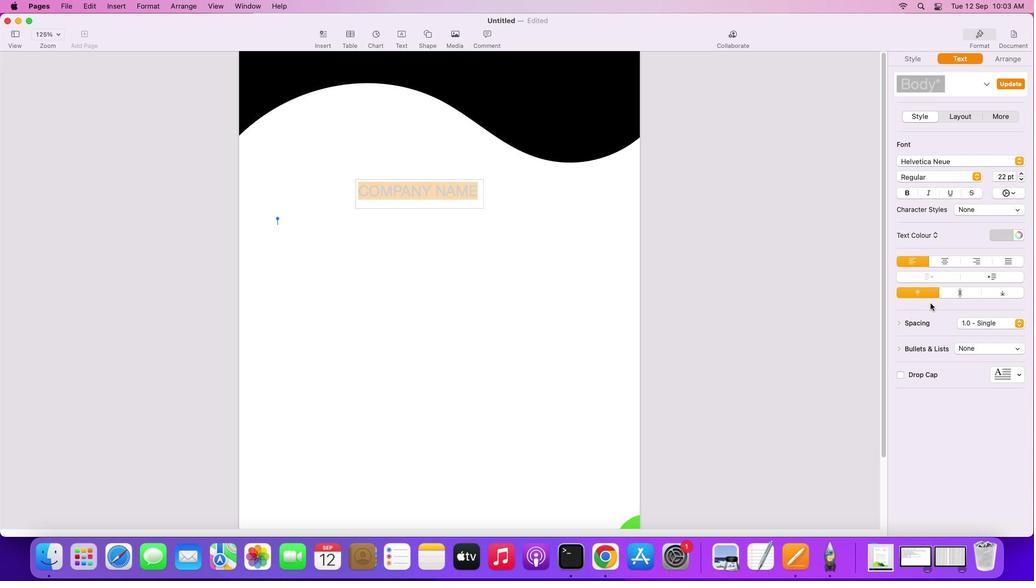 
Action: Mouse moved to (525, 286)
Screenshot: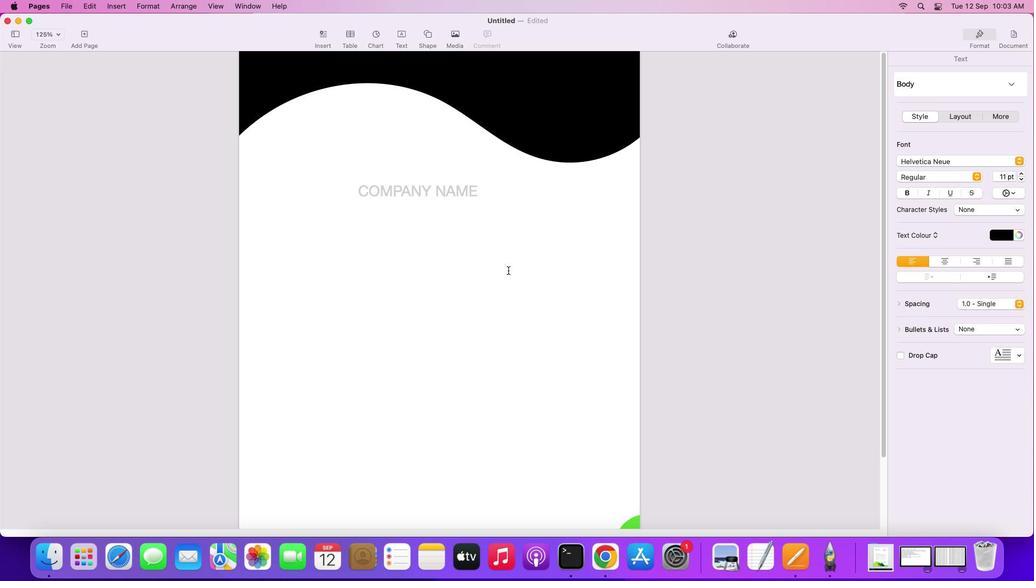 
Action: Mouse pressed left at (525, 286)
Screenshot: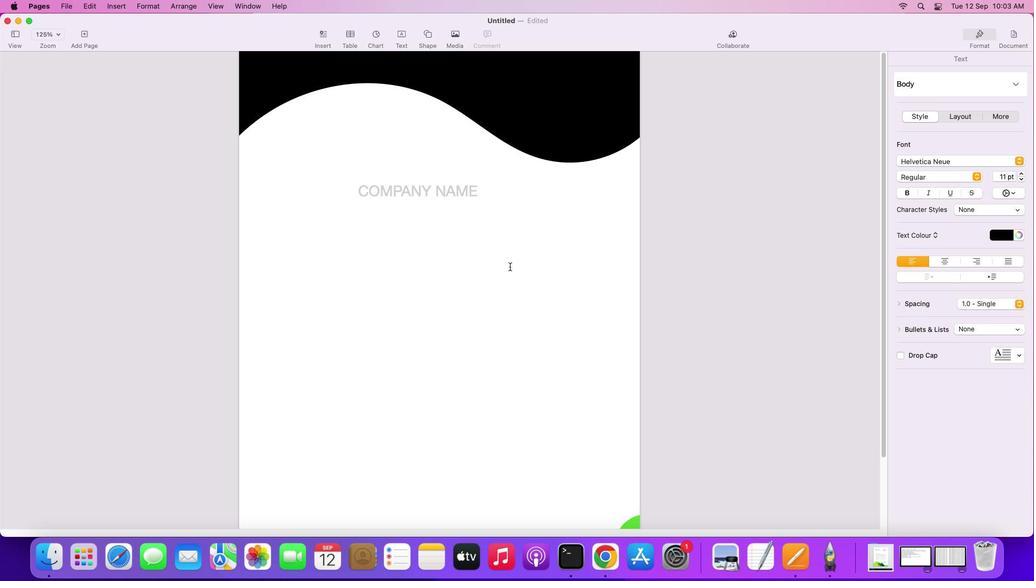 
Action: Mouse moved to (416, 193)
Screenshot: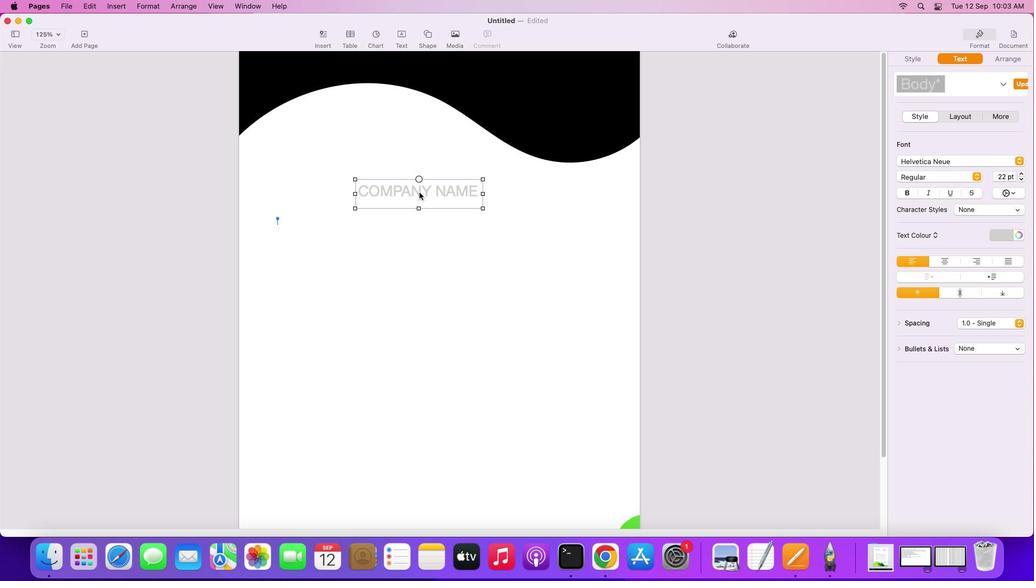 
Action: Mouse pressed left at (416, 193)
Screenshot: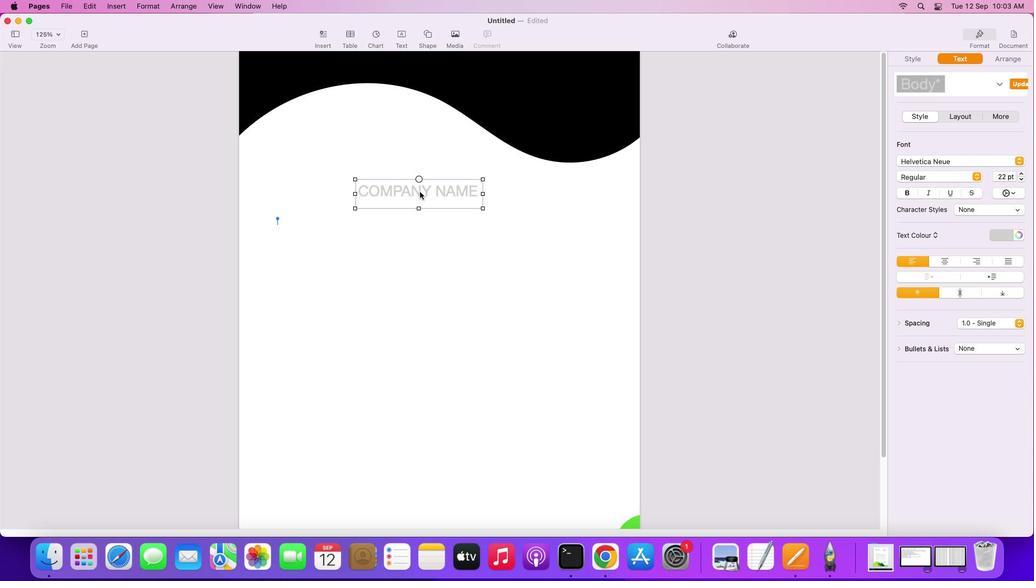
Action: Mouse moved to (420, 191)
Screenshot: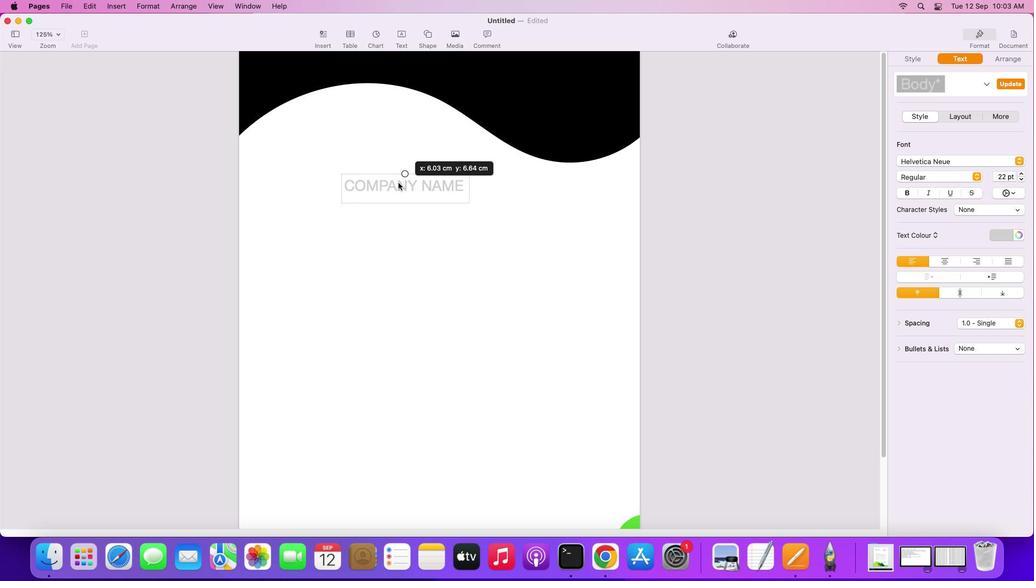 
Action: Mouse pressed left at (420, 191)
Screenshot: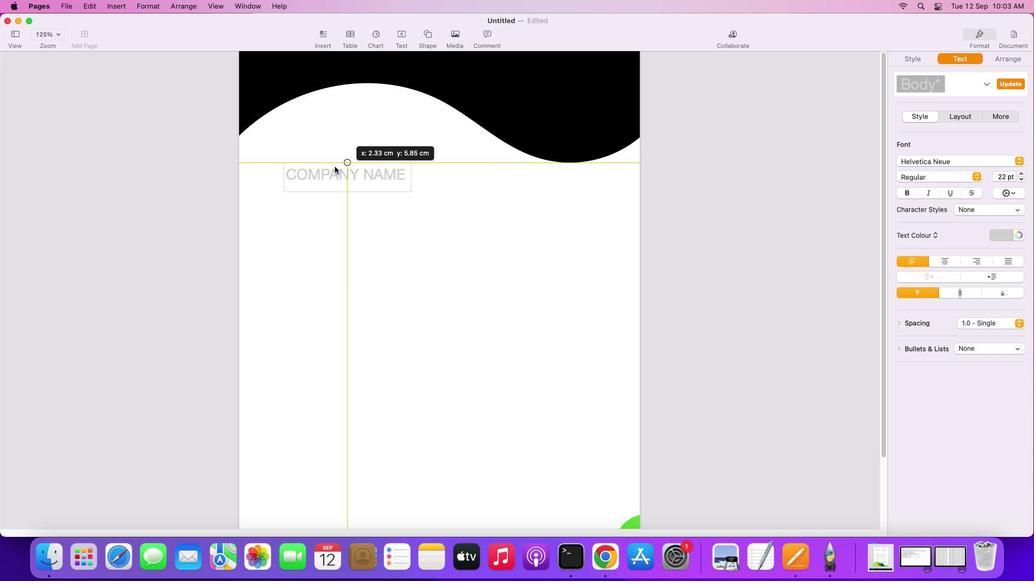 
Action: Mouse moved to (343, 145)
Screenshot: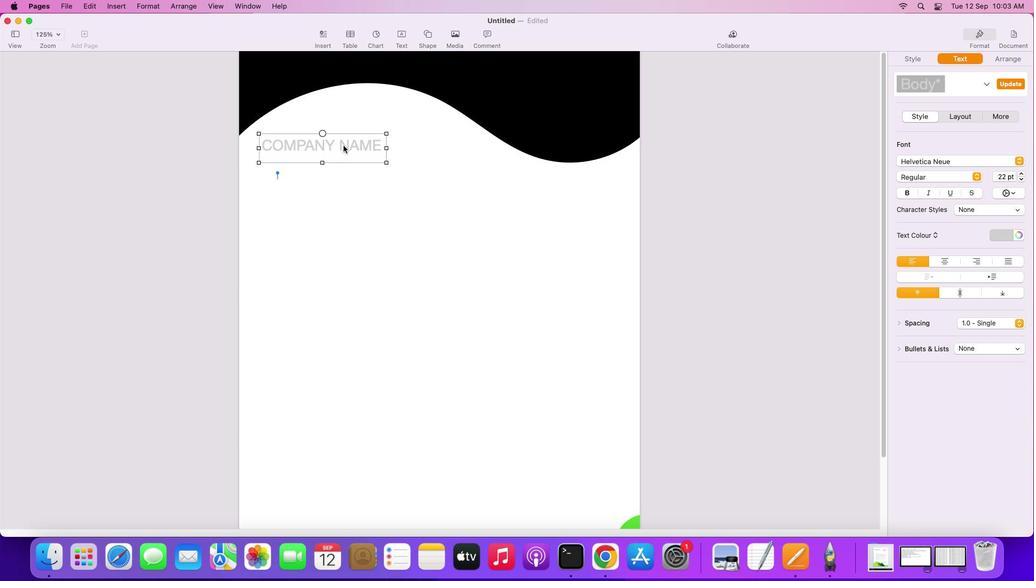 
Action: Mouse pressed left at (343, 145)
